 Task: For heading Use Roboto mono with blue colour.  font size for heading26,  'Change the font style of data to'Roboto mono and font size to 18,  Change the alignment of both headline & data to Align left In the sheet   Synergy Sales log   book
Action: Mouse moved to (311, 424)
Screenshot: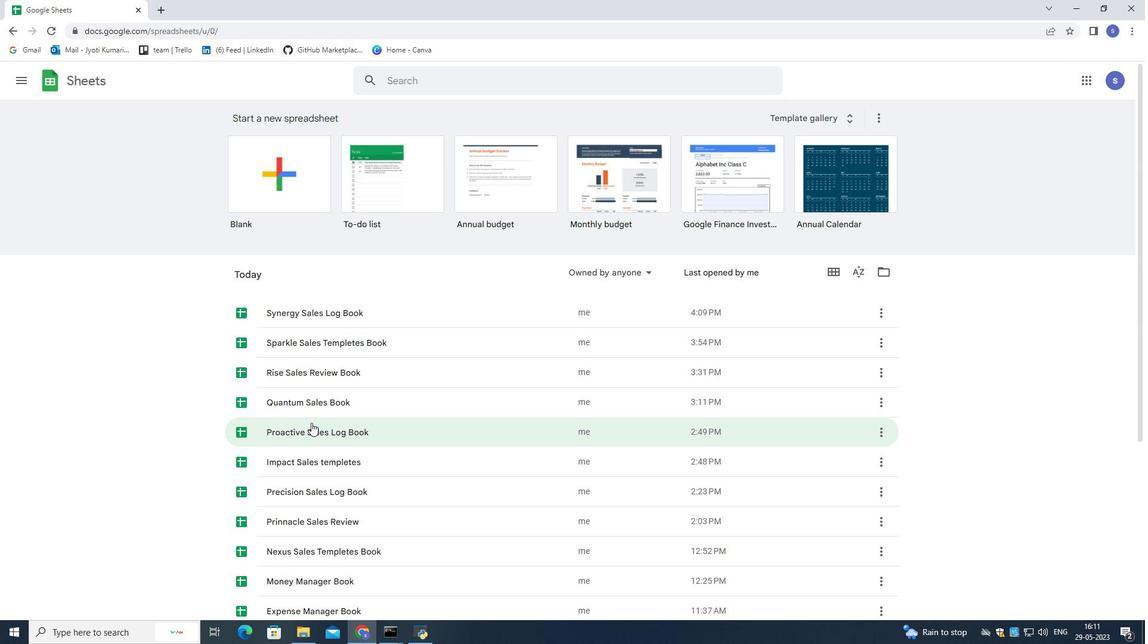 
Action: Mouse scrolled (311, 423) with delta (0, 0)
Screenshot: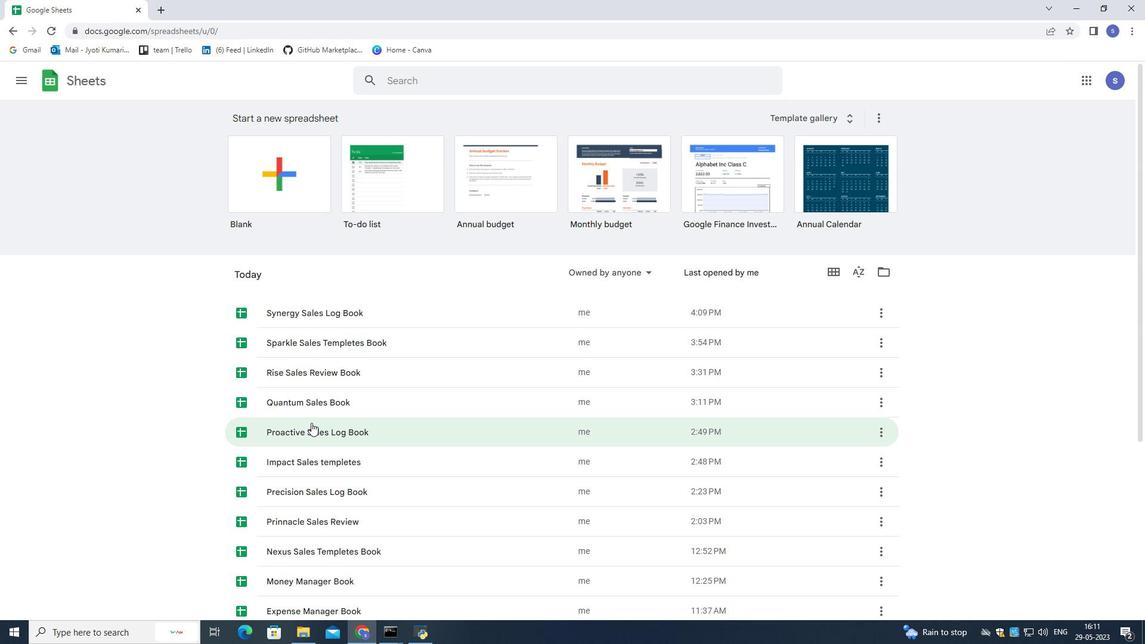 
Action: Mouse moved to (311, 424)
Screenshot: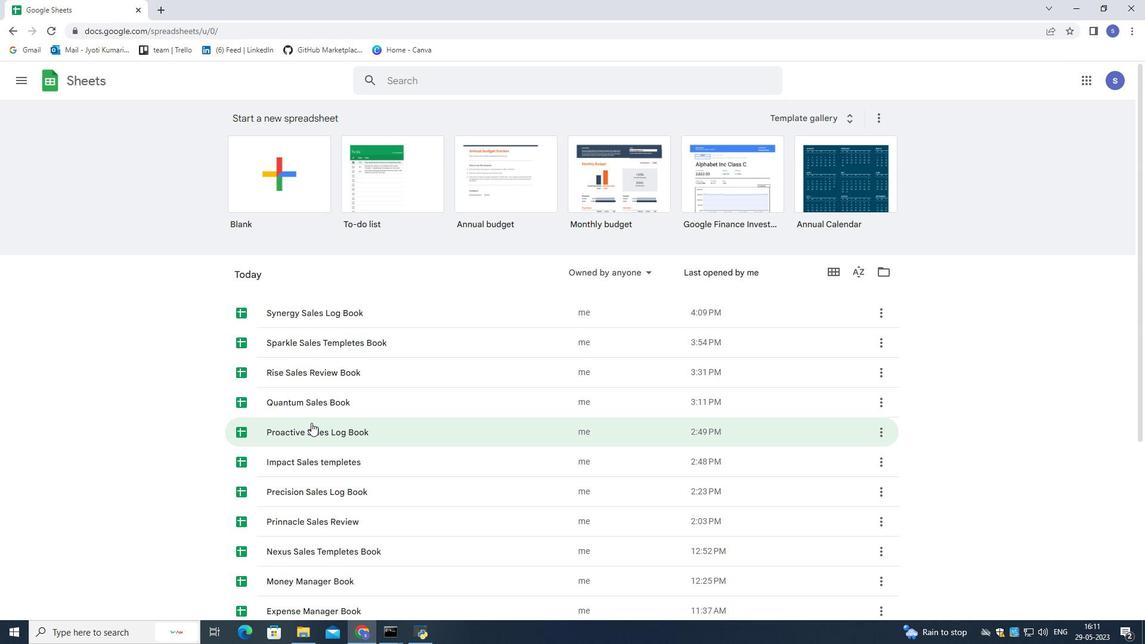 
Action: Mouse scrolled (311, 424) with delta (0, 0)
Screenshot: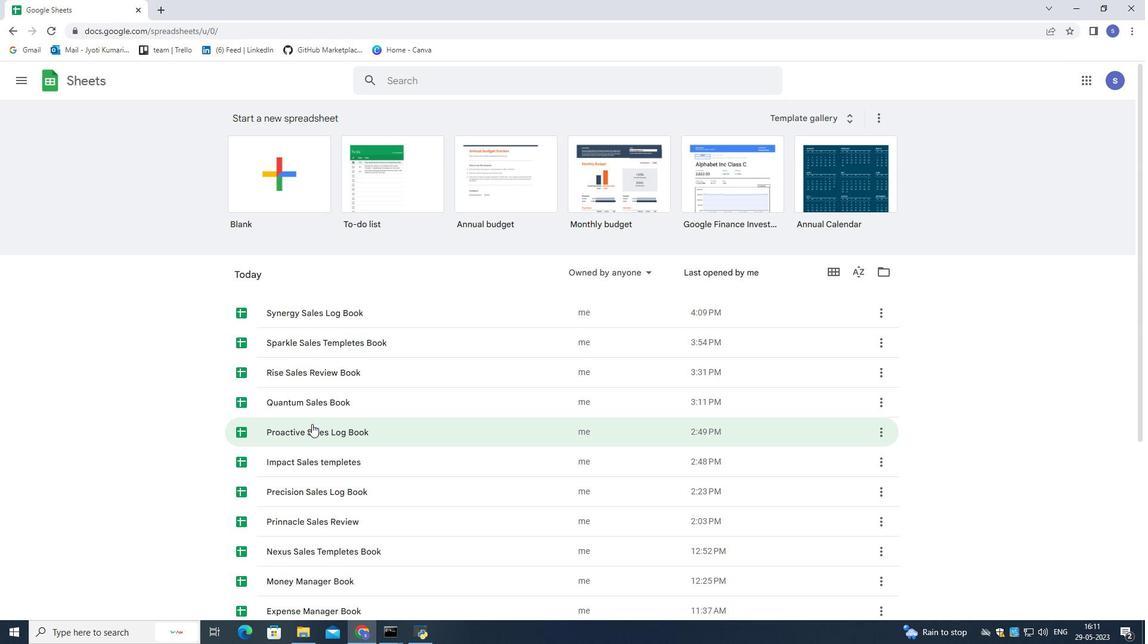 
Action: Mouse scrolled (311, 424) with delta (0, 0)
Screenshot: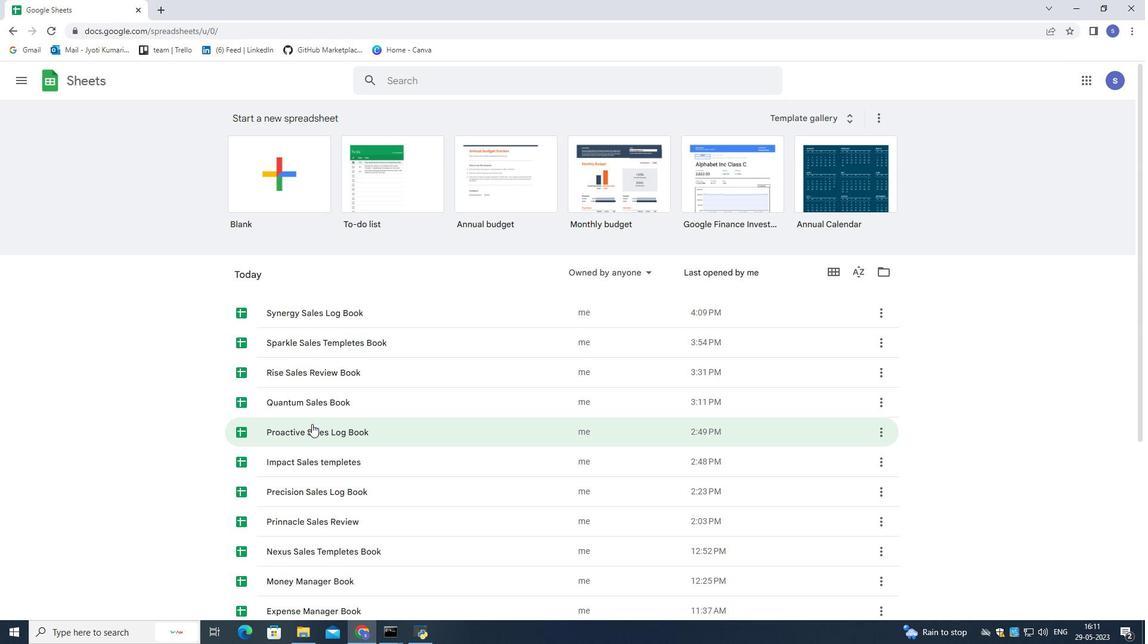 
Action: Mouse scrolled (311, 424) with delta (0, 0)
Screenshot: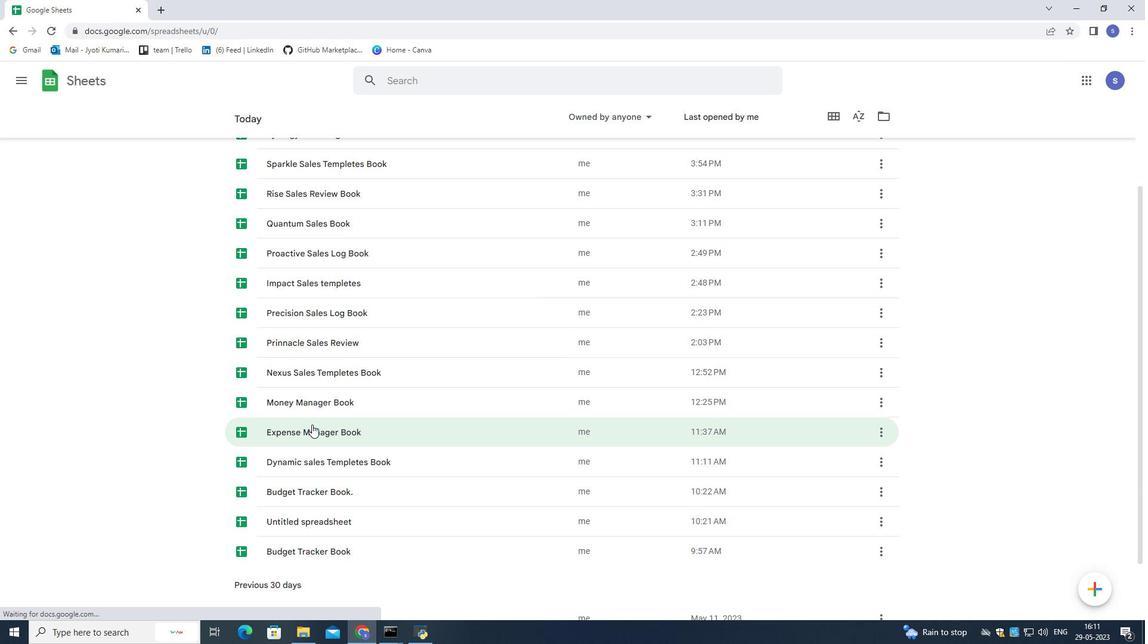 
Action: Mouse scrolled (311, 424) with delta (0, 0)
Screenshot: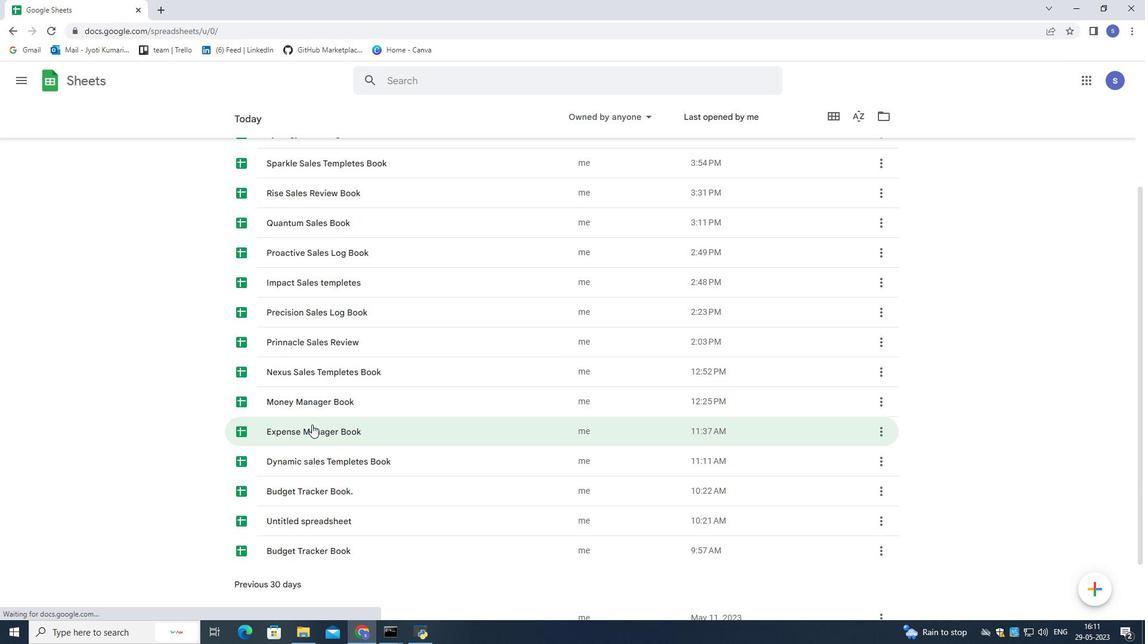
Action: Mouse scrolled (311, 425) with delta (0, 0)
Screenshot: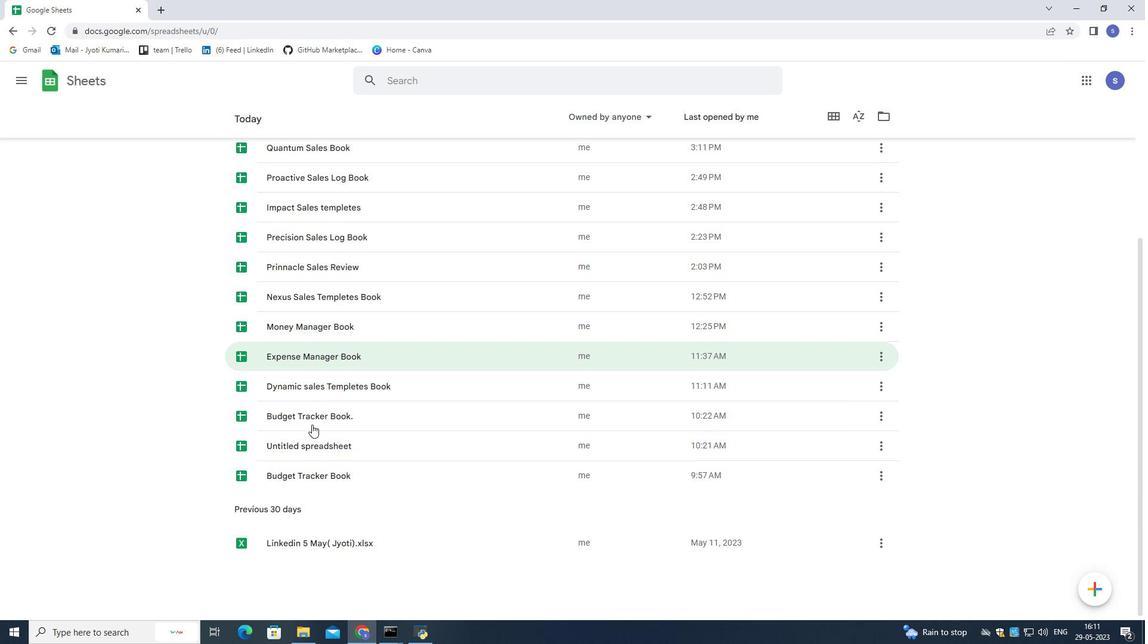 
Action: Mouse scrolled (311, 425) with delta (0, 0)
Screenshot: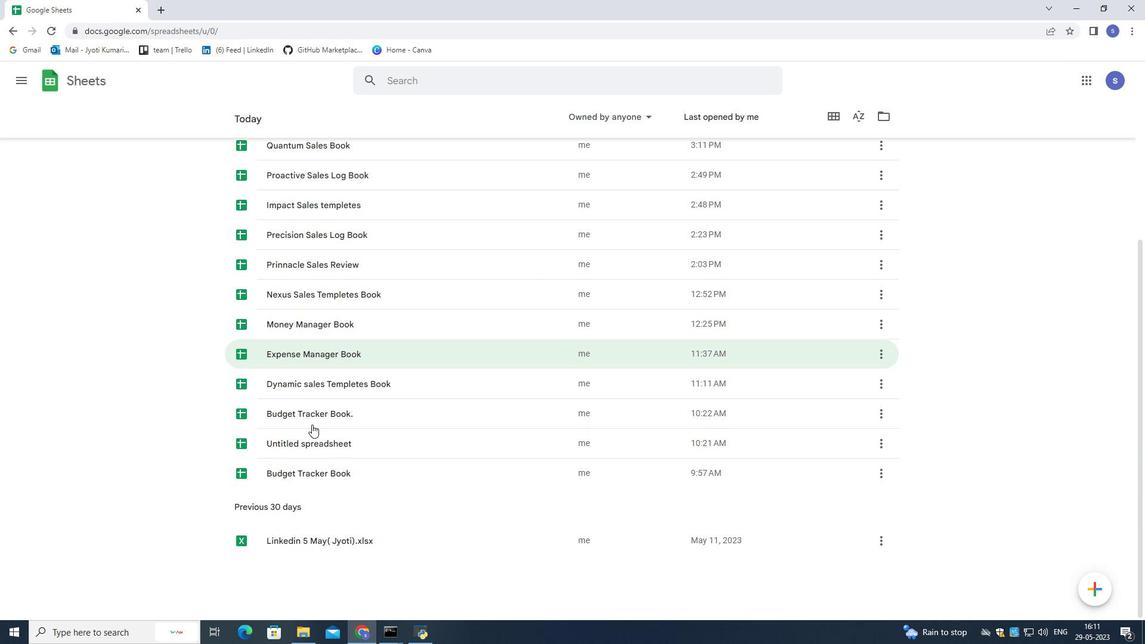 
Action: Mouse scrolled (311, 425) with delta (0, 0)
Screenshot: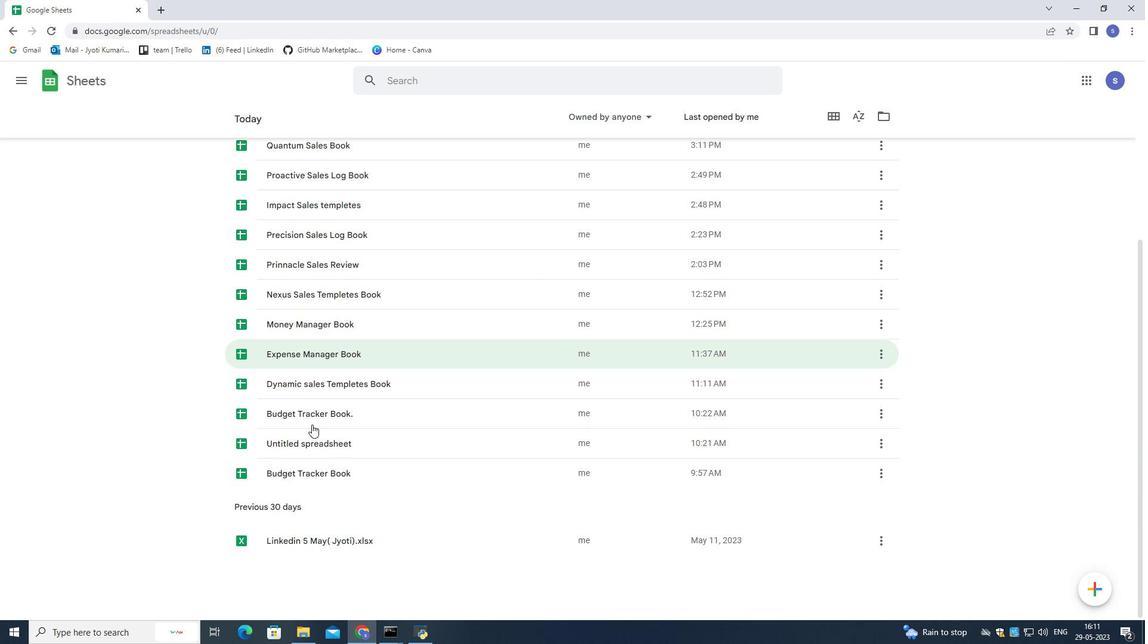 
Action: Mouse scrolled (311, 425) with delta (0, 0)
Screenshot: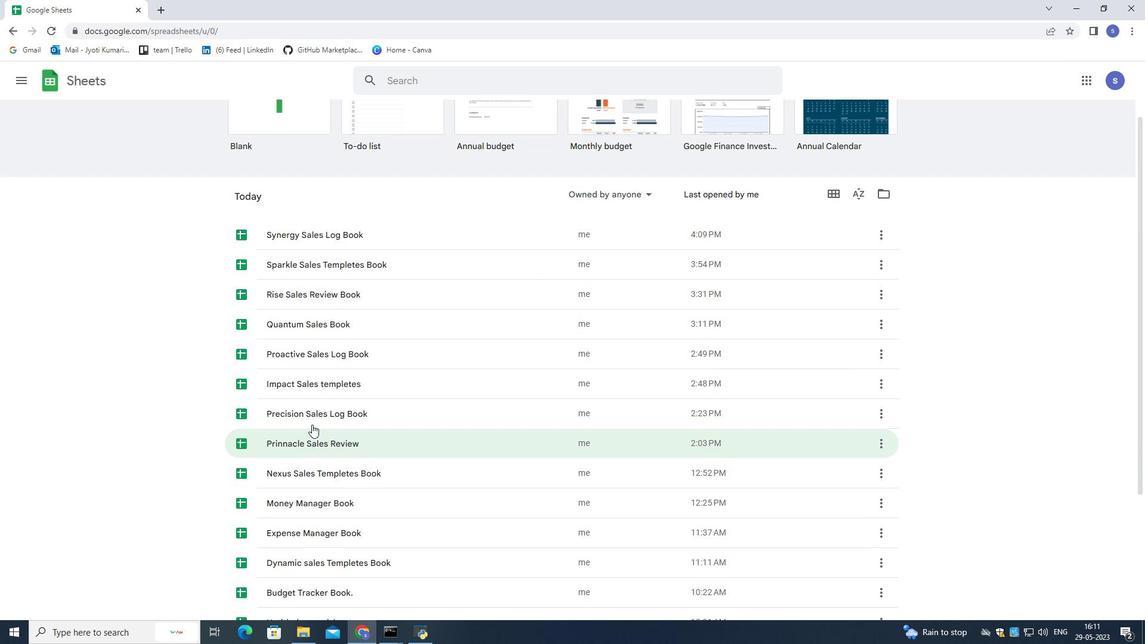 
Action: Mouse scrolled (311, 425) with delta (0, 0)
Screenshot: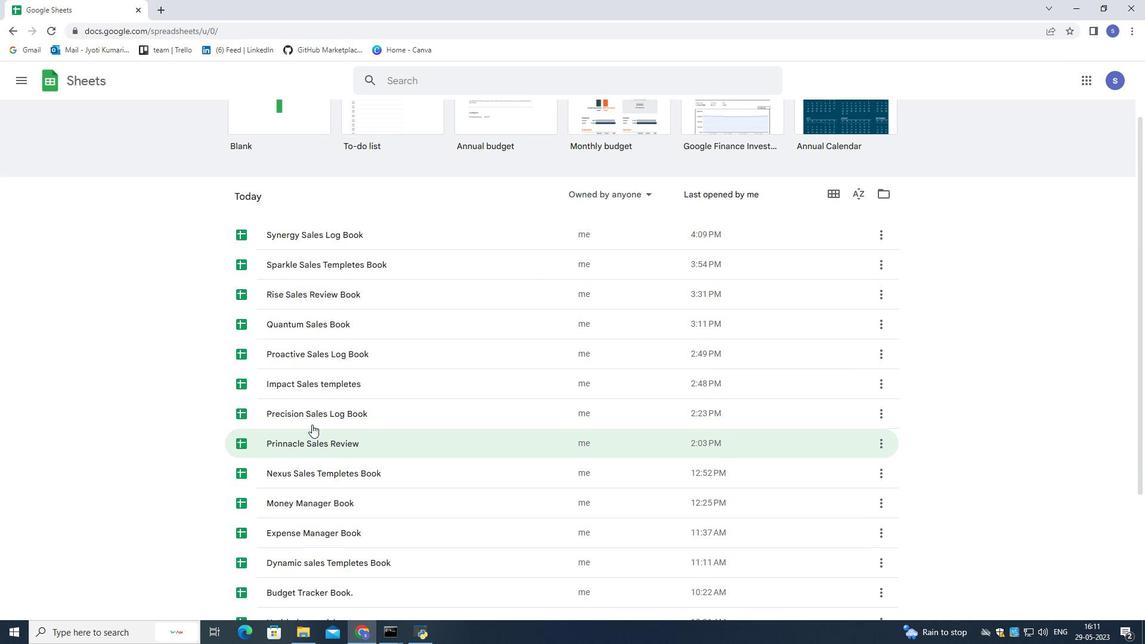 
Action: Mouse scrolled (311, 425) with delta (0, 0)
Screenshot: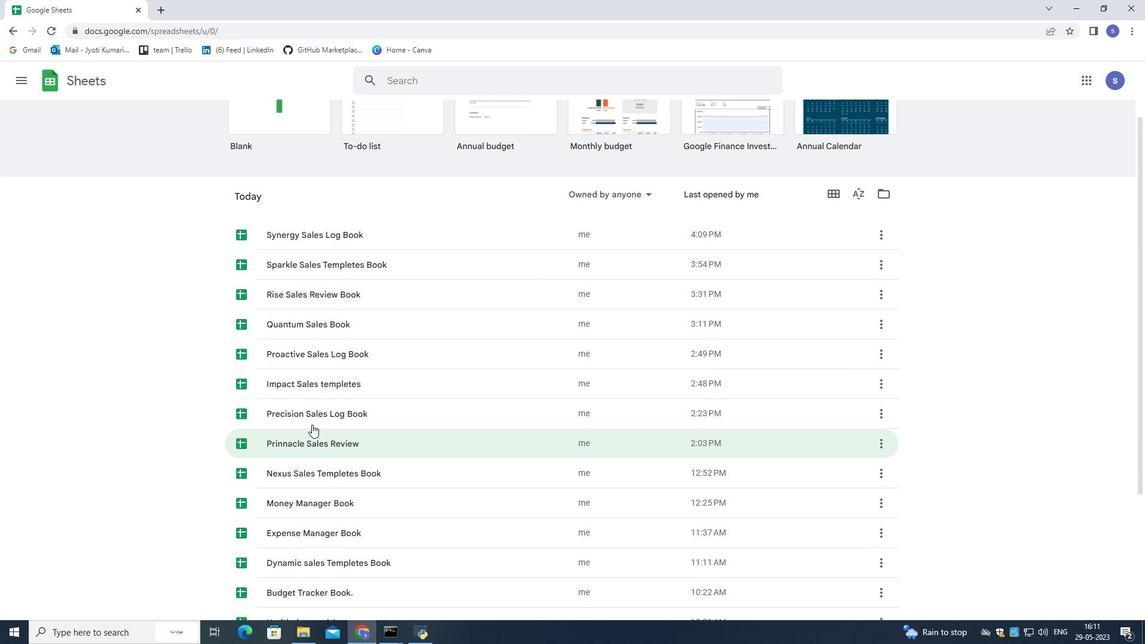 
Action: Mouse scrolled (311, 425) with delta (0, 0)
Screenshot: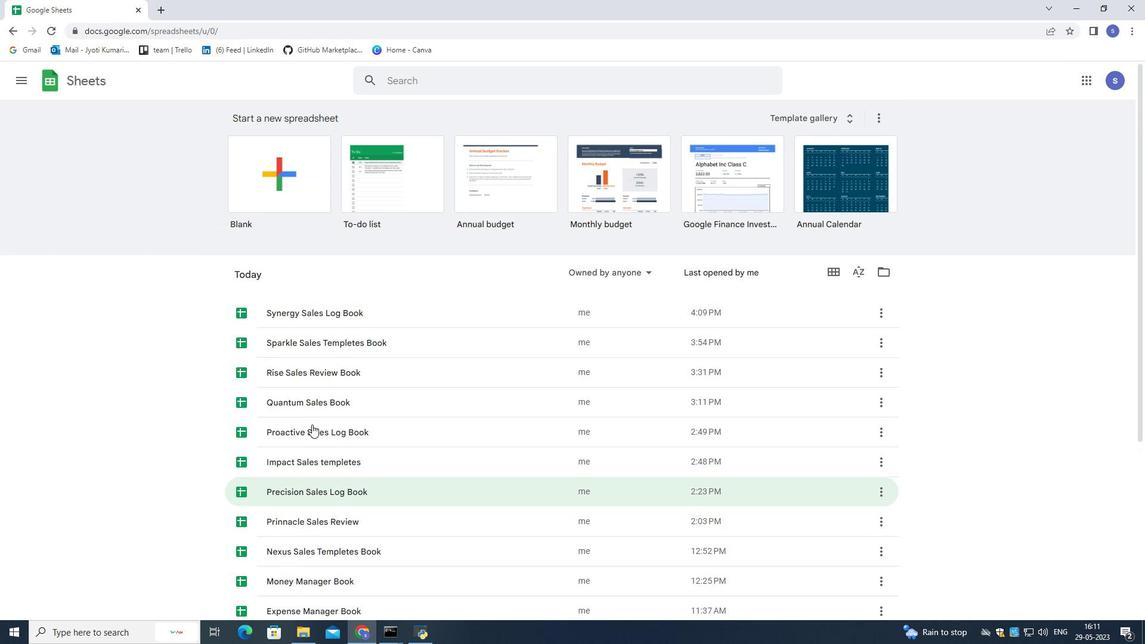 
Action: Mouse scrolled (311, 425) with delta (0, 0)
Screenshot: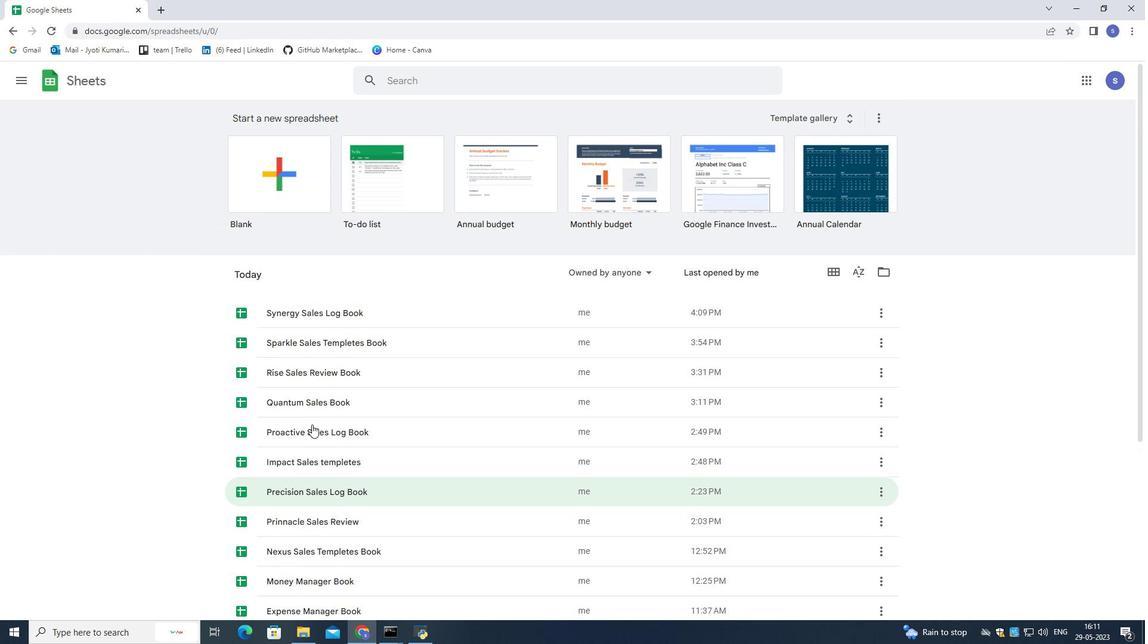 
Action: Mouse scrolled (311, 425) with delta (0, 0)
Screenshot: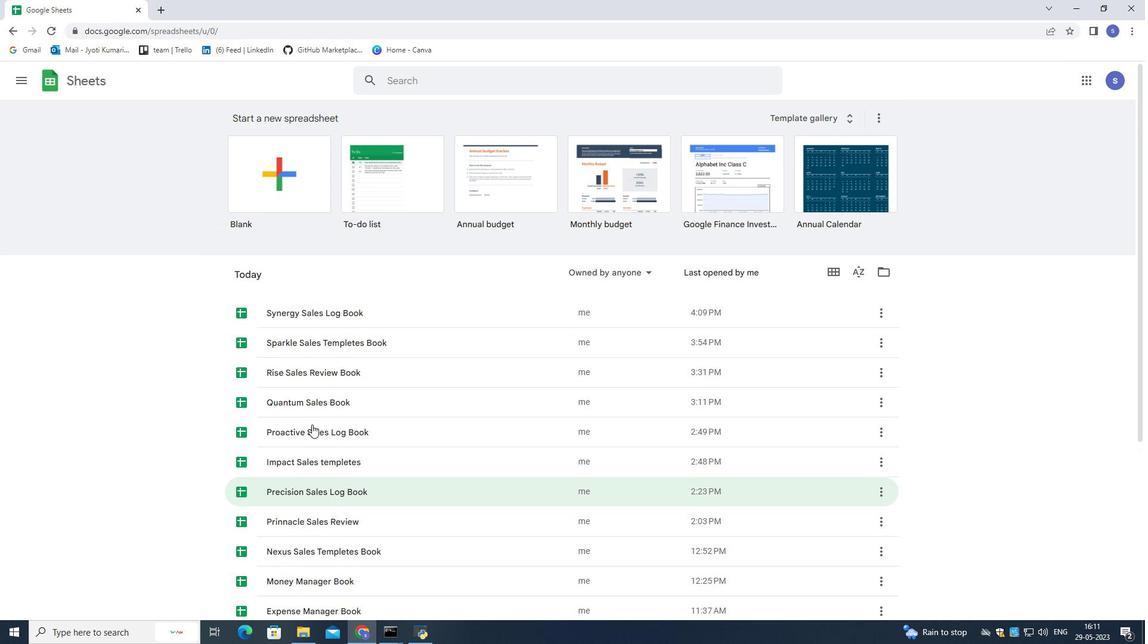 
Action: Mouse moved to (312, 424)
Screenshot: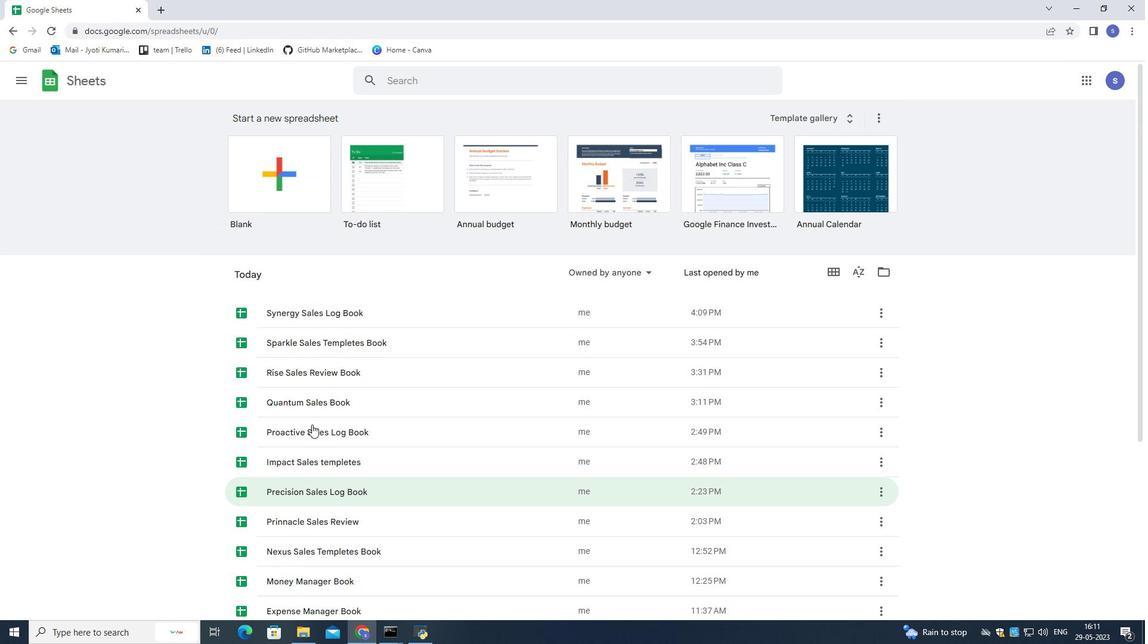 
Action: Mouse scrolled (312, 425) with delta (0, 0)
Screenshot: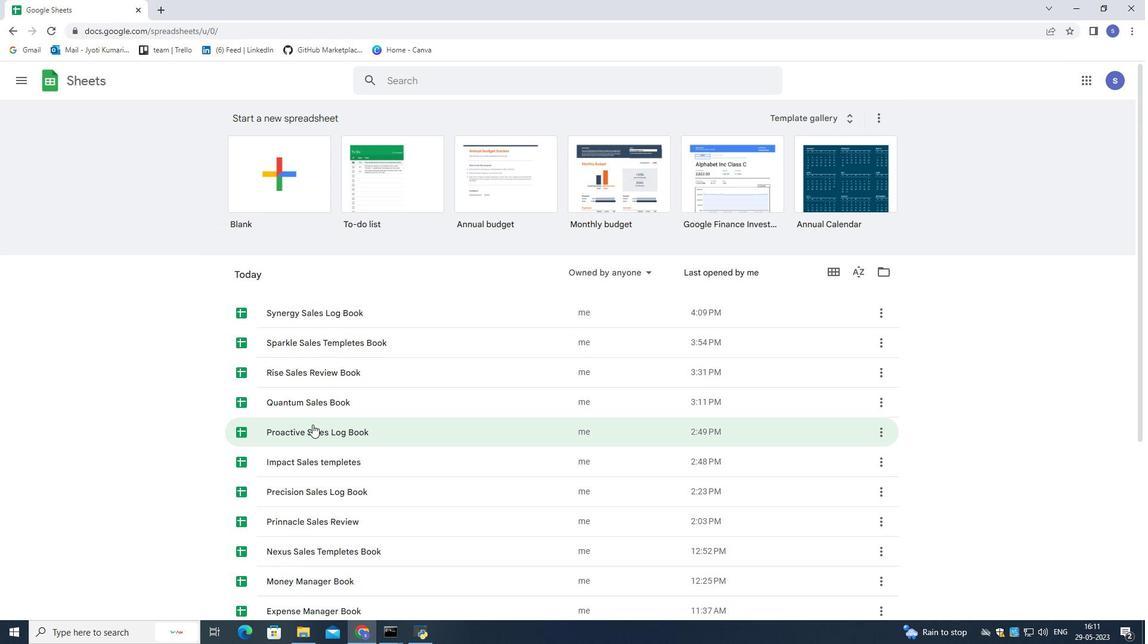 
Action: Mouse scrolled (312, 425) with delta (0, 0)
Screenshot: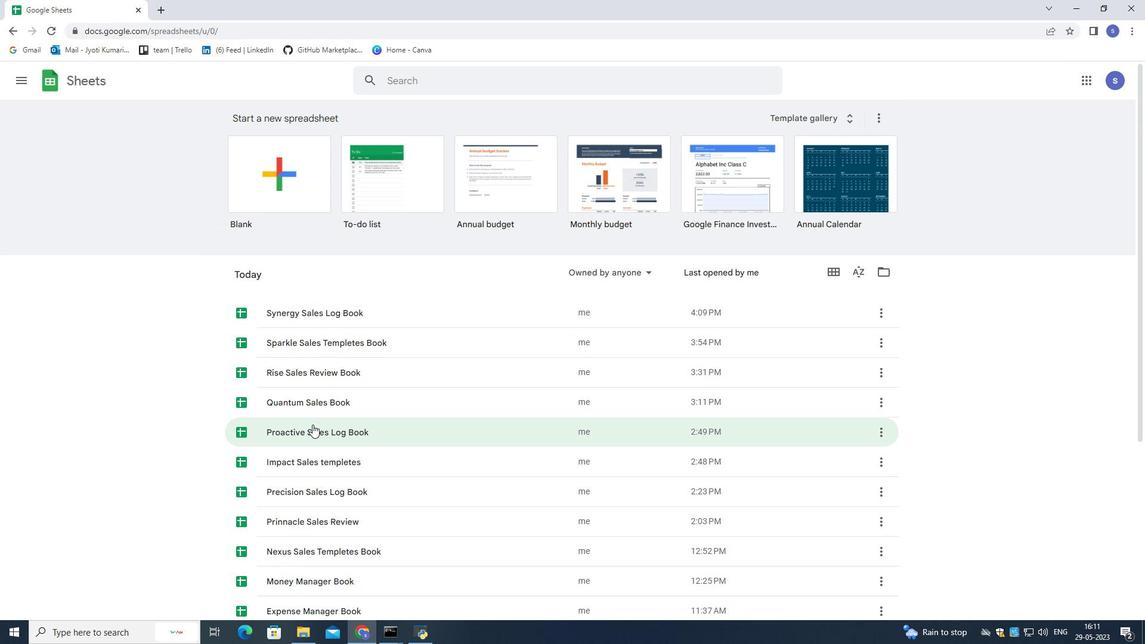 
Action: Mouse moved to (313, 424)
Screenshot: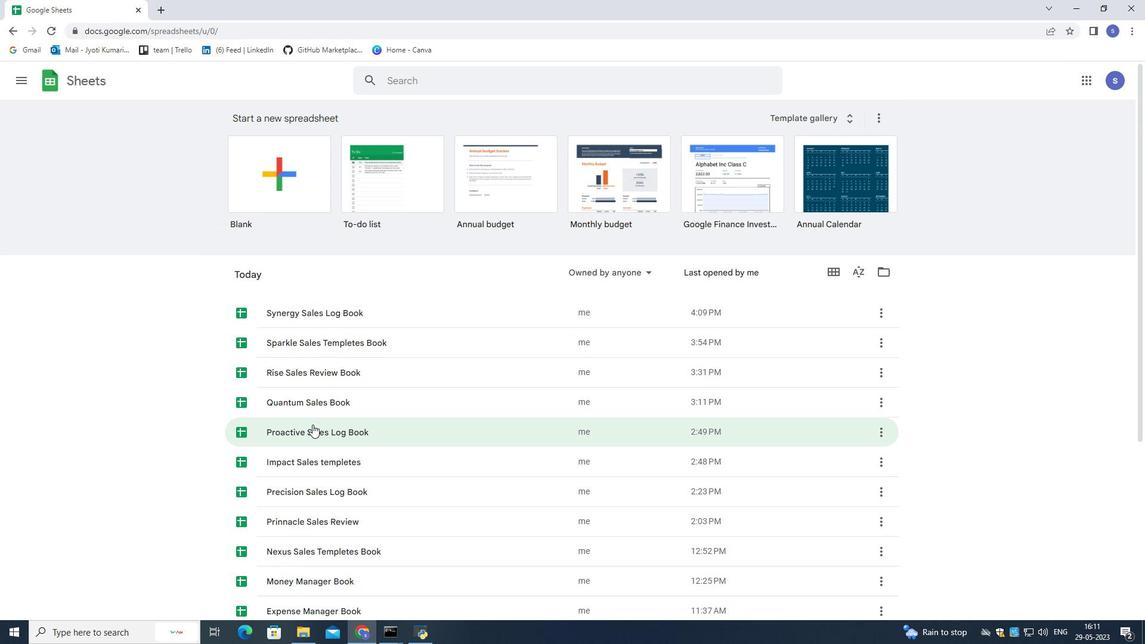 
Action: Mouse scrolled (313, 425) with delta (0, 0)
Screenshot: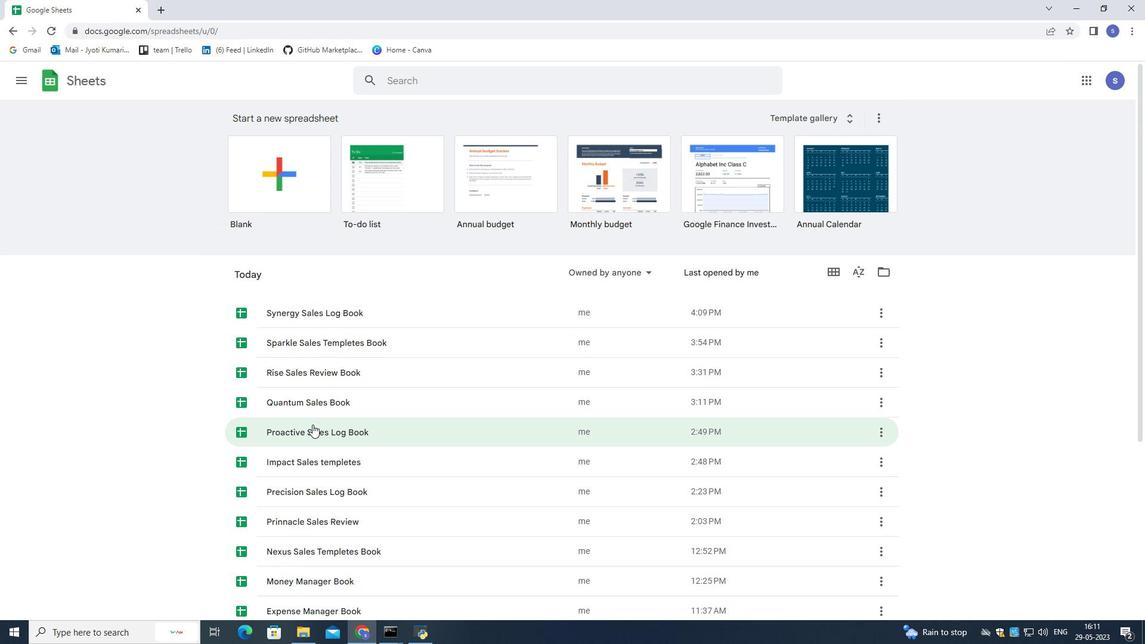 
Action: Mouse moved to (304, 310)
Screenshot: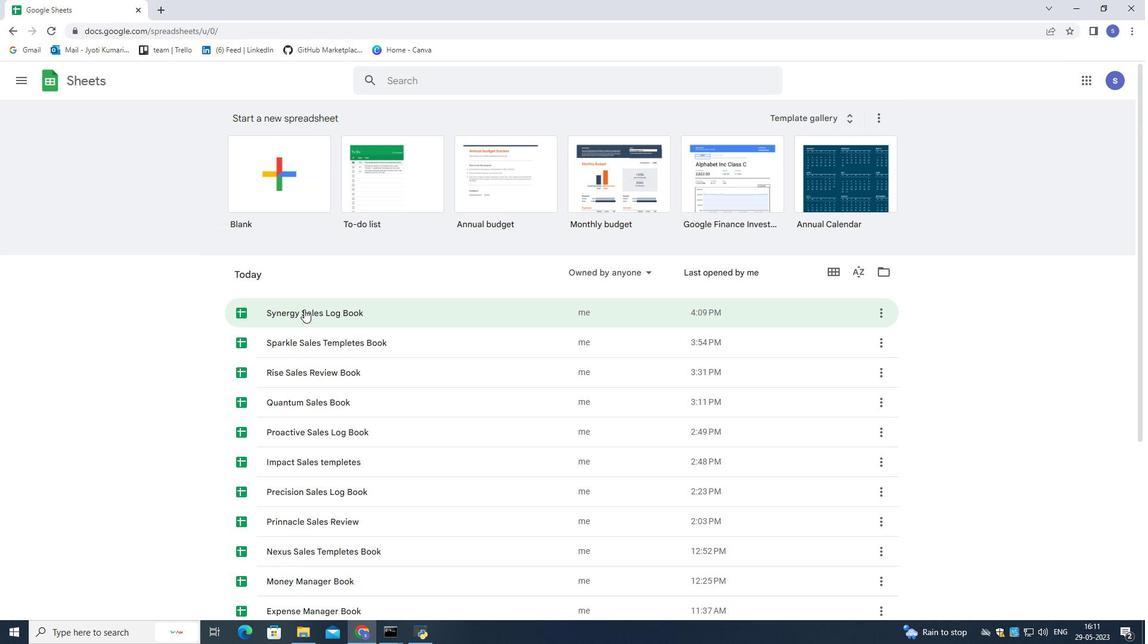 
Action: Mouse pressed left at (304, 310)
Screenshot: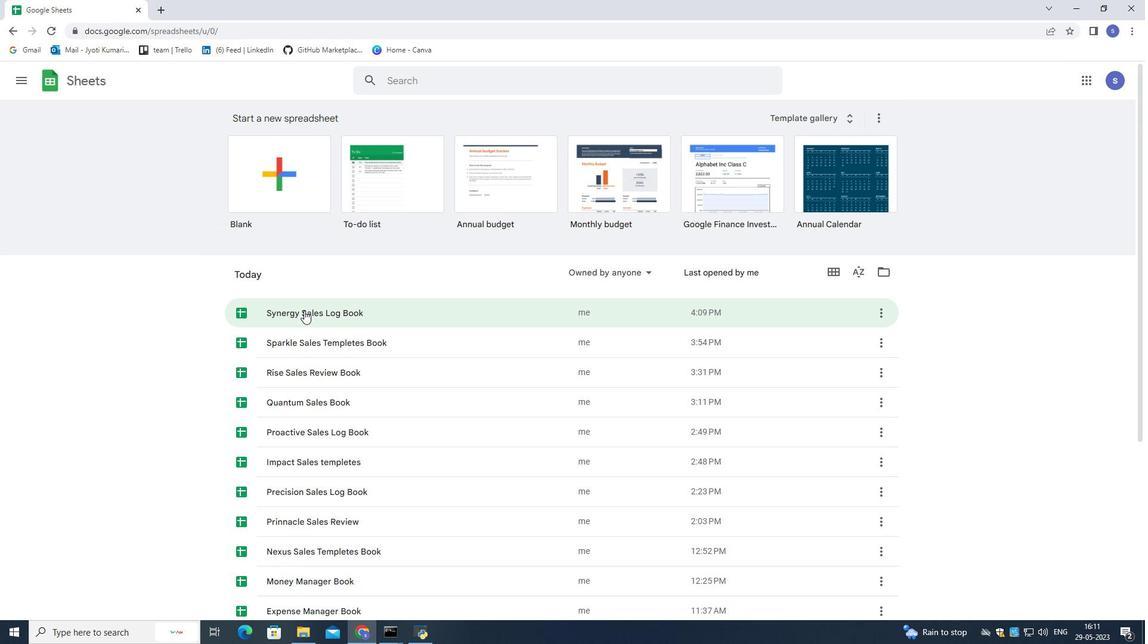 
Action: Mouse moved to (38, 174)
Screenshot: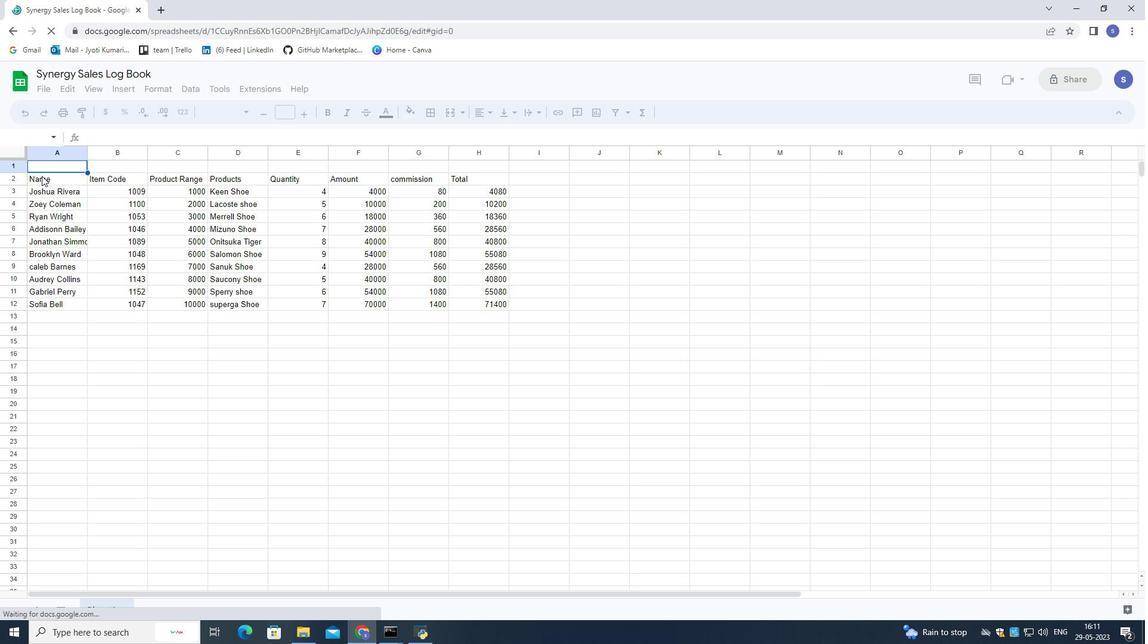 
Action: Mouse pressed left at (38, 174)
Screenshot: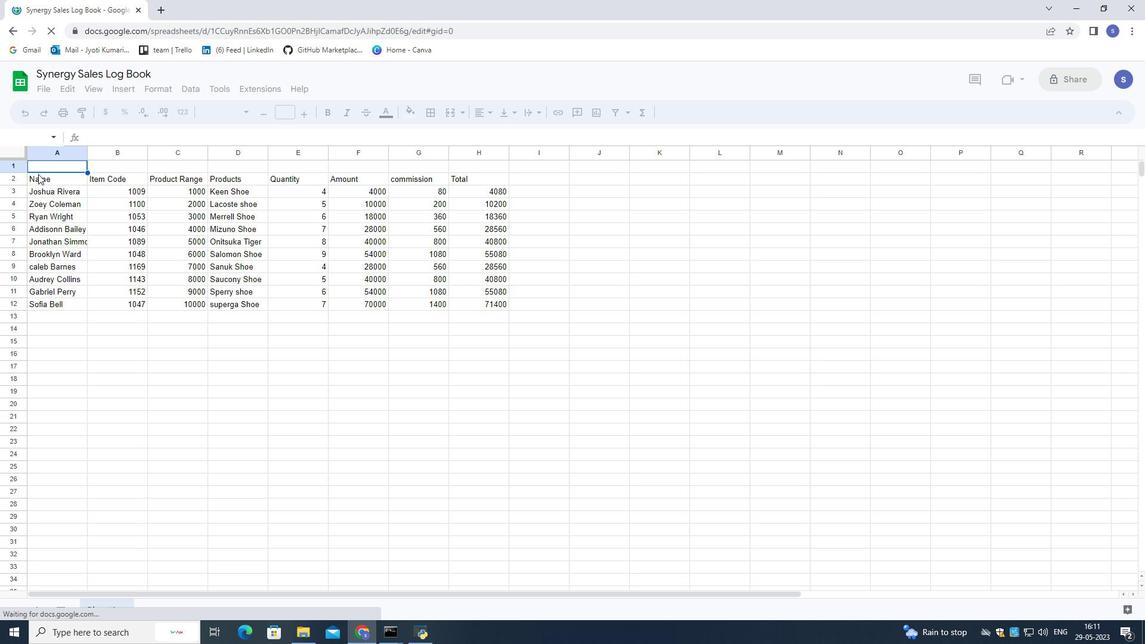 
Action: Mouse moved to (275, 112)
Screenshot: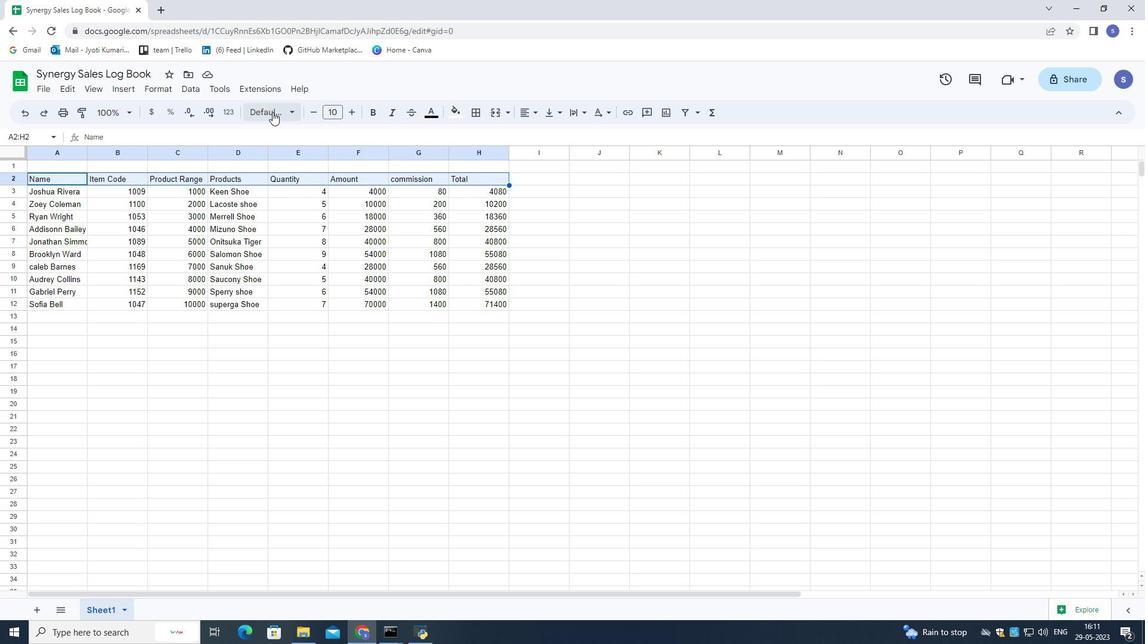 
Action: Mouse pressed left at (275, 112)
Screenshot: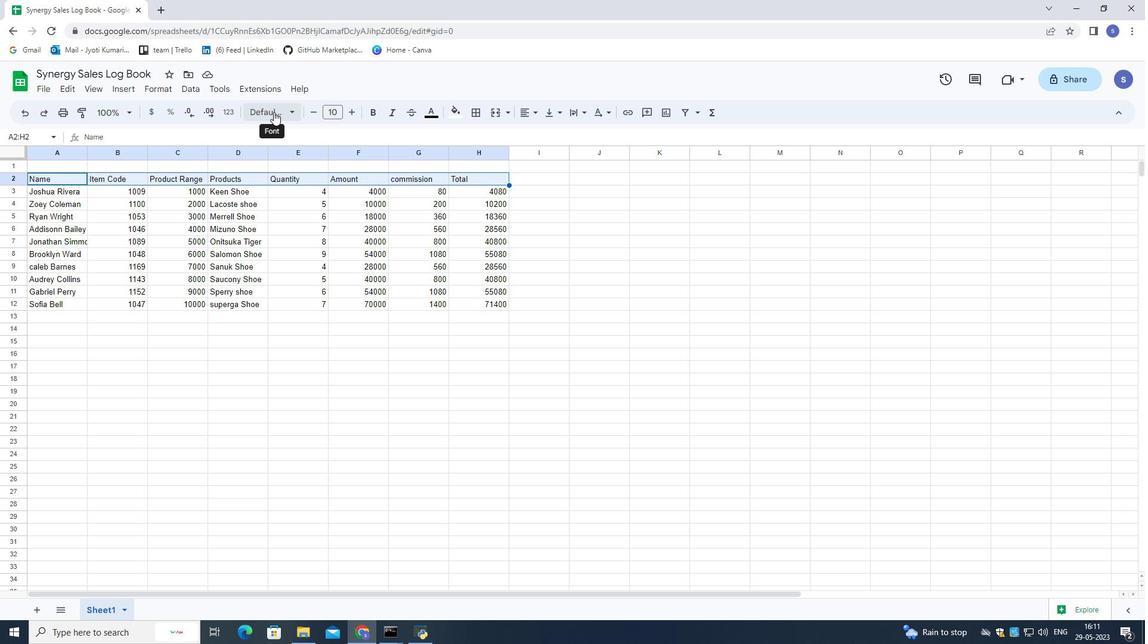 
Action: Mouse moved to (279, 138)
Screenshot: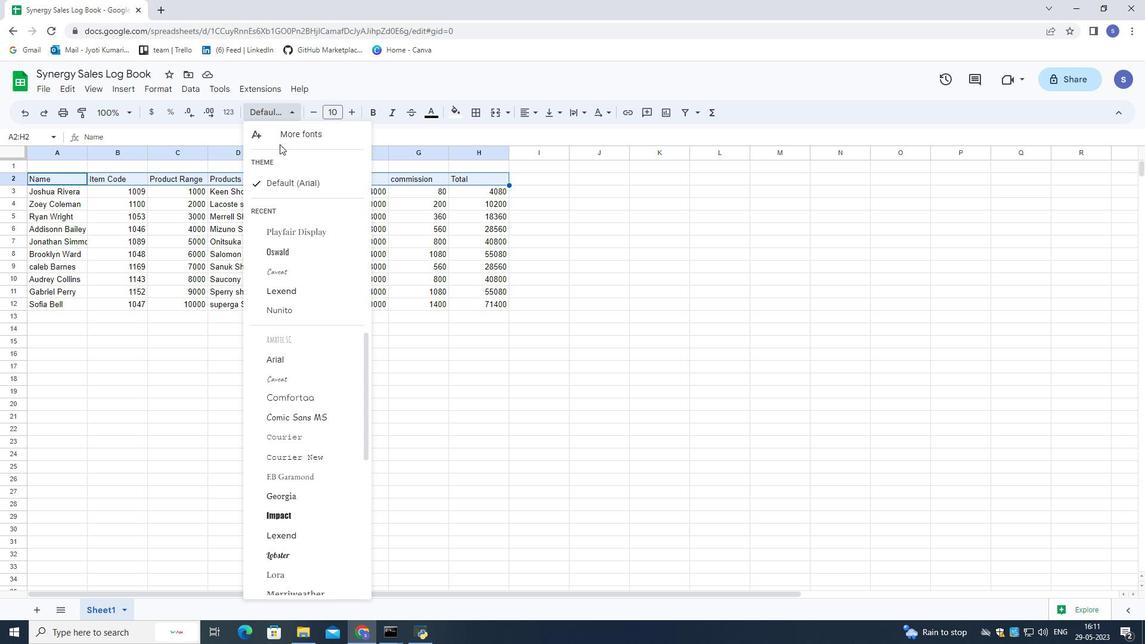 
Action: Mouse pressed left at (279, 138)
Screenshot: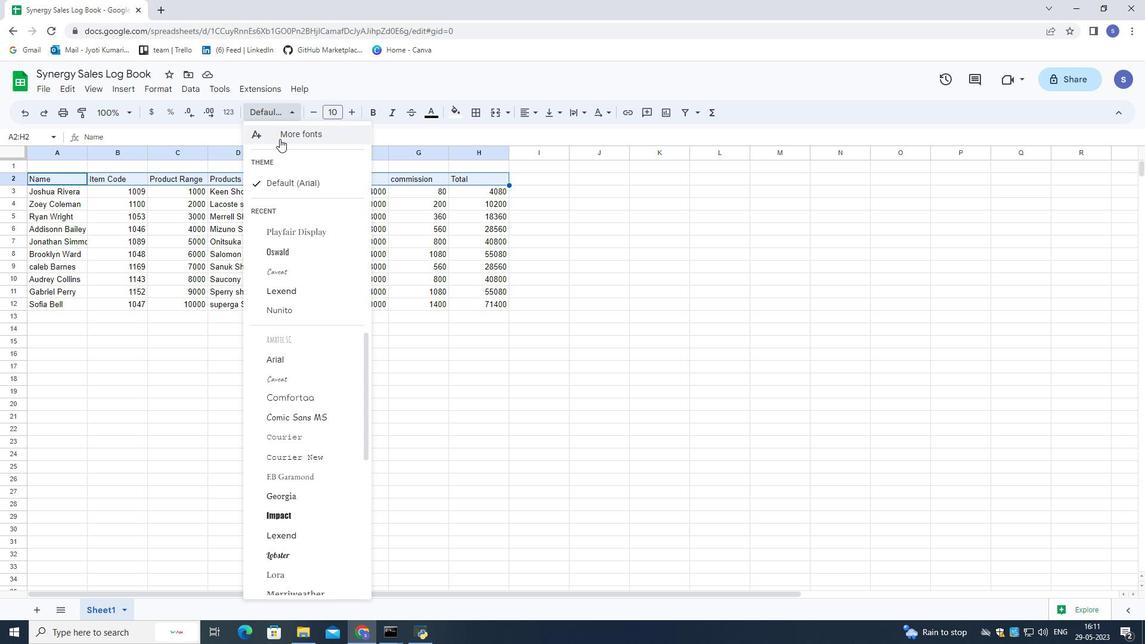 
Action: Mouse moved to (353, 199)
Screenshot: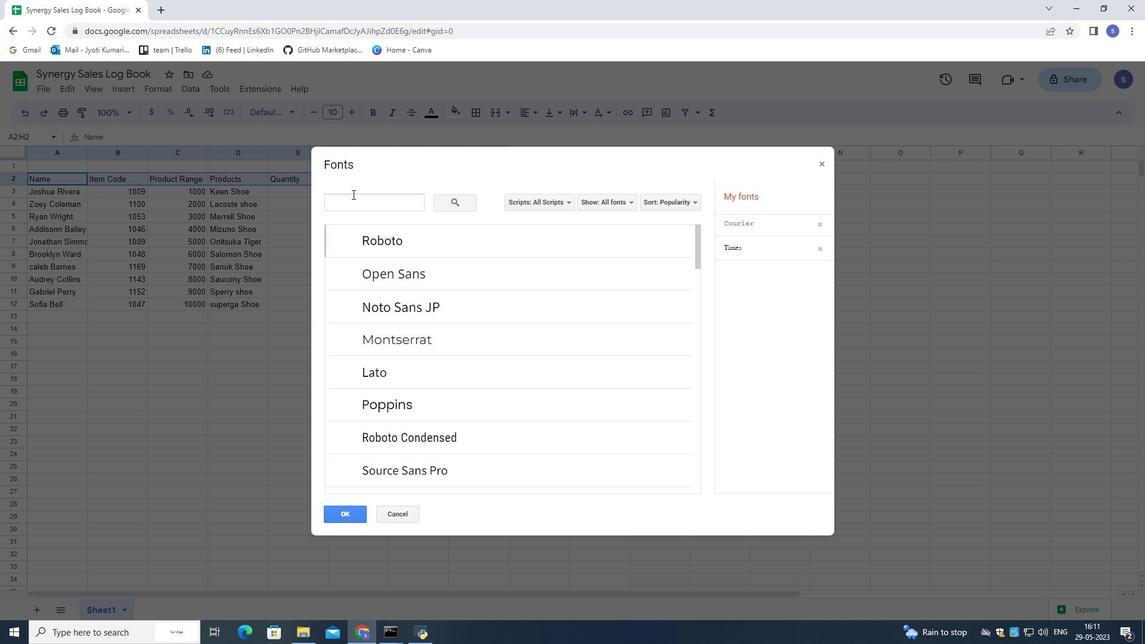 
Action: Mouse pressed left at (353, 199)
Screenshot: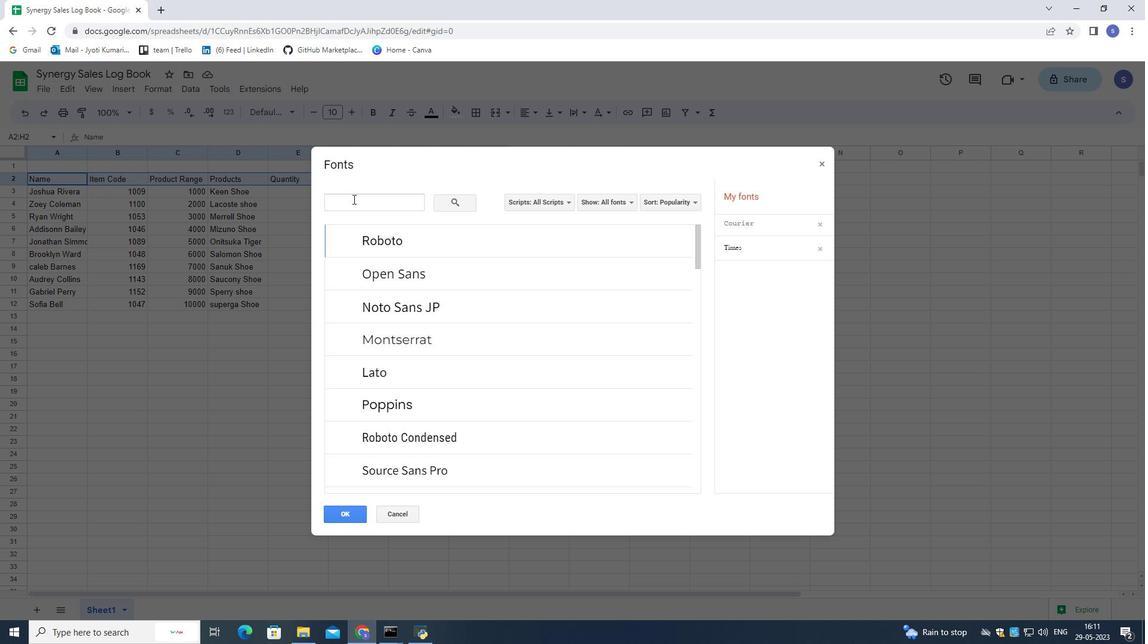 
Action: Key pressed <Key.shift>Roboto
Screenshot: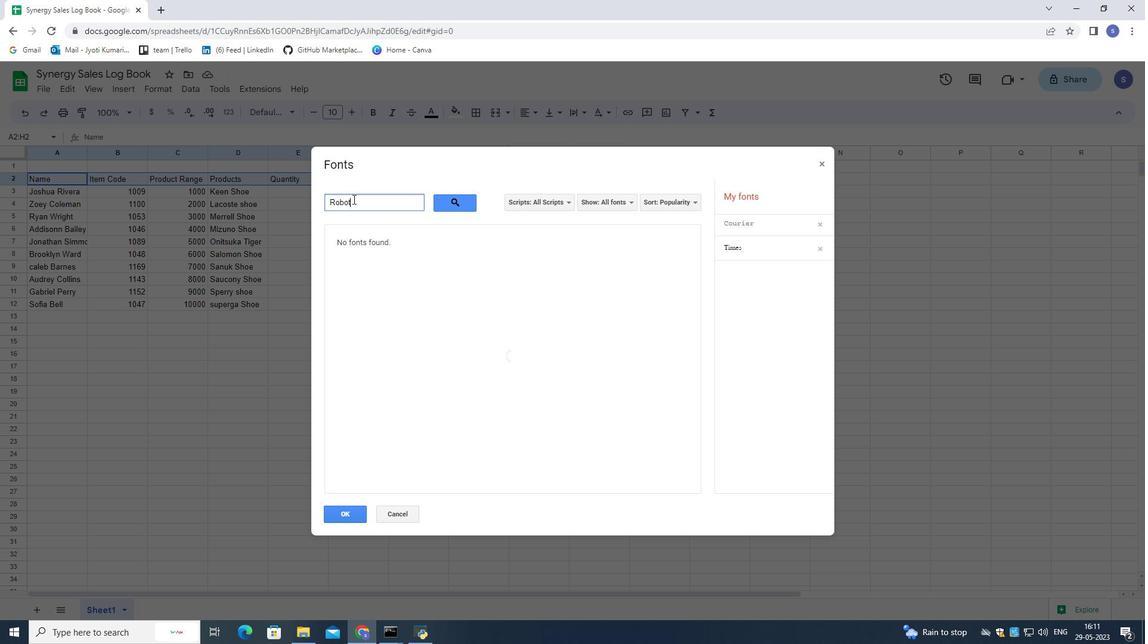 
Action: Mouse moved to (345, 305)
Screenshot: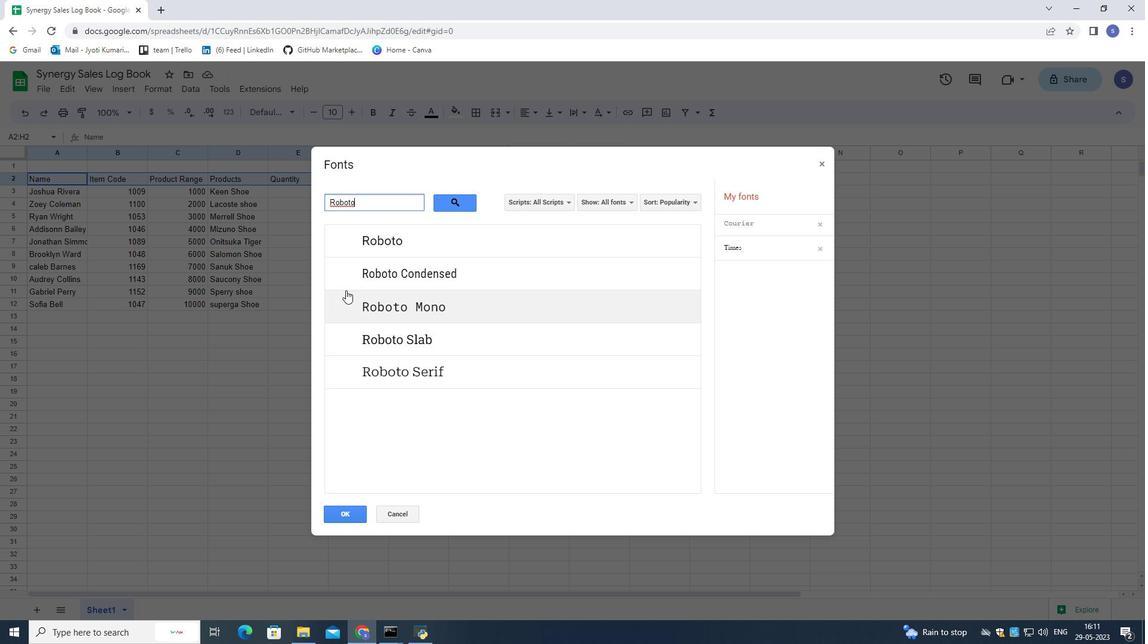 
Action: Mouse pressed left at (345, 305)
Screenshot: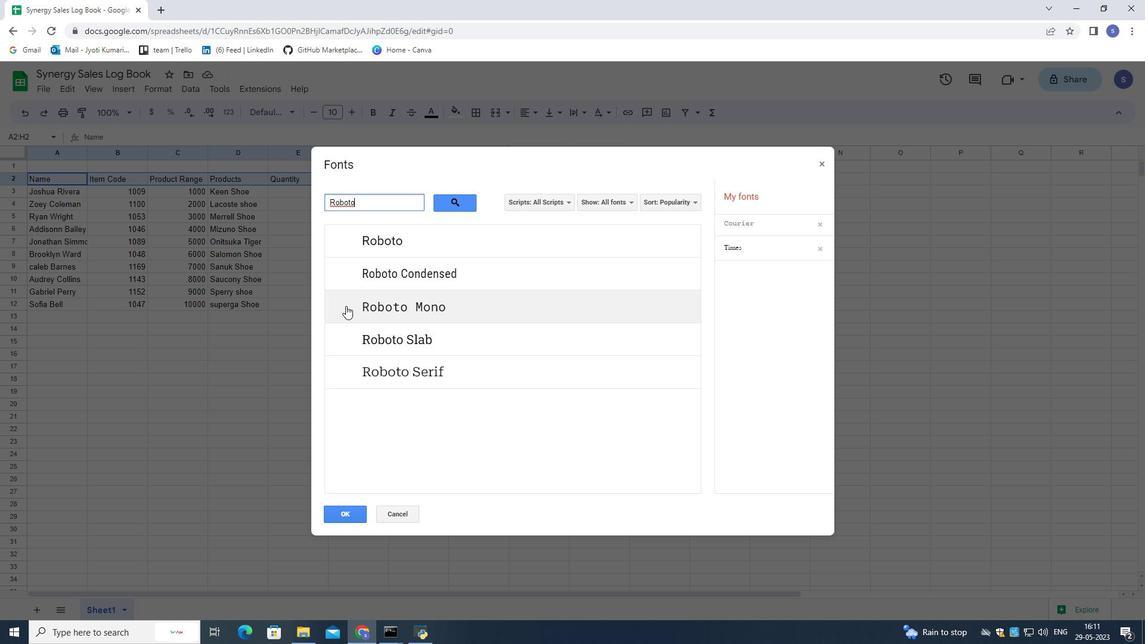 
Action: Mouse moved to (337, 524)
Screenshot: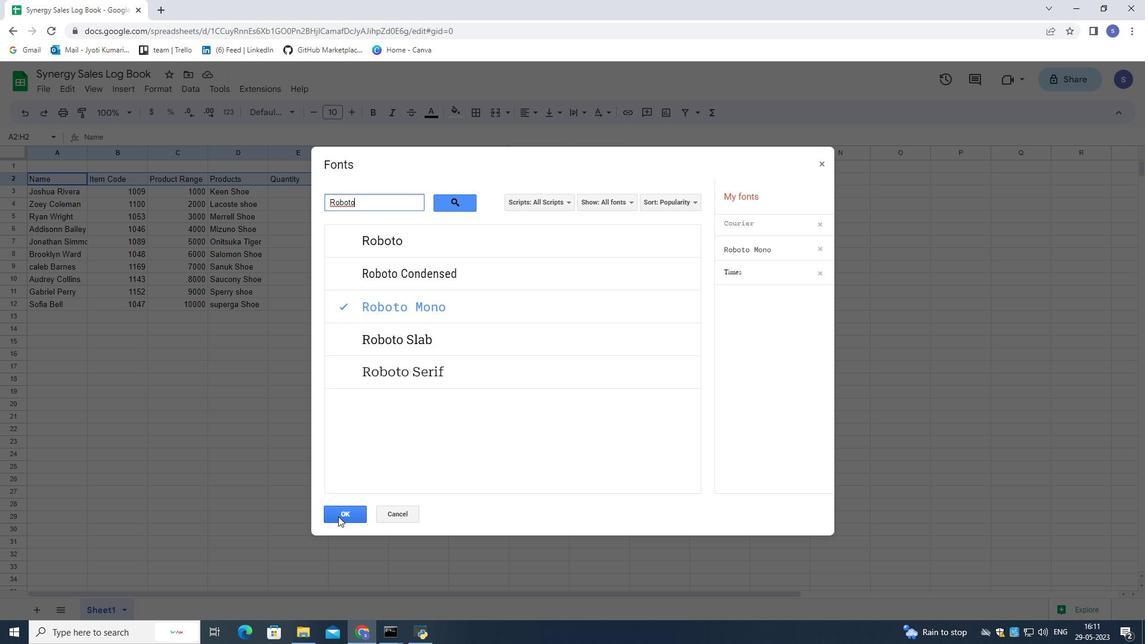 
Action: Mouse pressed left at (337, 524)
Screenshot: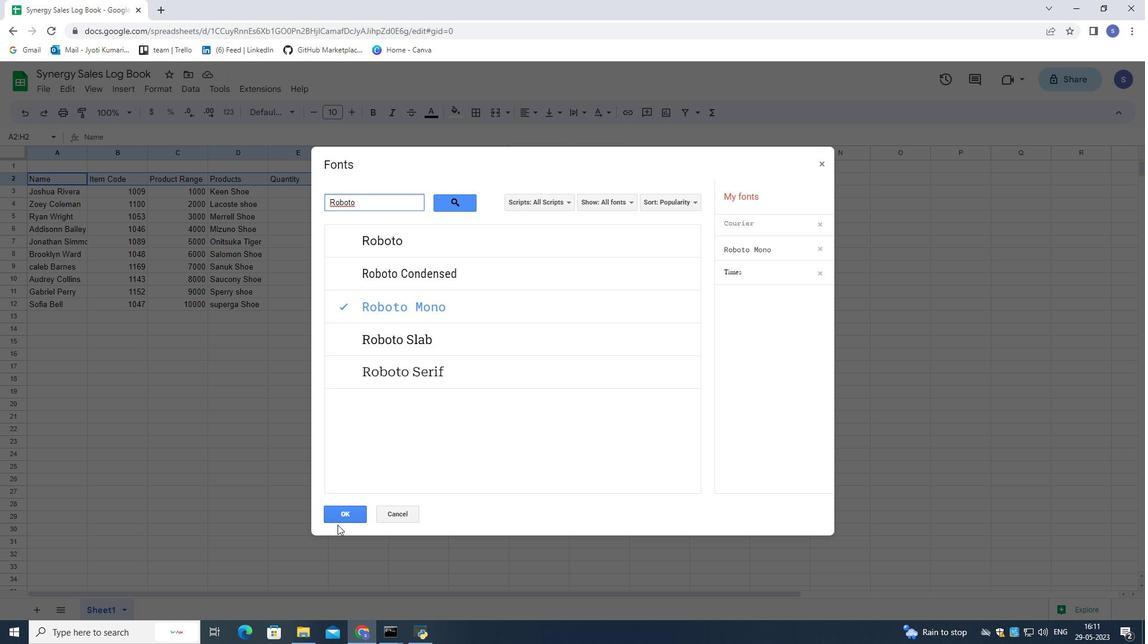 
Action: Mouse moved to (339, 512)
Screenshot: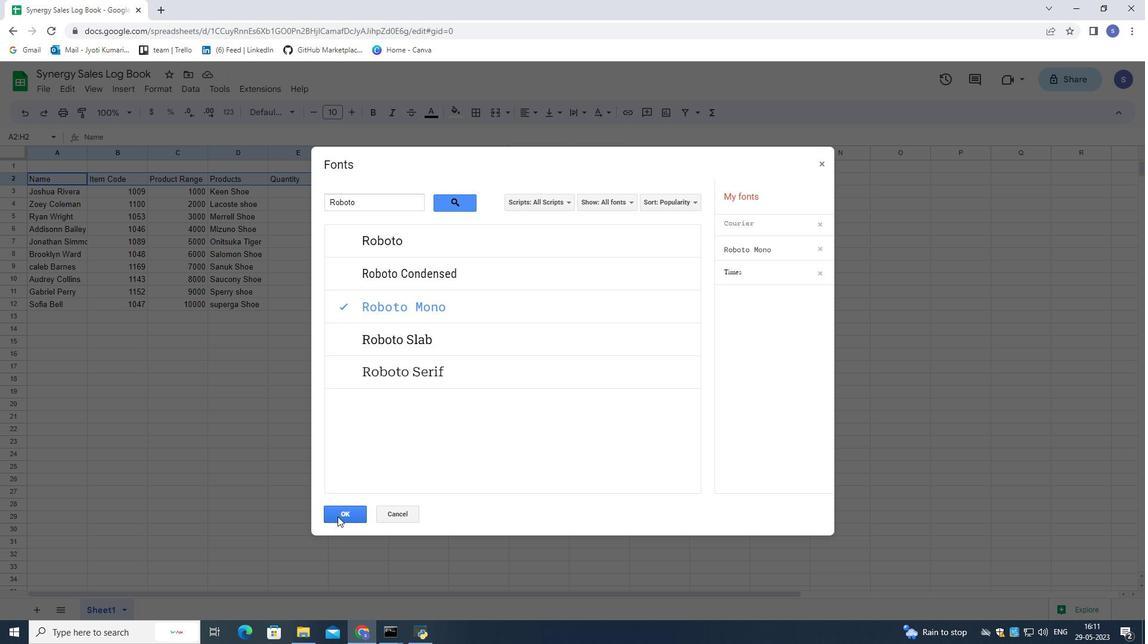
Action: Mouse pressed left at (339, 512)
Screenshot: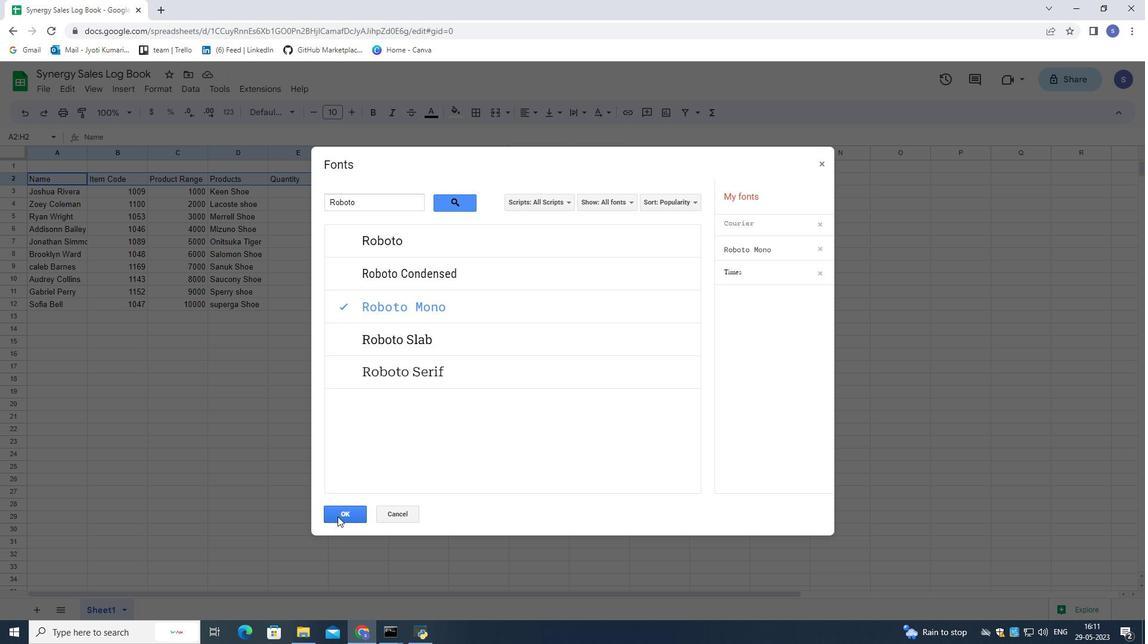 
Action: Mouse moved to (457, 113)
Screenshot: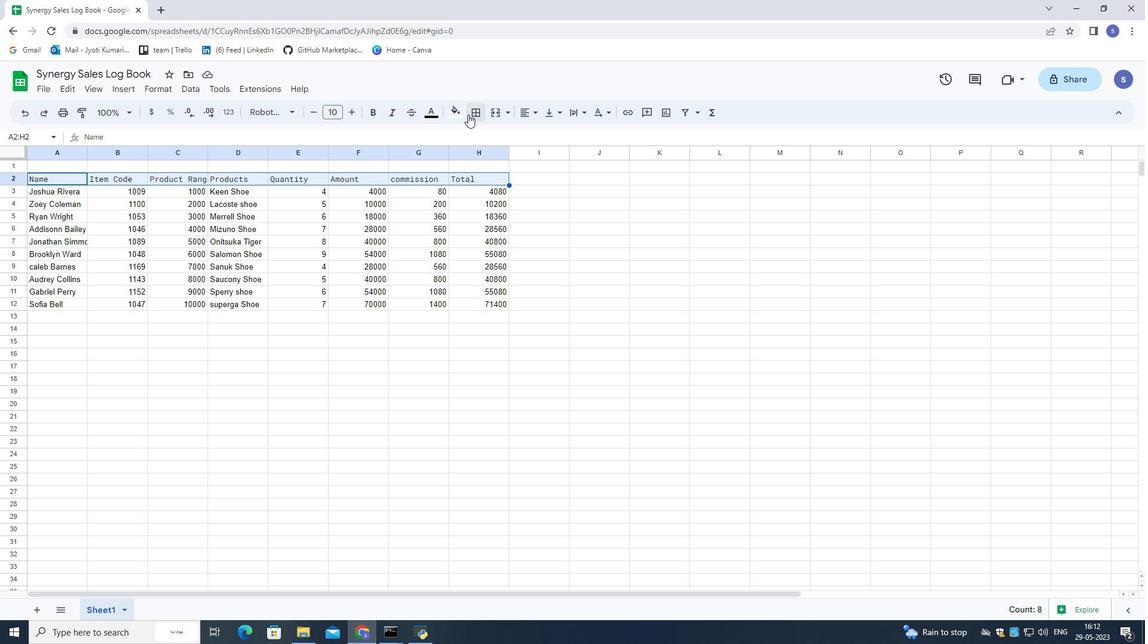
Action: Mouse pressed left at (457, 113)
Screenshot: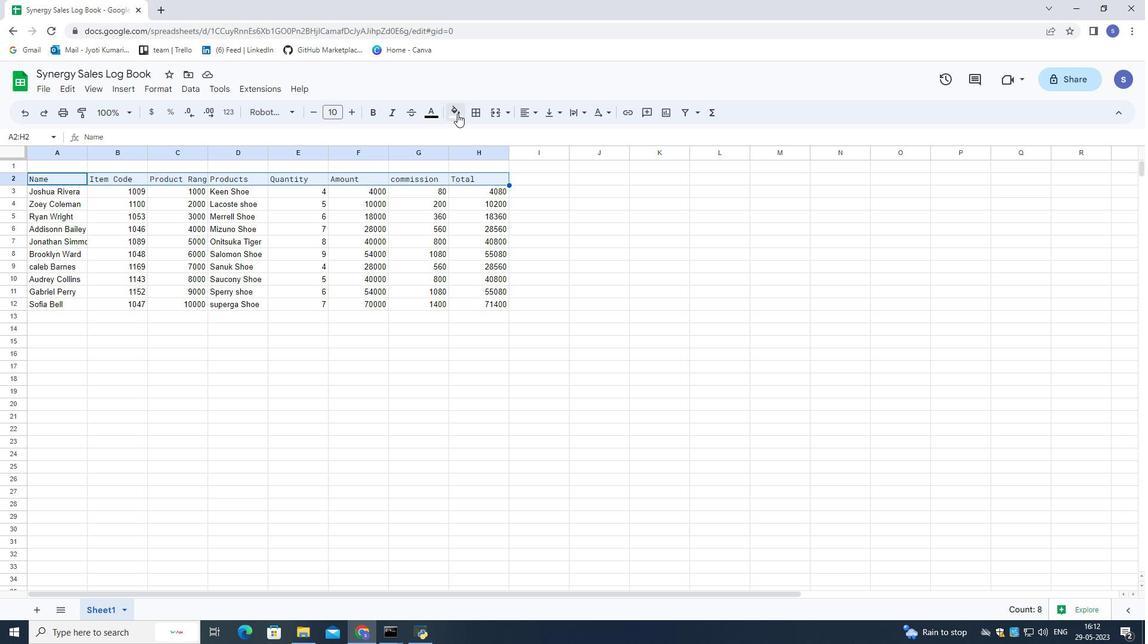 
Action: Mouse moved to (550, 165)
Screenshot: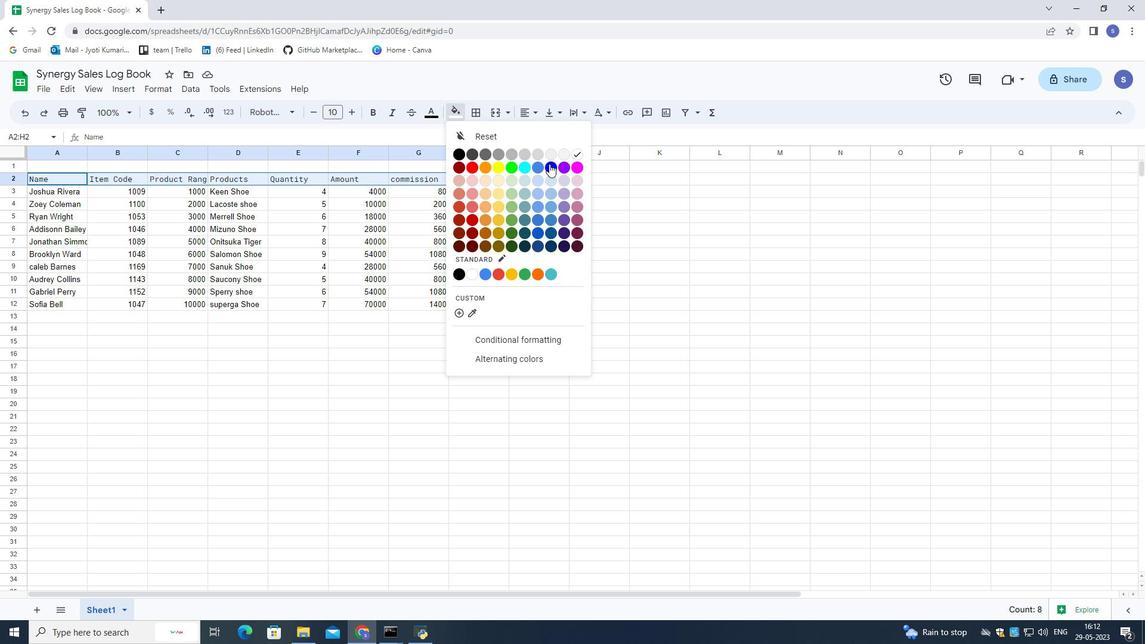 
Action: Mouse pressed left at (550, 165)
Screenshot: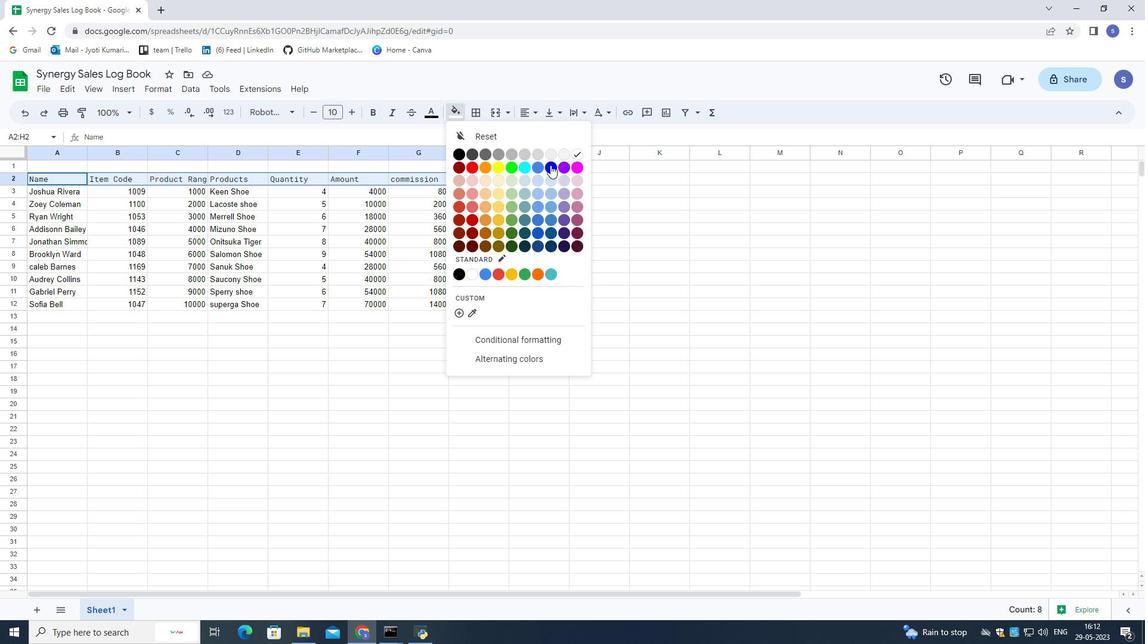 
Action: Mouse moved to (429, 115)
Screenshot: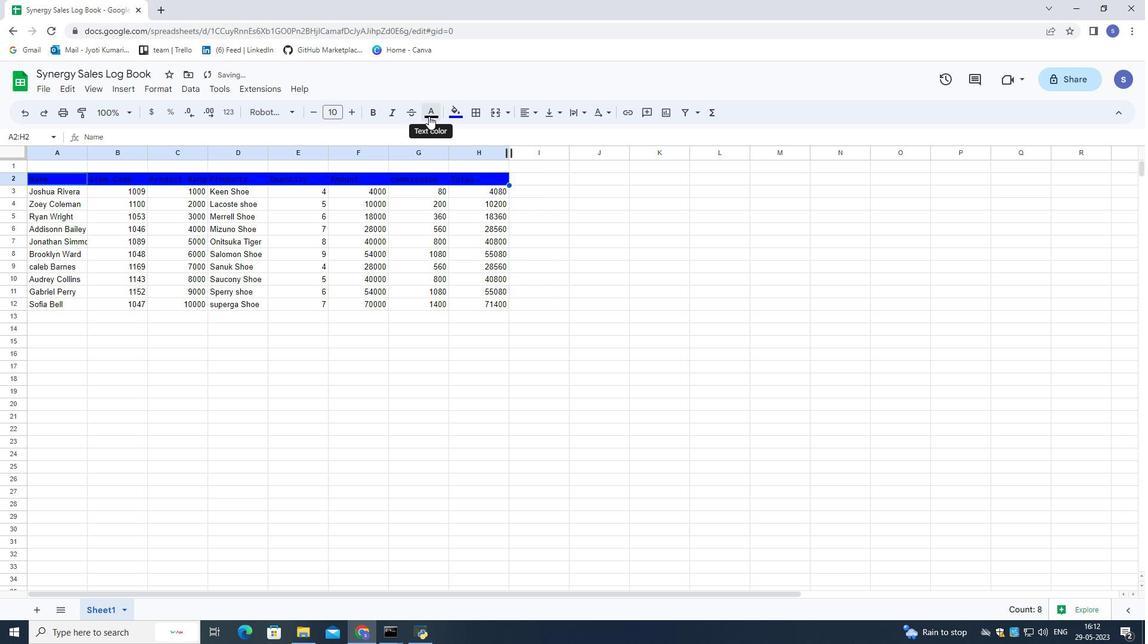
Action: Mouse pressed left at (429, 115)
Screenshot: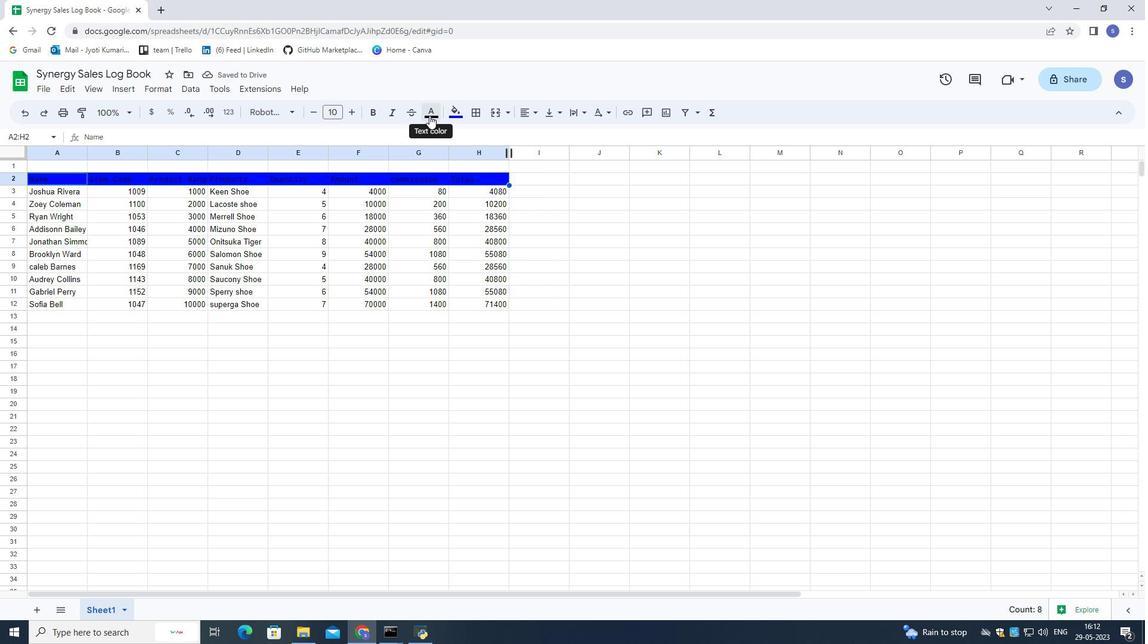 
Action: Mouse moved to (551, 158)
Screenshot: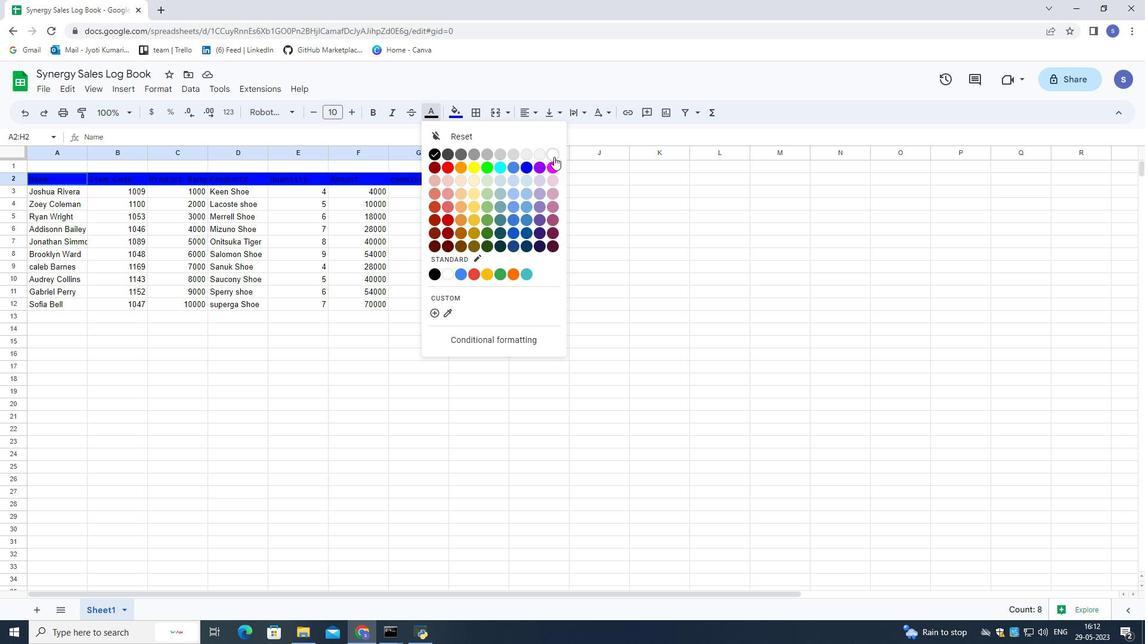 
Action: Mouse pressed left at (551, 158)
Screenshot: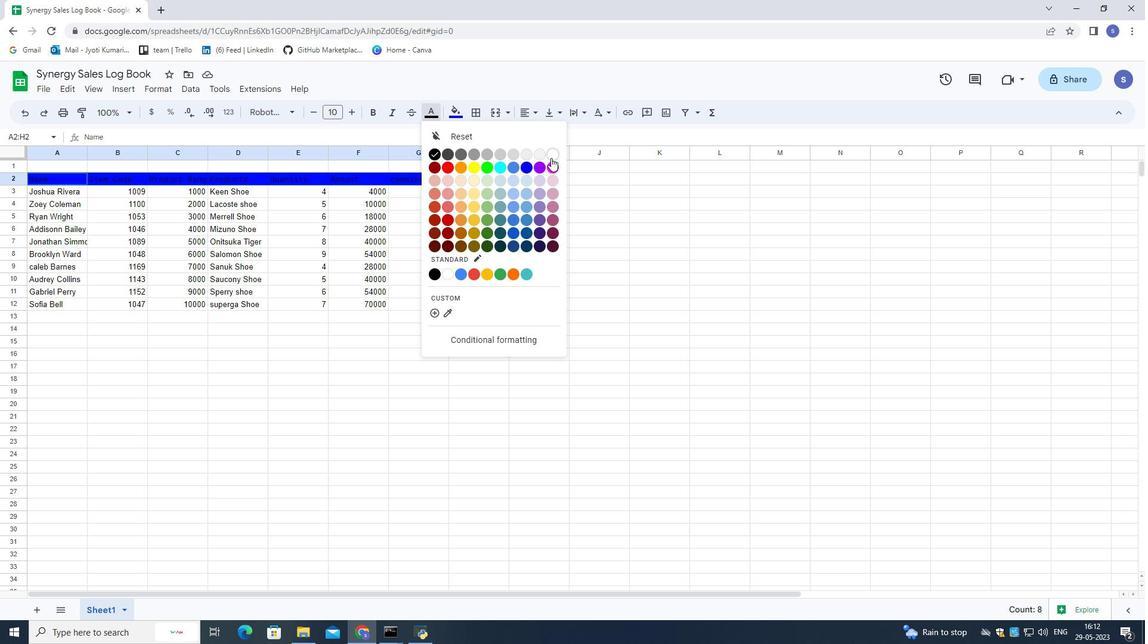 
Action: Mouse moved to (492, 195)
Screenshot: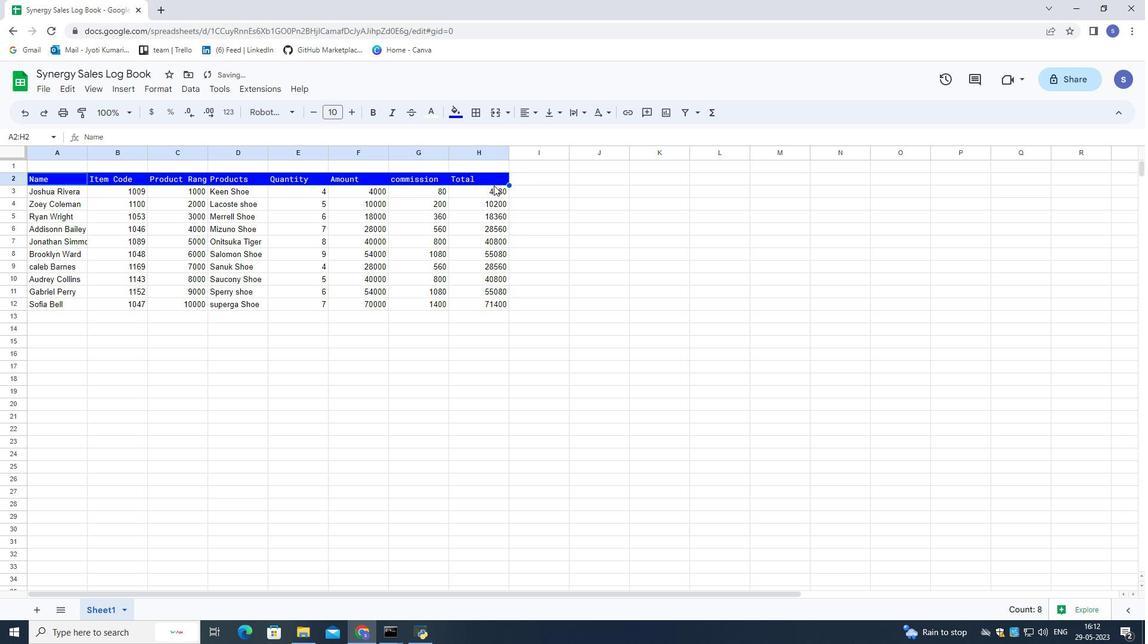 
Action: Mouse pressed left at (492, 195)
Screenshot: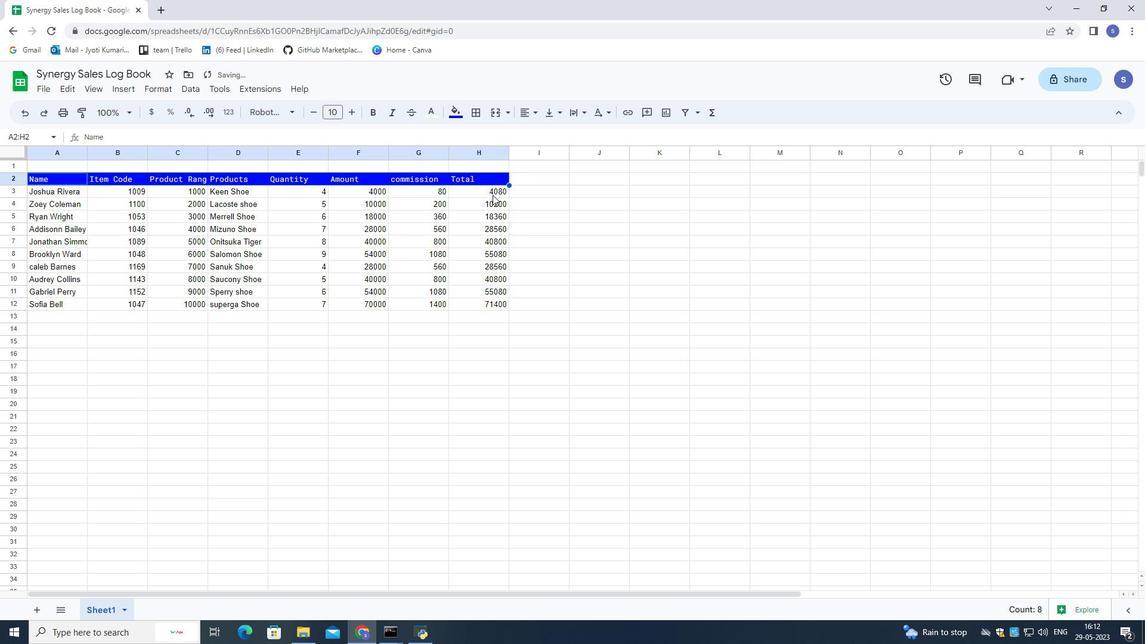
Action: Mouse moved to (492, 178)
Screenshot: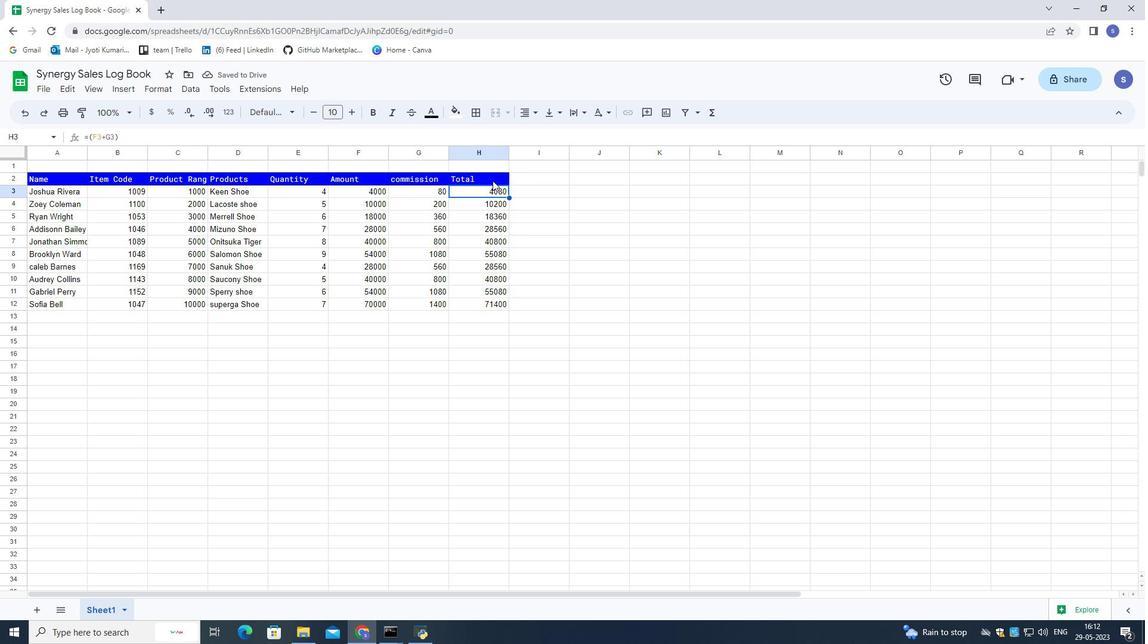 
Action: Mouse pressed left at (492, 178)
Screenshot: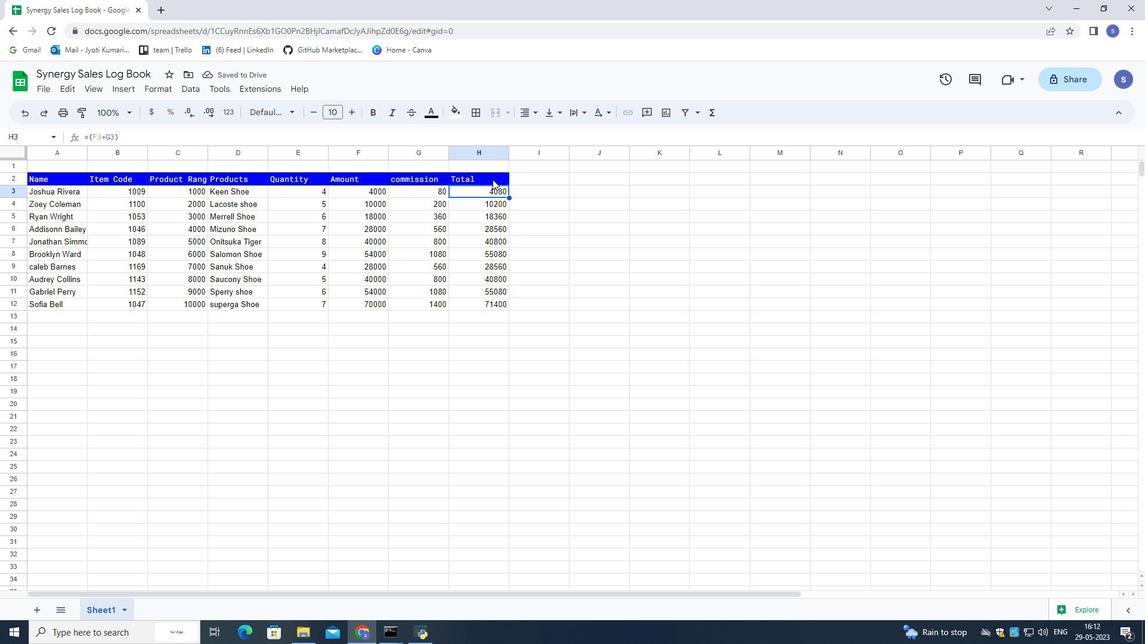
Action: Mouse moved to (474, 177)
Screenshot: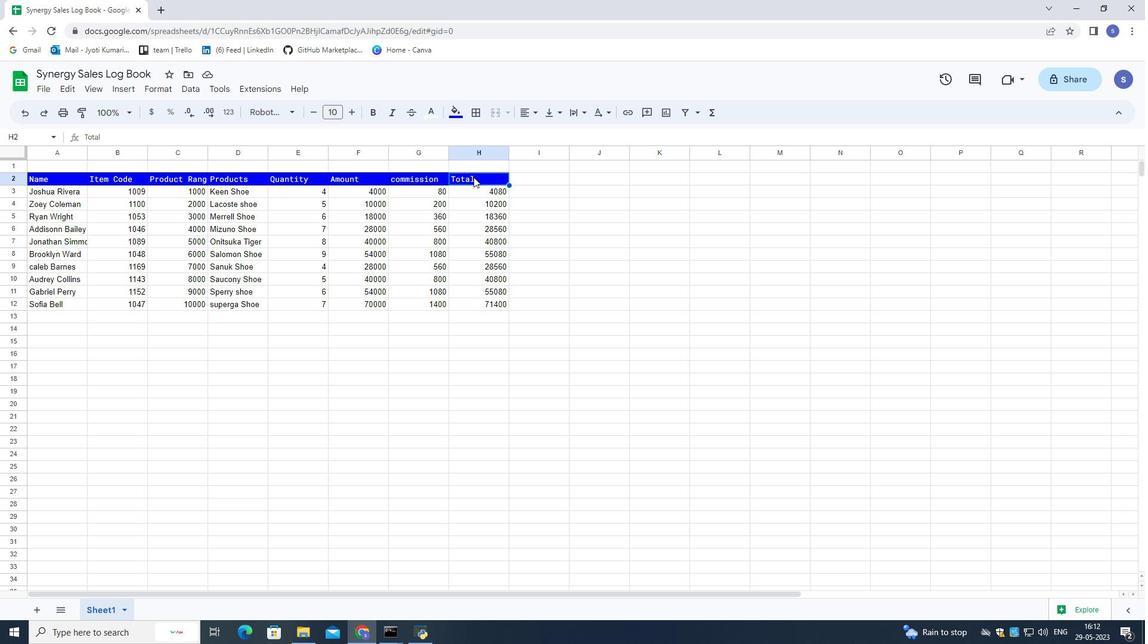 
Action: Mouse pressed left at (474, 177)
Screenshot: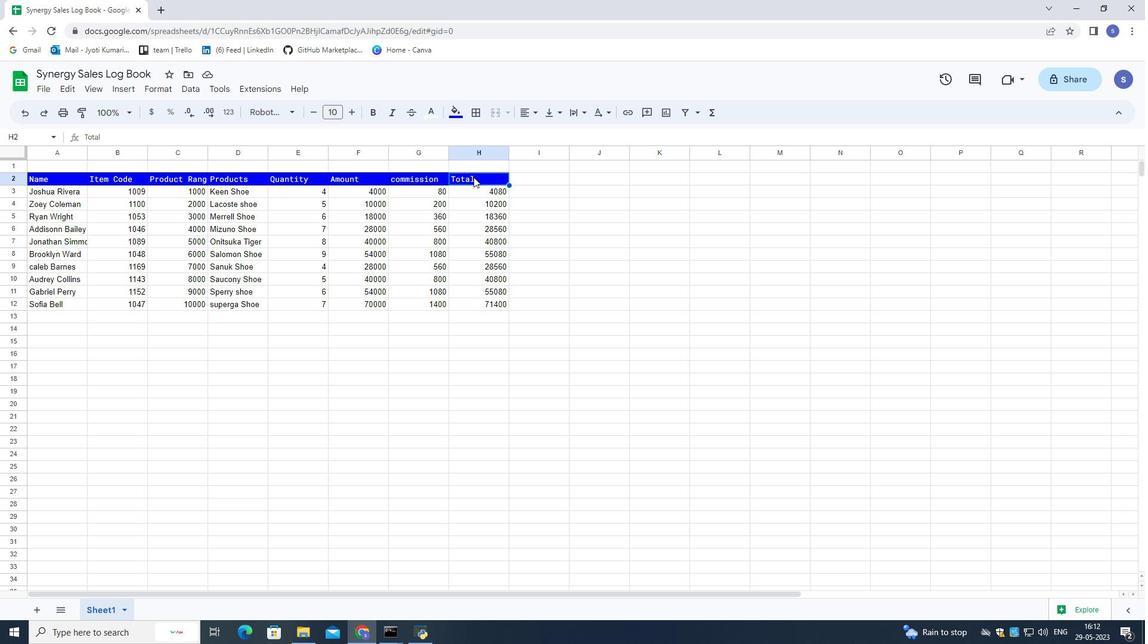 
Action: Mouse moved to (480, 177)
Screenshot: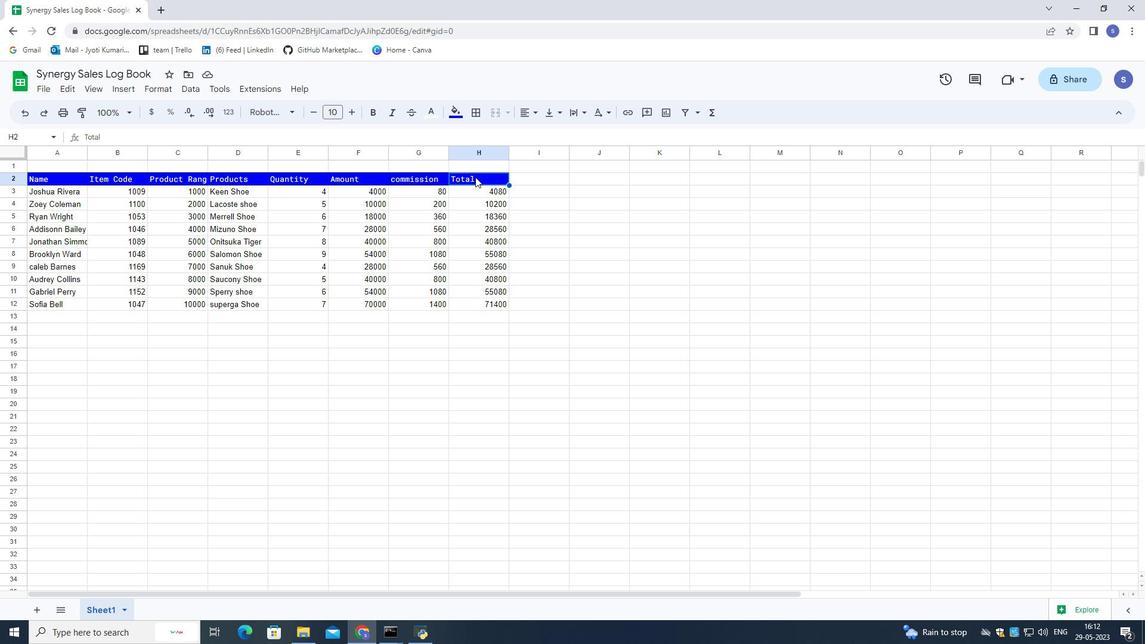 
Action: Mouse pressed left at (480, 177)
Screenshot: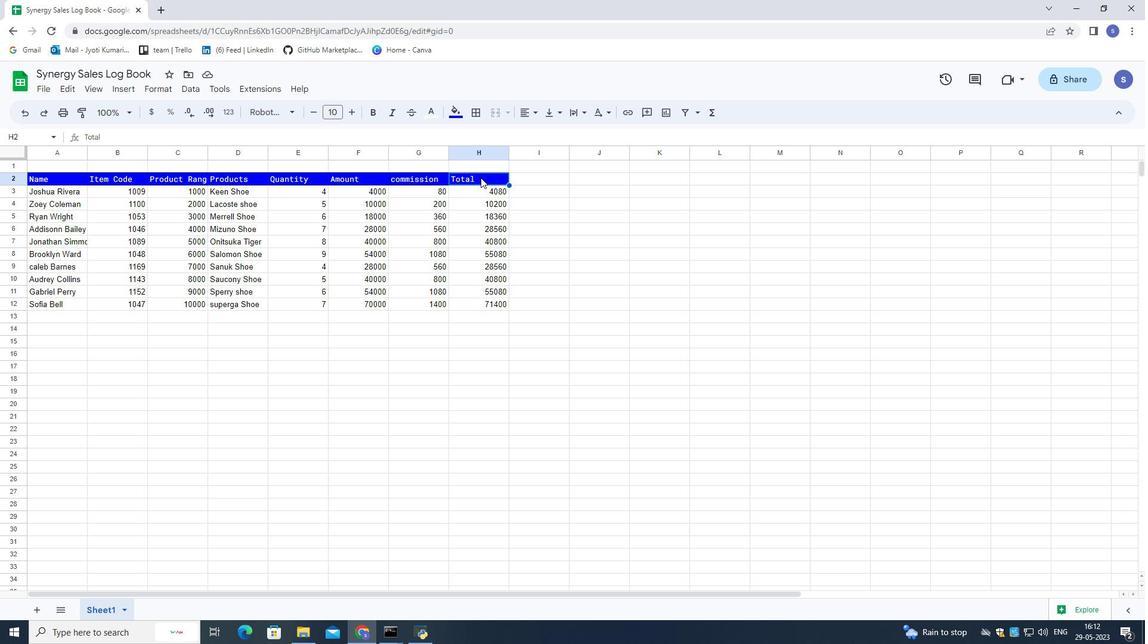 
Action: Mouse moved to (462, 116)
Screenshot: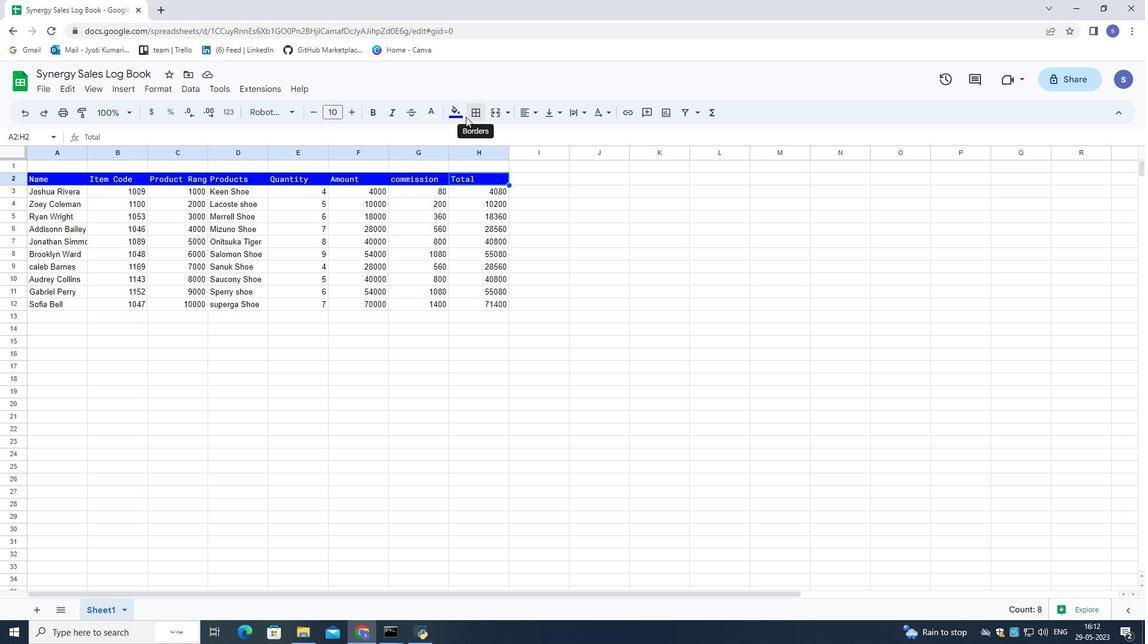 
Action: Mouse pressed left at (462, 116)
Screenshot: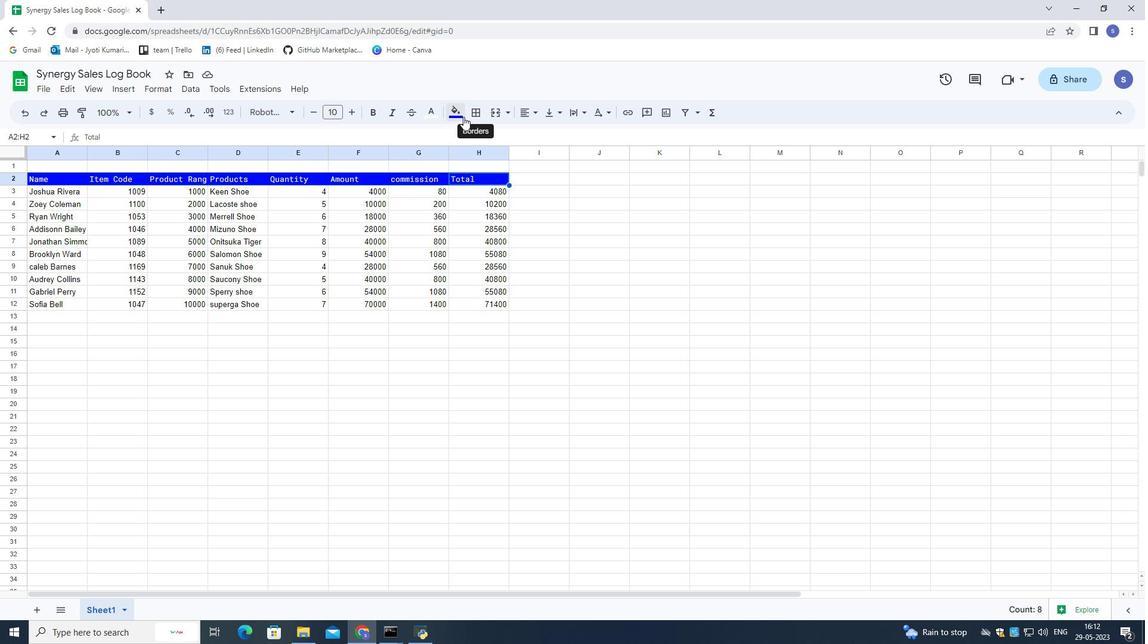 
Action: Mouse moved to (577, 158)
Screenshot: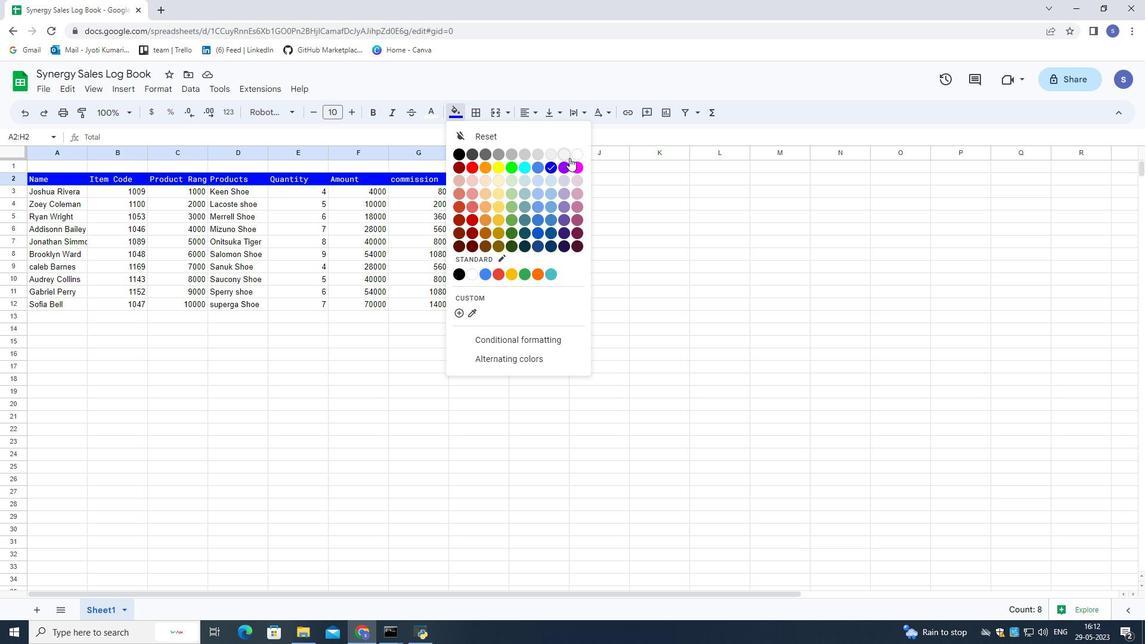 
Action: Mouse pressed left at (577, 158)
Screenshot: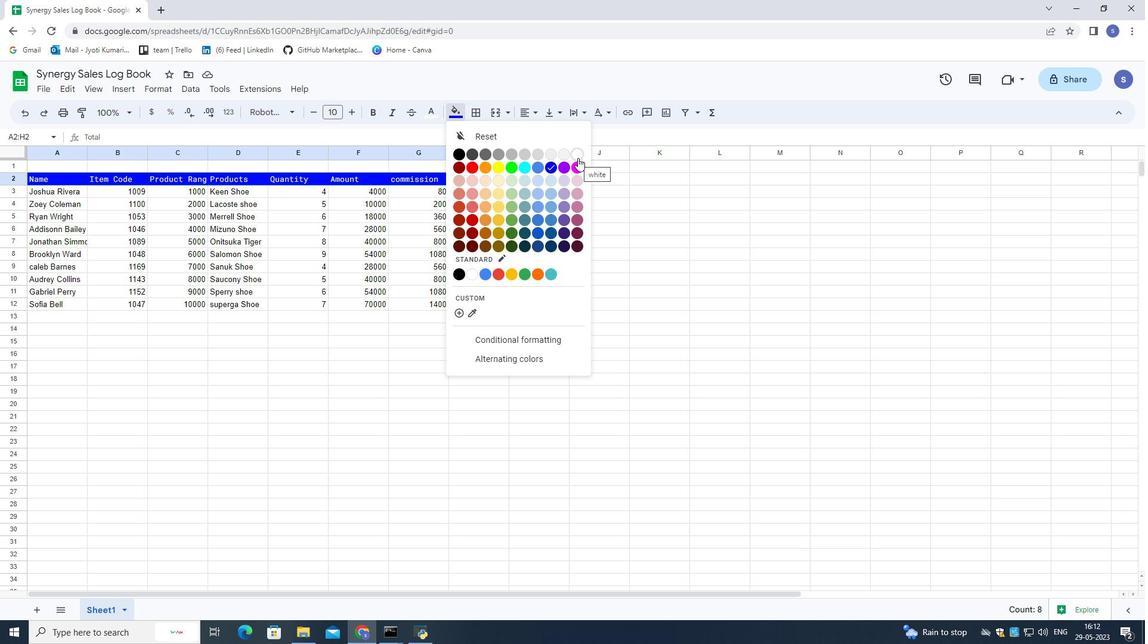 
Action: Mouse moved to (520, 613)
Screenshot: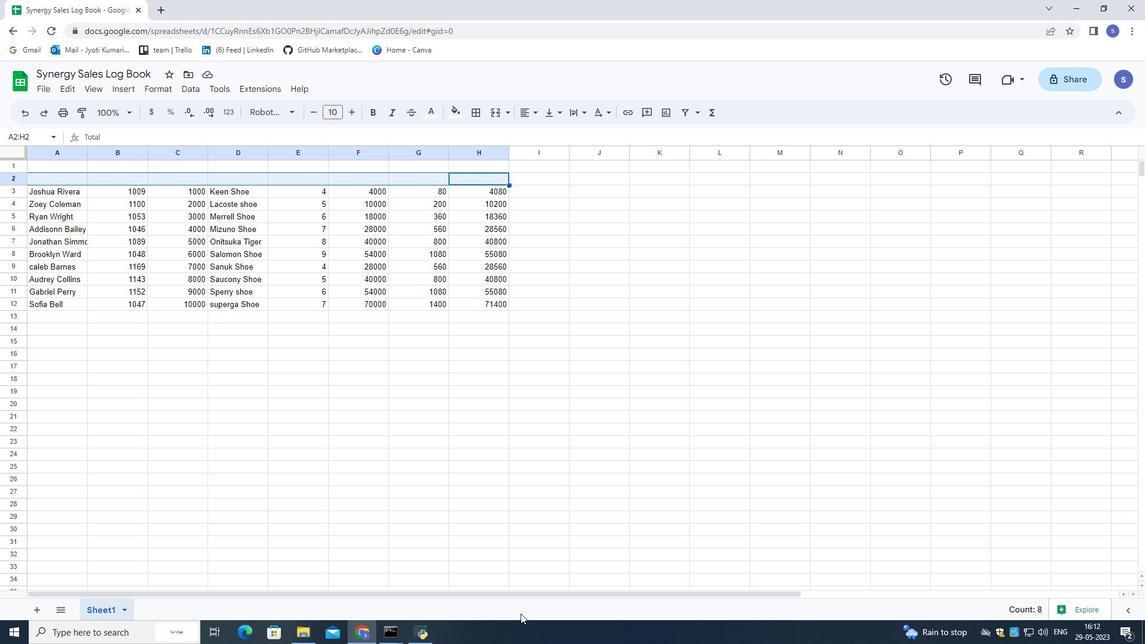 
Action: Key pressed ctrl+Zctrl+Z<'\x1a'><'\x1a'><'\x1a'><'\x1a'><'\x1a'>z
Screenshot: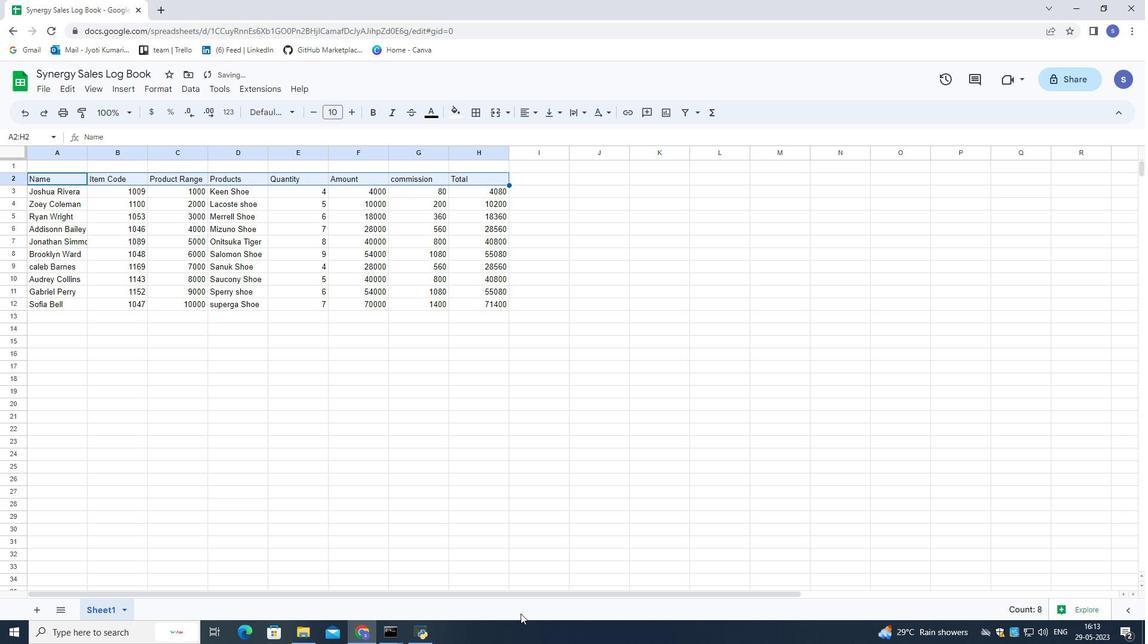 
Action: Mouse moved to (592, 474)
Screenshot: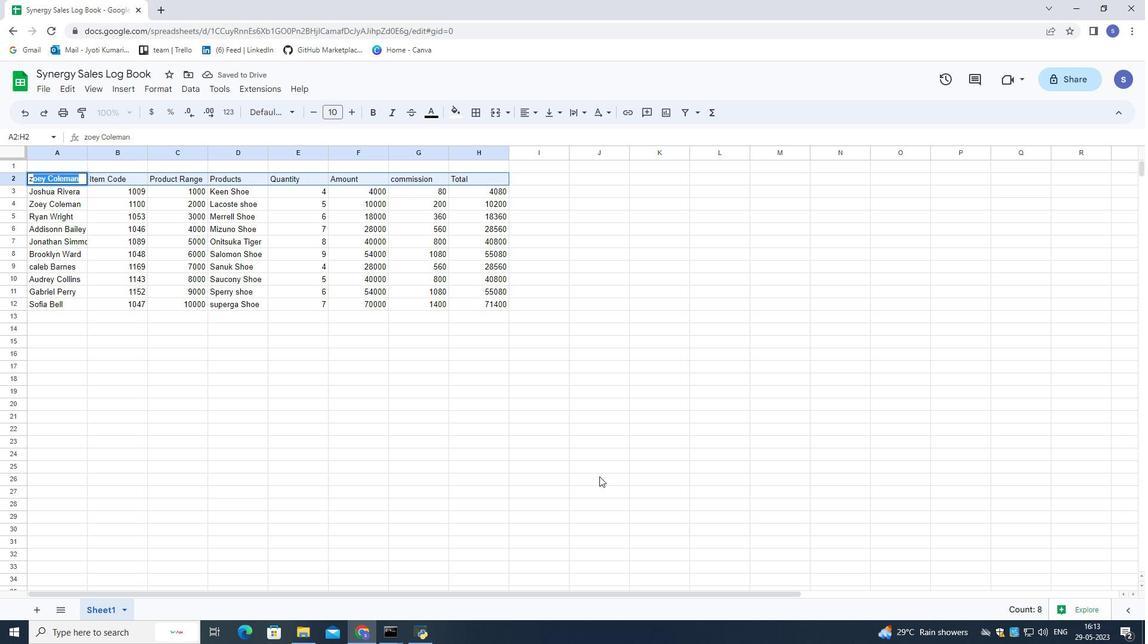 
Action: Mouse pressed left at (592, 474)
Screenshot: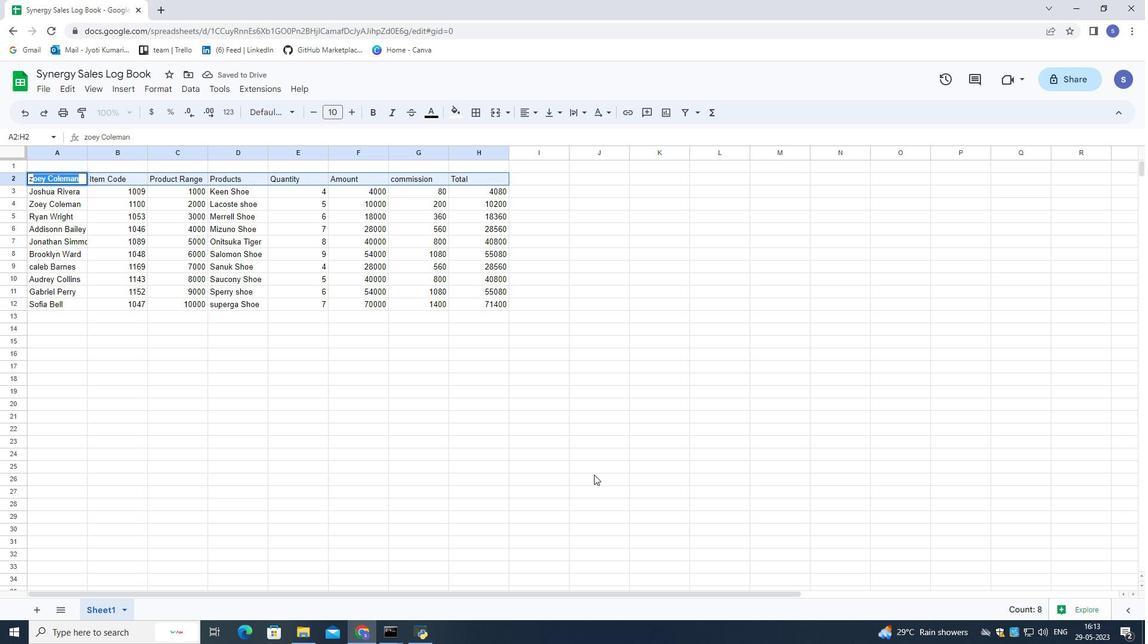 
Action: Mouse moved to (376, 274)
Screenshot: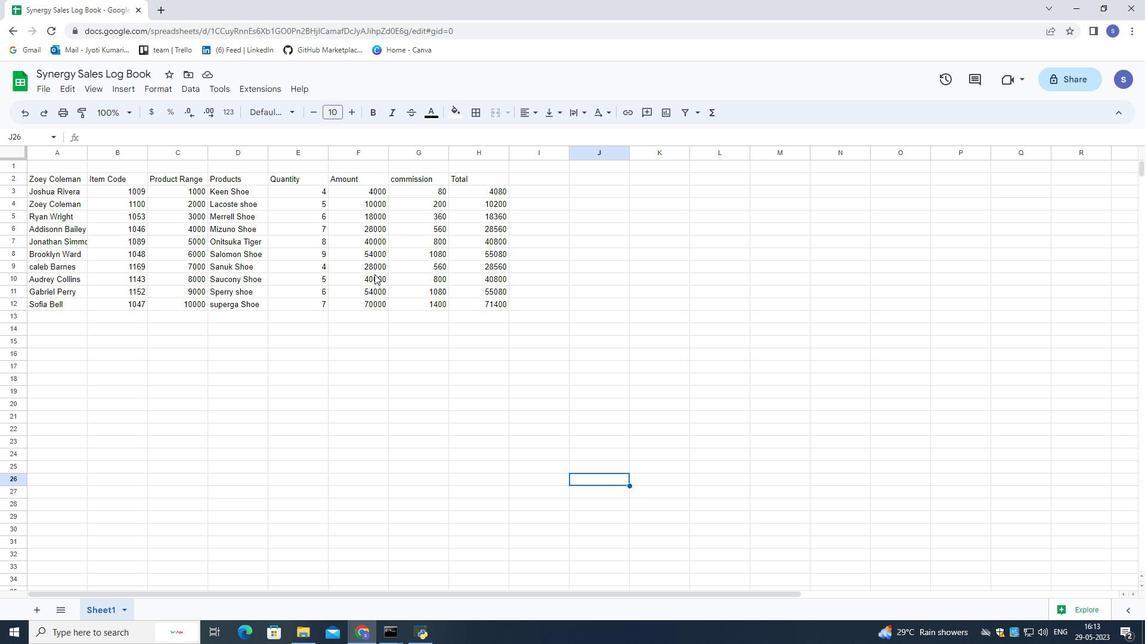 
Action: Mouse pressed left at (376, 274)
Screenshot: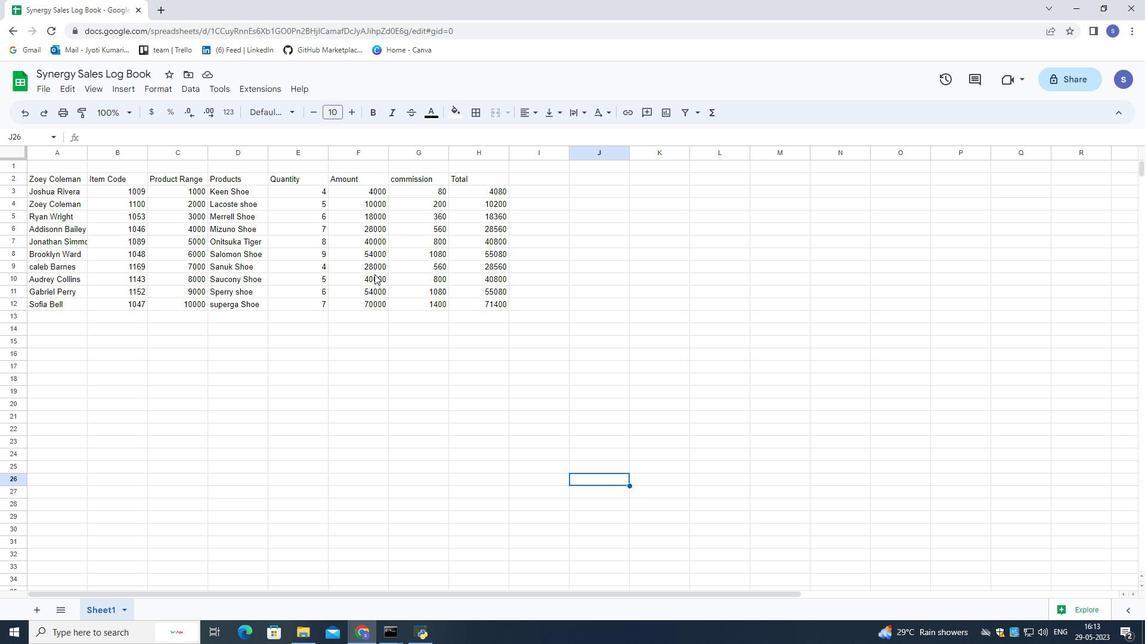 
Action: Mouse moved to (197, 253)
Screenshot: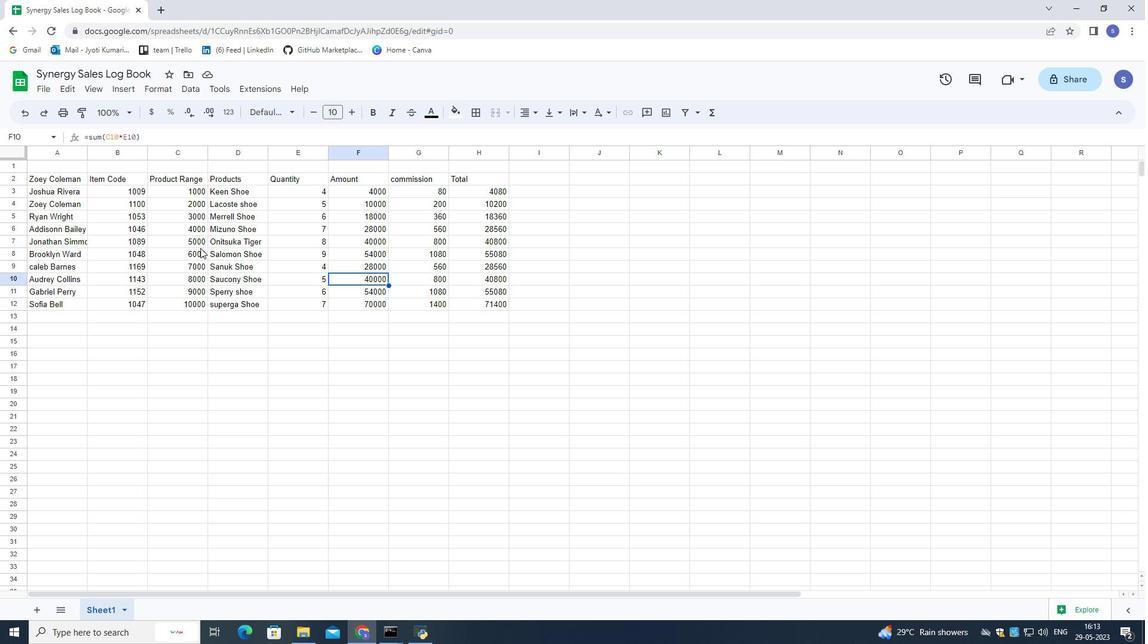 
Action: Mouse pressed left at (197, 253)
Screenshot: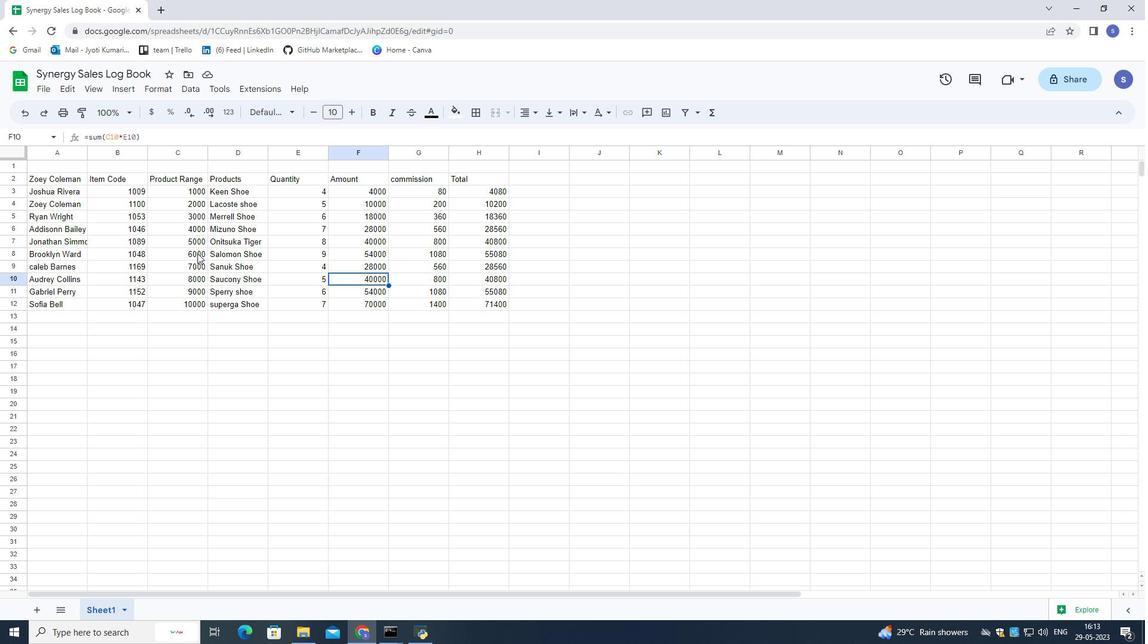 
Action: Mouse moved to (264, 266)
Screenshot: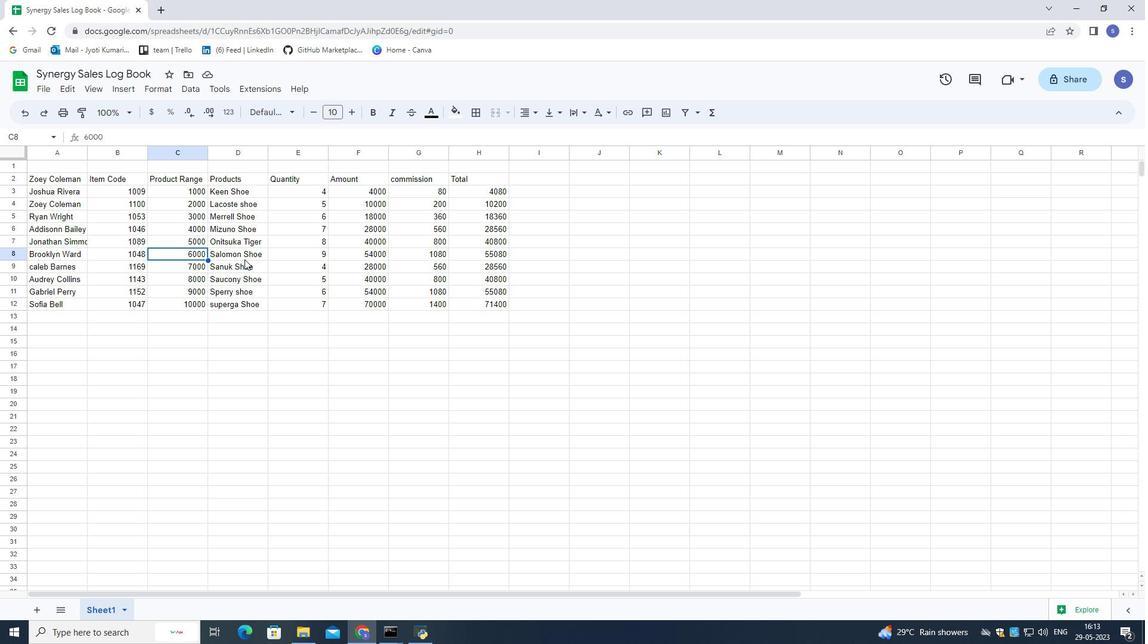 
Action: Mouse pressed left at (264, 266)
Screenshot: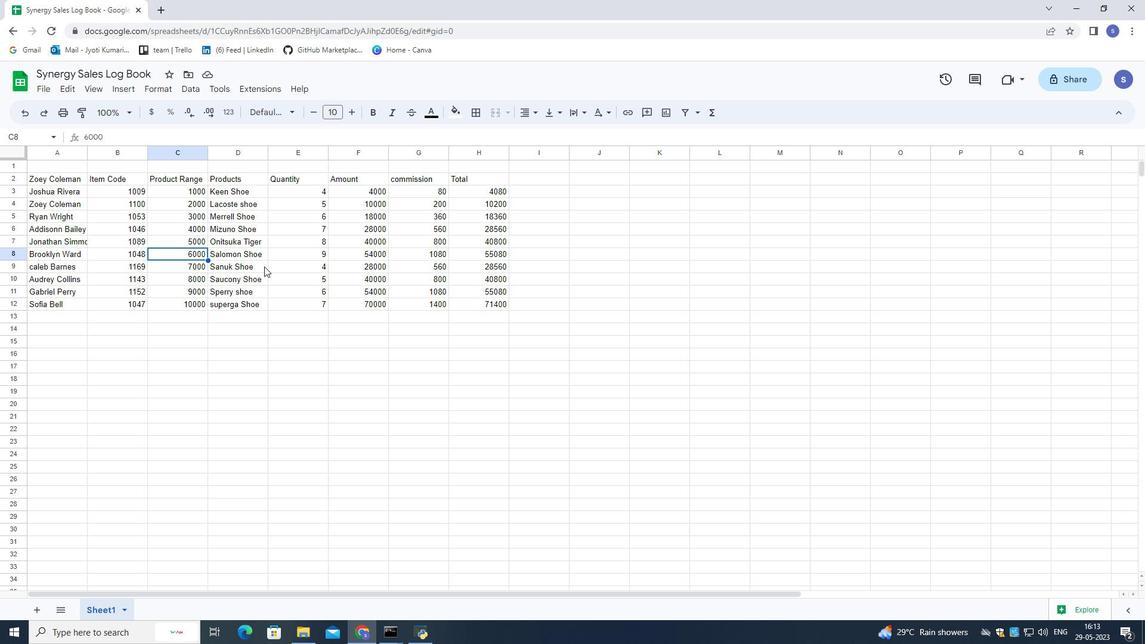 
Action: Mouse moved to (333, 275)
Screenshot: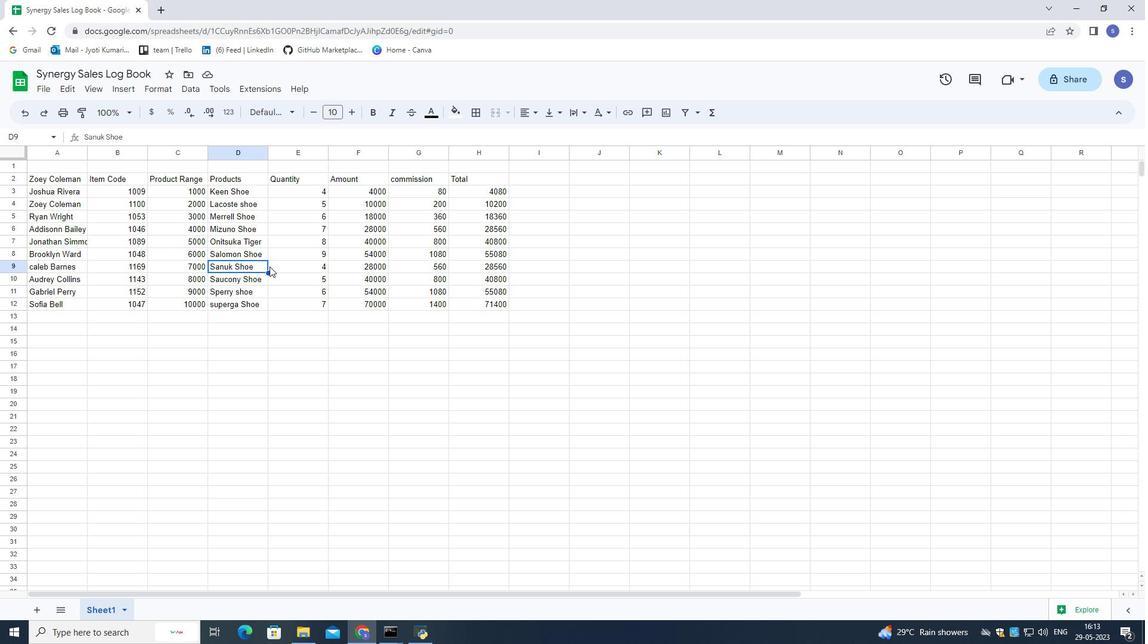 
Action: Mouse pressed left at (333, 275)
Screenshot: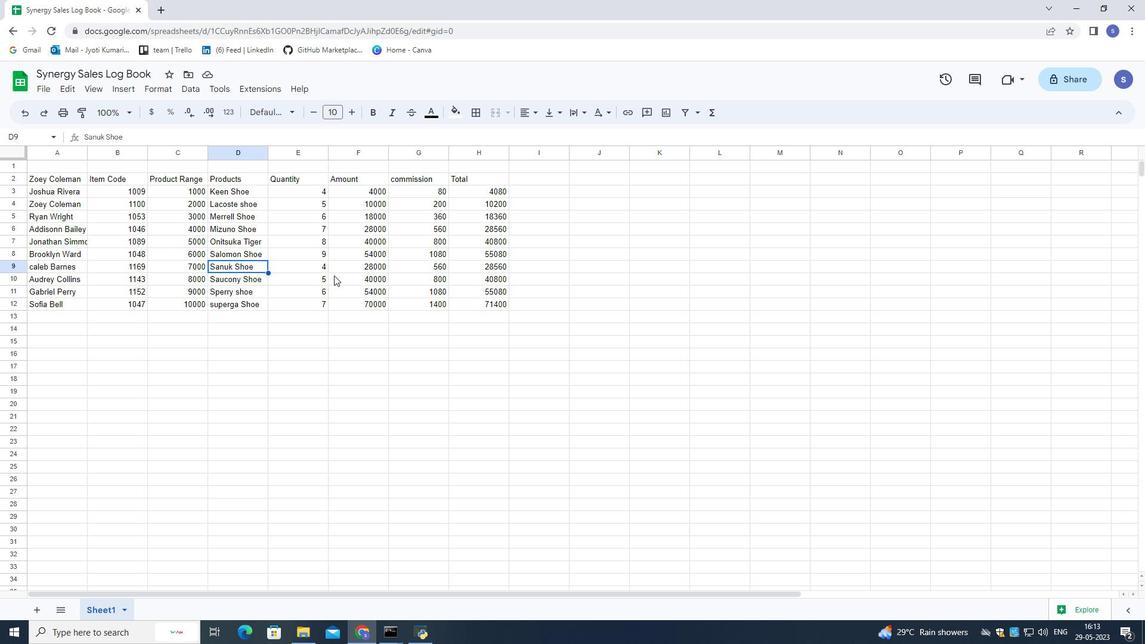 
Action: Mouse moved to (284, 264)
Screenshot: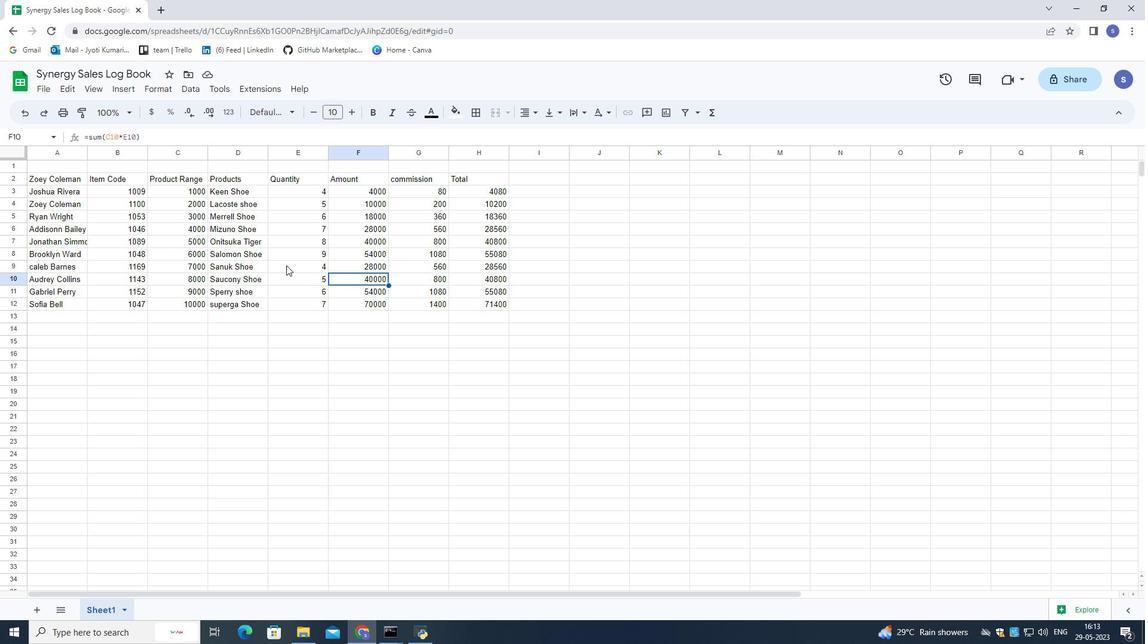 
Action: Mouse pressed left at (284, 264)
Screenshot: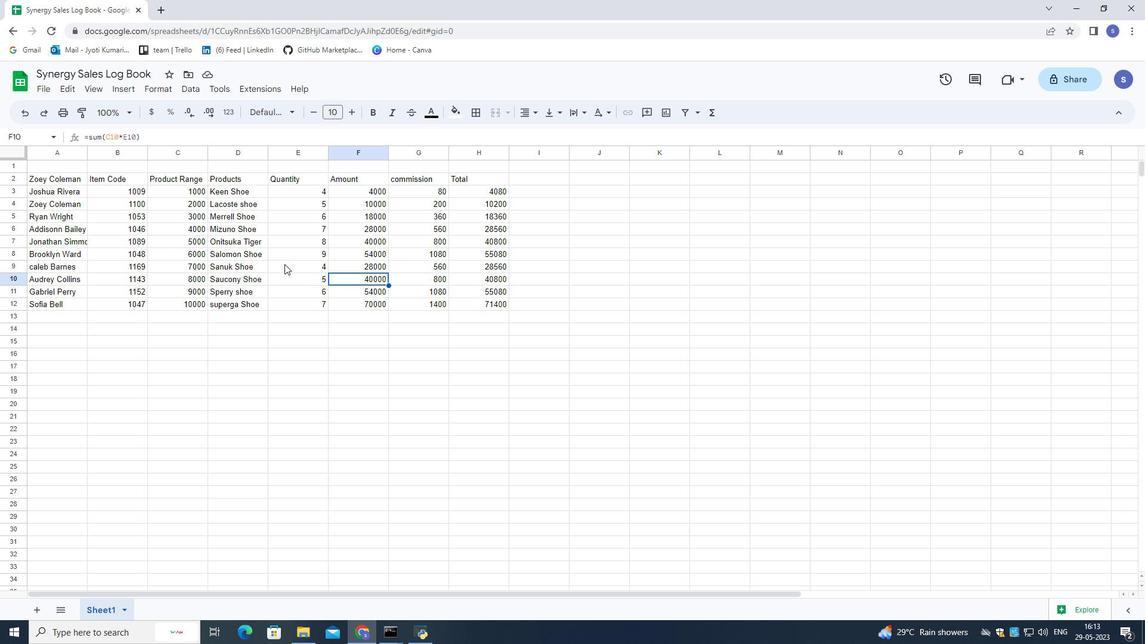 
Action: Mouse moved to (286, 168)
Screenshot: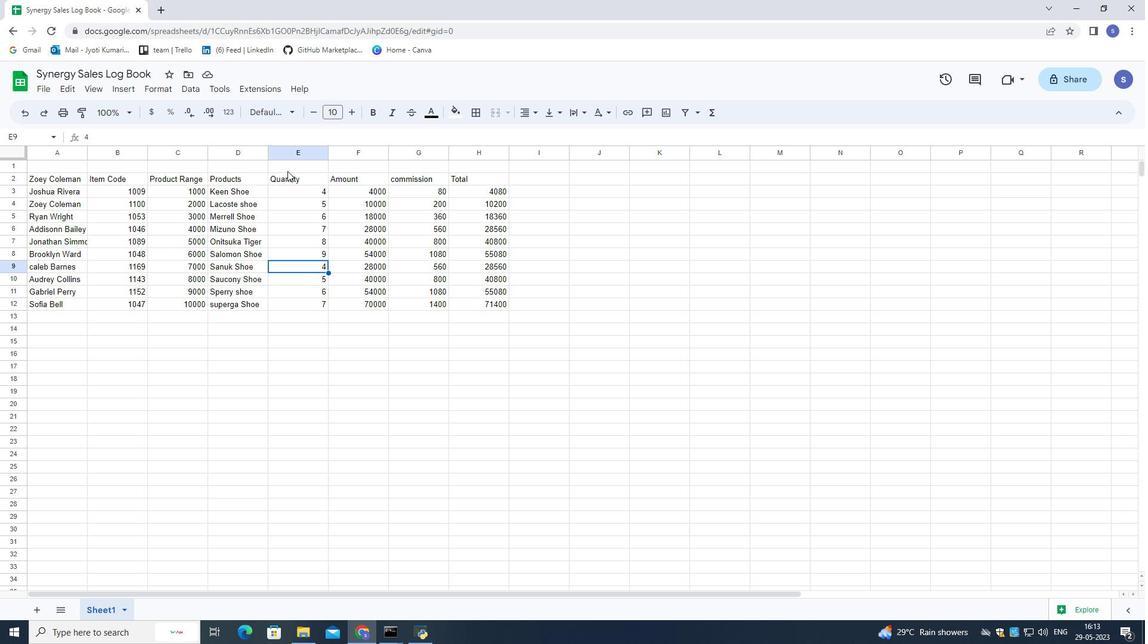 
Action: Mouse pressed left at (286, 168)
Screenshot: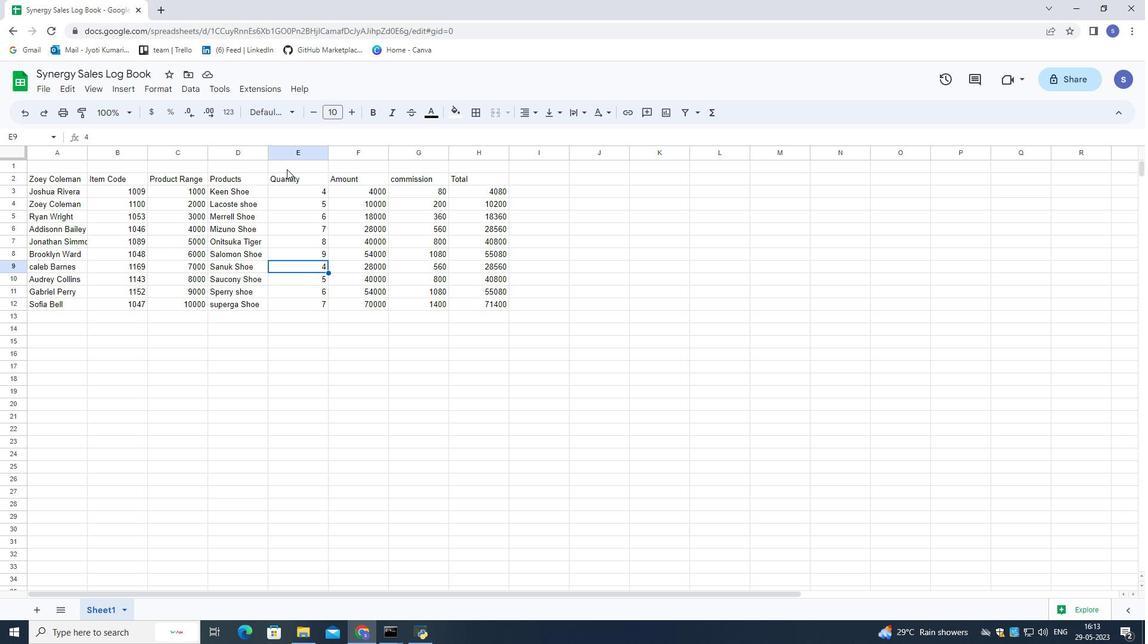
Action: Mouse moved to (251, 167)
Screenshot: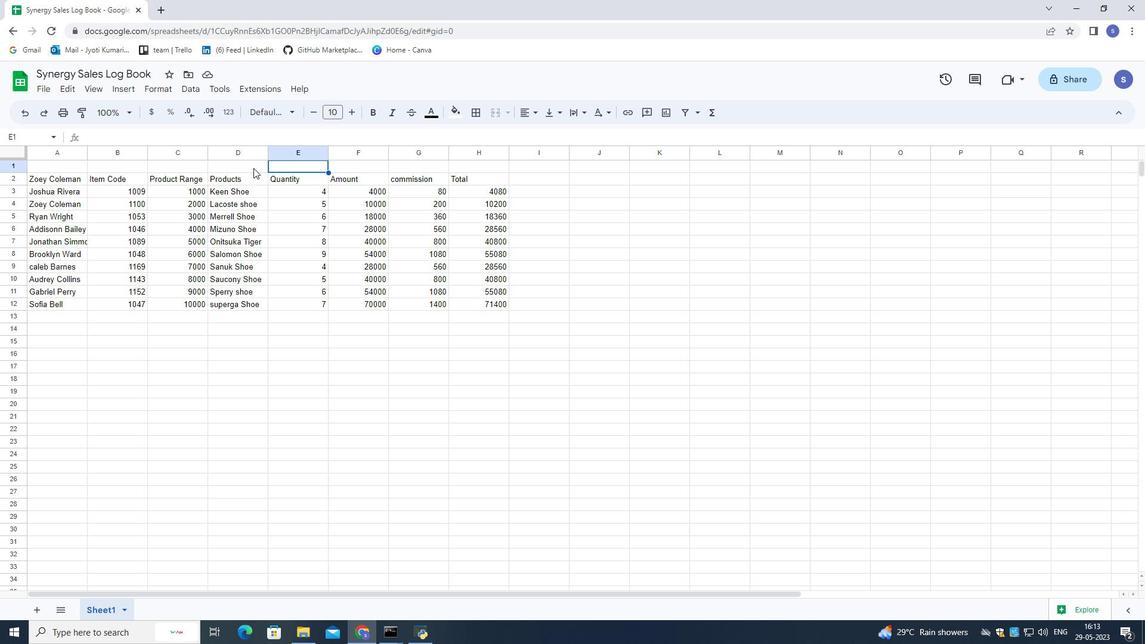 
Action: Mouse pressed left at (251, 167)
Screenshot: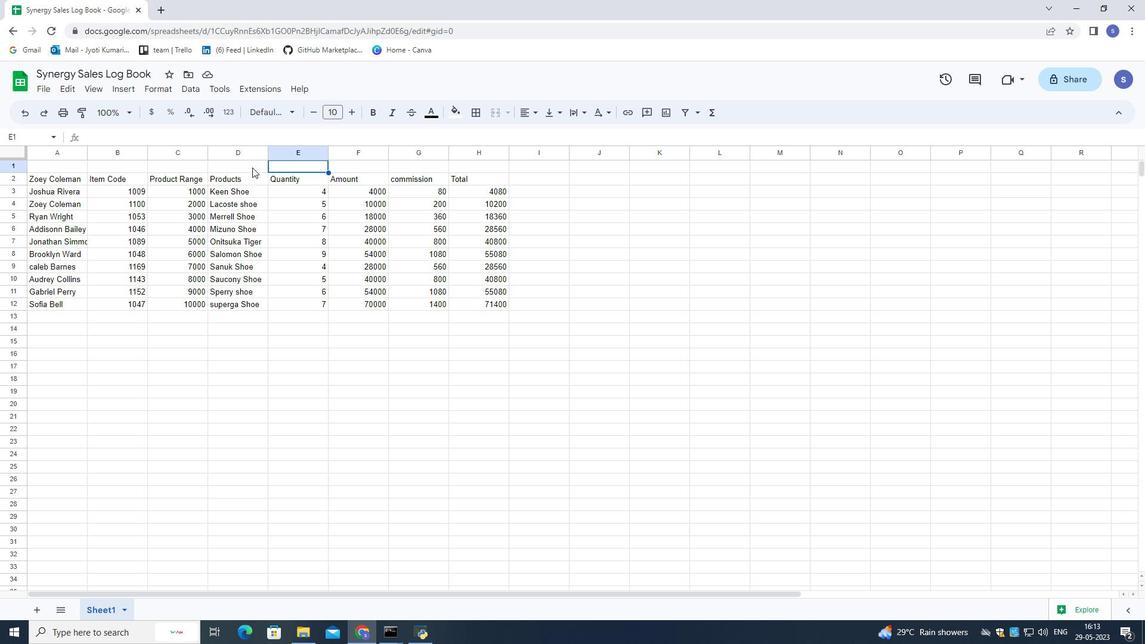 
Action: Mouse moved to (240, 169)
Screenshot: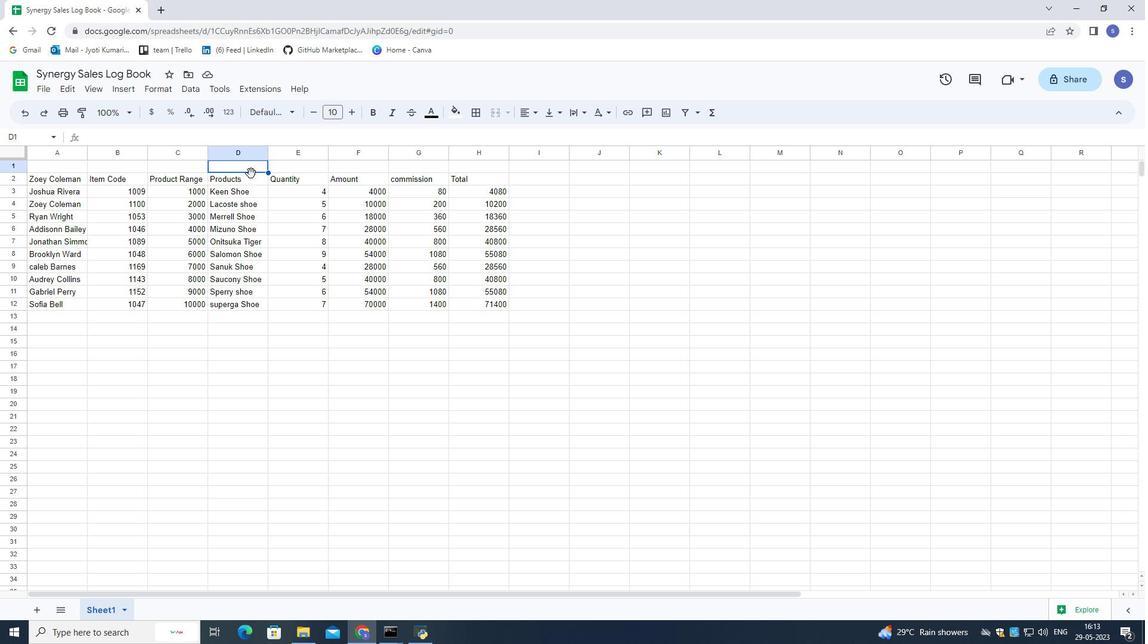 
Action: Key pressed <Key.shift>Synergy<Key.space><Key.shift>Sales<Key.enter>
Screenshot: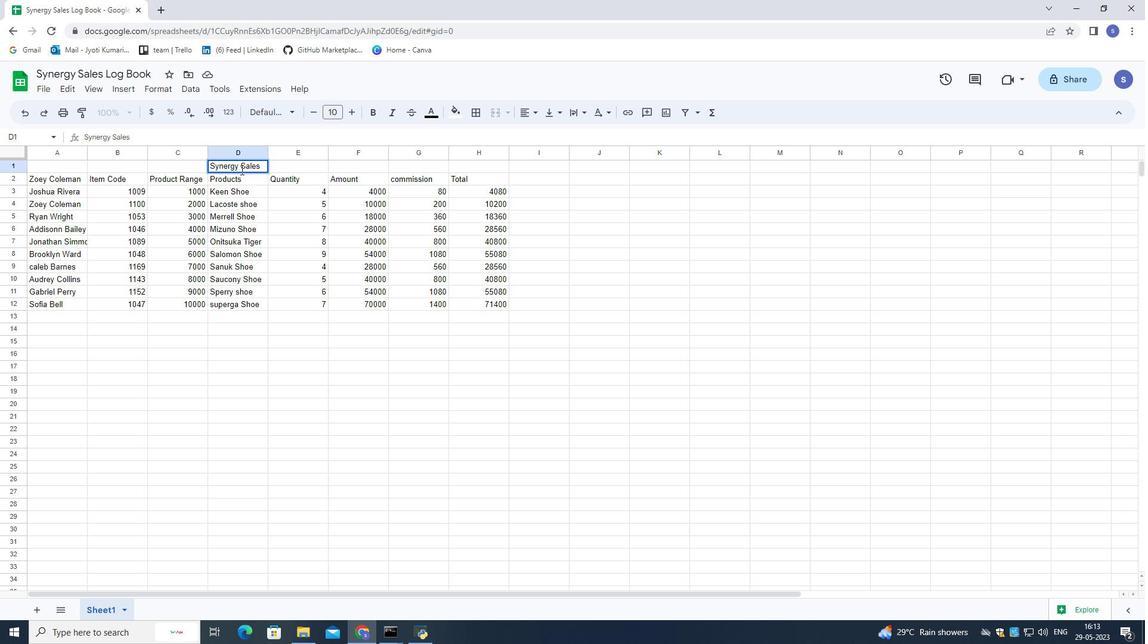 
Action: Mouse moved to (232, 164)
Screenshot: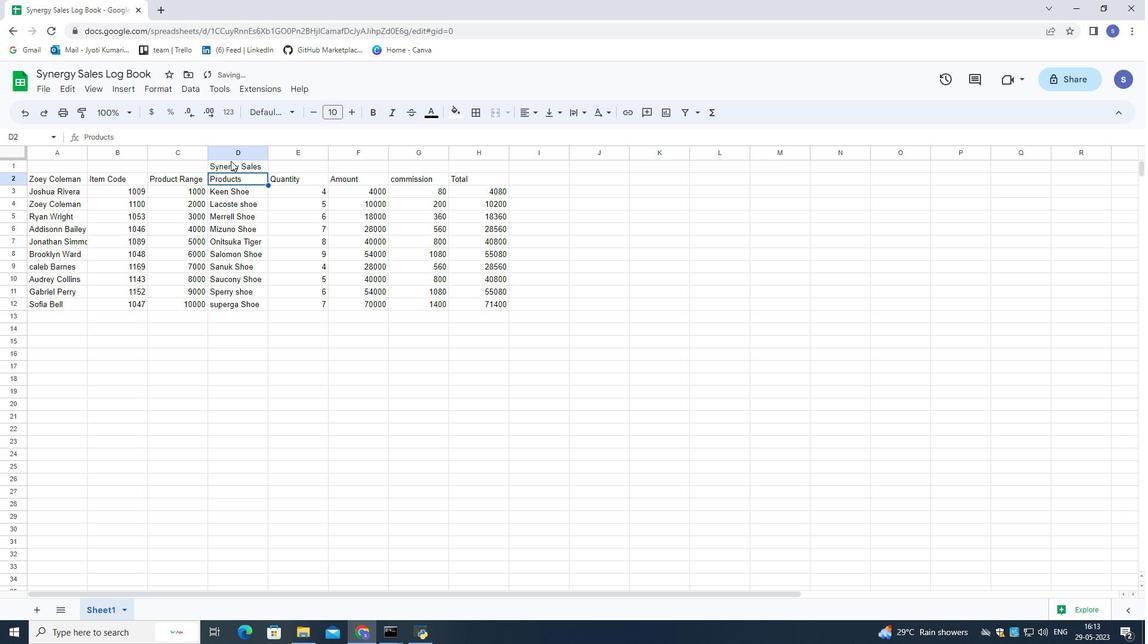 
Action: Mouse pressed left at (232, 164)
Screenshot: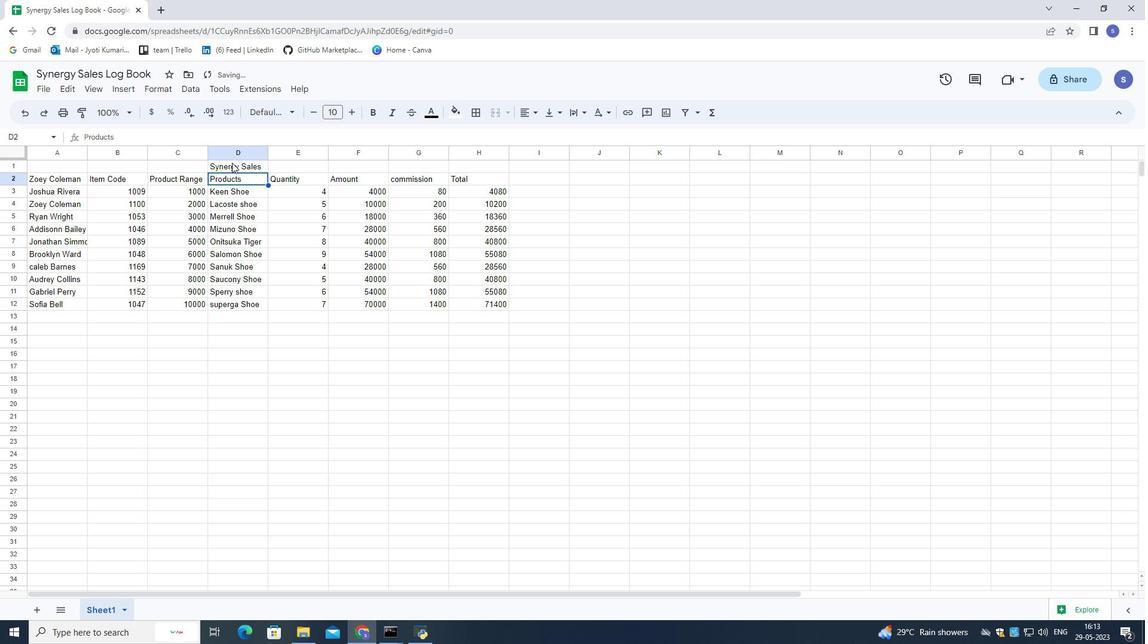 
Action: Mouse pressed left at (232, 164)
Screenshot: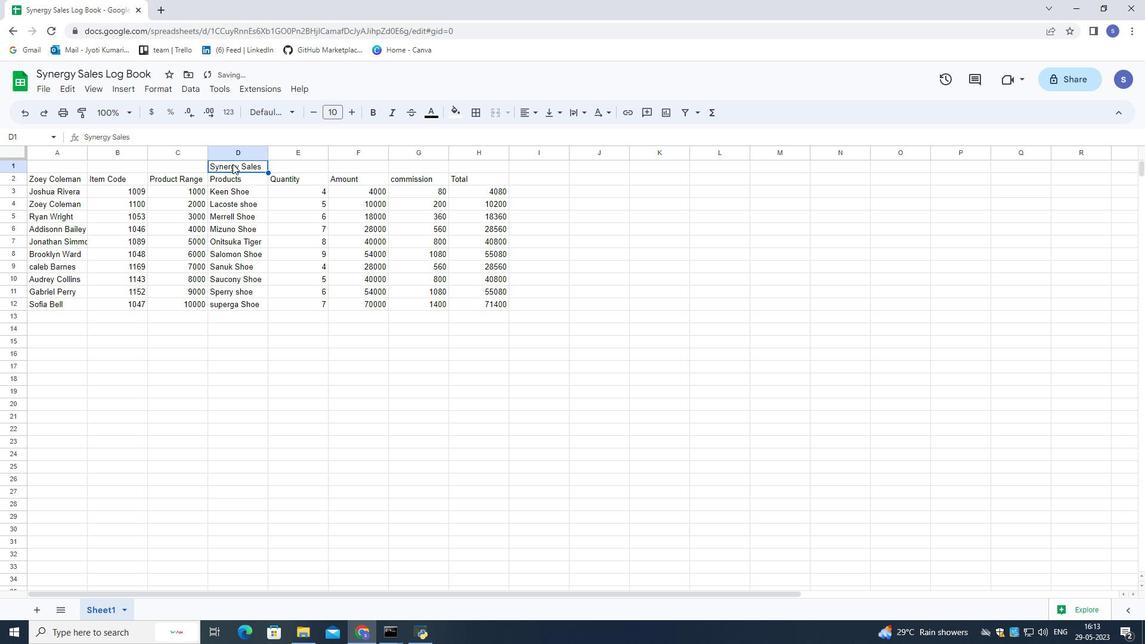 
Action: Mouse pressed left at (232, 164)
Screenshot: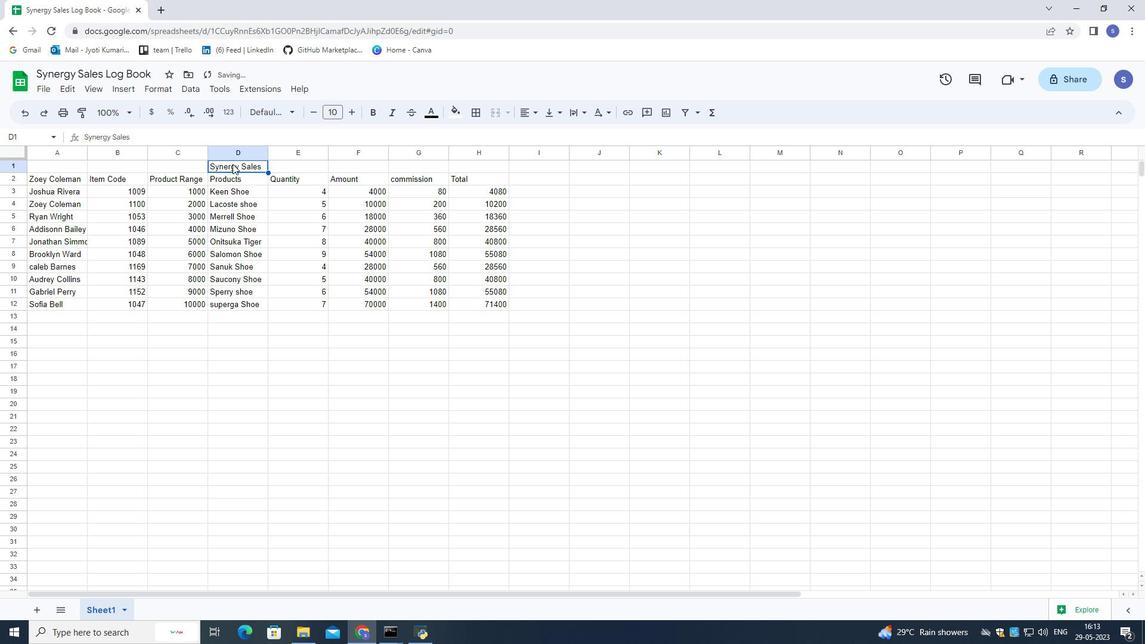 
Action: Mouse moved to (291, 115)
Screenshot: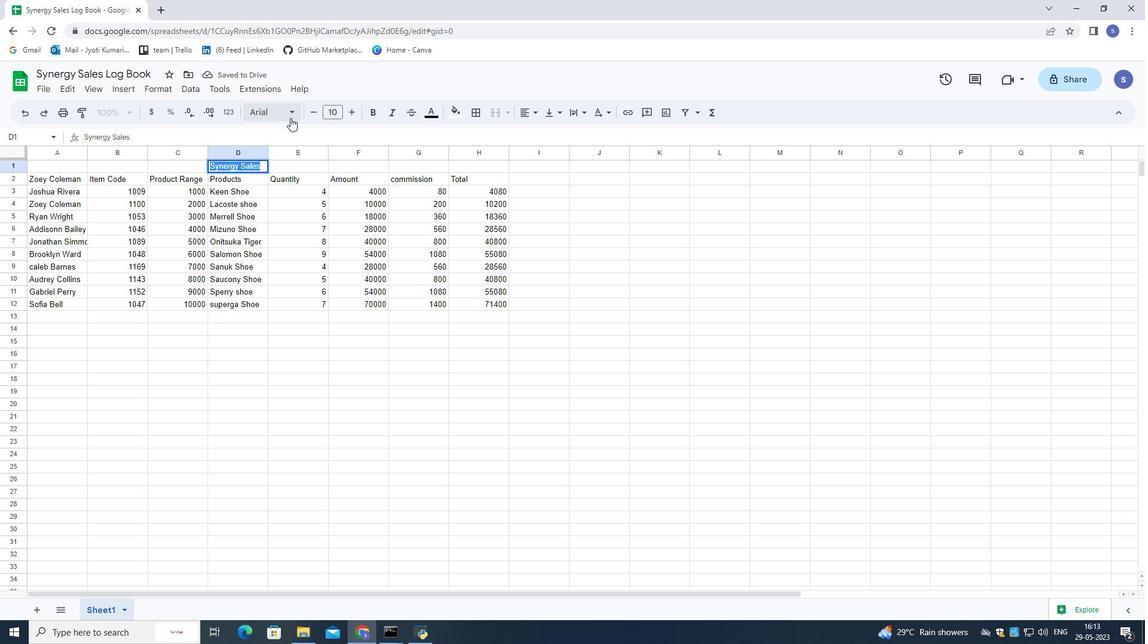 
Action: Mouse pressed left at (291, 115)
Screenshot: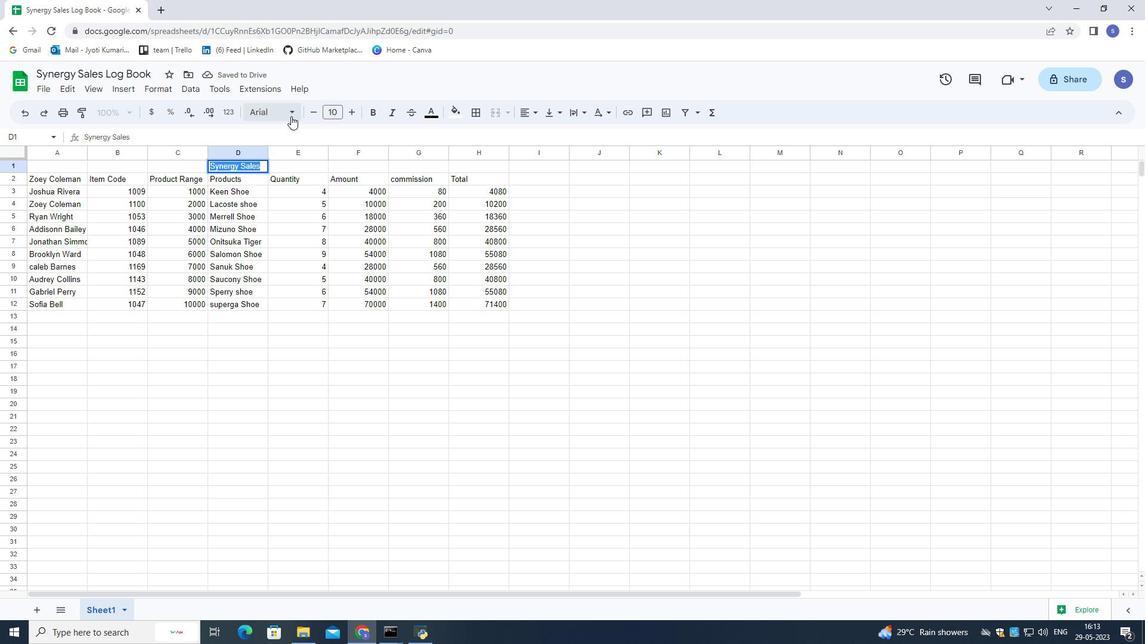
Action: Mouse moved to (287, 233)
Screenshot: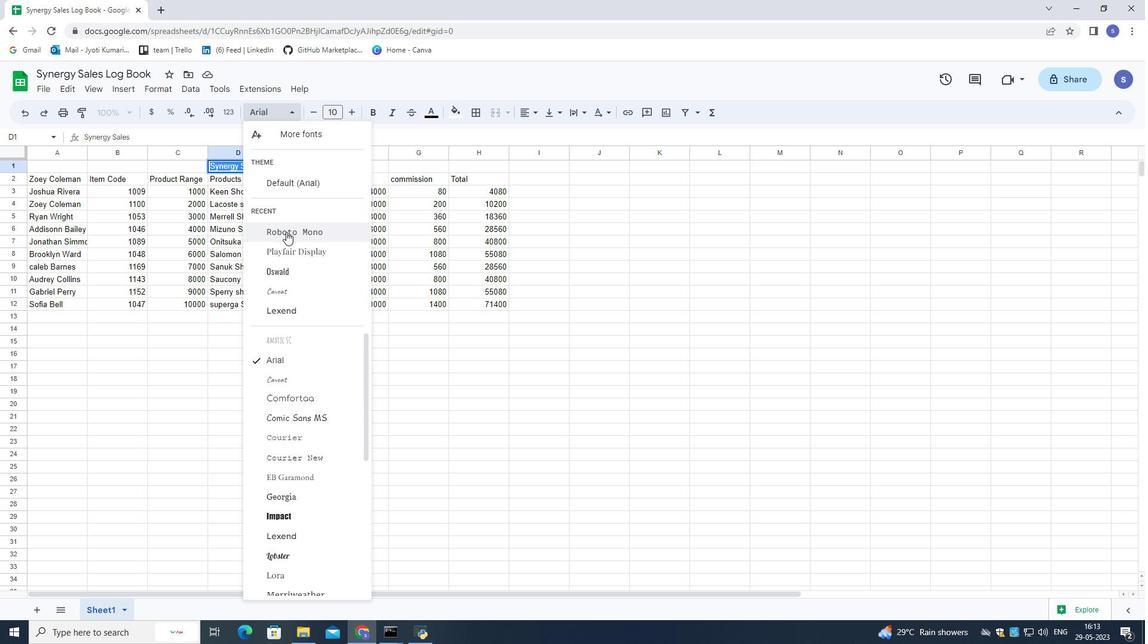
Action: Mouse pressed left at (287, 233)
Screenshot: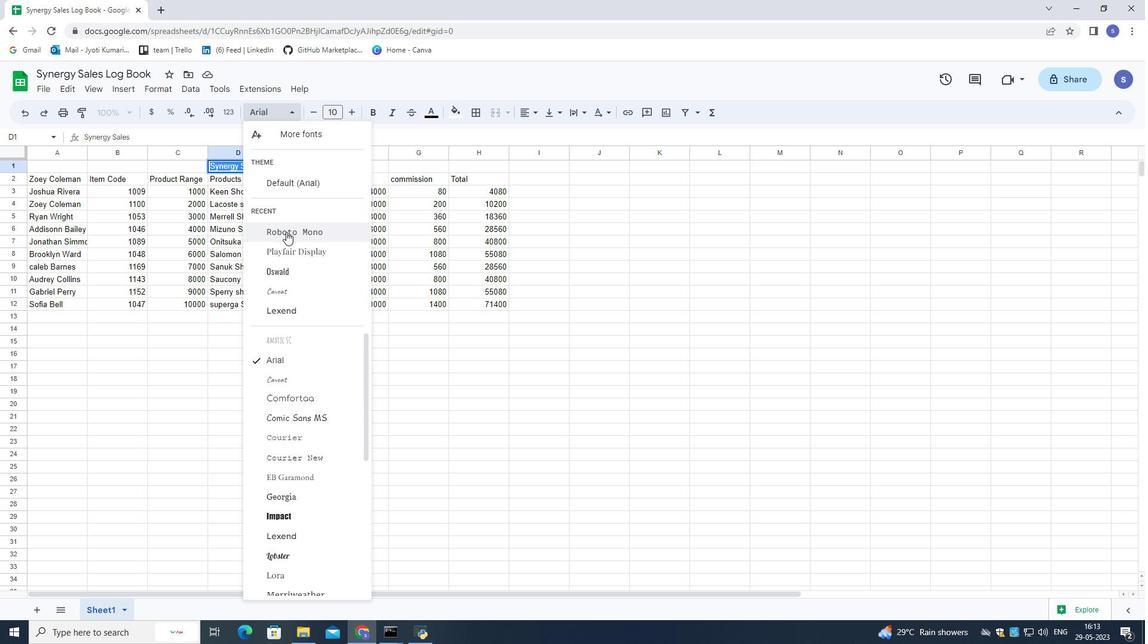 
Action: Mouse moved to (286, 185)
Screenshot: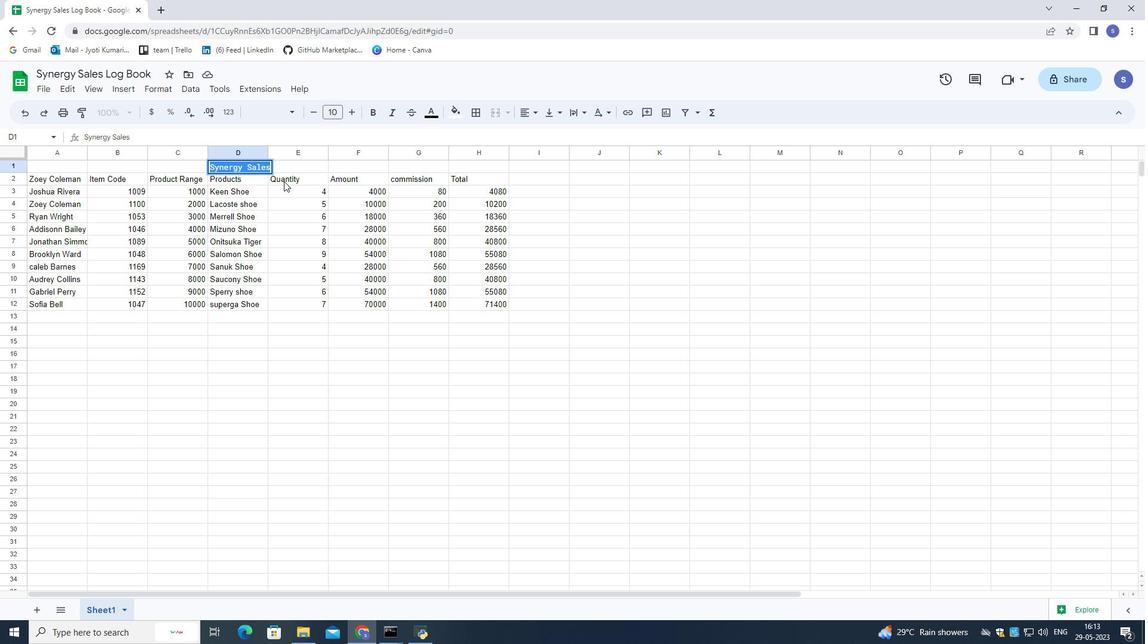 
Action: Mouse pressed left at (285, 184)
Screenshot: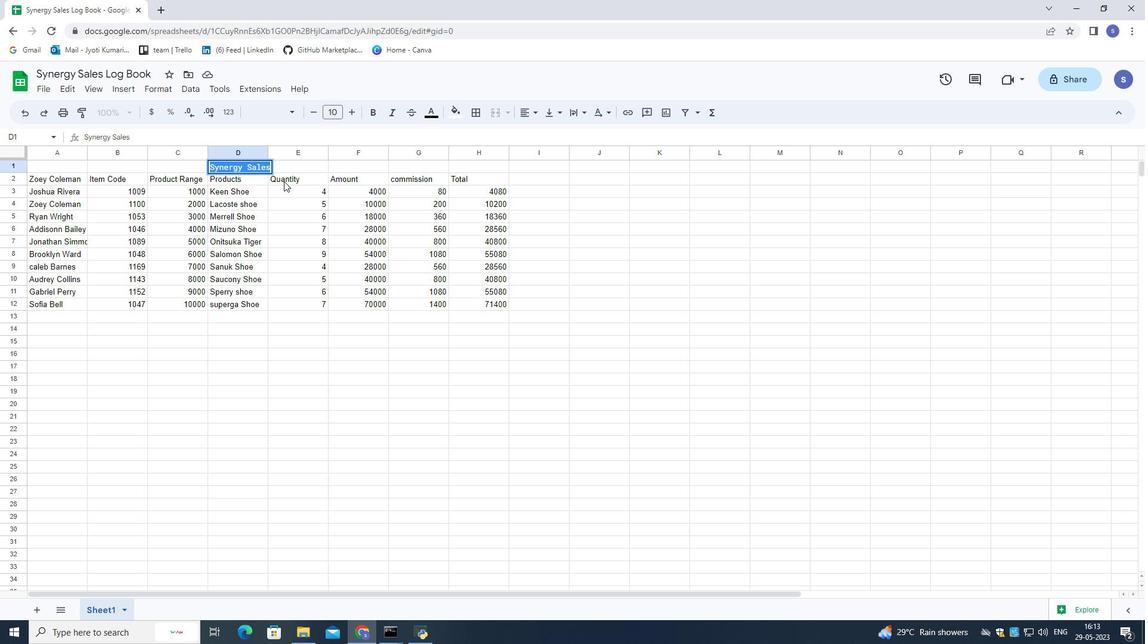 
Action: Mouse moved to (275, 166)
Screenshot: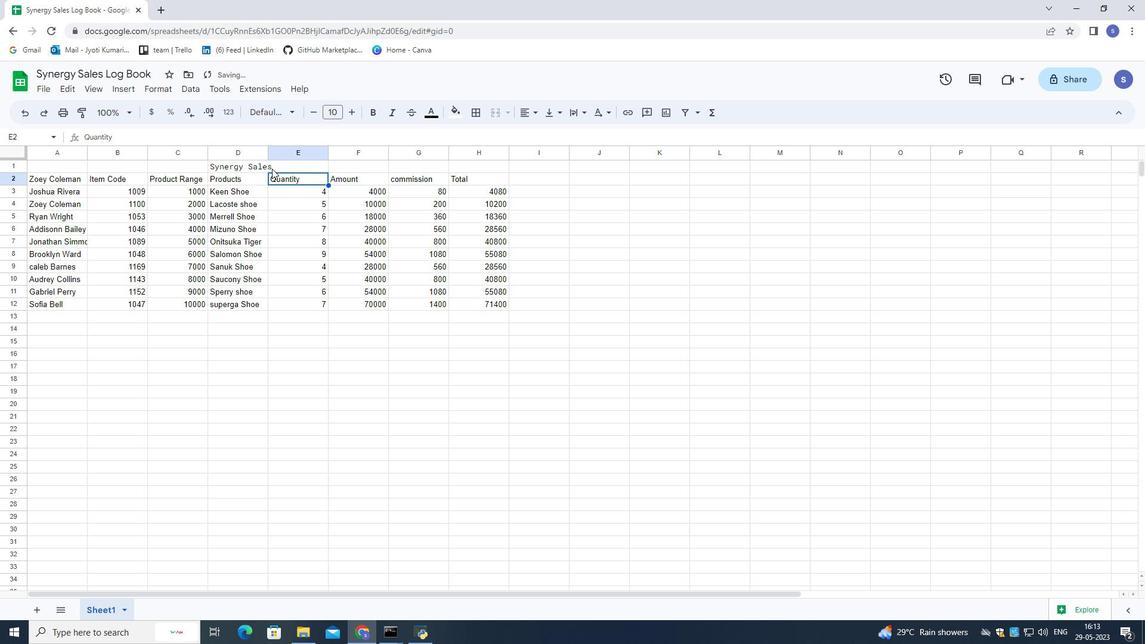 
Action: Mouse pressed left at (275, 166)
Screenshot: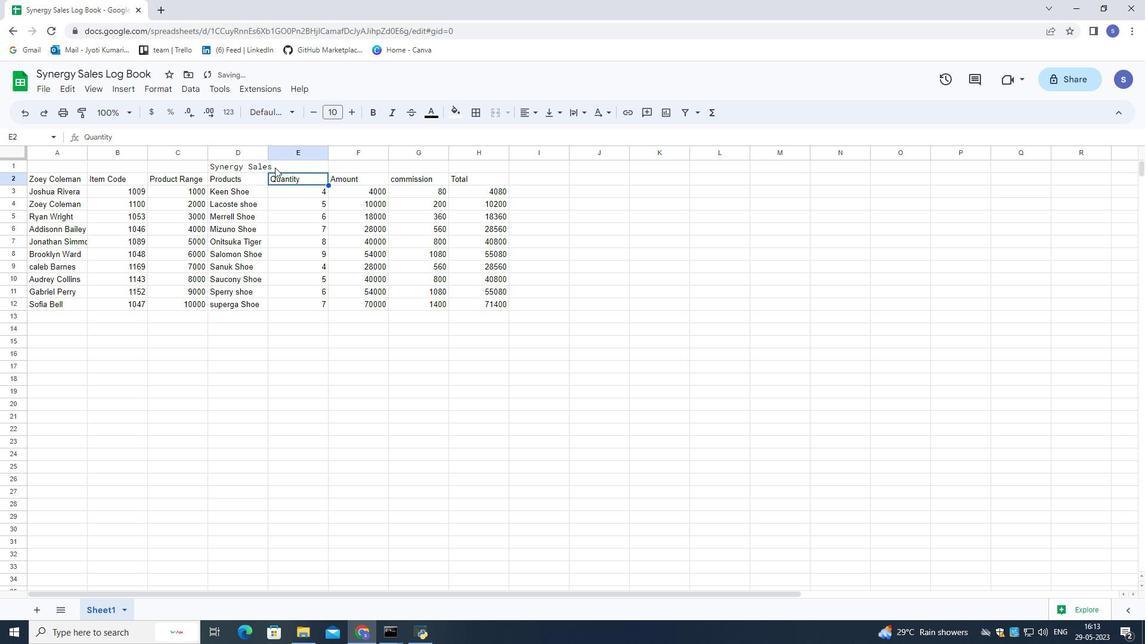 
Action: Mouse moved to (438, 112)
Screenshot: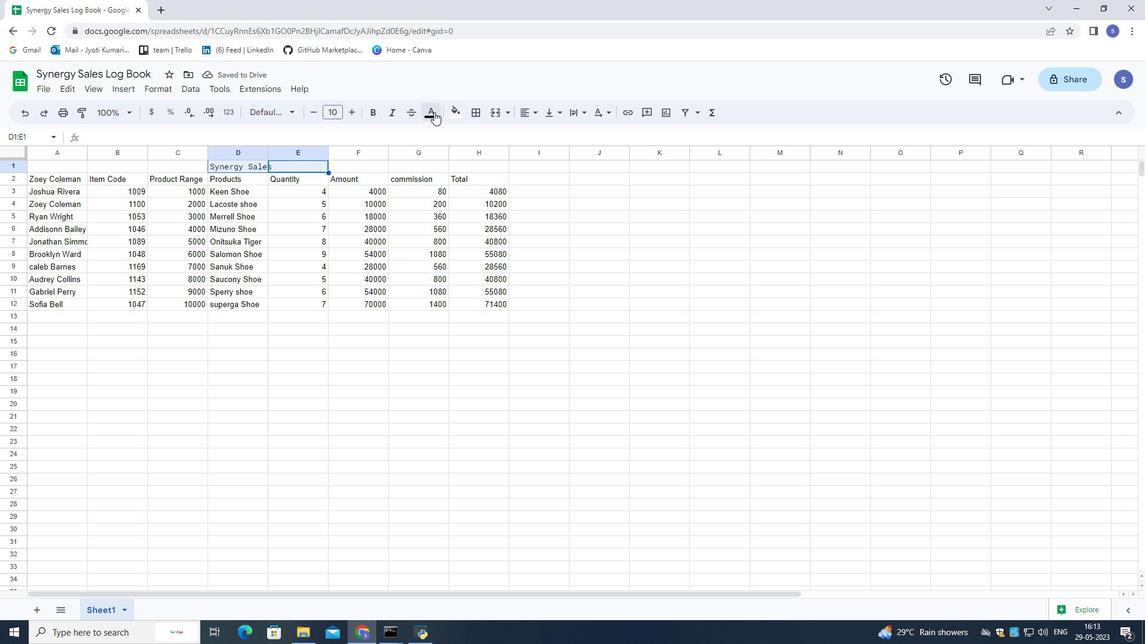 
Action: Mouse pressed left at (438, 112)
Screenshot: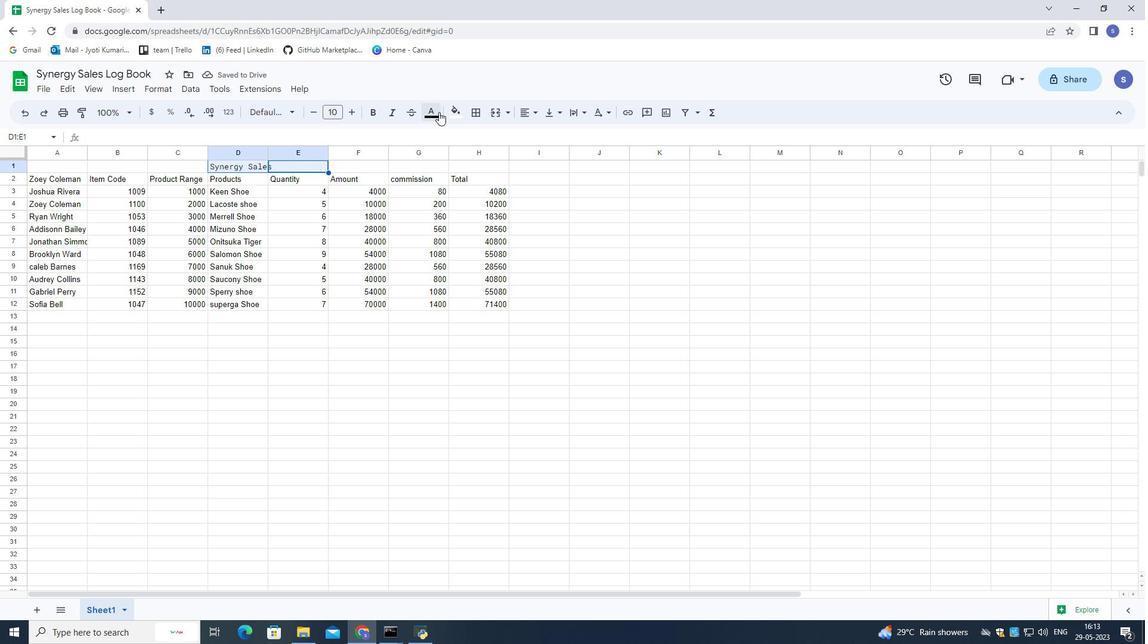 
Action: Mouse moved to (528, 167)
Screenshot: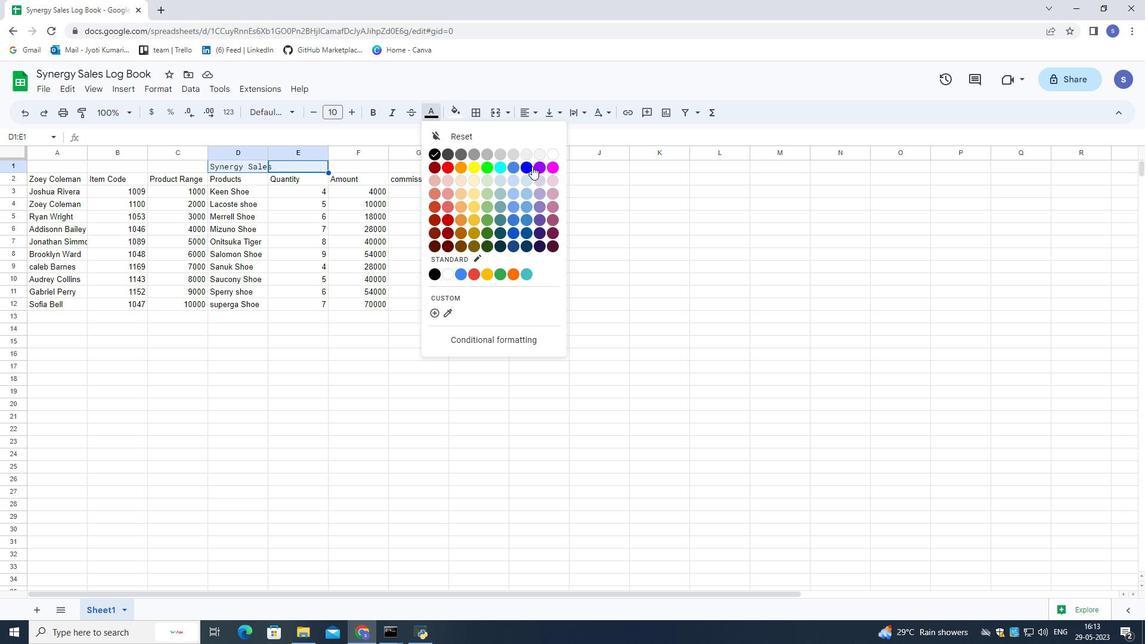 
Action: Mouse pressed left at (528, 167)
Screenshot: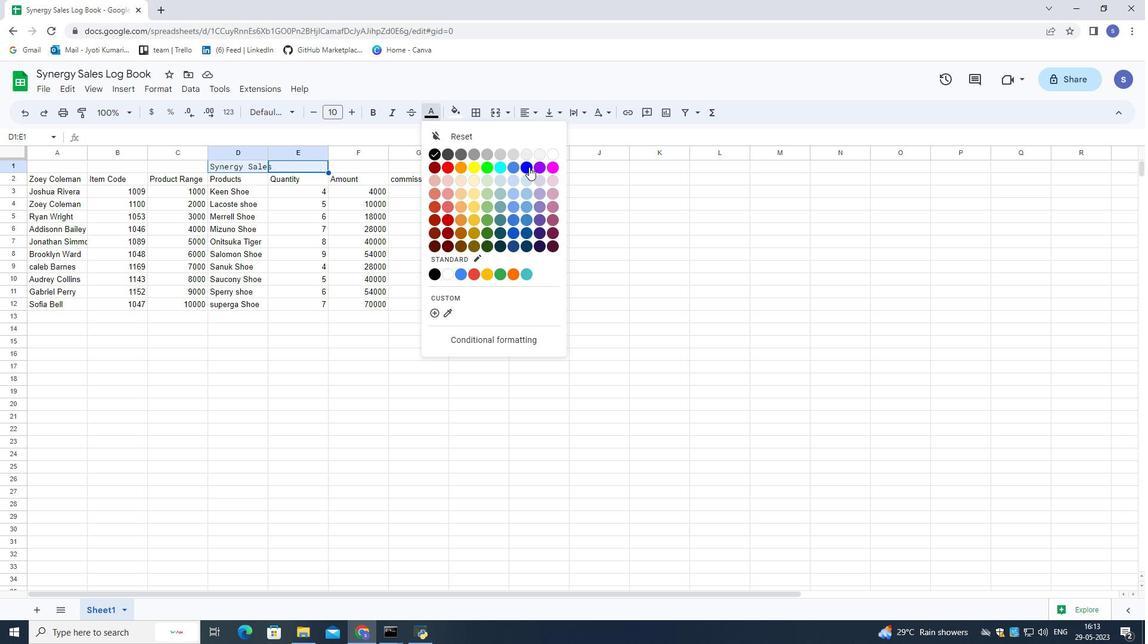 
Action: Mouse moved to (541, 234)
Screenshot: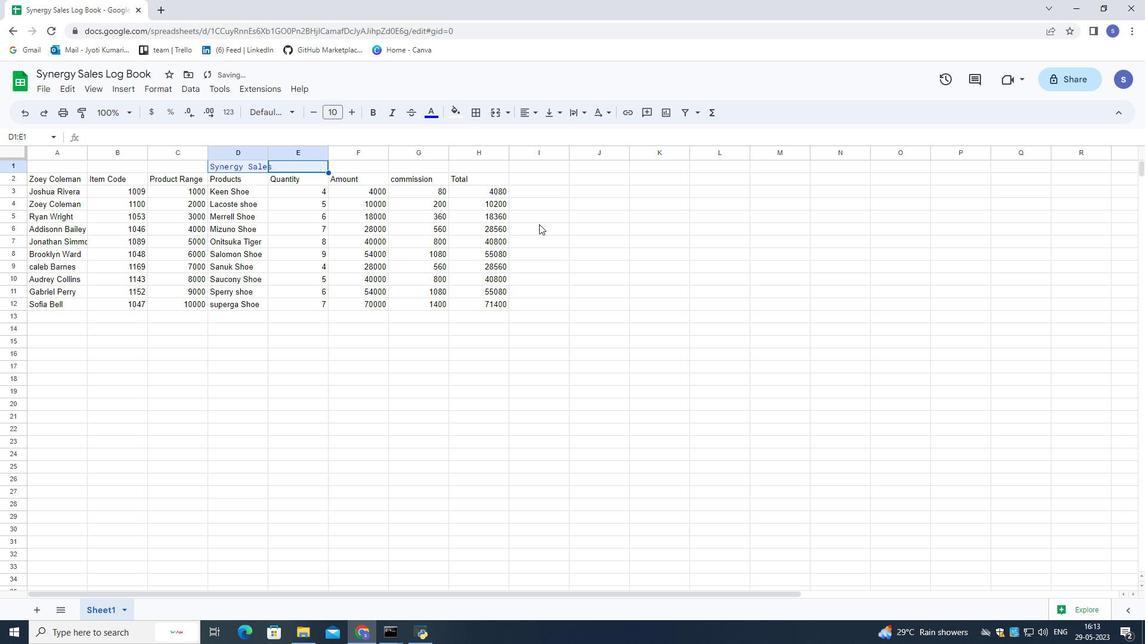 
Action: Mouse pressed left at (541, 234)
Screenshot: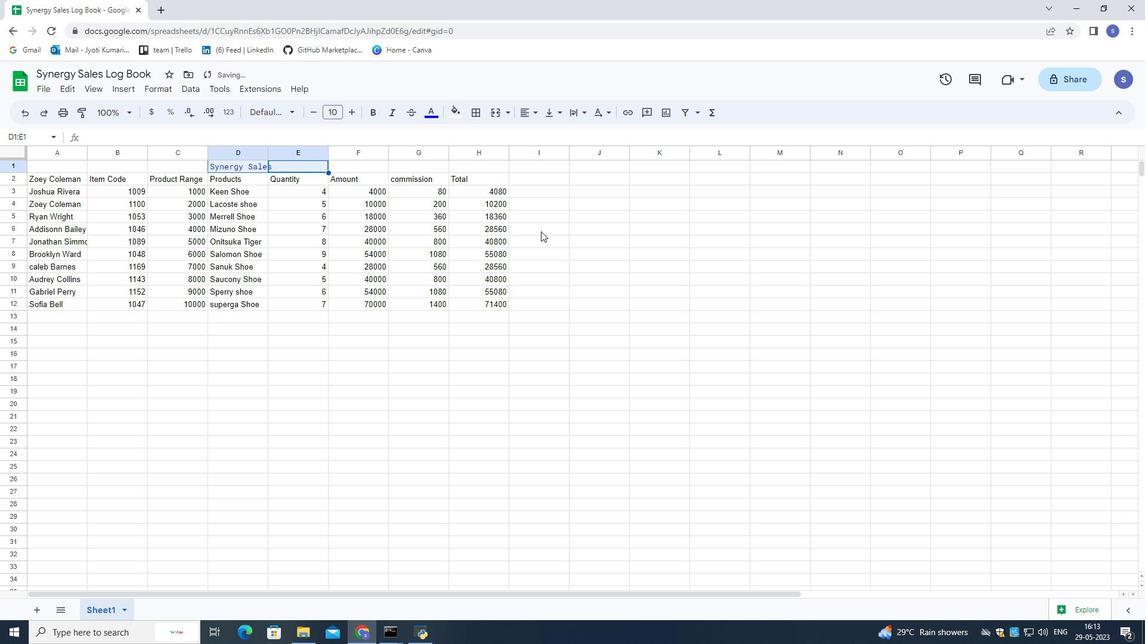 
Action: Mouse moved to (210, 162)
Screenshot: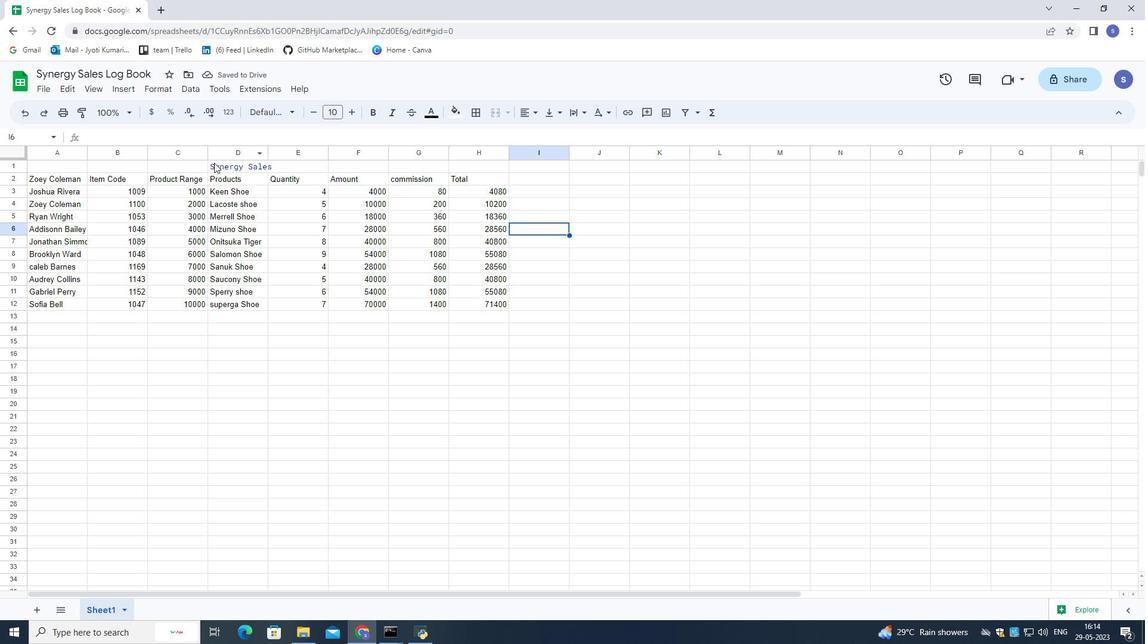 
Action: Mouse pressed left at (210, 162)
Screenshot: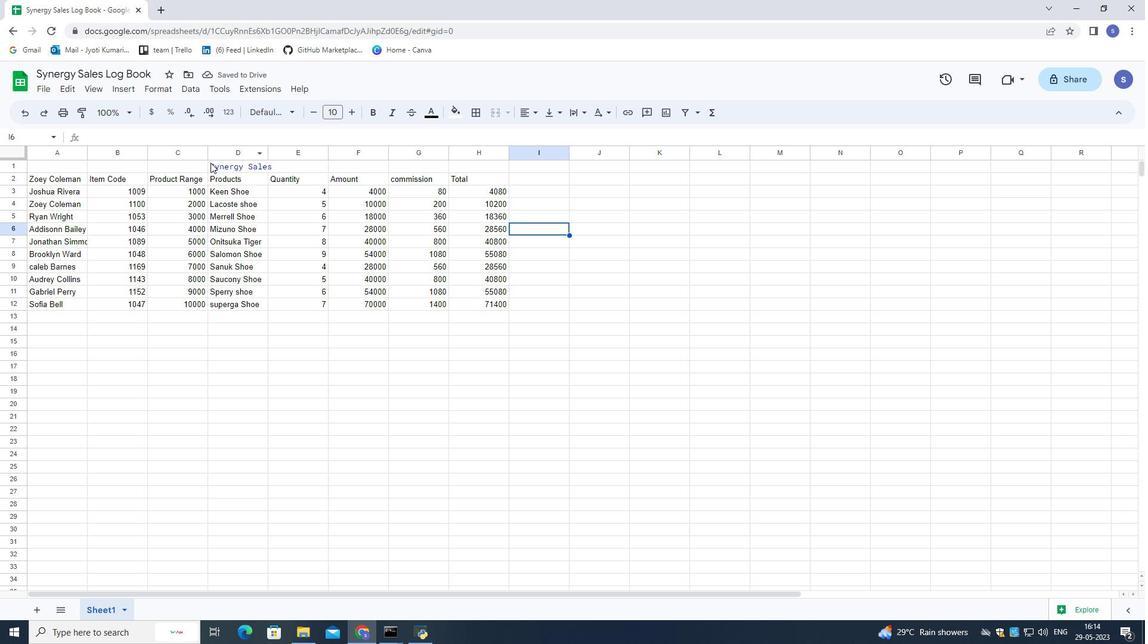 
Action: Mouse moved to (353, 111)
Screenshot: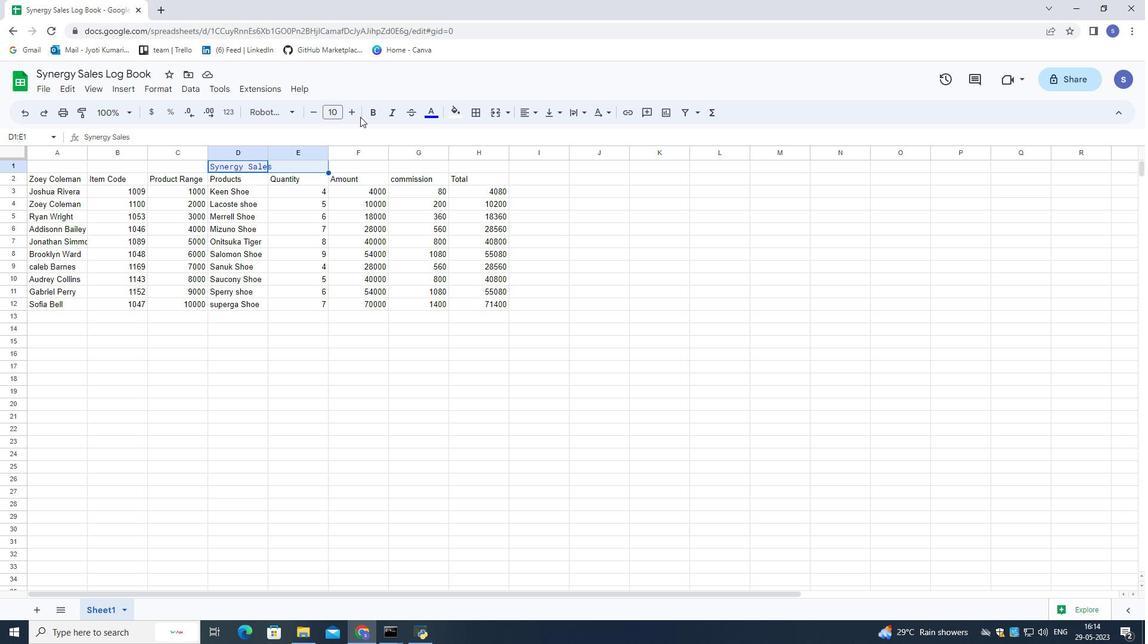 
Action: Mouse pressed left at (353, 111)
Screenshot: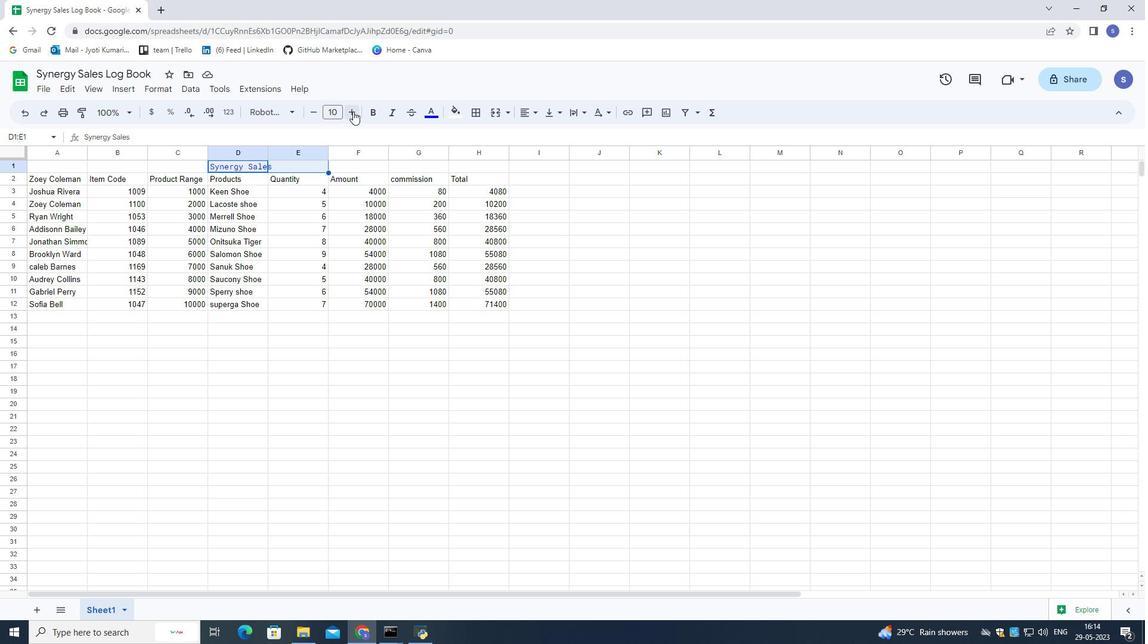 
Action: Mouse pressed left at (353, 111)
Screenshot: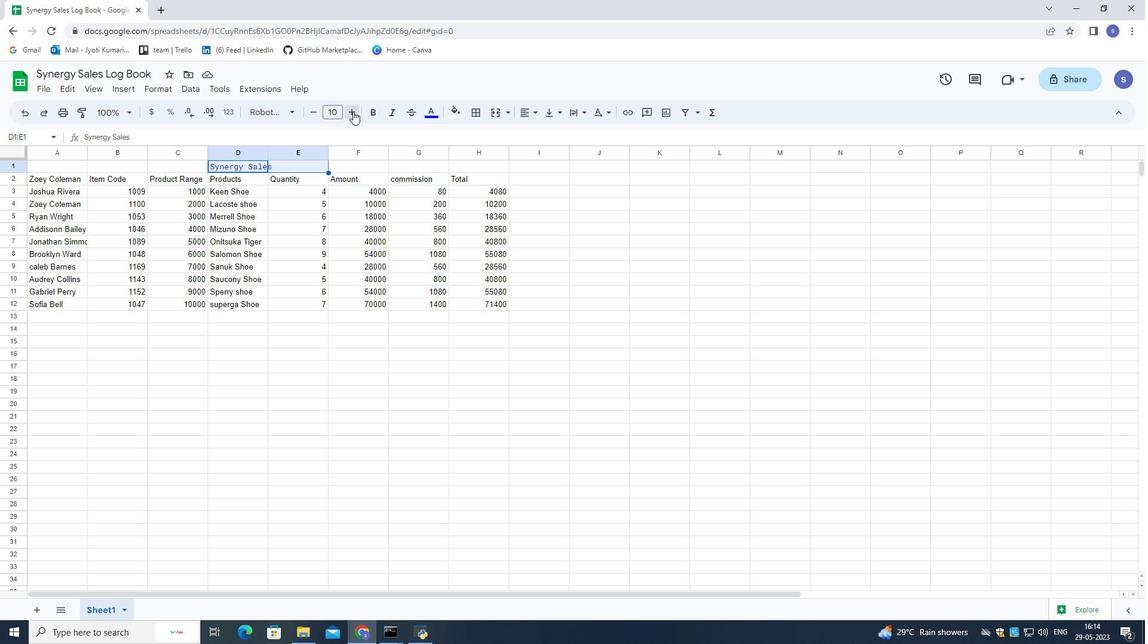 
Action: Mouse pressed left at (353, 111)
Screenshot: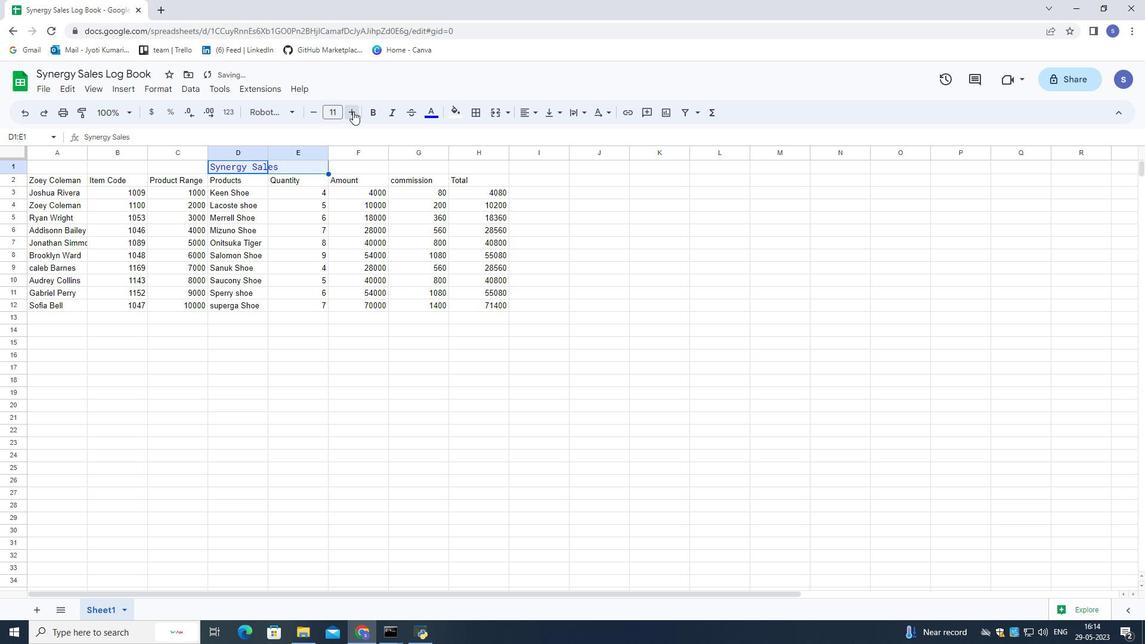 
Action: Mouse pressed left at (353, 111)
Screenshot: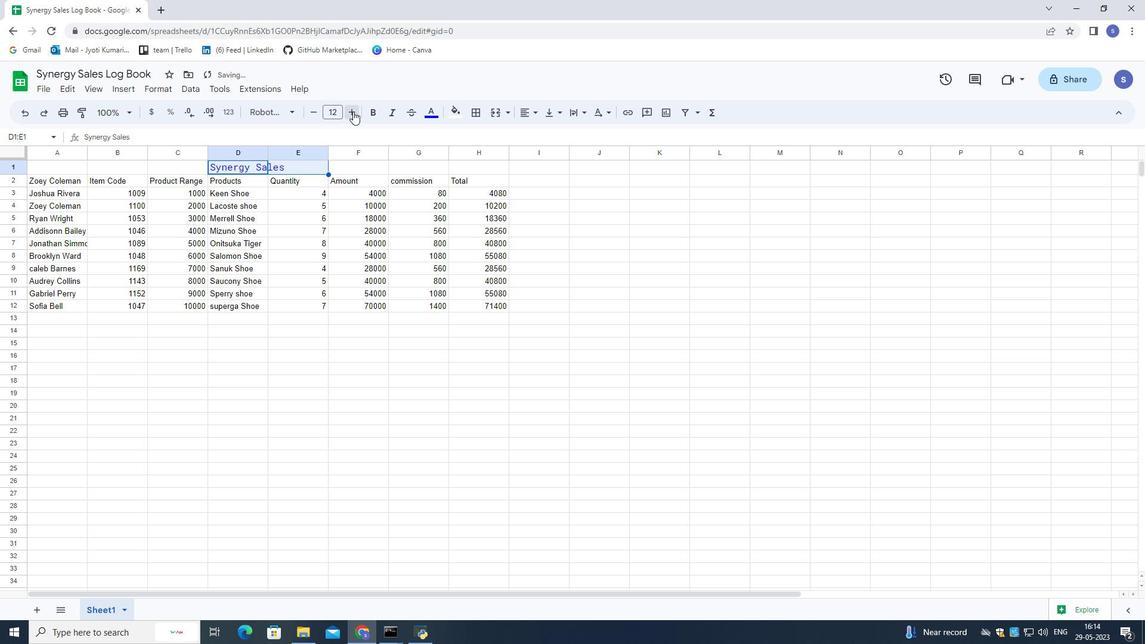 
Action: Mouse pressed left at (353, 111)
Screenshot: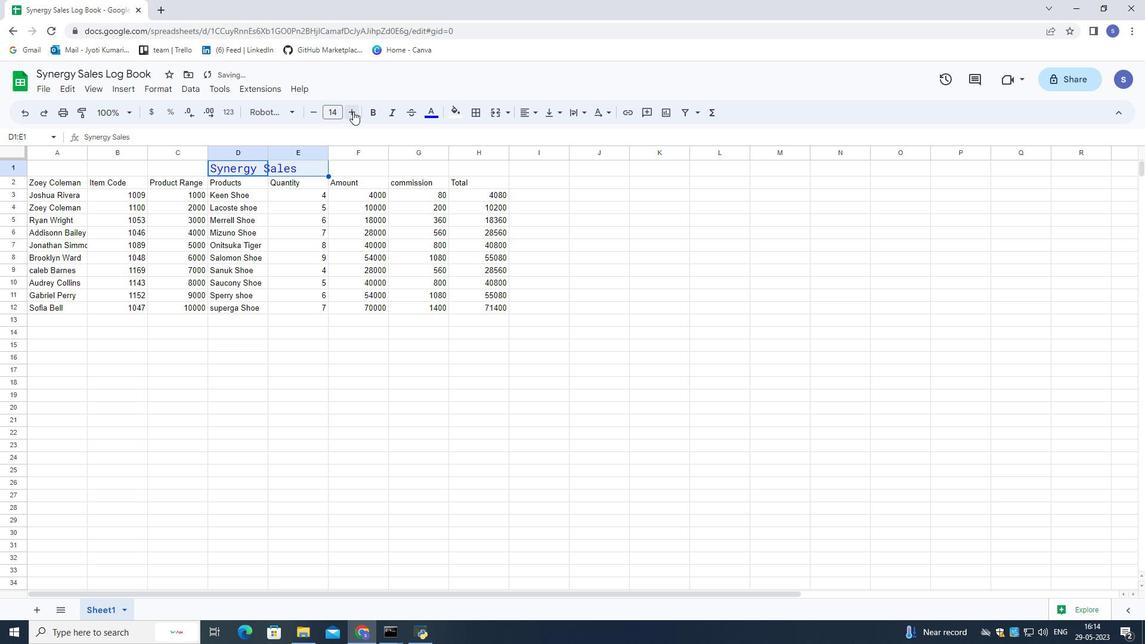 
Action: Mouse pressed left at (353, 111)
Screenshot: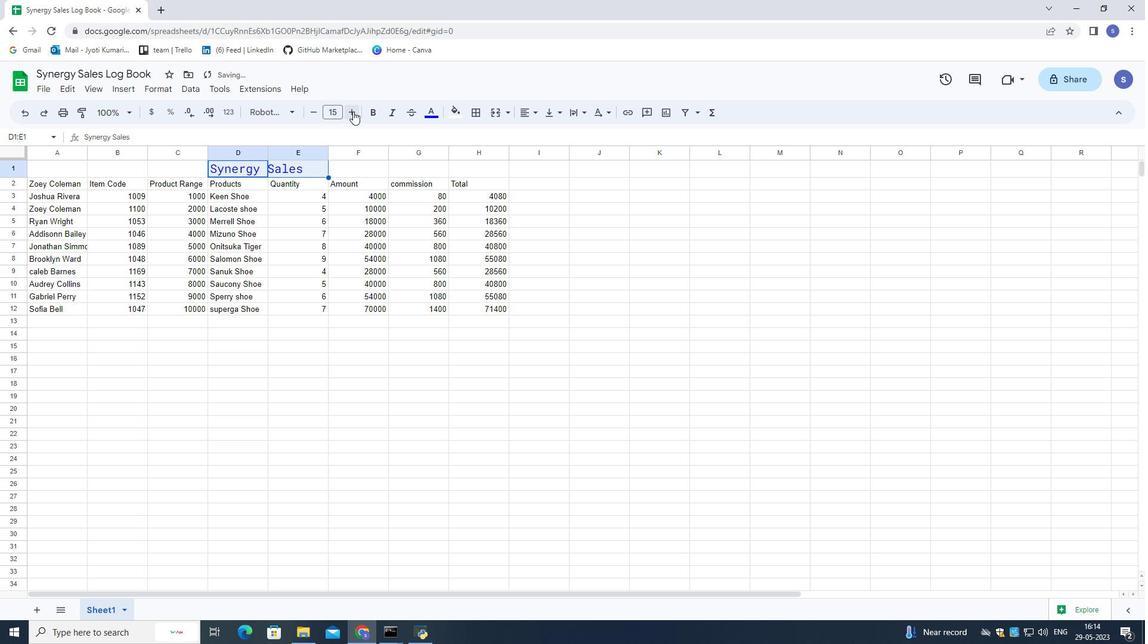 
Action: Mouse pressed left at (353, 111)
Screenshot: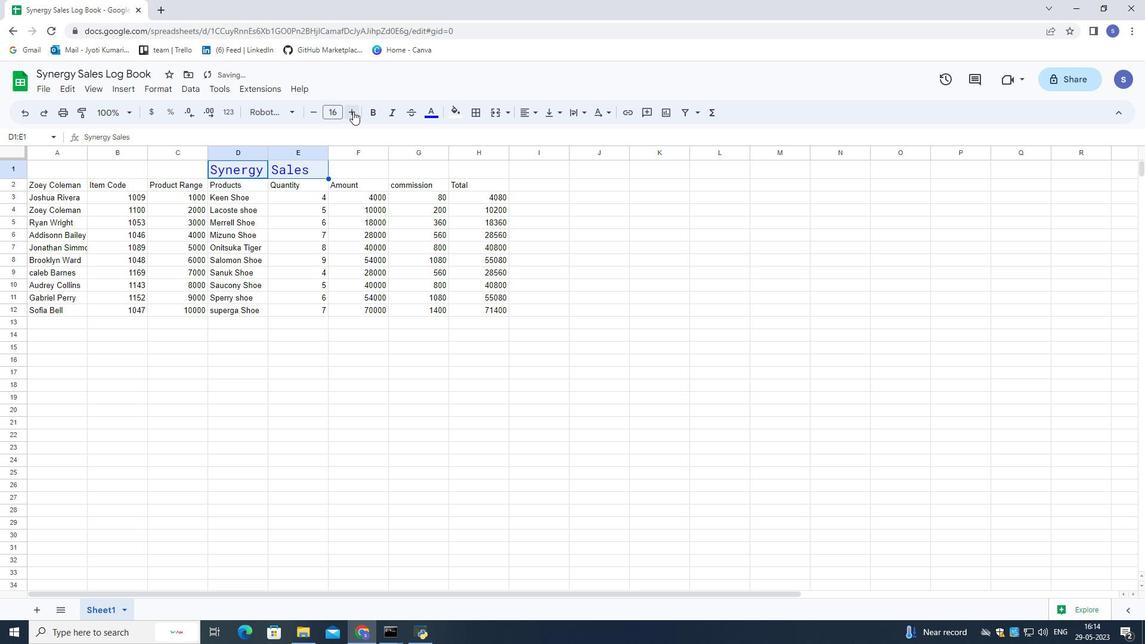 
Action: Mouse pressed left at (353, 111)
Screenshot: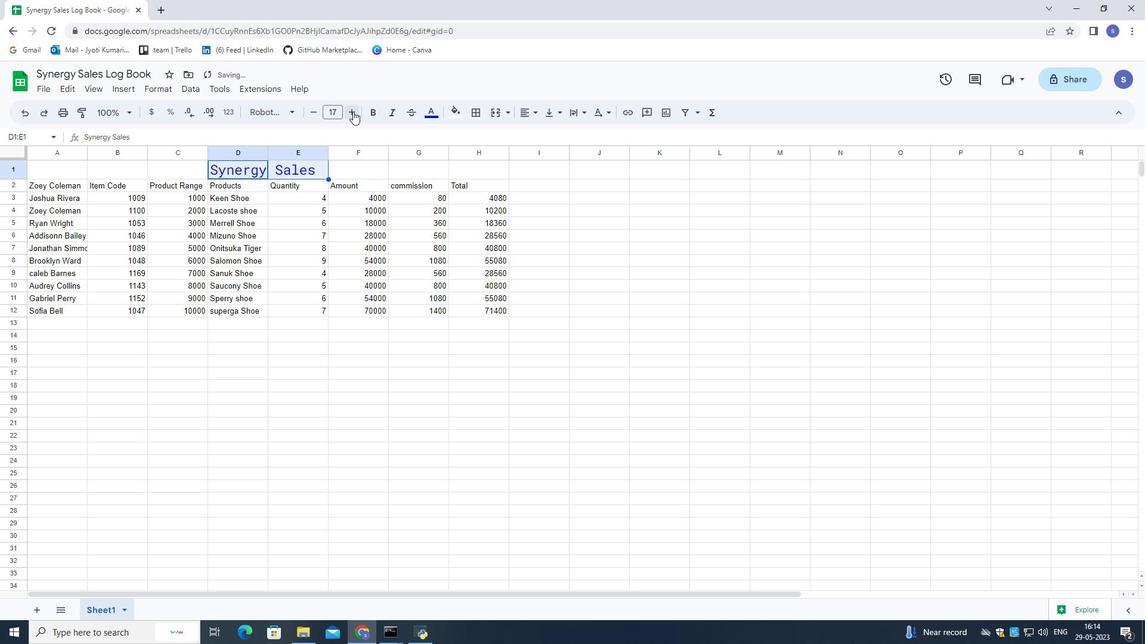 
Action: Mouse pressed left at (353, 111)
Screenshot: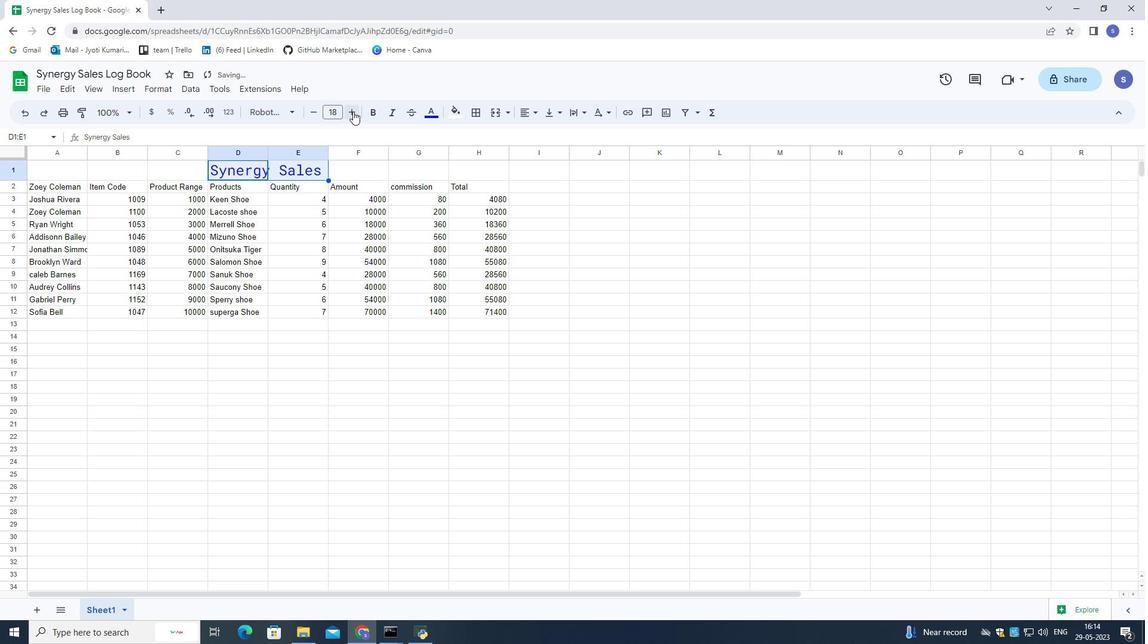 
Action: Mouse pressed left at (353, 111)
Screenshot: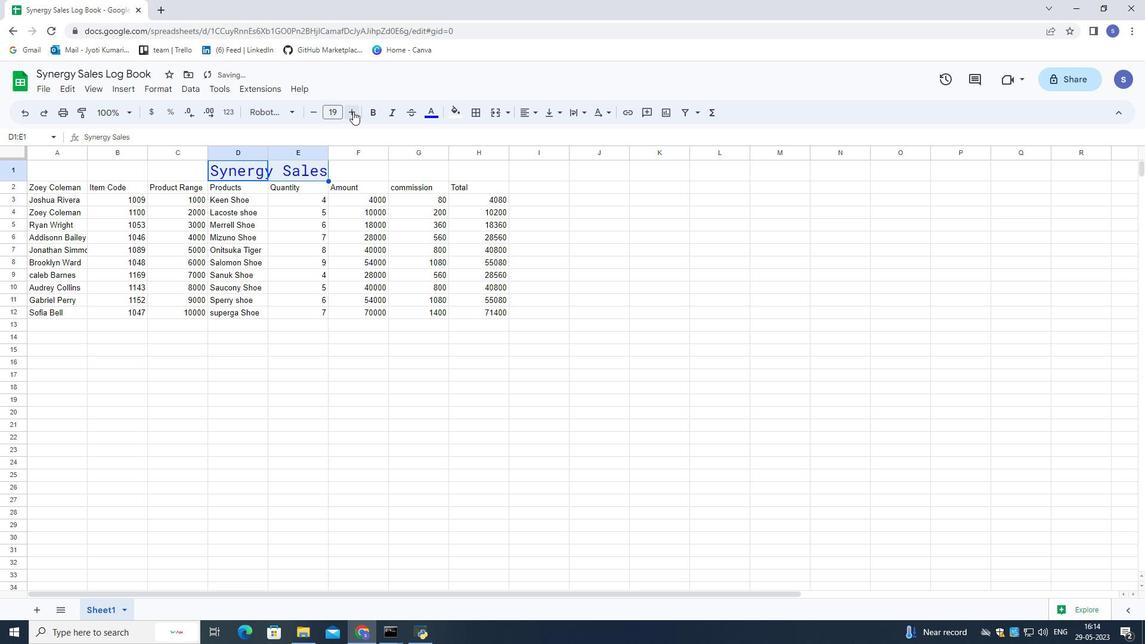 
Action: Mouse pressed left at (353, 111)
Screenshot: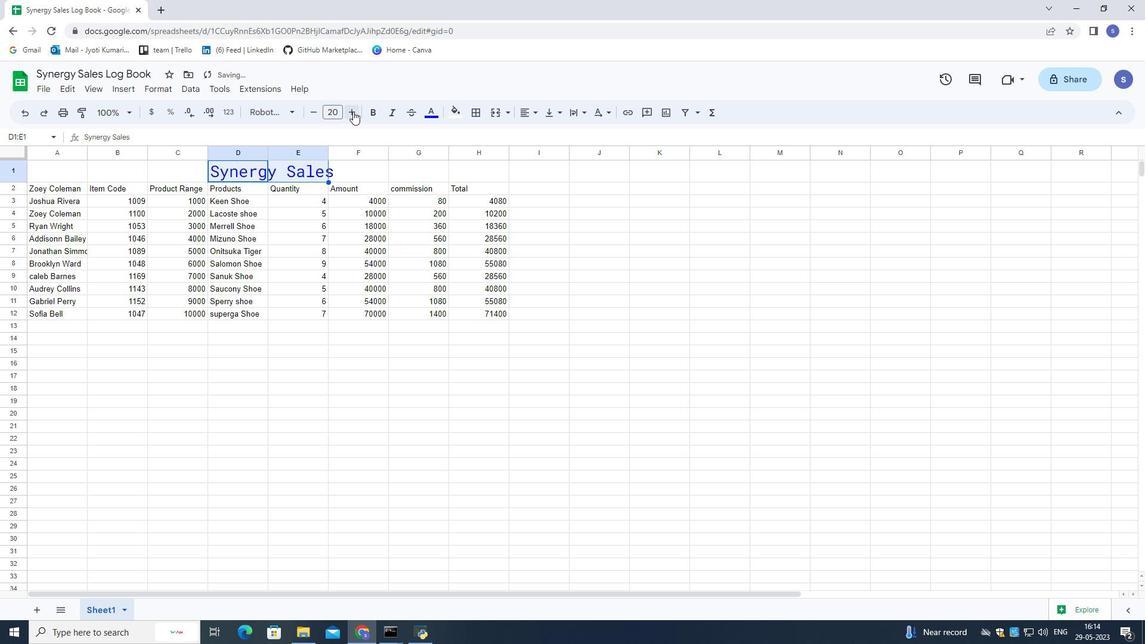 
Action: Mouse pressed left at (353, 111)
Screenshot: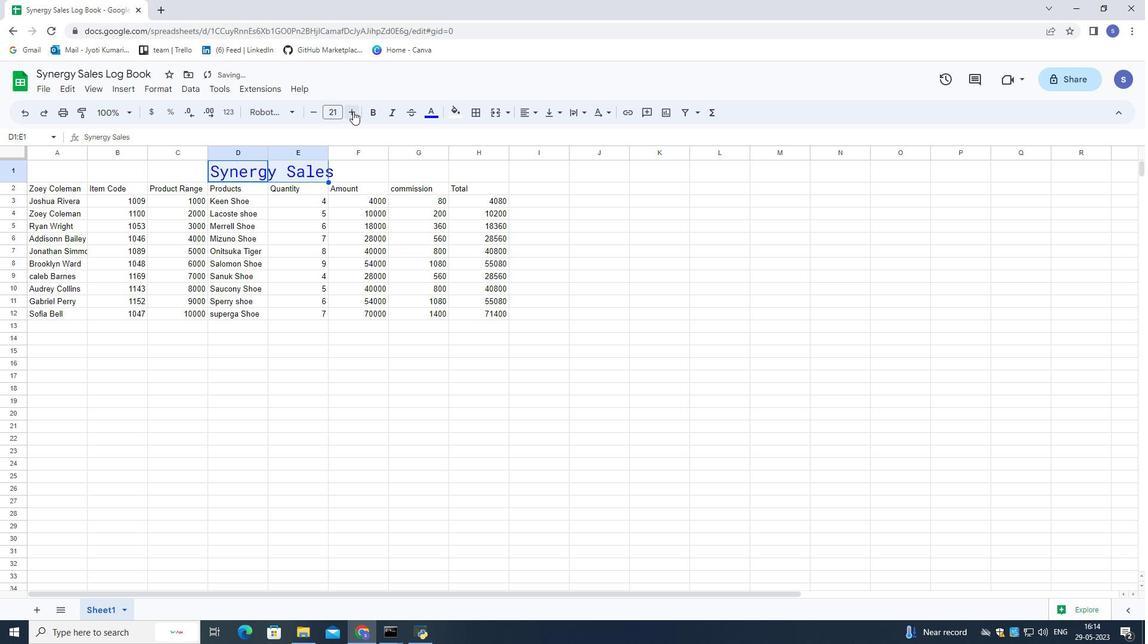 
Action: Mouse pressed left at (353, 111)
Screenshot: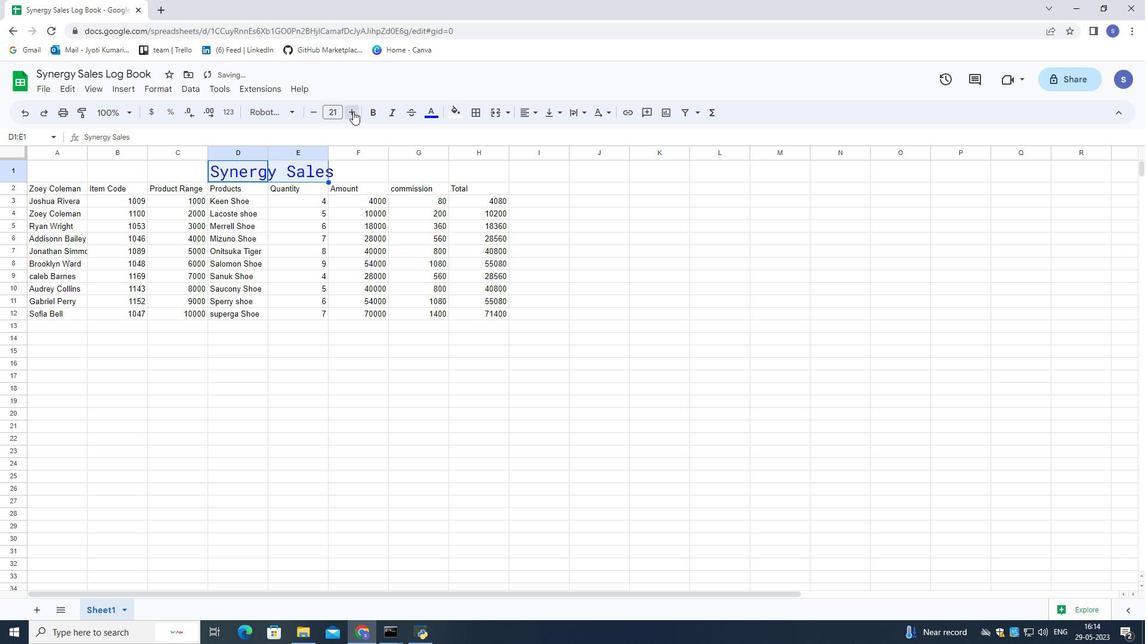 
Action: Mouse pressed left at (353, 111)
Screenshot: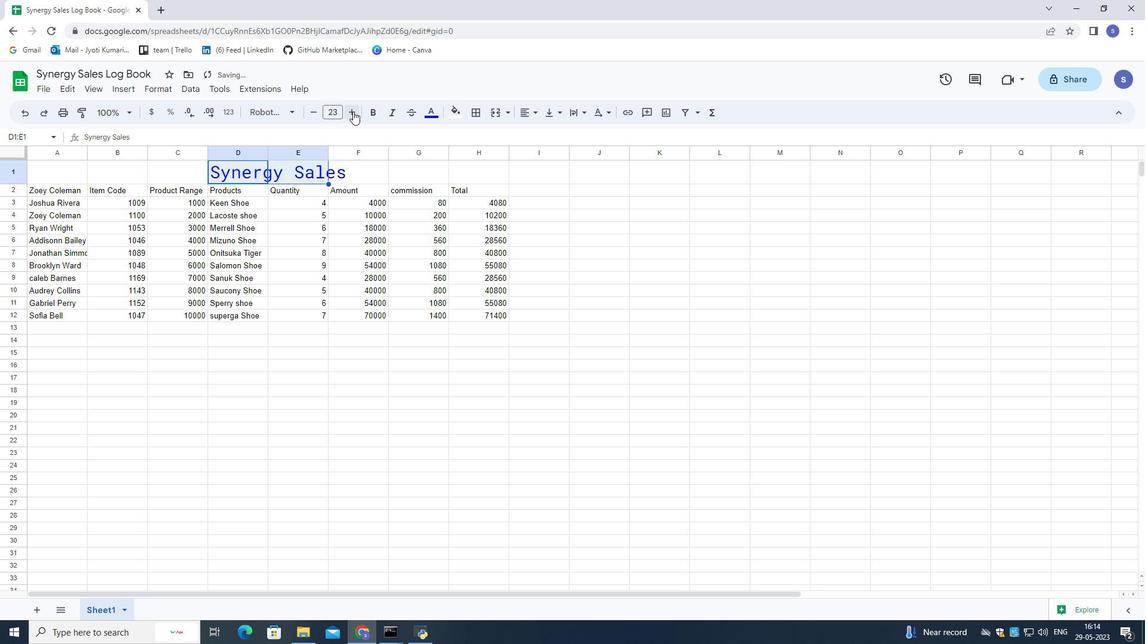 
Action: Mouse pressed left at (353, 111)
Screenshot: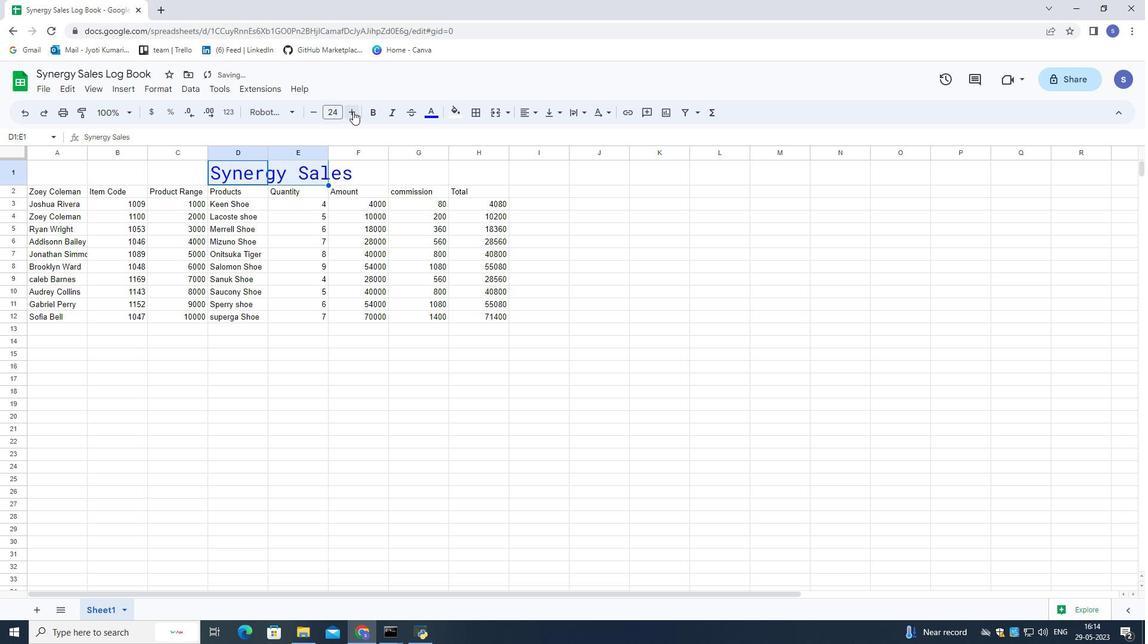 
Action: Mouse moved to (355, 240)
Screenshot: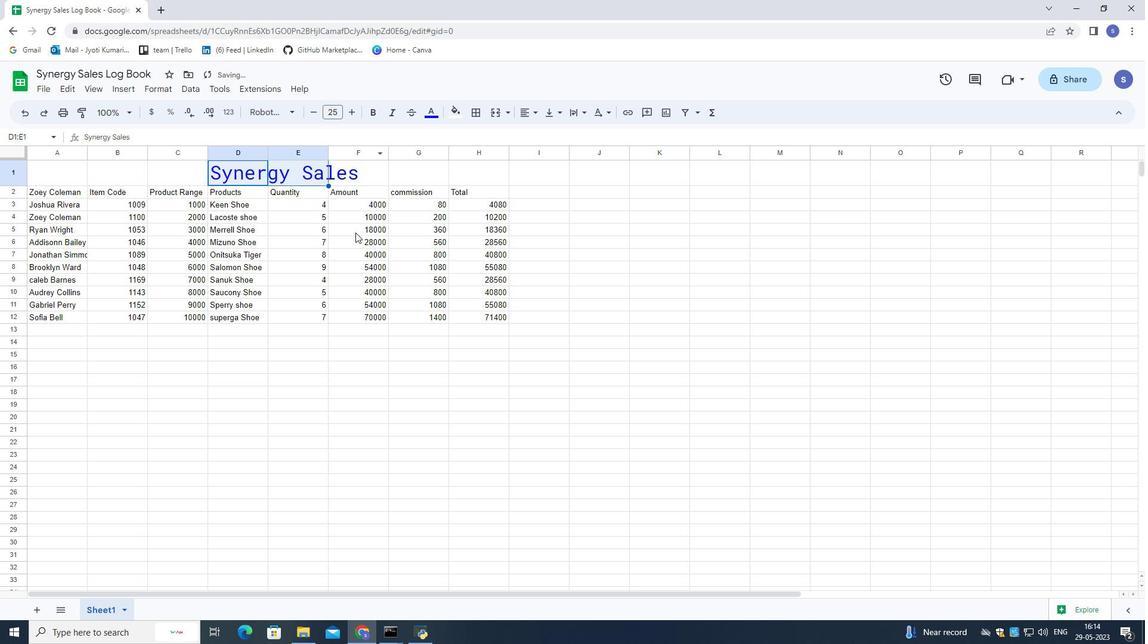
Action: Mouse pressed left at (355, 240)
Screenshot: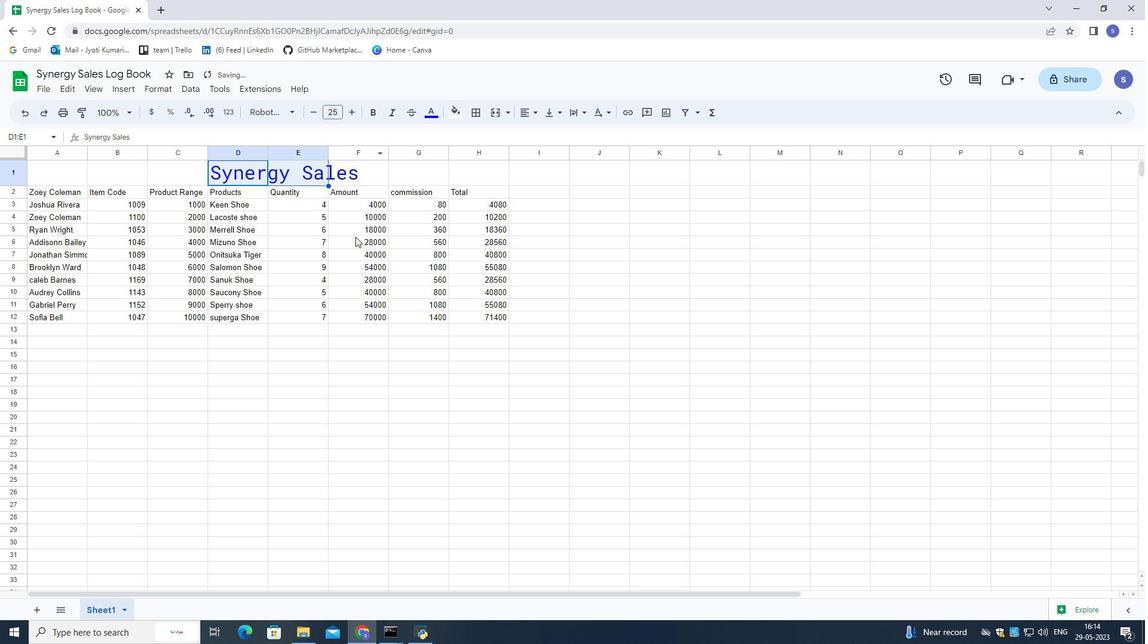 
Action: Mouse moved to (125, 263)
Screenshot: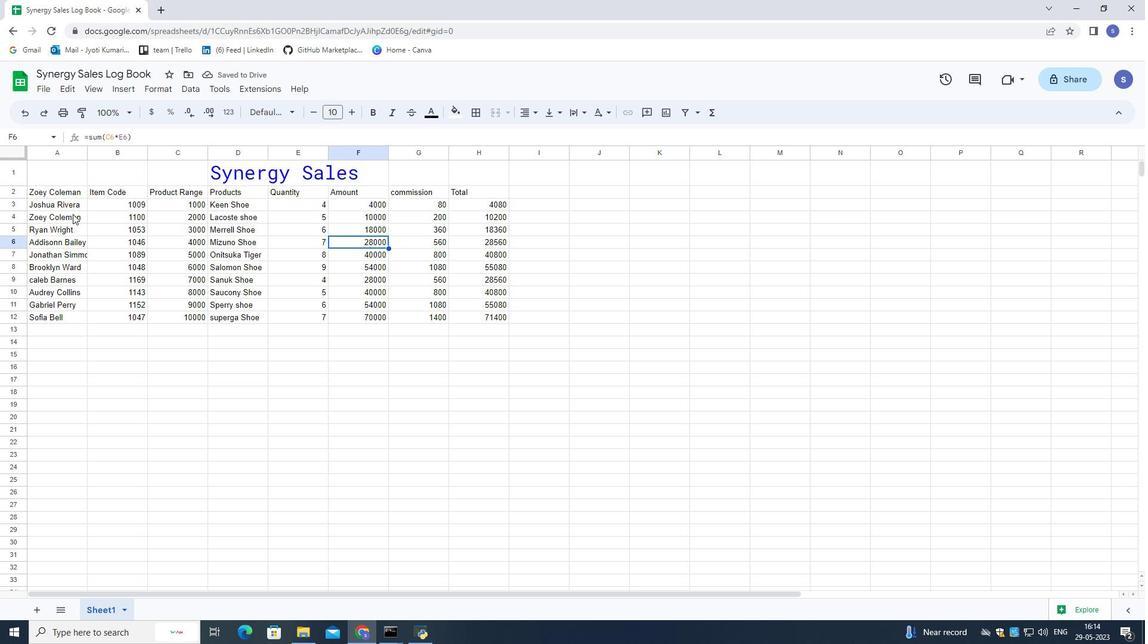 
Action: Mouse scrolled (125, 264) with delta (0, 0)
Screenshot: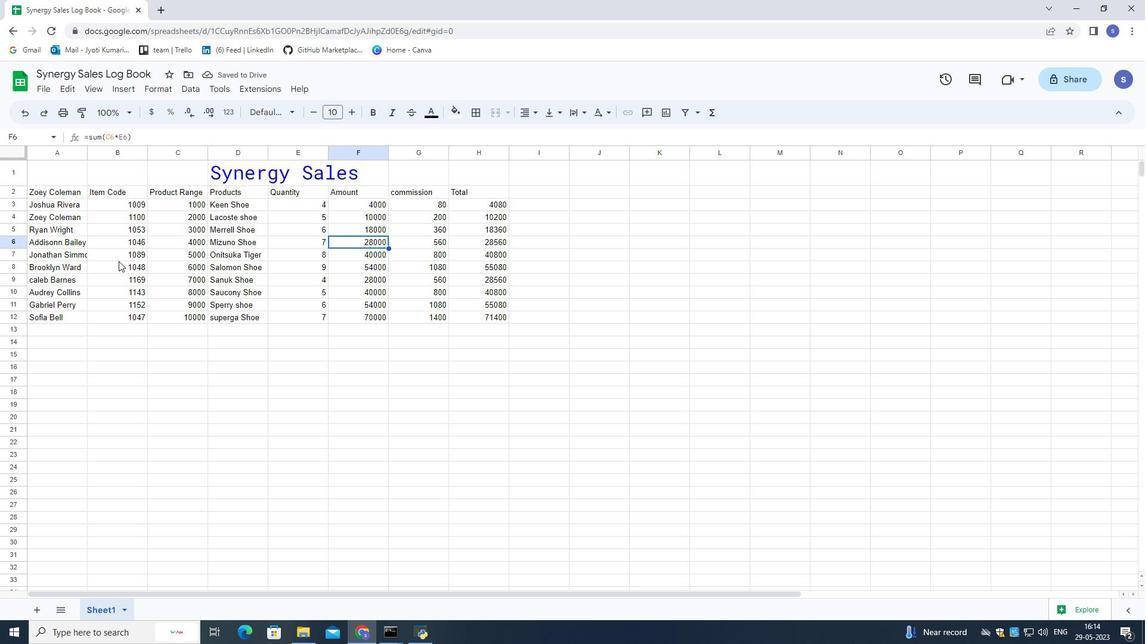 
Action: Mouse scrolled (125, 264) with delta (0, 0)
Screenshot: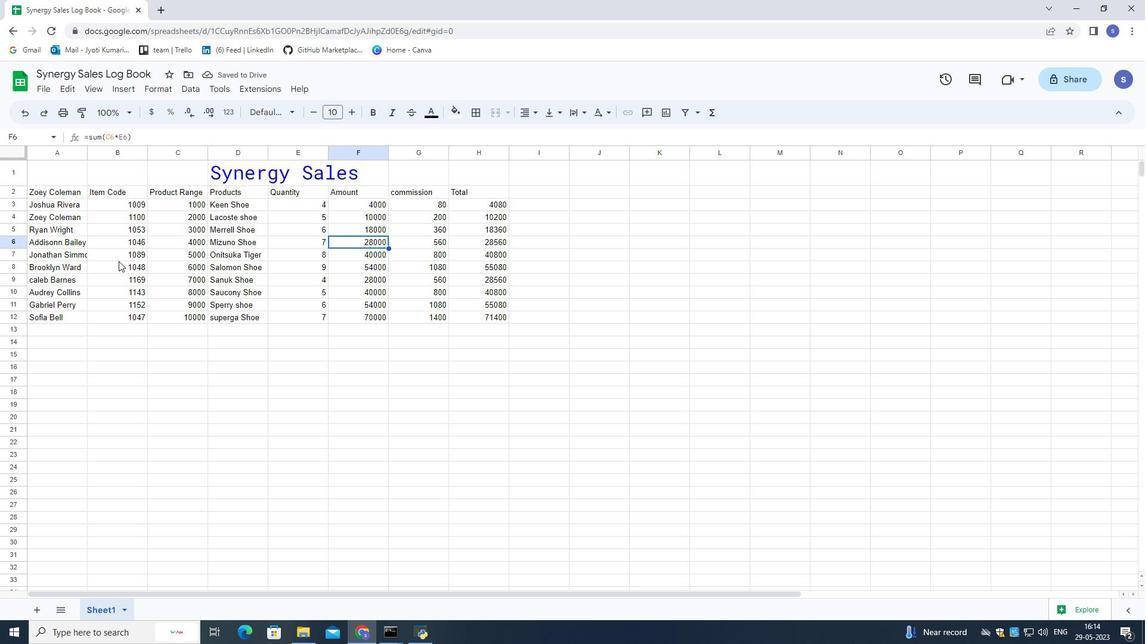 
Action: Mouse scrolled (125, 264) with delta (0, 0)
Screenshot: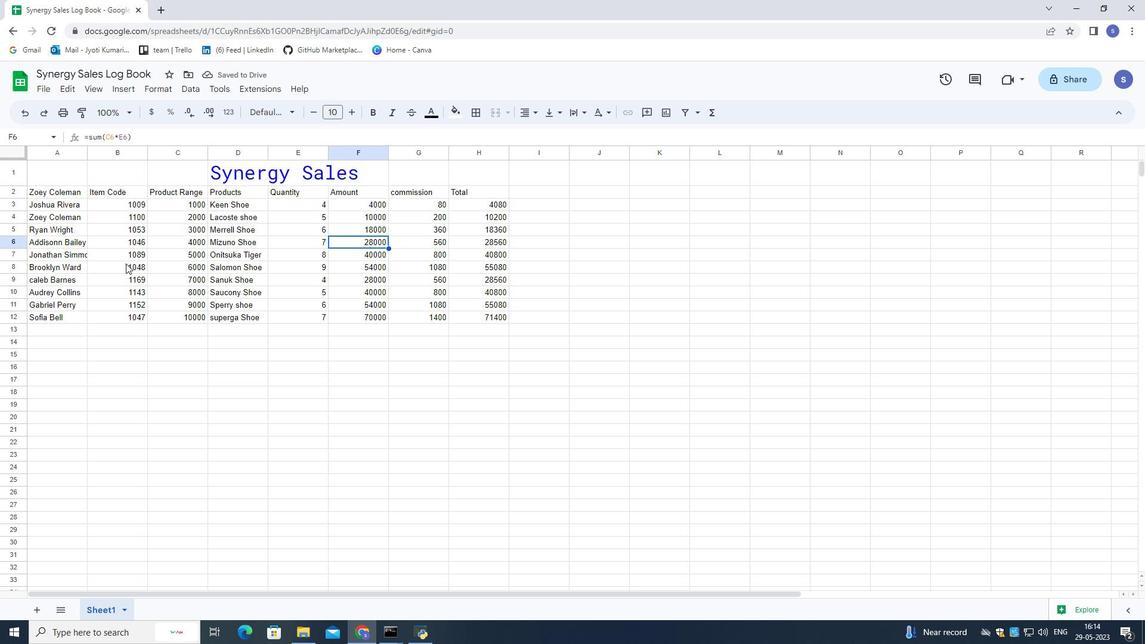 
Action: Mouse moved to (80, 196)
Screenshot: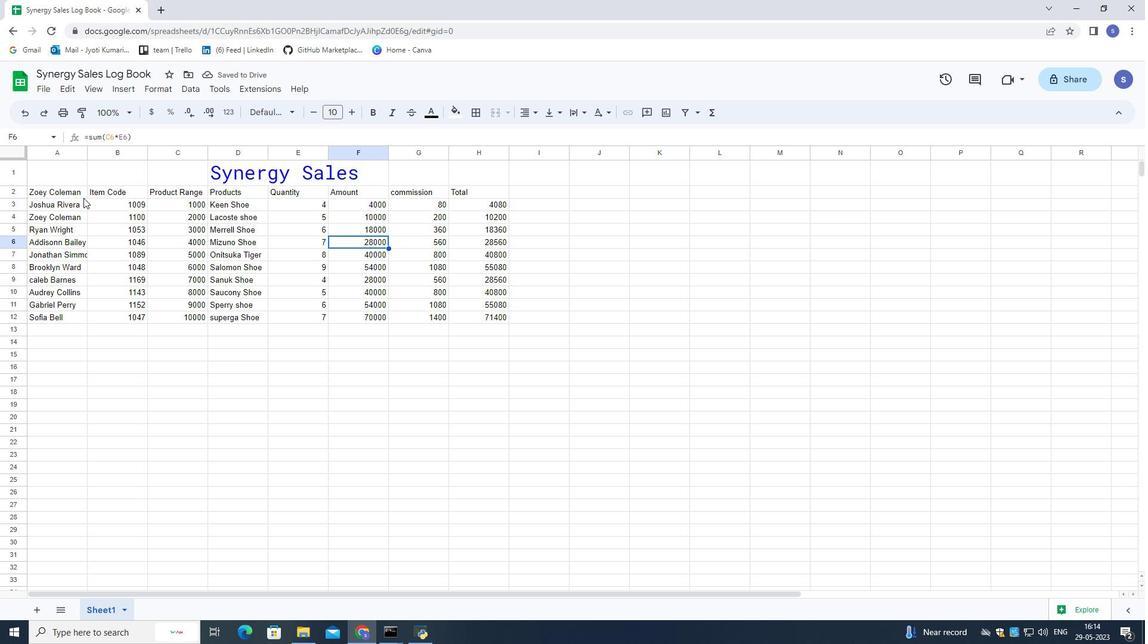 
Action: Mouse pressed left at (80, 196)
Screenshot: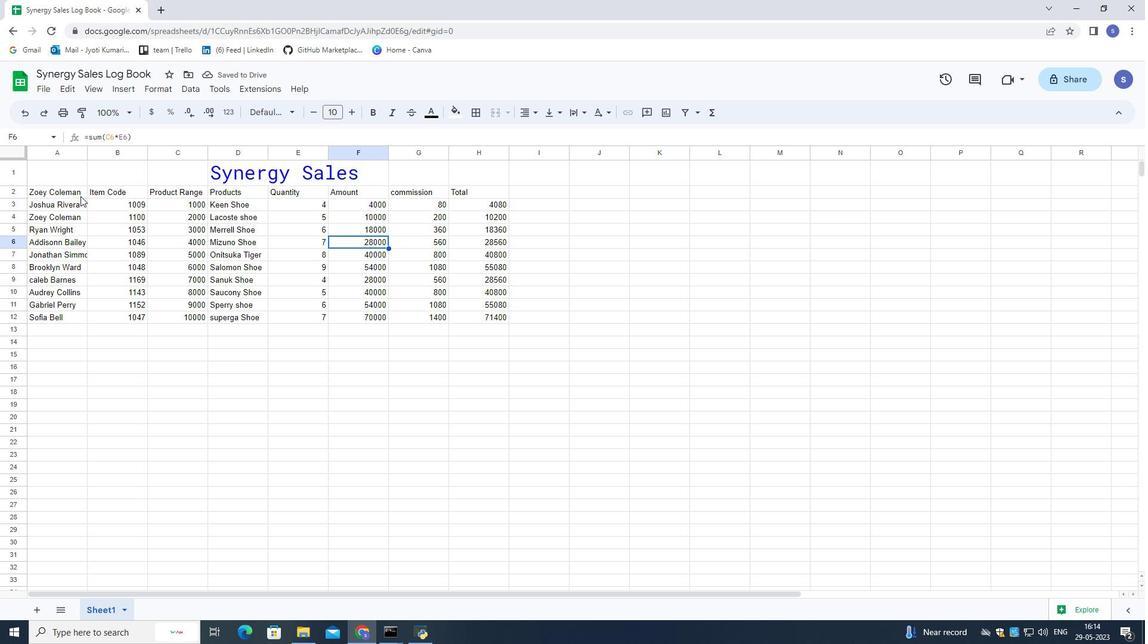 
Action: Mouse moved to (173, 385)
Screenshot: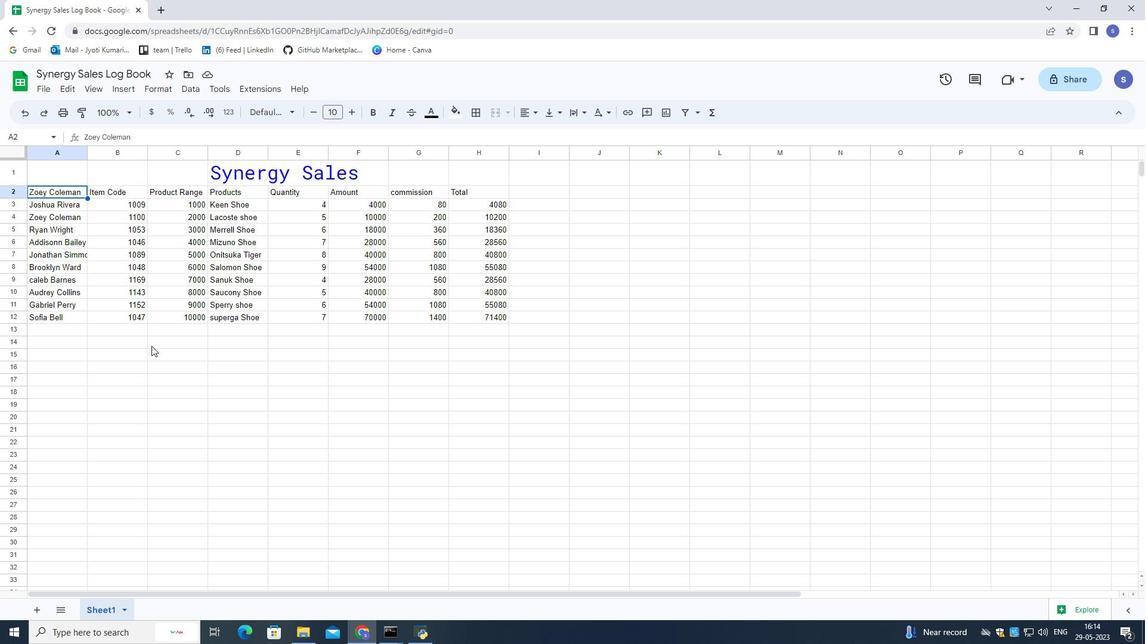 
Action: Mouse scrolled (173, 385) with delta (0, 0)
Screenshot: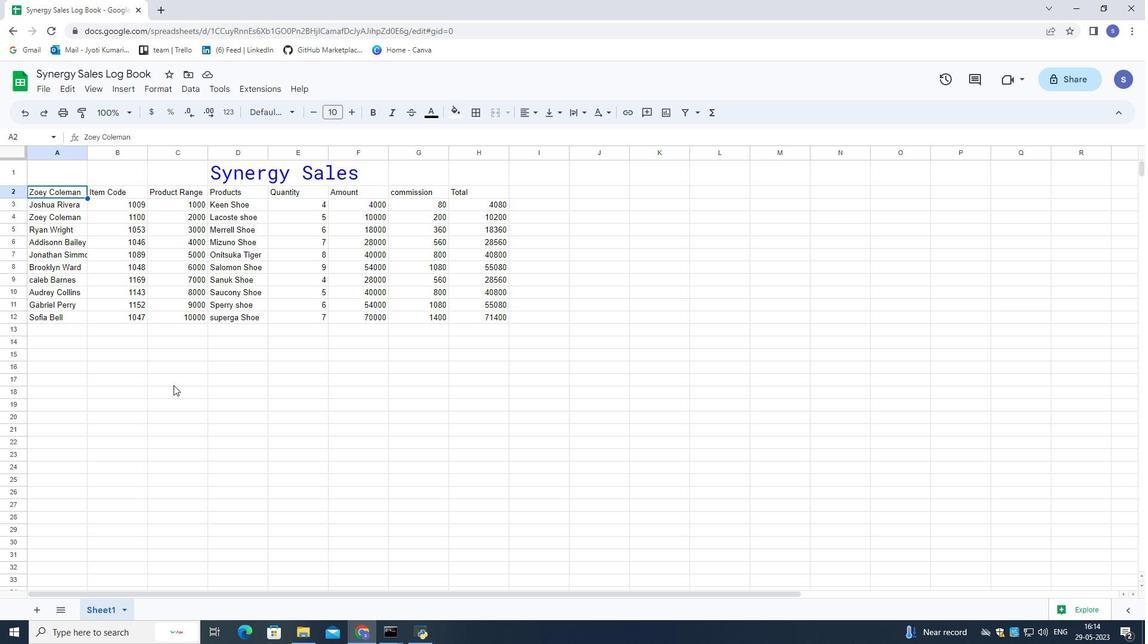 
Action: Mouse moved to (173, 385)
Screenshot: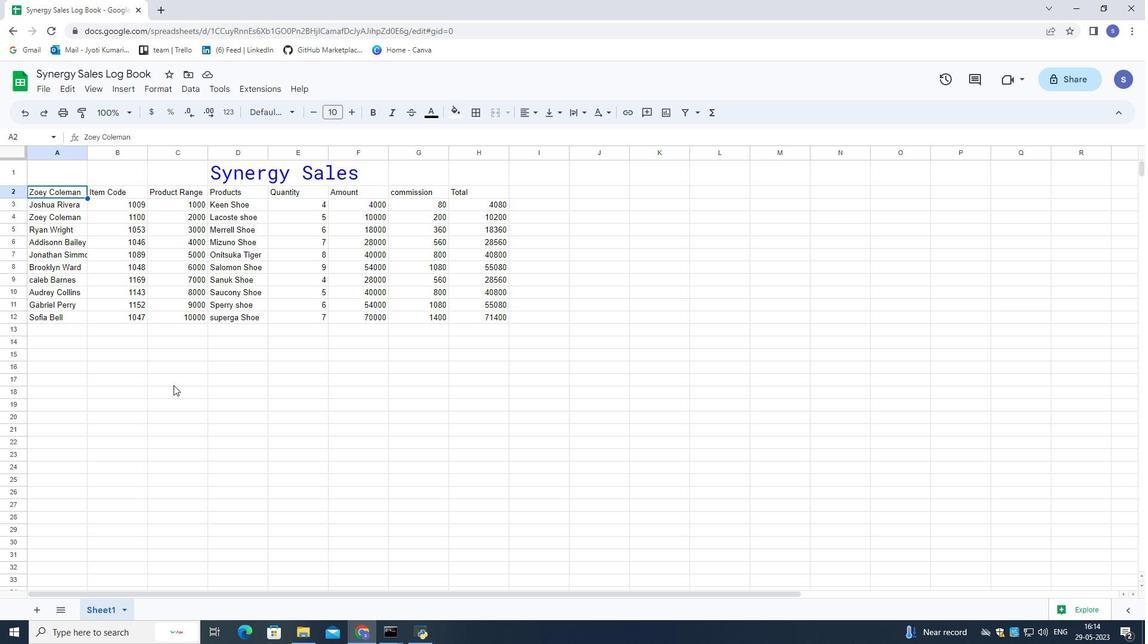 
Action: Mouse scrolled (173, 385) with delta (0, 0)
Screenshot: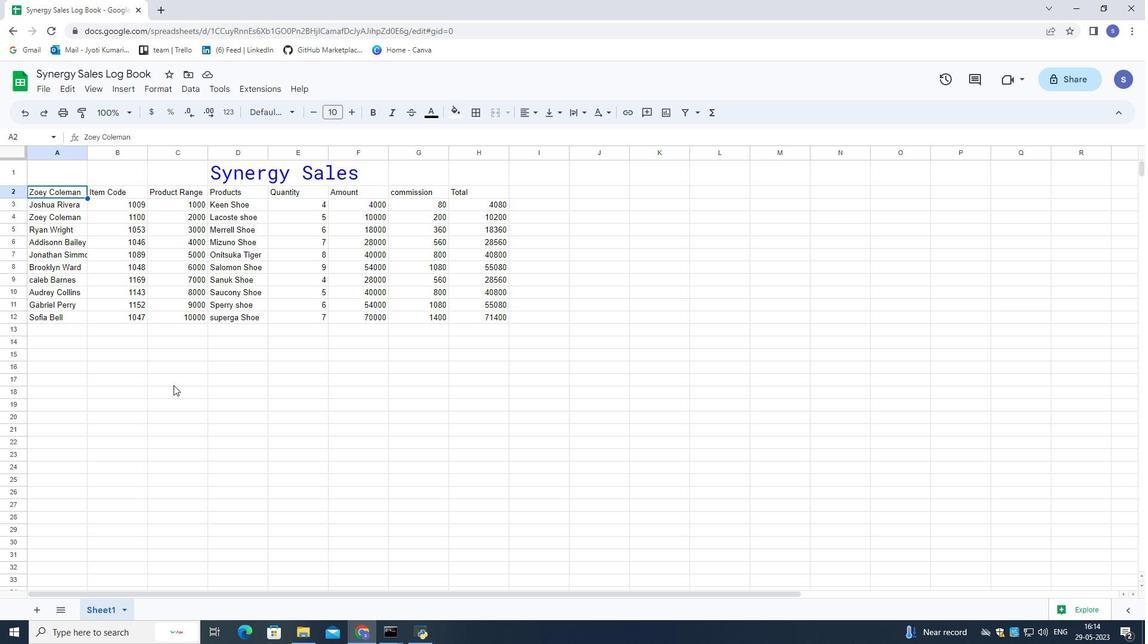 
Action: Mouse moved to (174, 382)
Screenshot: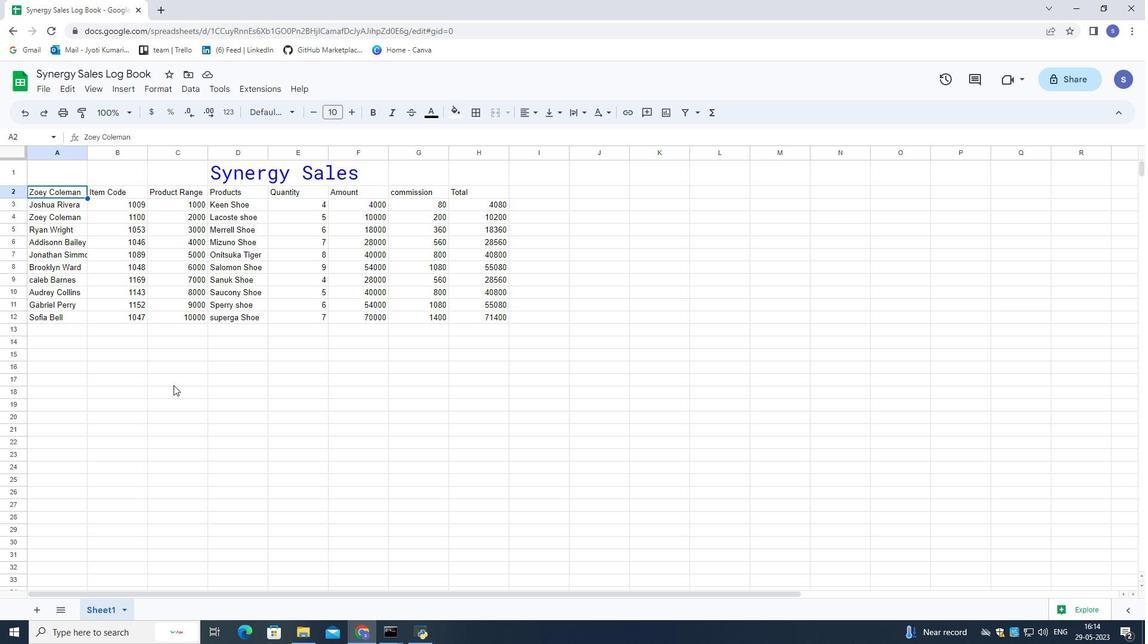 
Action: Mouse scrolled (174, 383) with delta (0, 0)
Screenshot: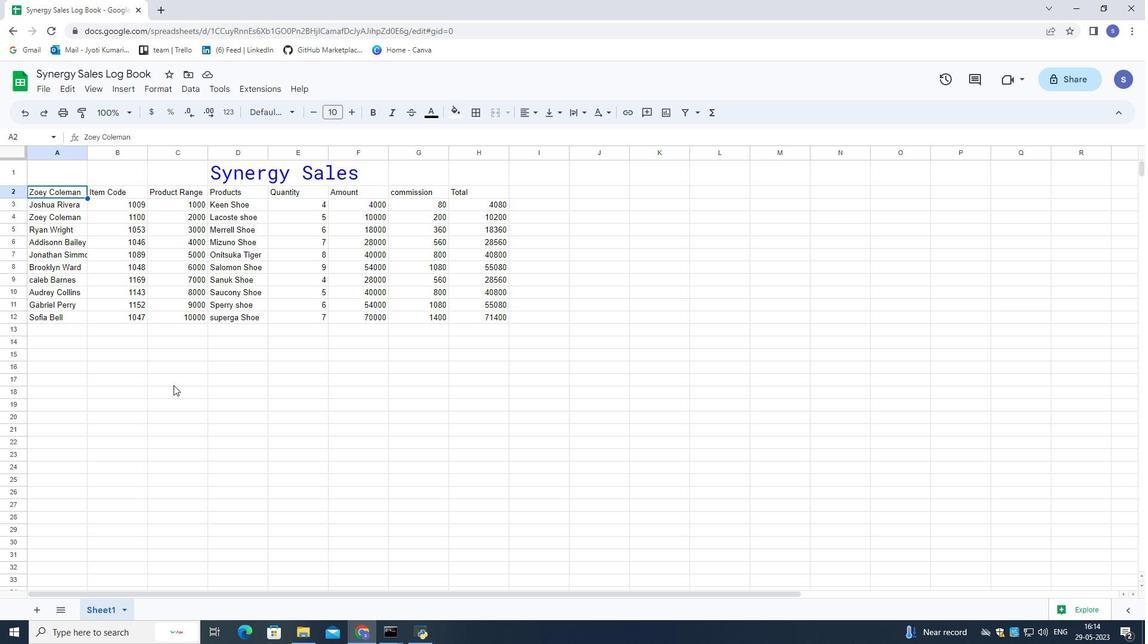 
Action: Mouse moved to (175, 375)
Screenshot: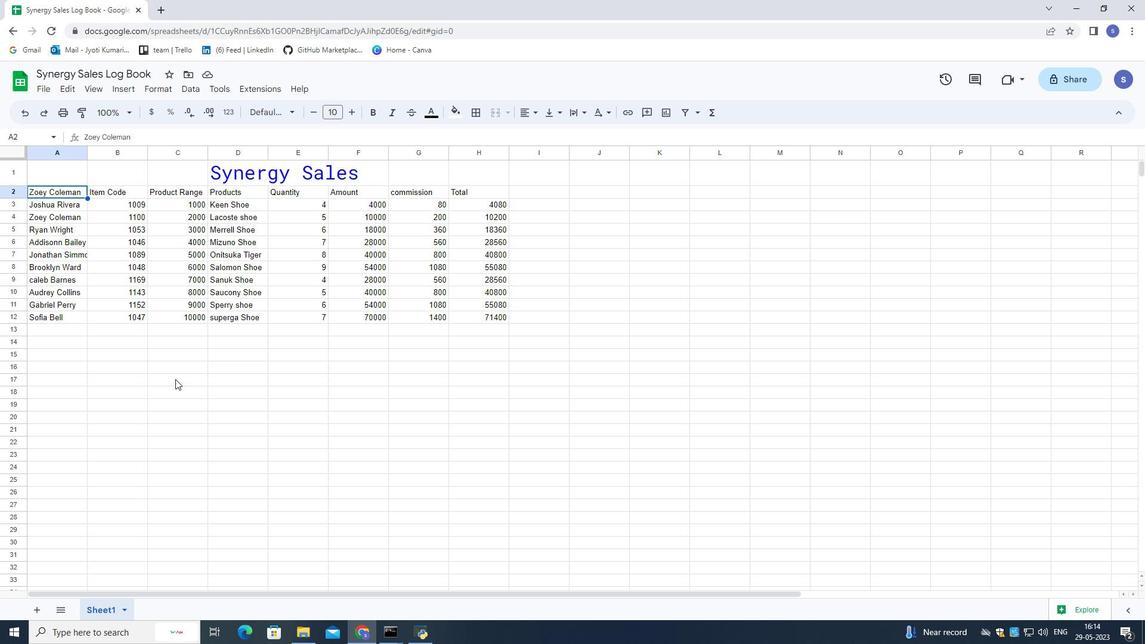 
Action: Mouse scrolled (175, 375) with delta (0, 0)
Screenshot: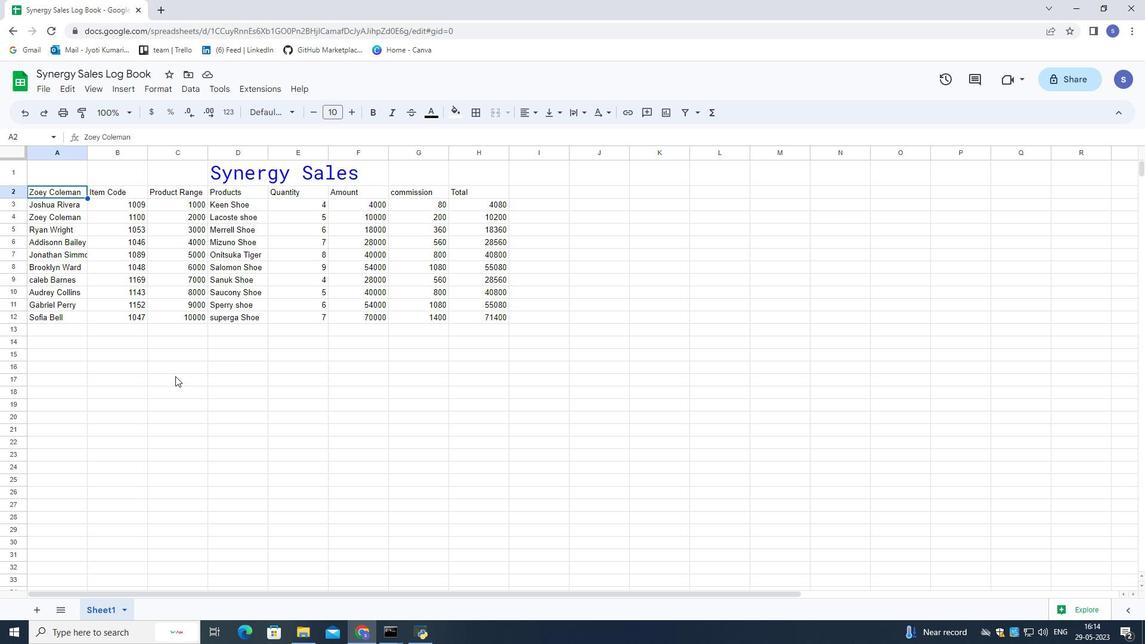 
Action: Mouse scrolled (175, 375) with delta (0, 0)
Screenshot: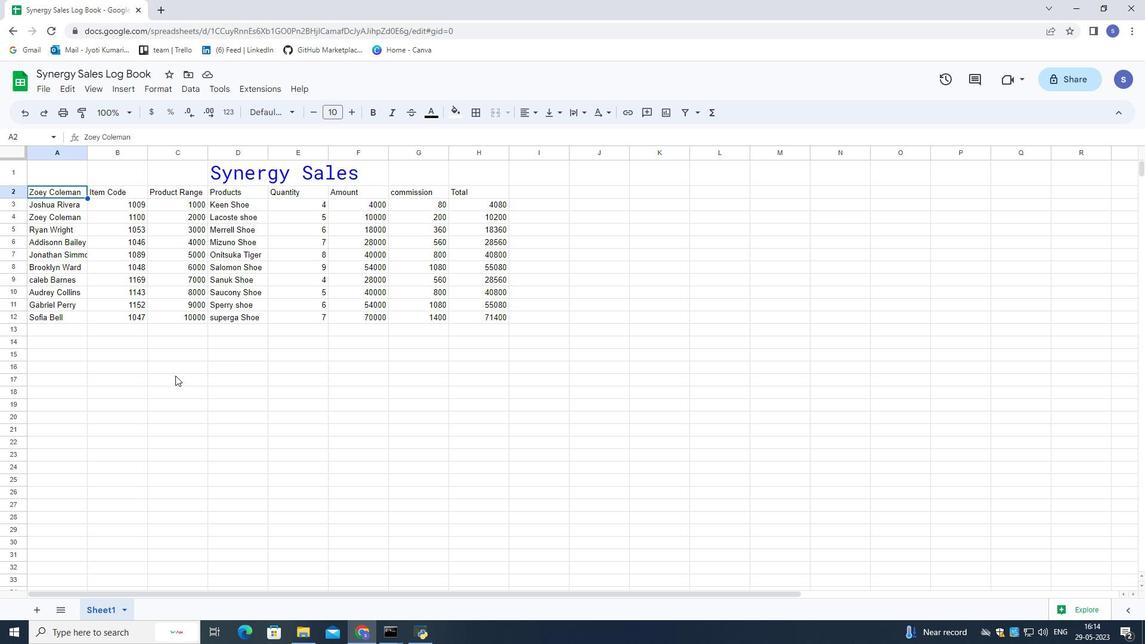 
Action: Mouse scrolled (175, 375) with delta (0, 0)
Screenshot: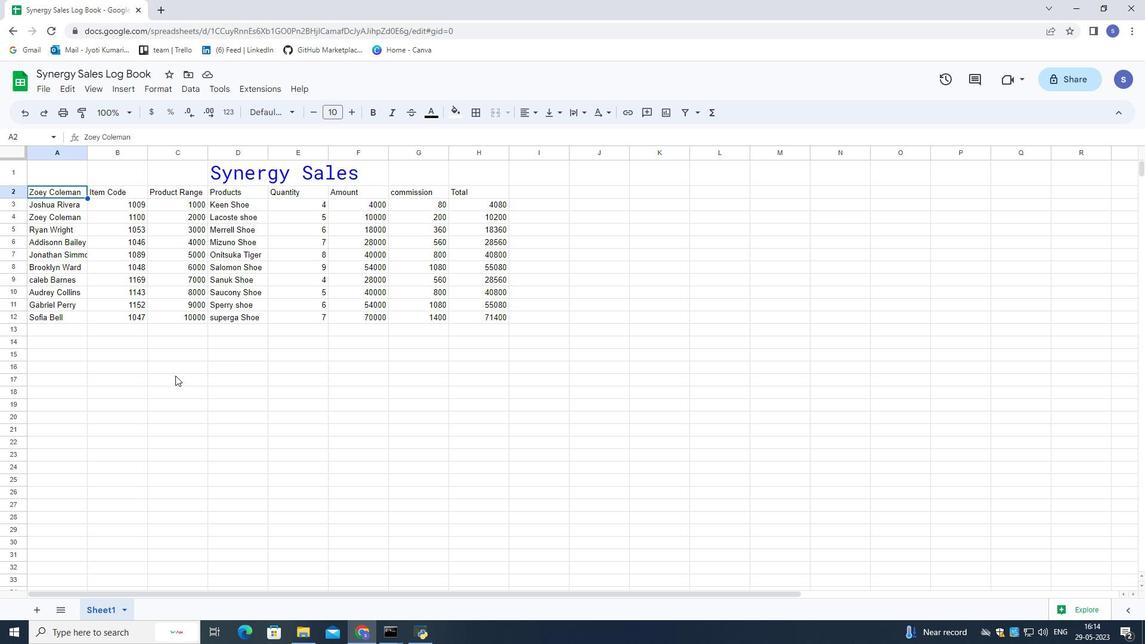 
Action: Mouse scrolled (175, 375) with delta (0, 0)
Screenshot: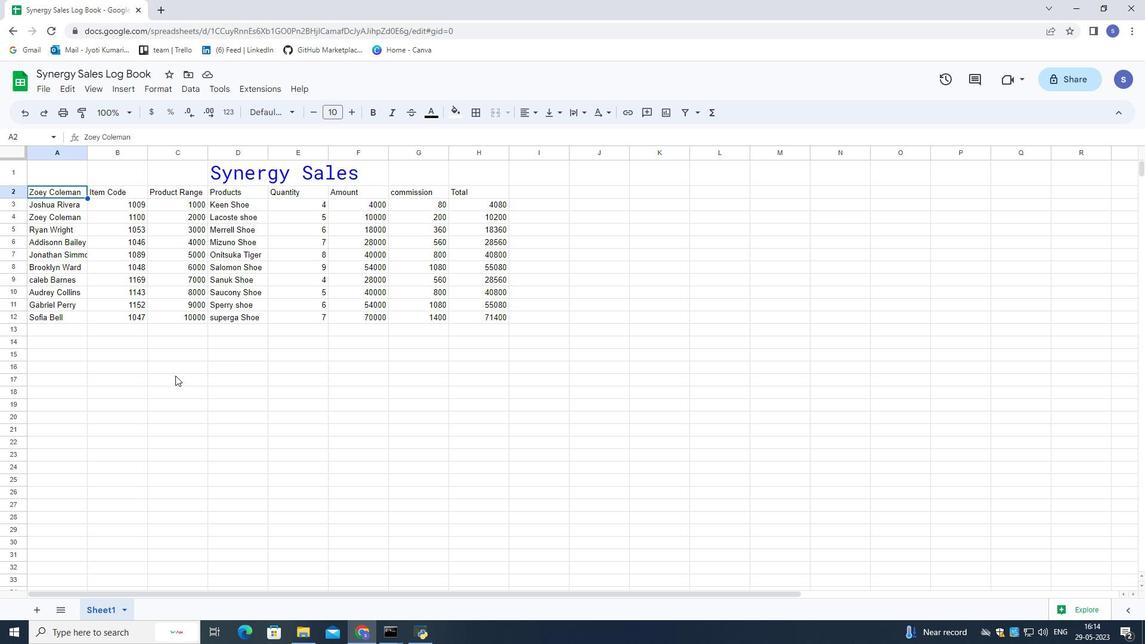 
Action: Mouse scrolled (175, 376) with delta (0, 0)
Screenshot: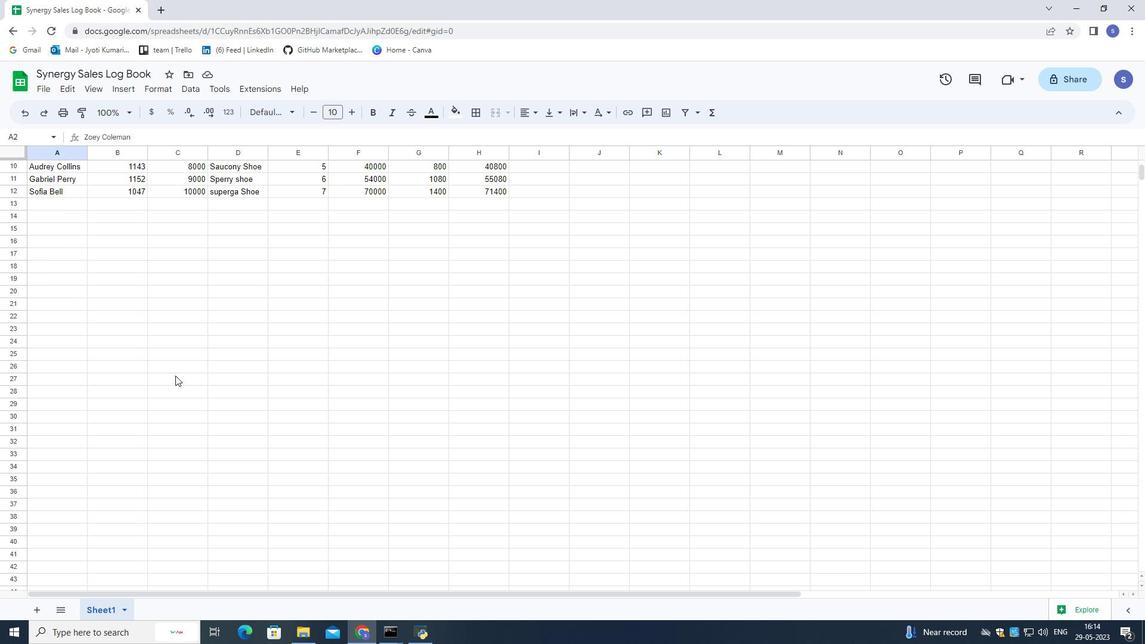 
Action: Mouse scrolled (175, 376) with delta (0, 0)
Screenshot: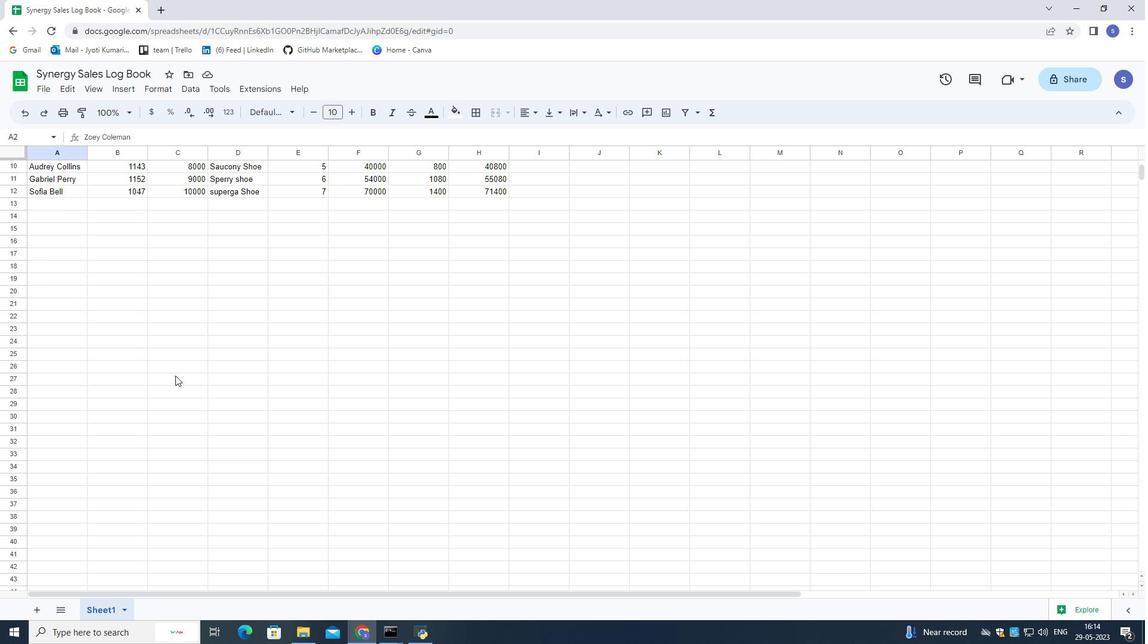 
Action: Mouse scrolled (175, 376) with delta (0, 0)
Screenshot: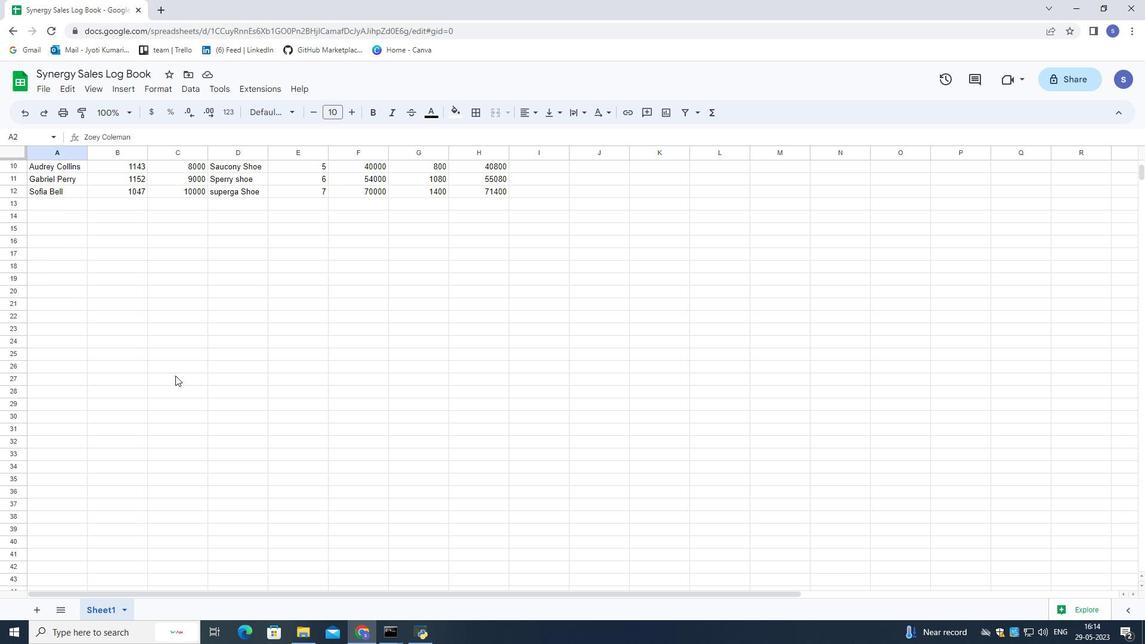 
Action: Mouse scrolled (175, 376) with delta (0, 0)
Screenshot: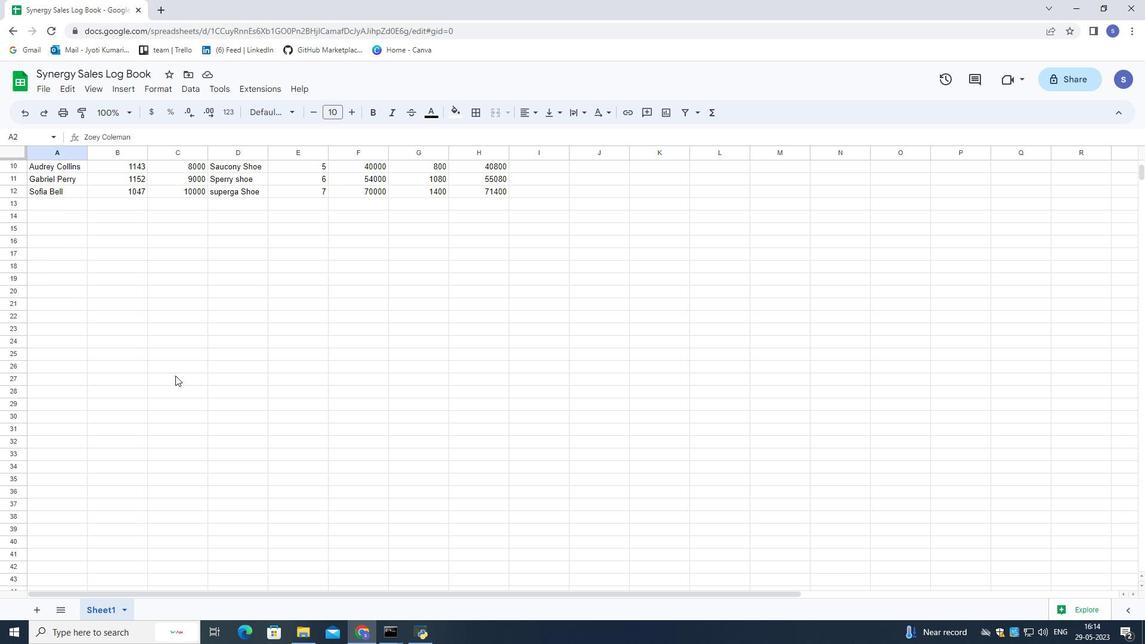 
Action: Mouse scrolled (175, 376) with delta (0, 0)
Screenshot: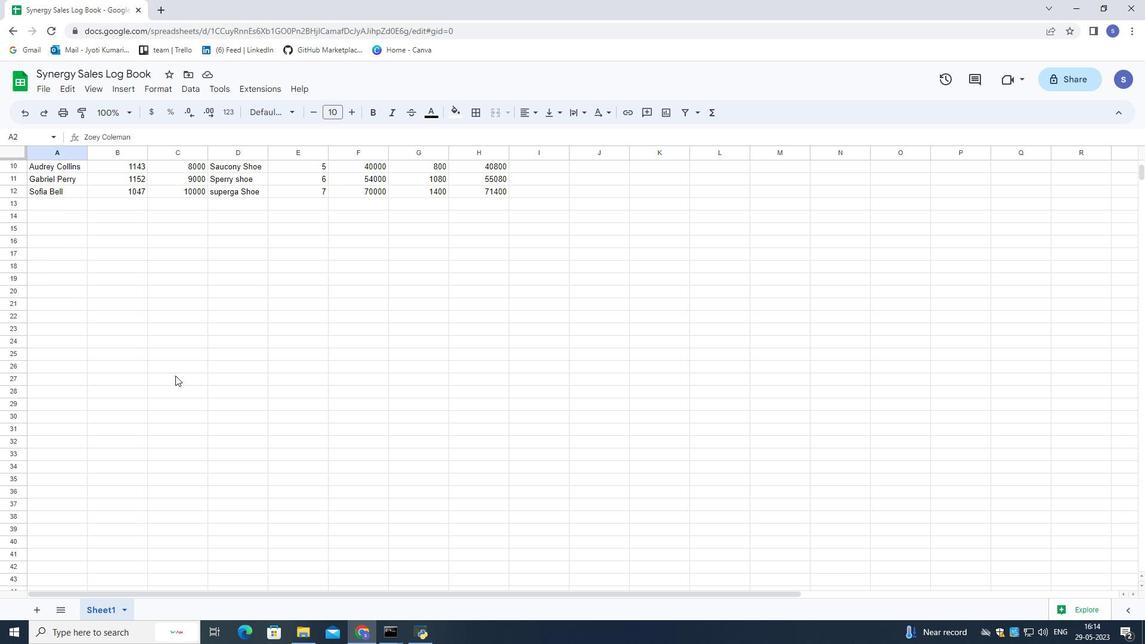 
Action: Mouse moved to (174, 373)
Screenshot: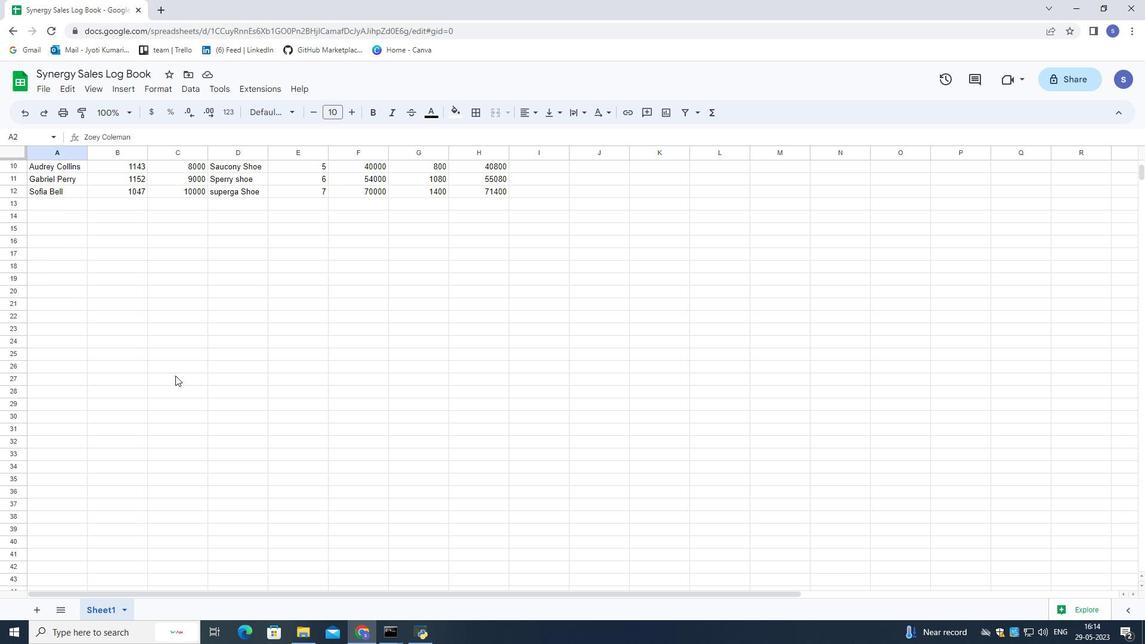 
Action: Mouse scrolled (174, 373) with delta (0, 0)
Screenshot: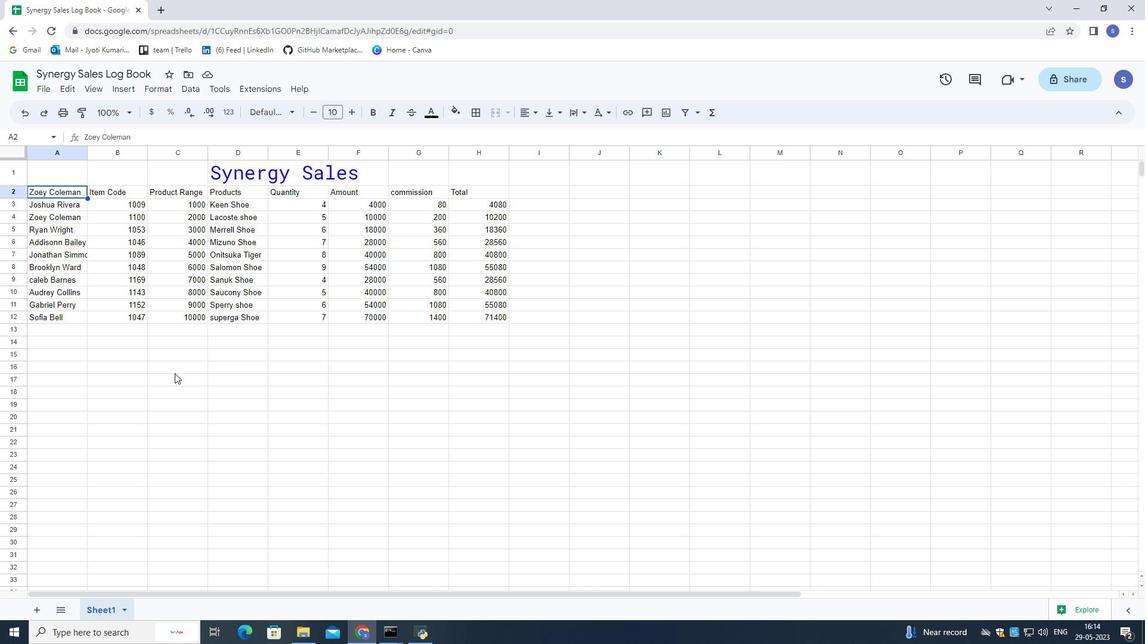
Action: Mouse scrolled (174, 373) with delta (0, 0)
Screenshot: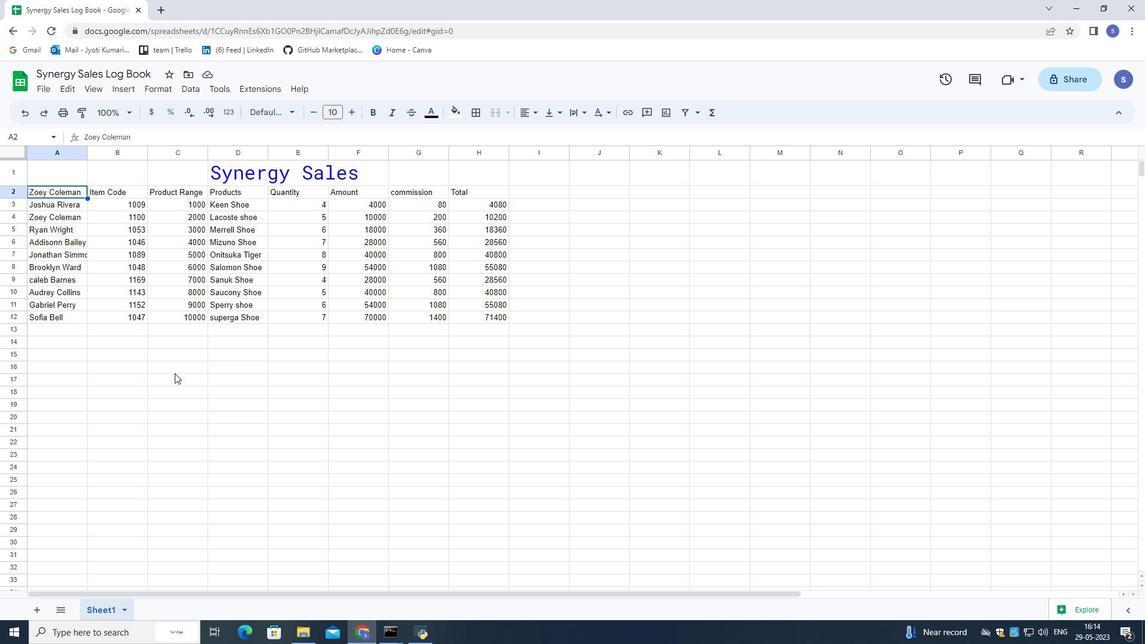 
Action: Mouse moved to (174, 372)
Screenshot: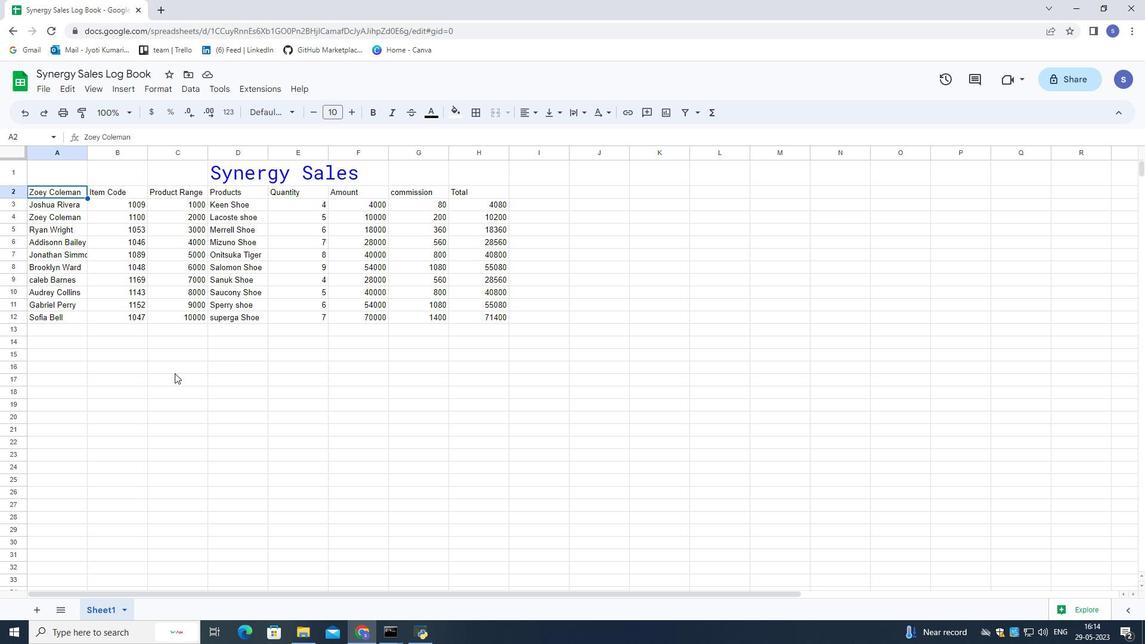 
Action: Mouse scrolled (174, 373) with delta (0, 0)
Screenshot: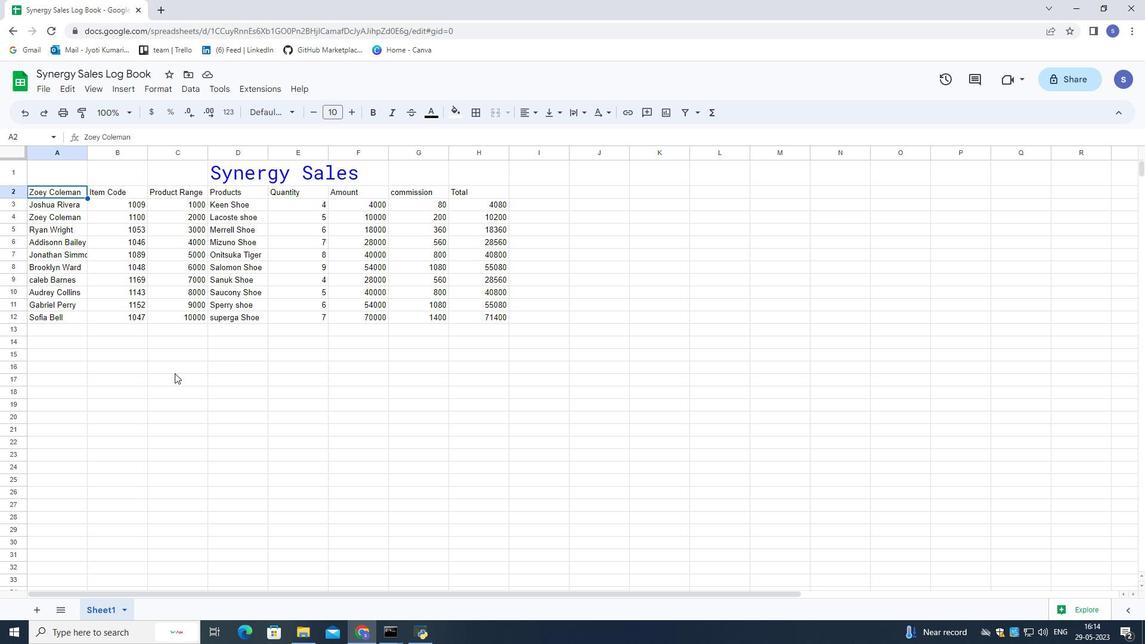 
Action: Mouse moved to (74, 188)
Screenshot: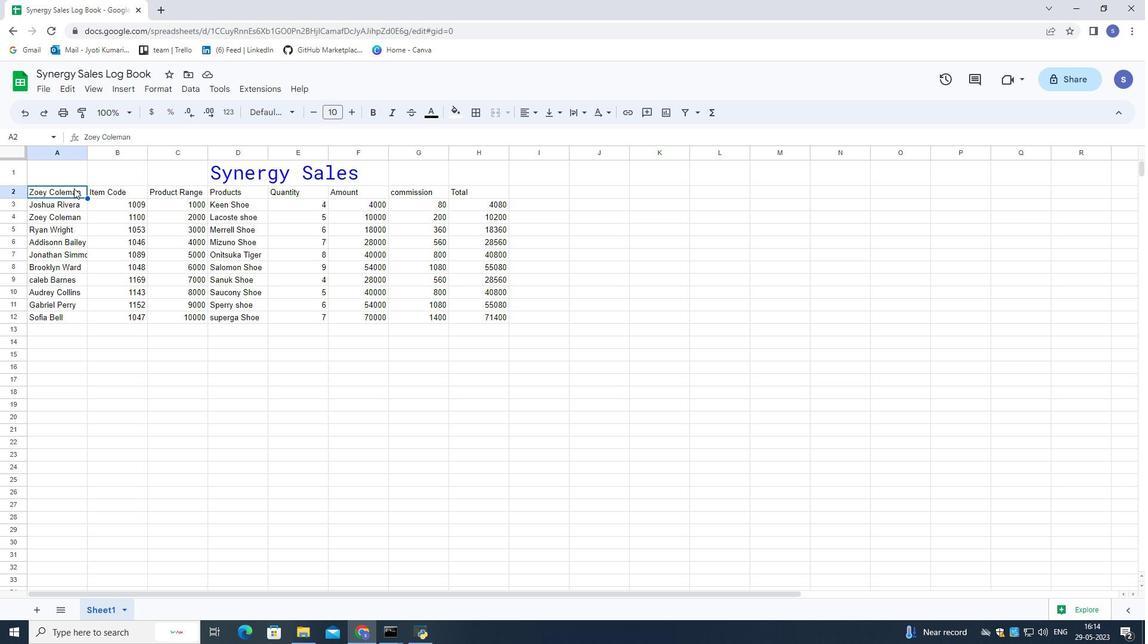 
Action: Mouse pressed left at (74, 188)
Screenshot: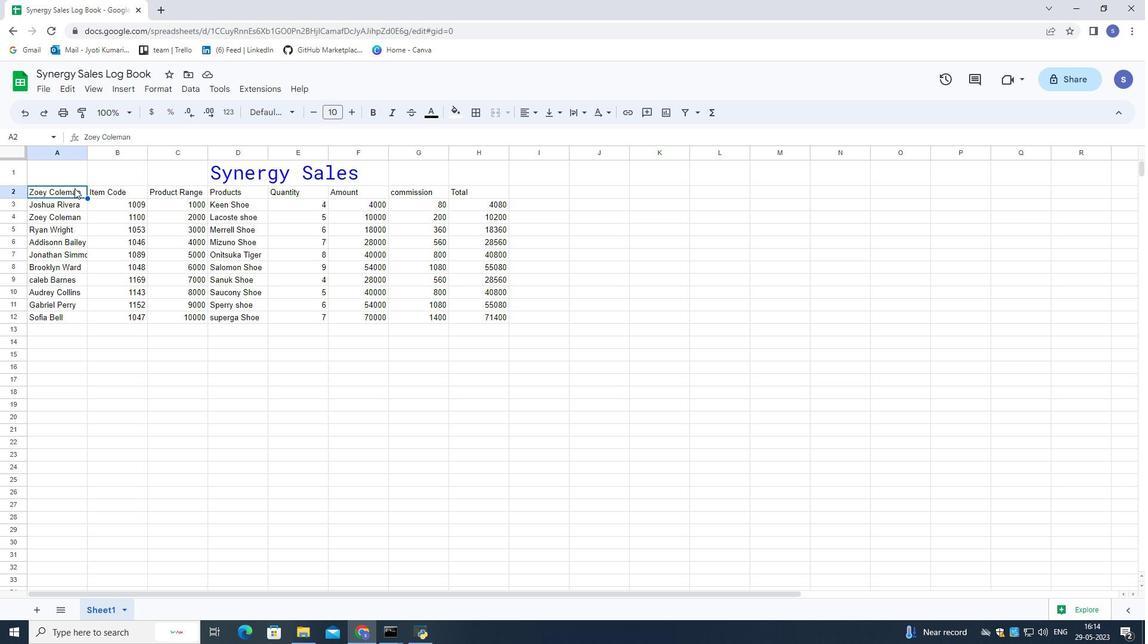 
Action: Mouse pressed left at (74, 188)
Screenshot: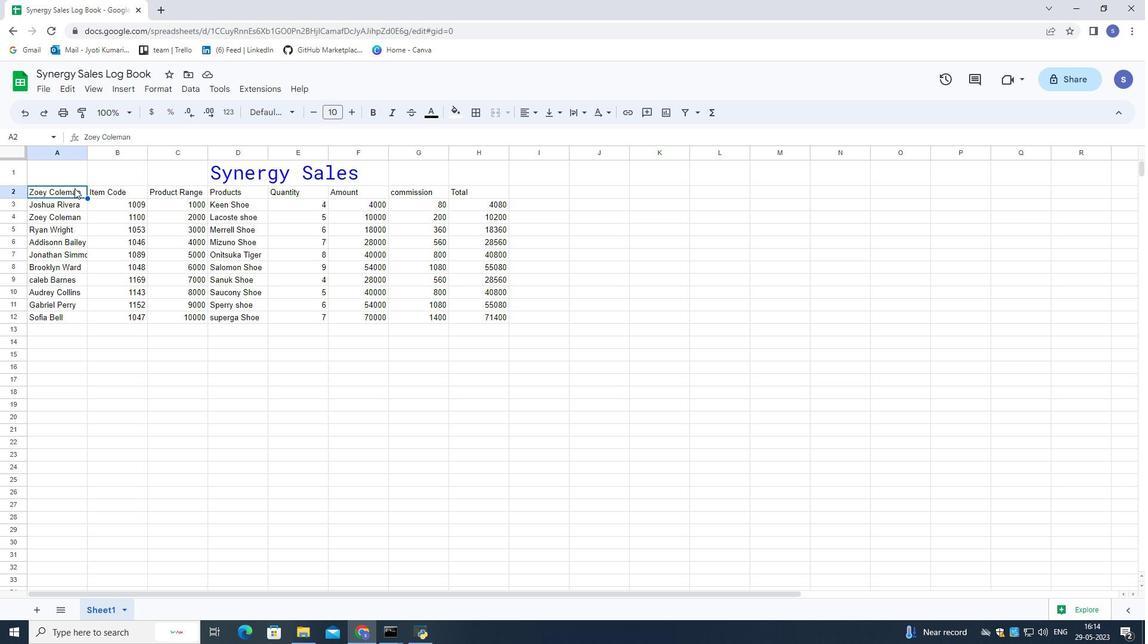 
Action: Mouse moved to (81, 191)
Screenshot: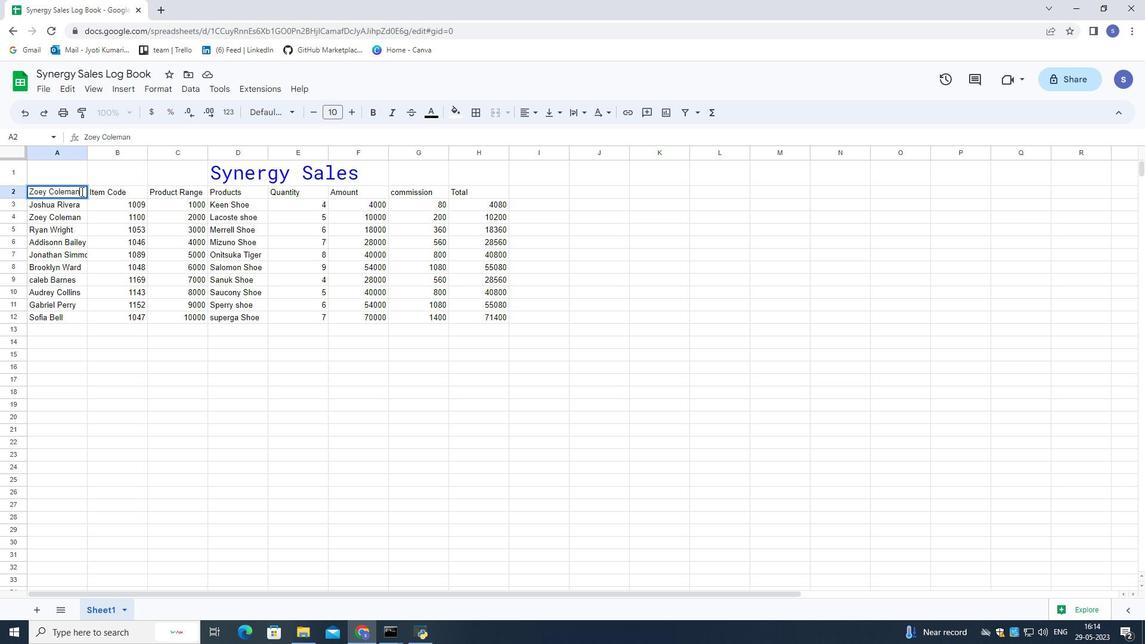 
Action: Mouse pressed left at (81, 191)
Screenshot: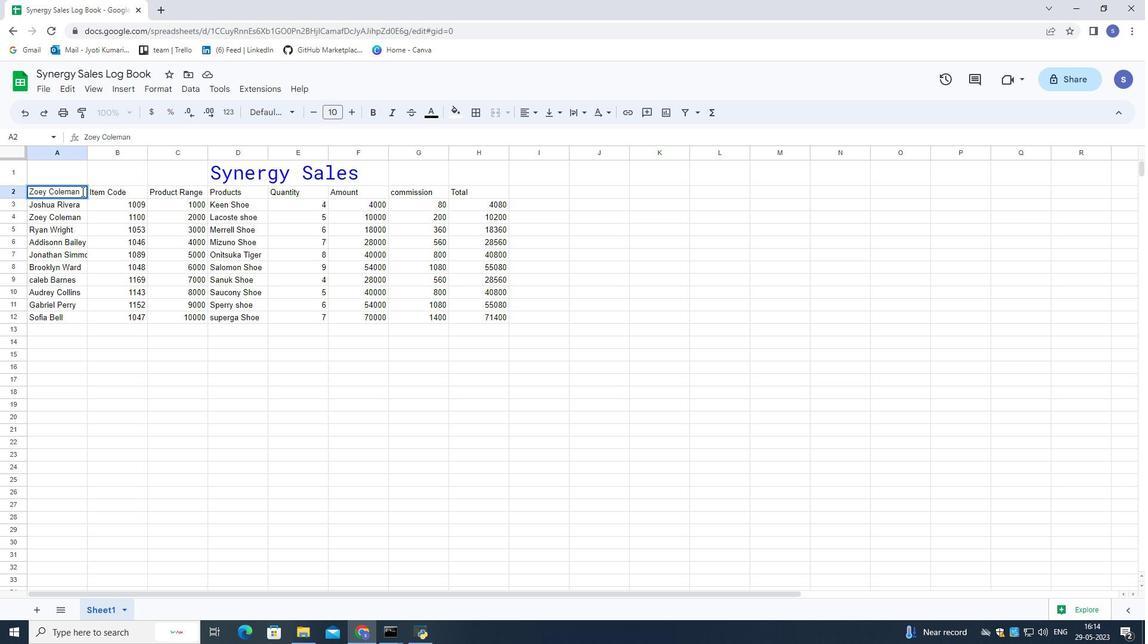 
Action: Mouse pressed left at (81, 191)
Screenshot: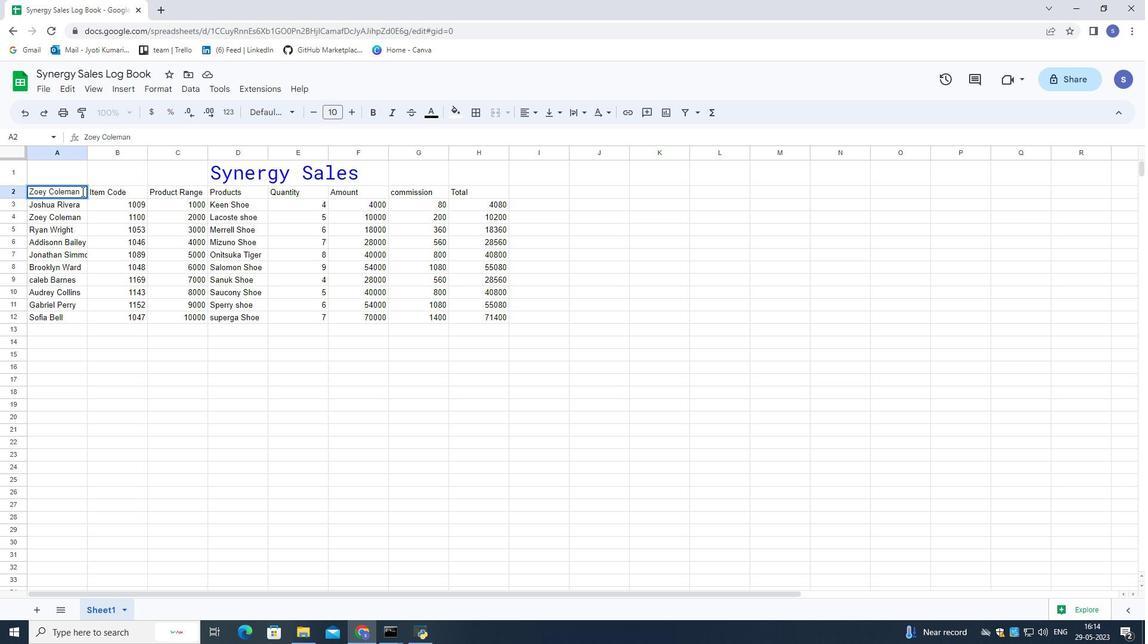 
Action: Key pressed <Key.backspace><Key.backspace><Key.backspace><Key.backspace><Key.backspace><Key.backspace><Key.backspace><Key.backspace><Key.backspace><Key.backspace><Key.backspace><Key.backspace><Key.backspace><Key.backspace><Key.backspace><Key.backspace><Key.backspace><Key.backspace><Key.shift>Name<Key.enter>
Screenshot: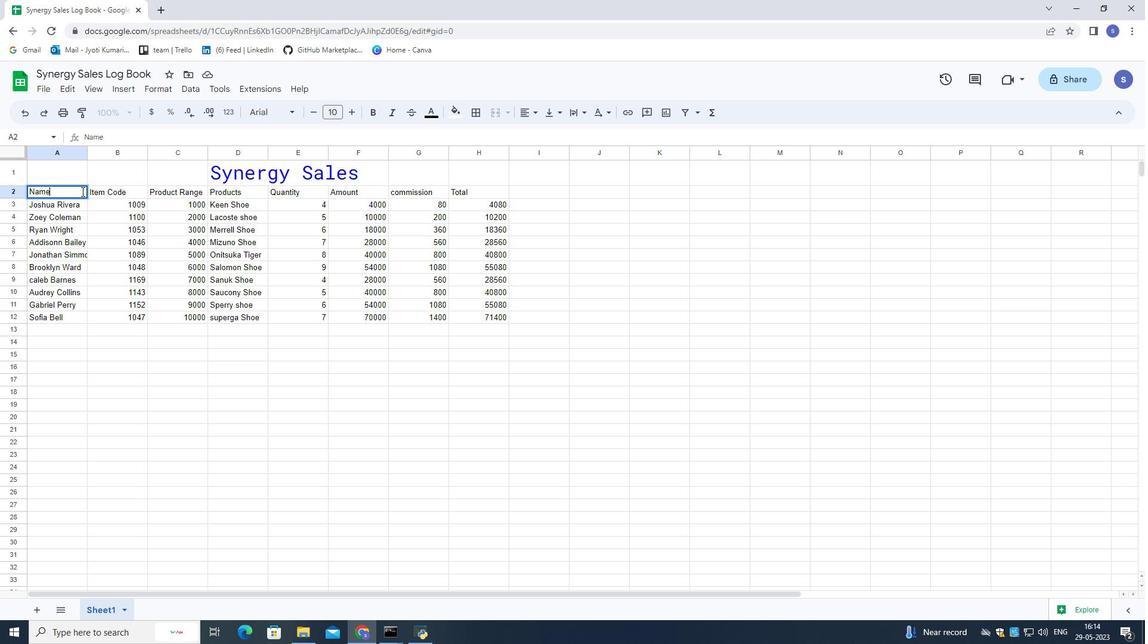 
Action: Mouse moved to (119, 287)
Screenshot: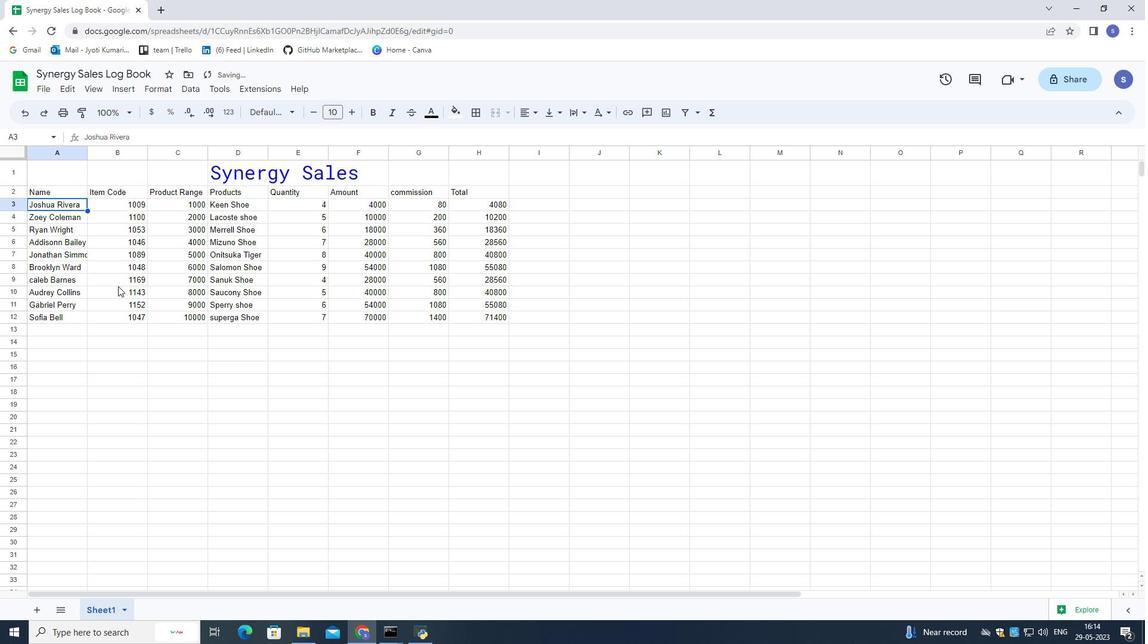 
Action: Mouse pressed left at (119, 287)
Screenshot: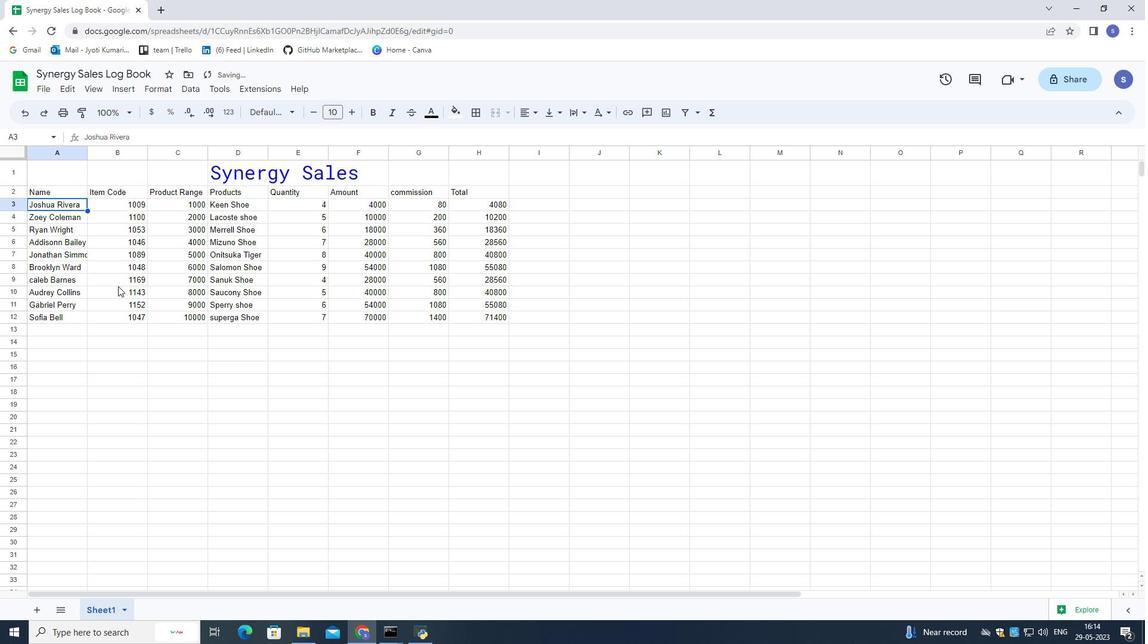 
Action: Mouse moved to (29, 200)
Screenshot: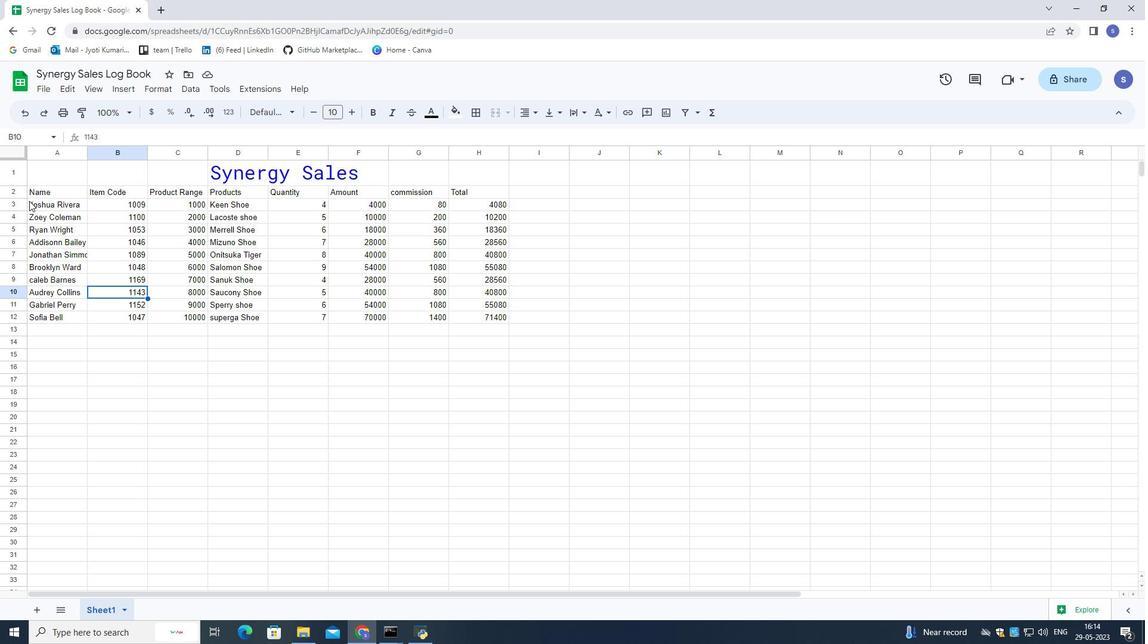 
Action: Mouse pressed left at (29, 200)
Screenshot: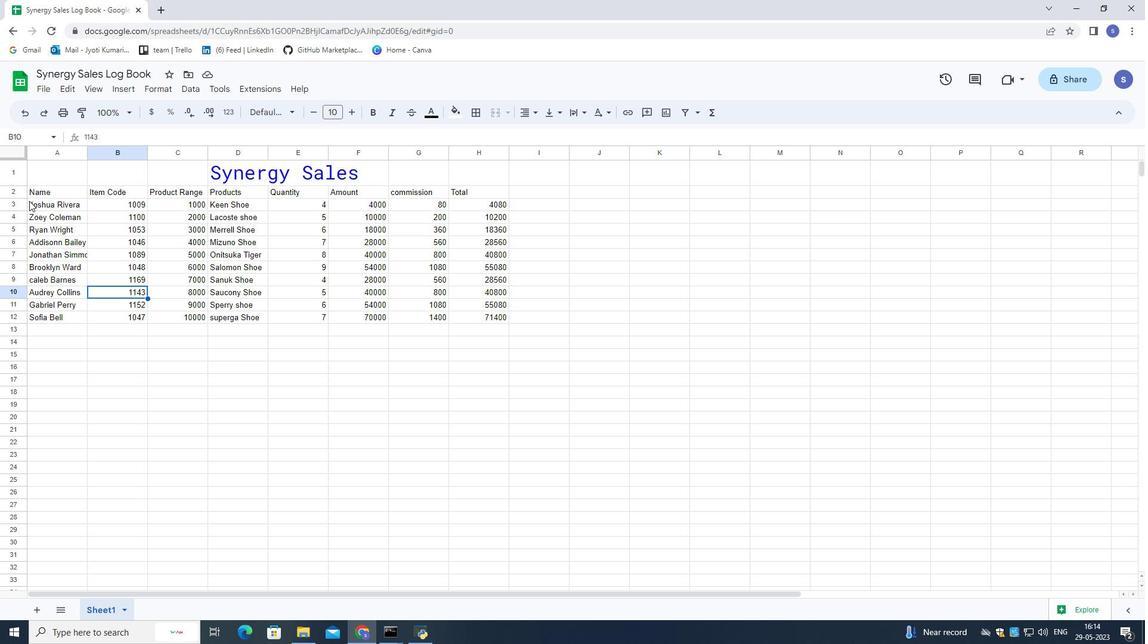 
Action: Mouse moved to (31, 192)
Screenshot: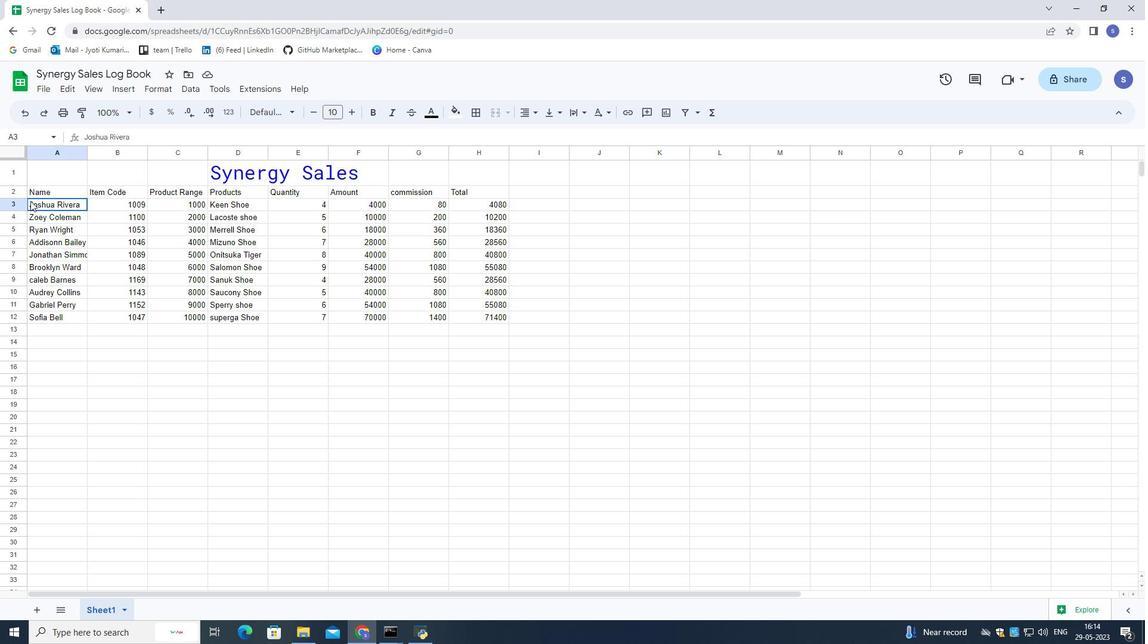 
Action: Mouse pressed left at (31, 192)
Screenshot: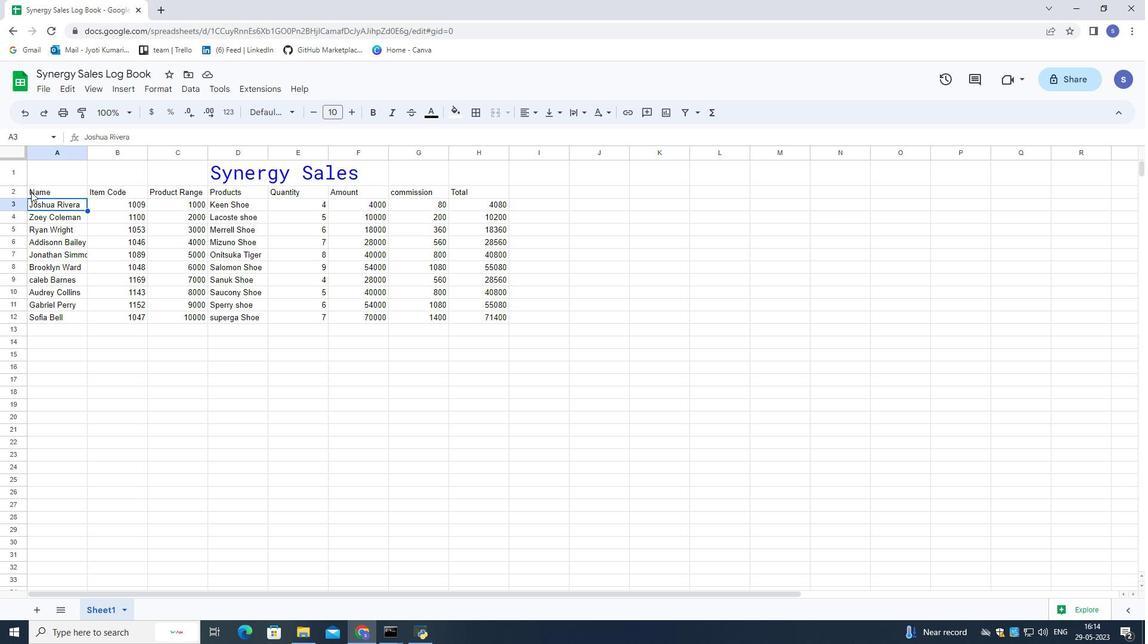 
Action: Mouse moved to (502, 319)
Screenshot: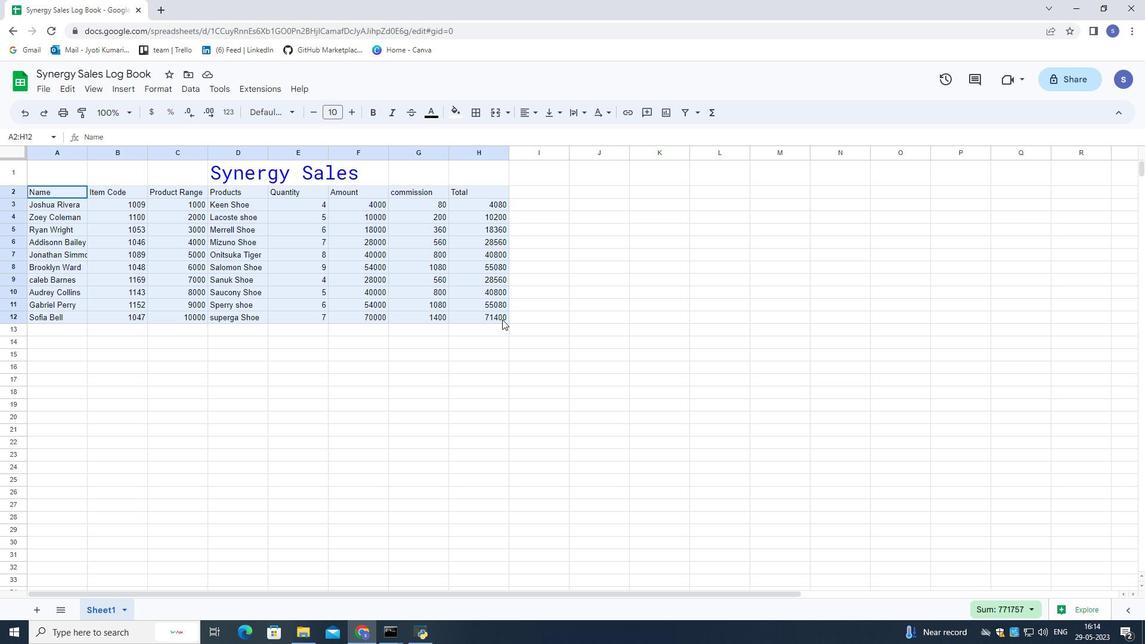 
Action: Mouse pressed left at (502, 319)
Screenshot: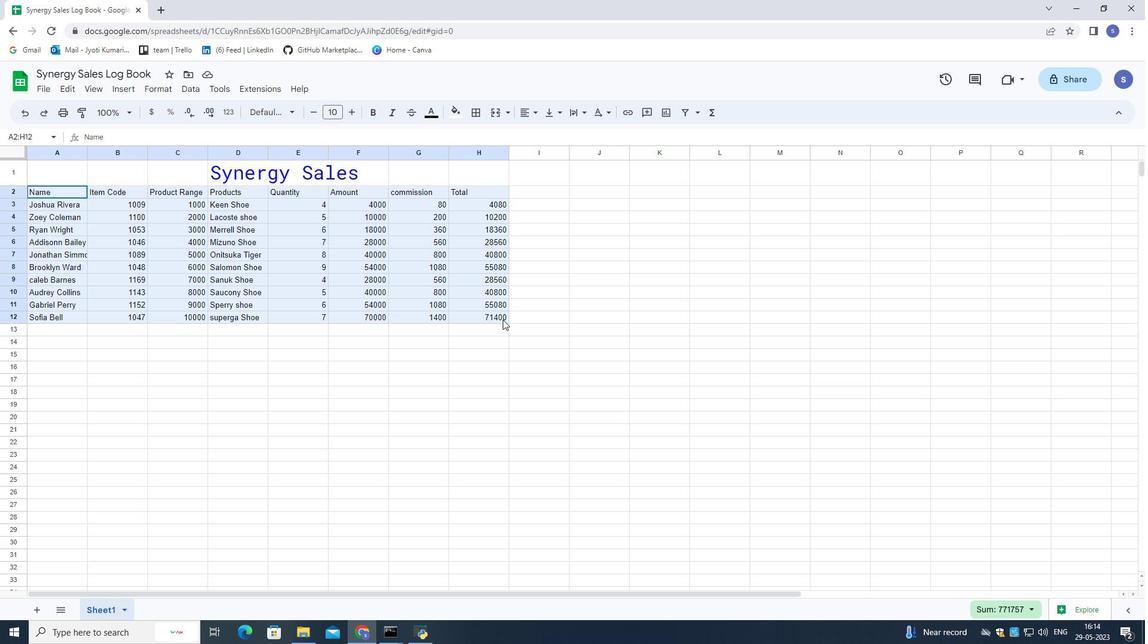 
Action: Mouse moved to (292, 110)
Screenshot: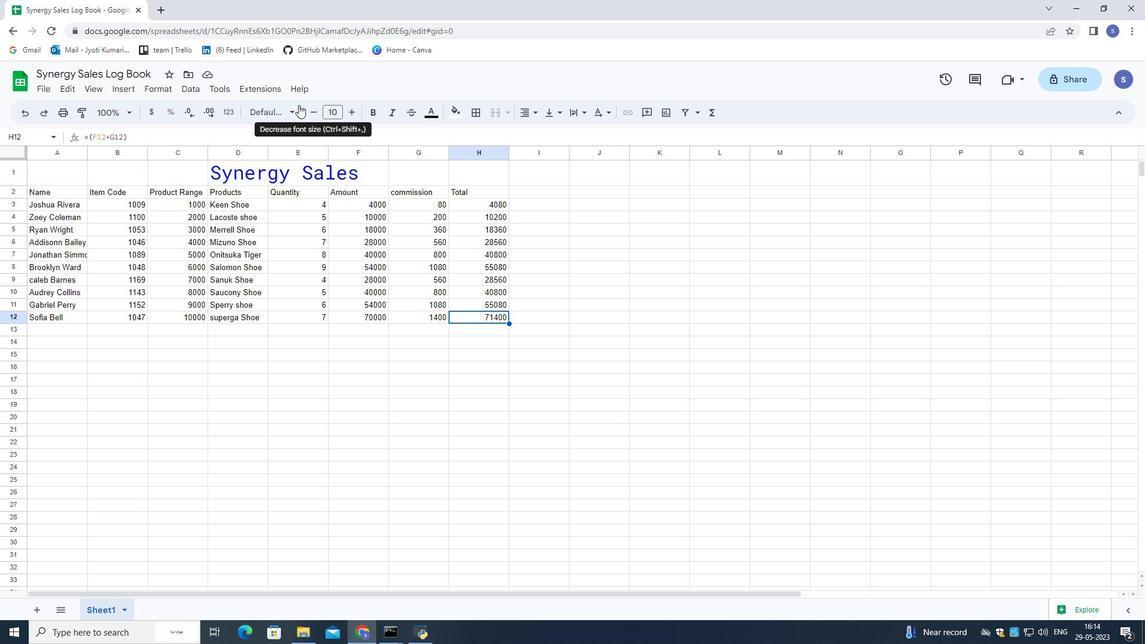 
Action: Mouse pressed left at (292, 110)
Screenshot: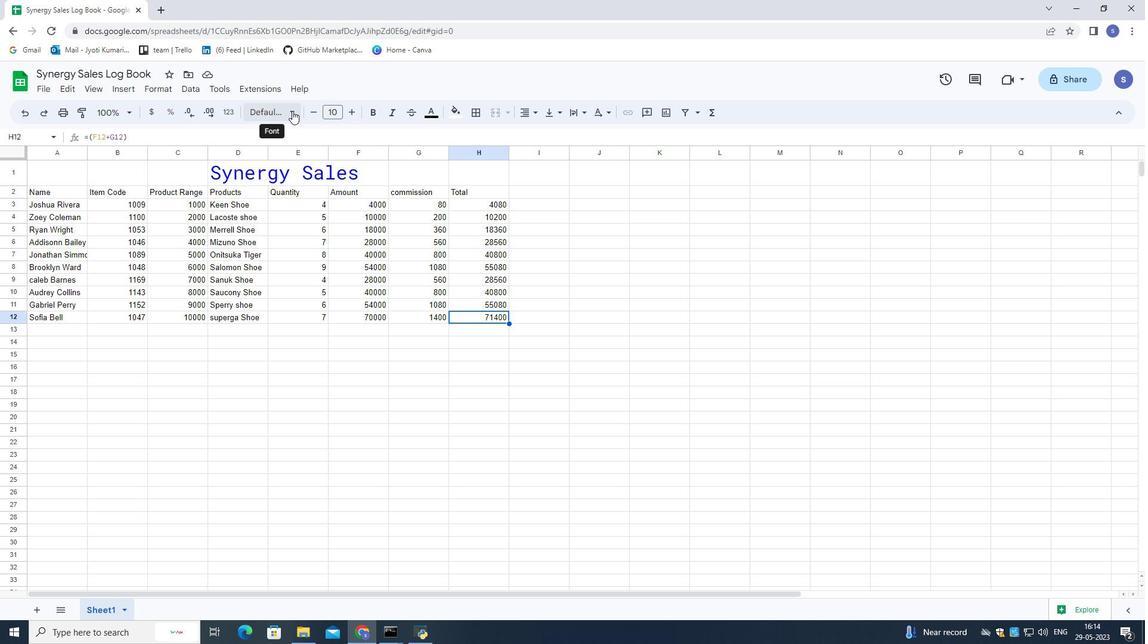 
Action: Mouse moved to (302, 233)
Screenshot: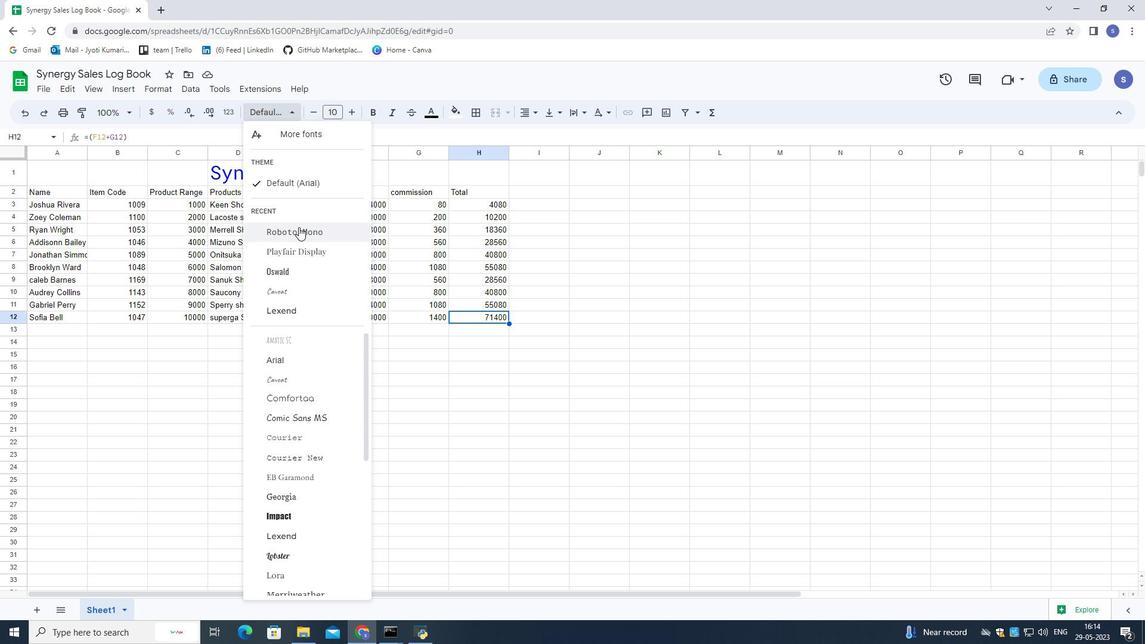 
Action: Mouse pressed left at (302, 233)
Screenshot: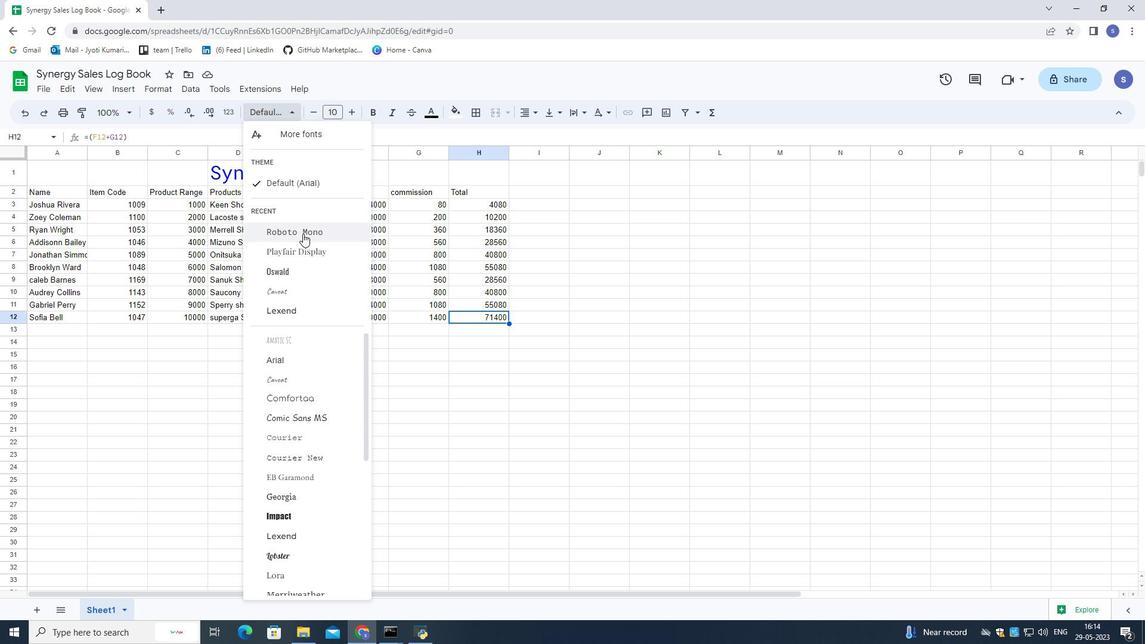 
Action: Mouse moved to (328, 371)
Screenshot: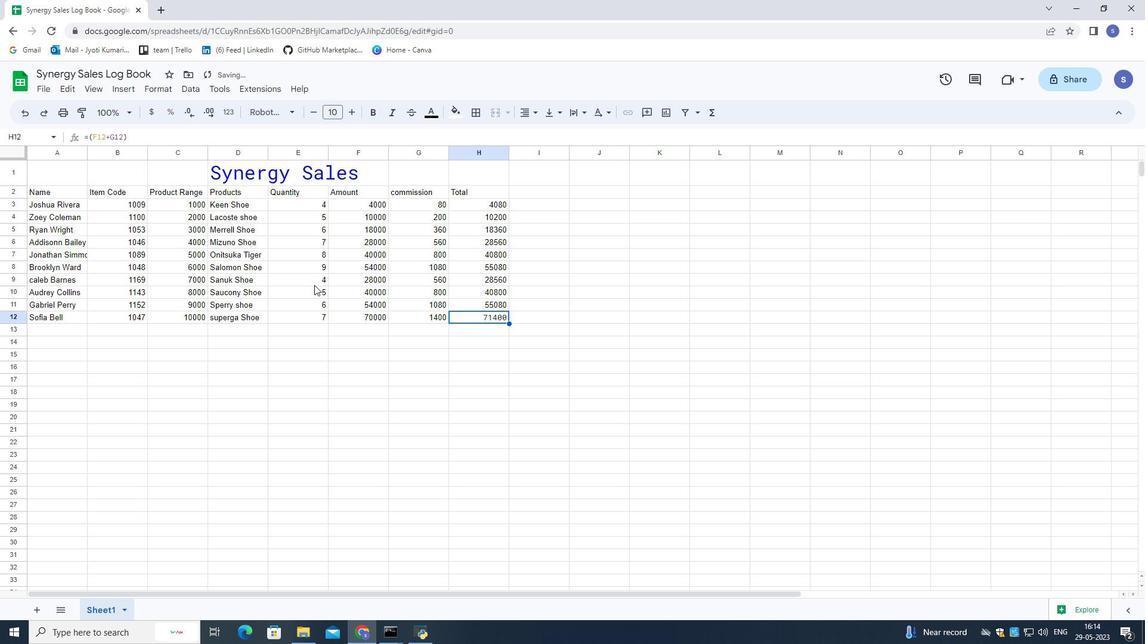 
Action: Mouse pressed left at (328, 371)
Screenshot: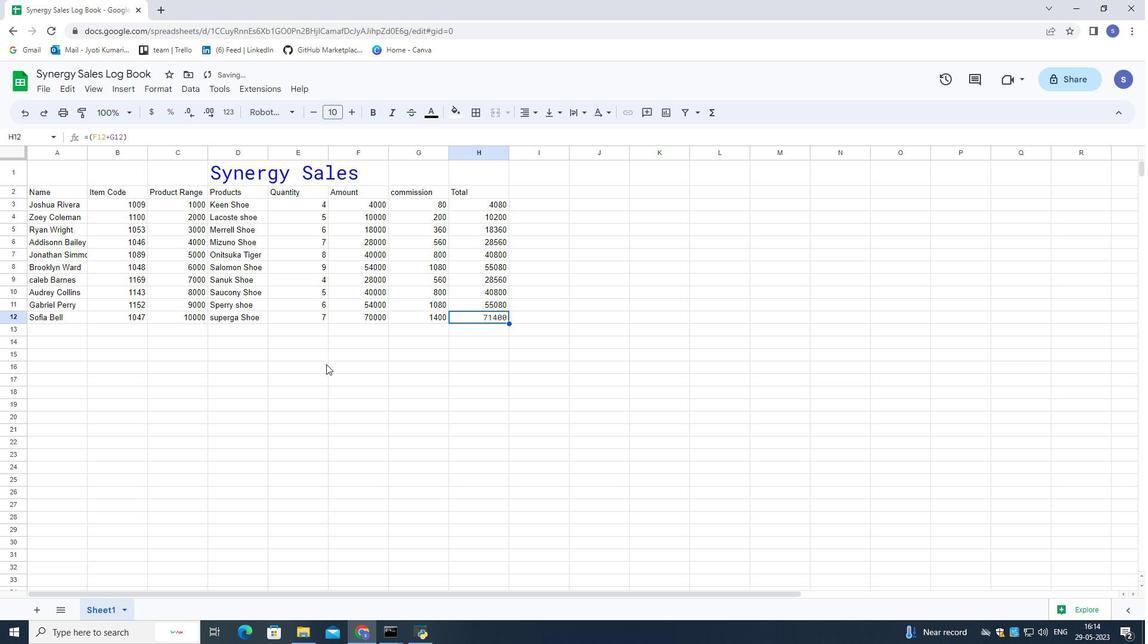 
Action: Mouse moved to (29, 194)
Screenshot: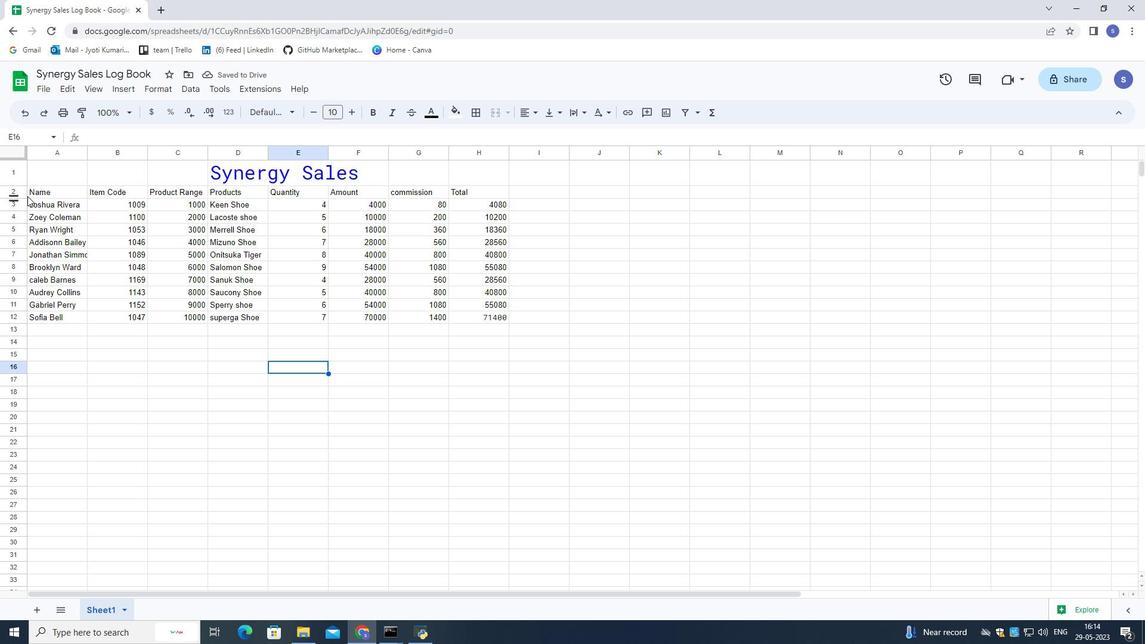 
Action: Mouse pressed left at (29, 194)
Screenshot: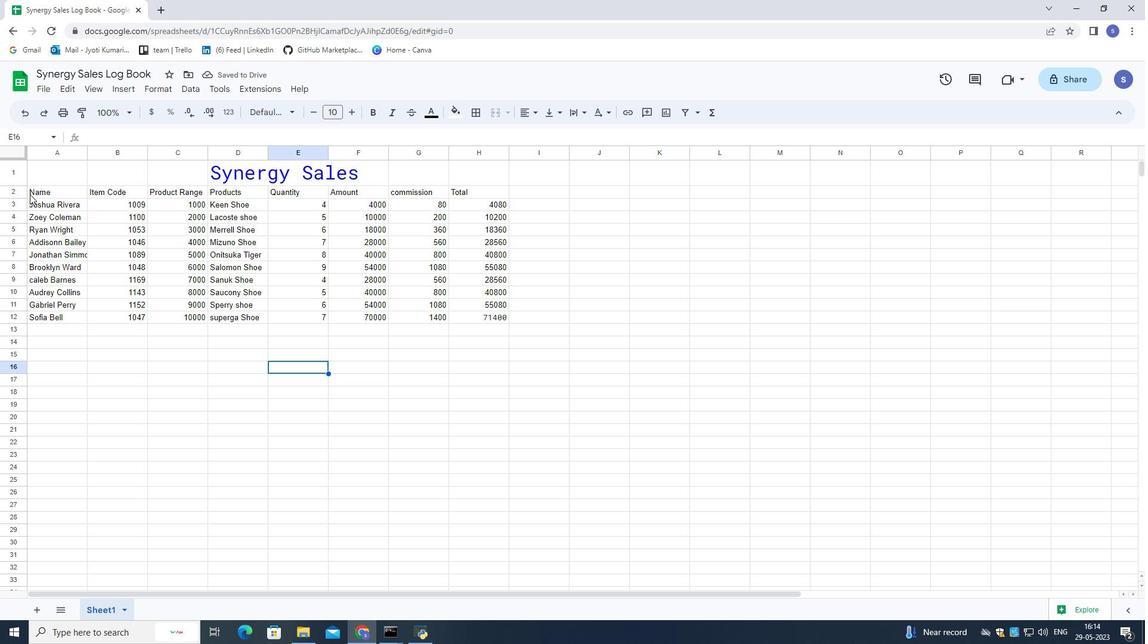 
Action: Mouse moved to (282, 112)
Screenshot: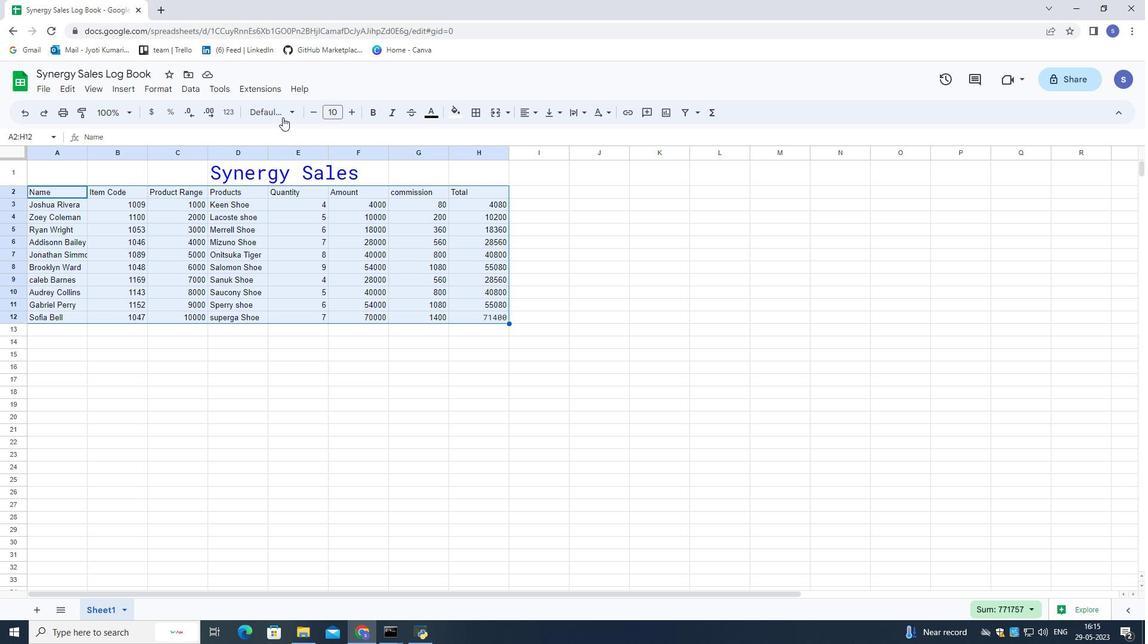 
Action: Mouse pressed left at (282, 112)
Screenshot: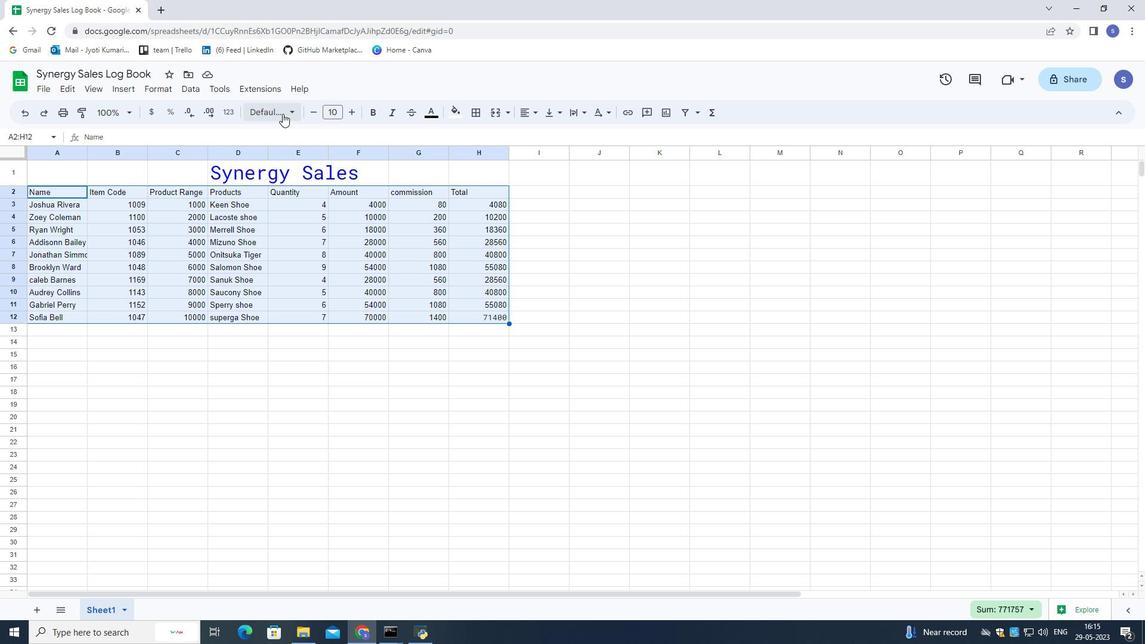 
Action: Mouse moved to (294, 230)
Screenshot: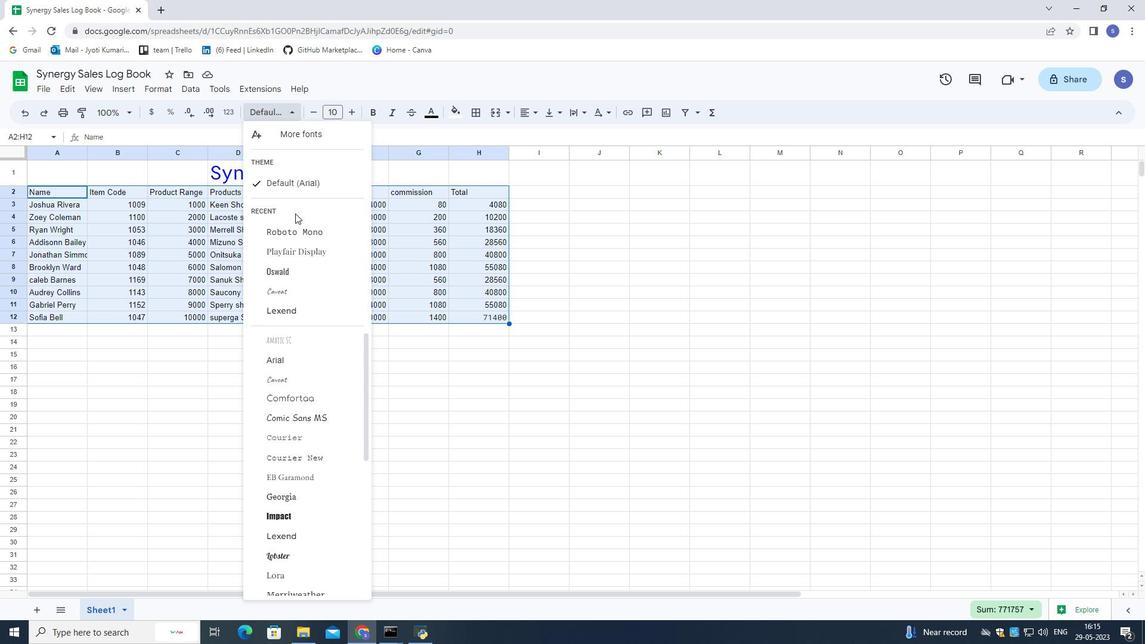 
Action: Mouse pressed left at (294, 230)
Screenshot: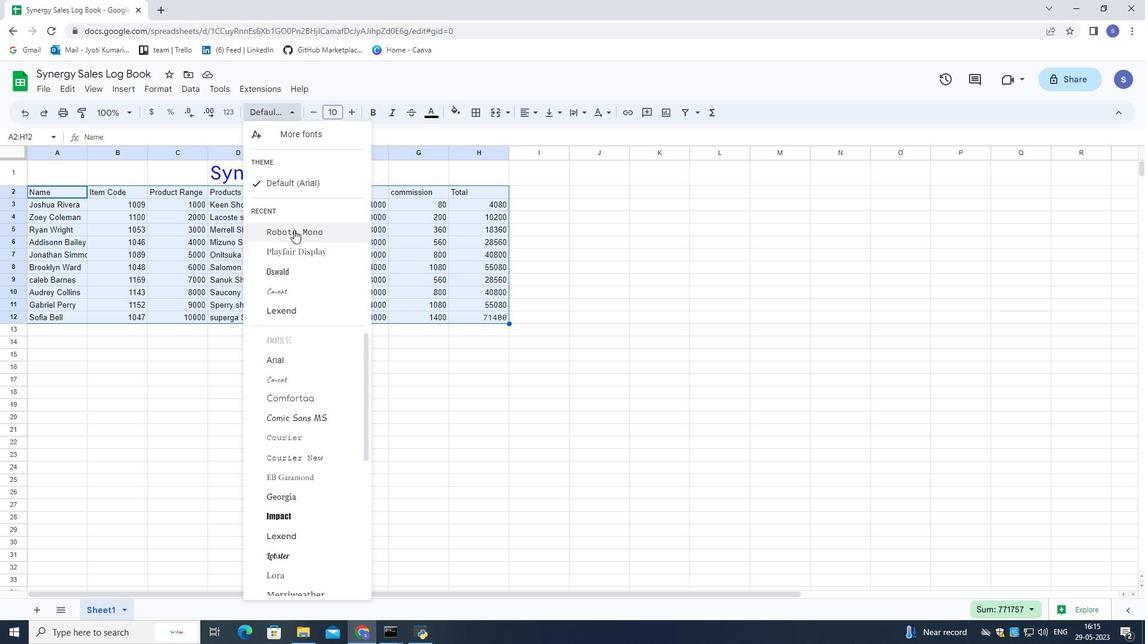 
Action: Mouse moved to (345, 113)
Screenshot: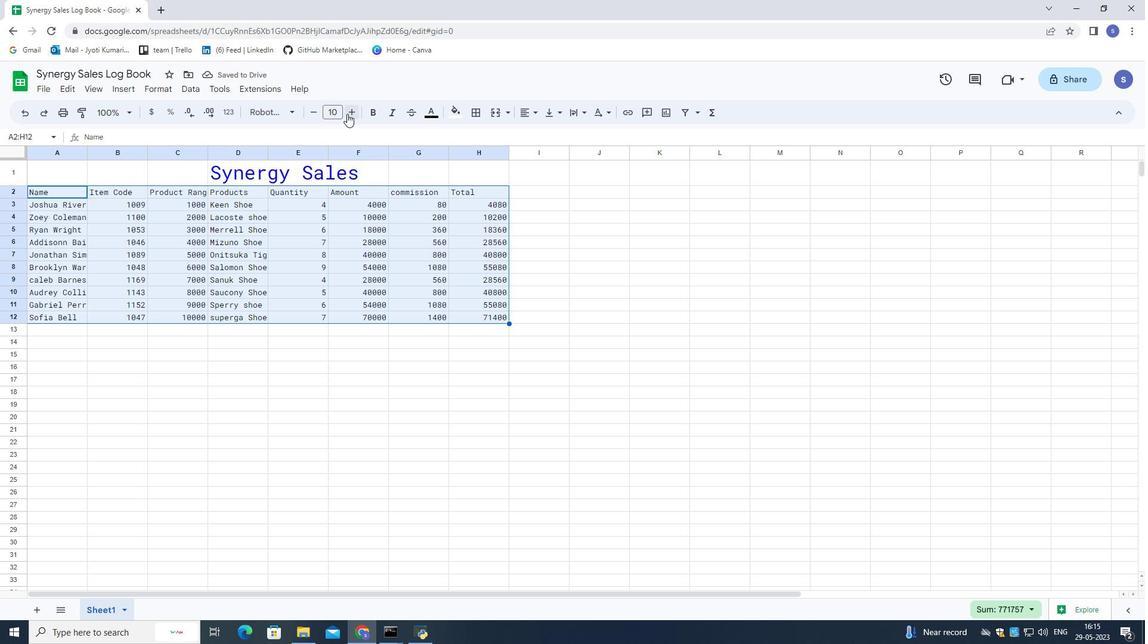 
Action: Mouse pressed left at (345, 113)
Screenshot: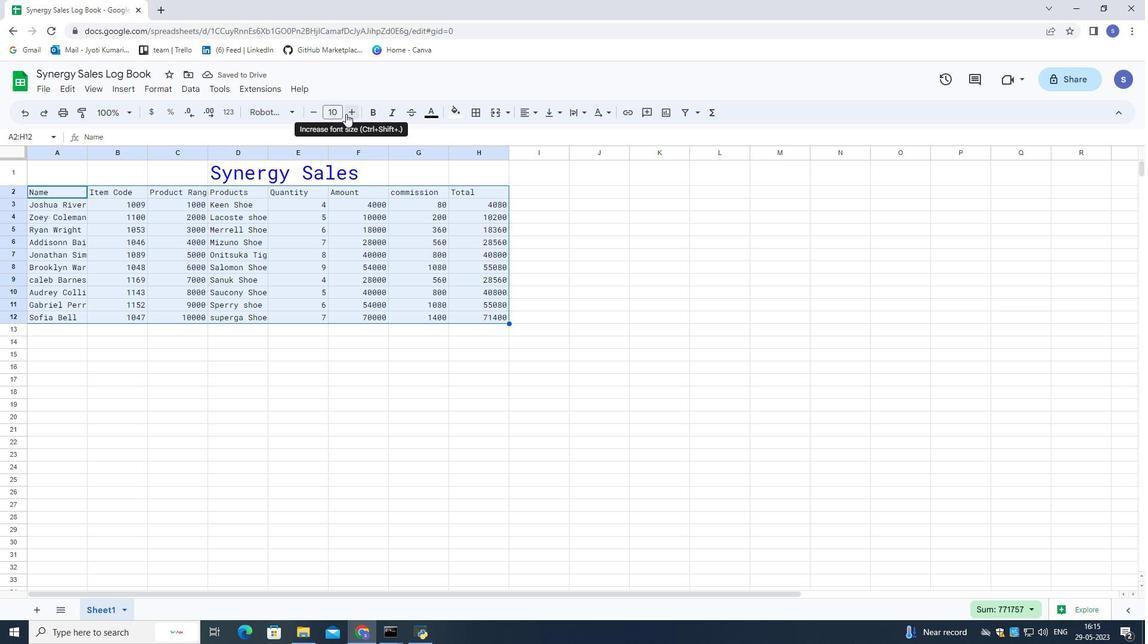 
Action: Mouse pressed left at (345, 113)
Screenshot: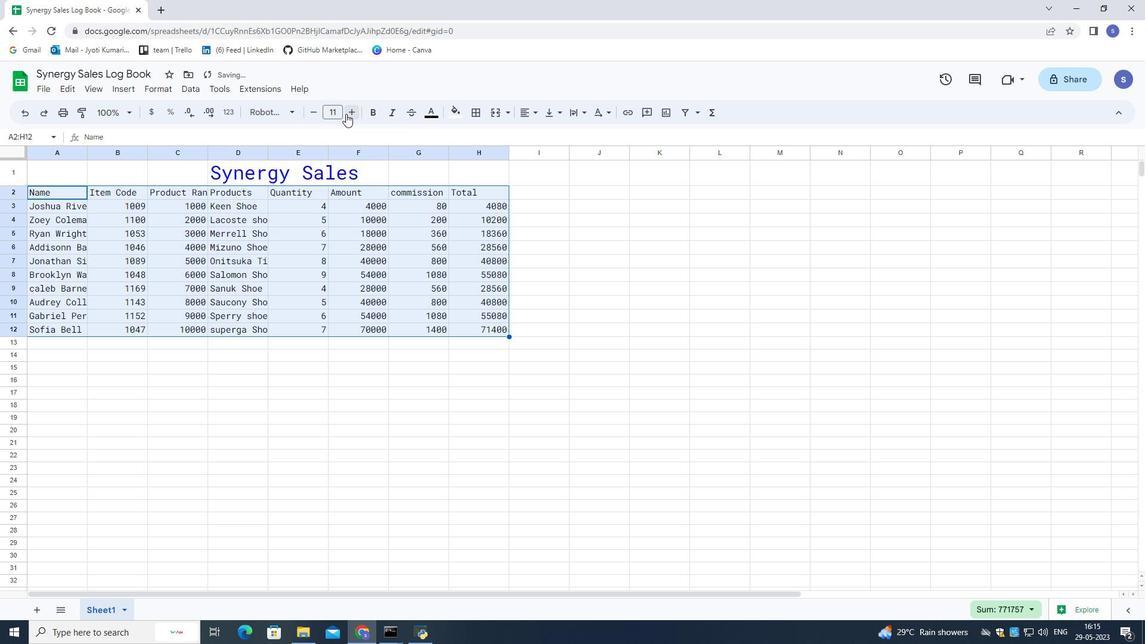 
Action: Mouse pressed left at (345, 113)
Screenshot: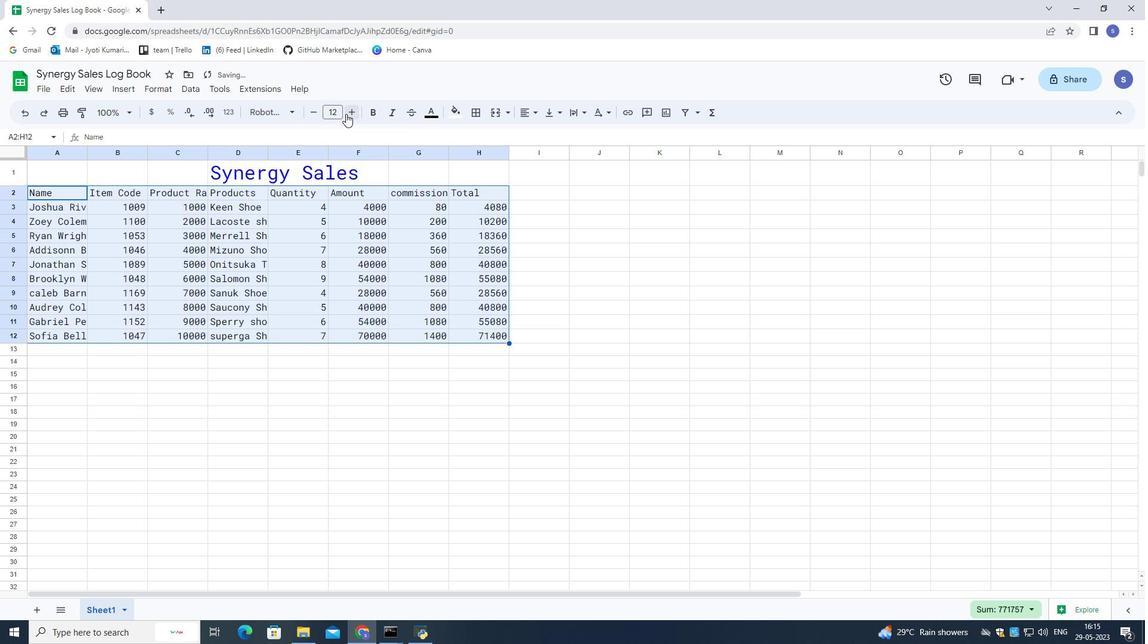 
Action: Mouse pressed left at (345, 113)
Screenshot: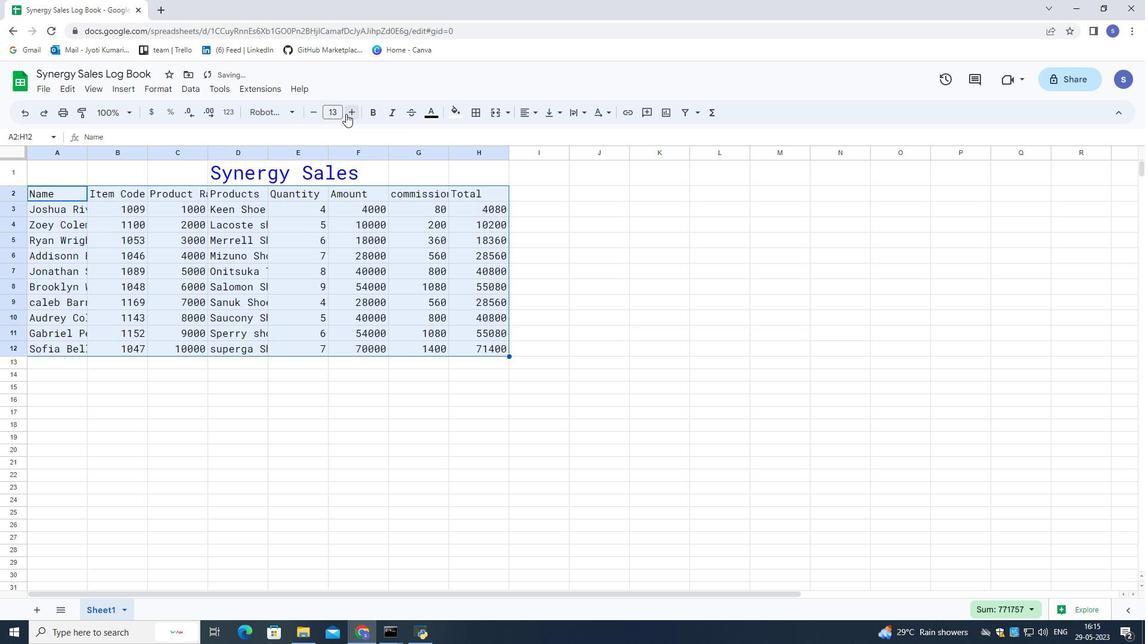 
Action: Mouse pressed left at (345, 113)
Screenshot: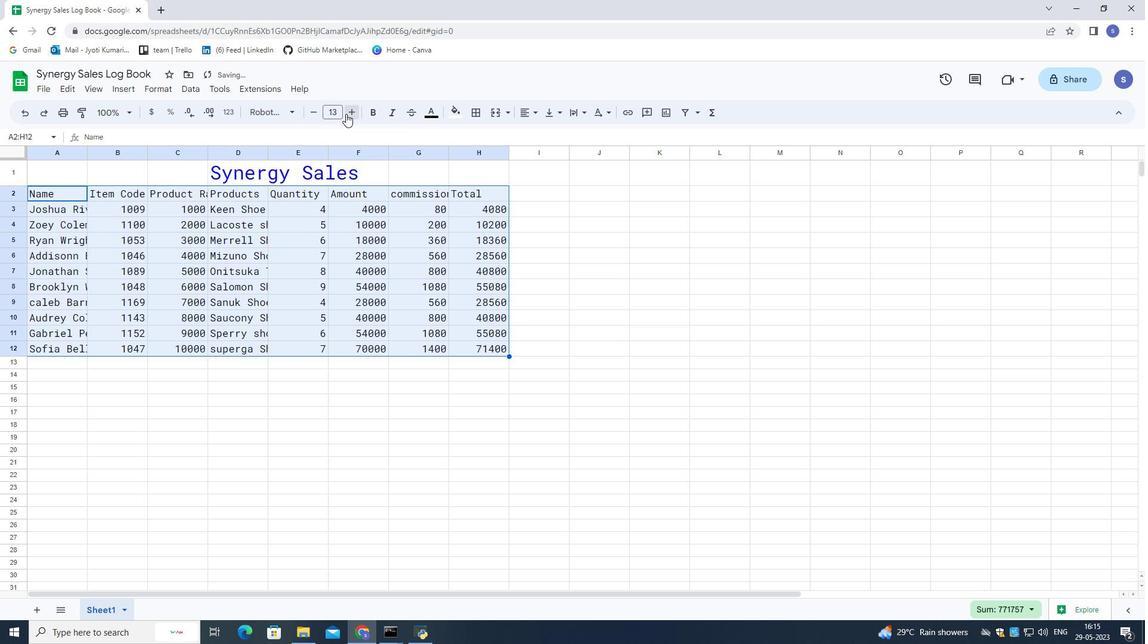 
Action: Mouse pressed left at (345, 113)
Screenshot: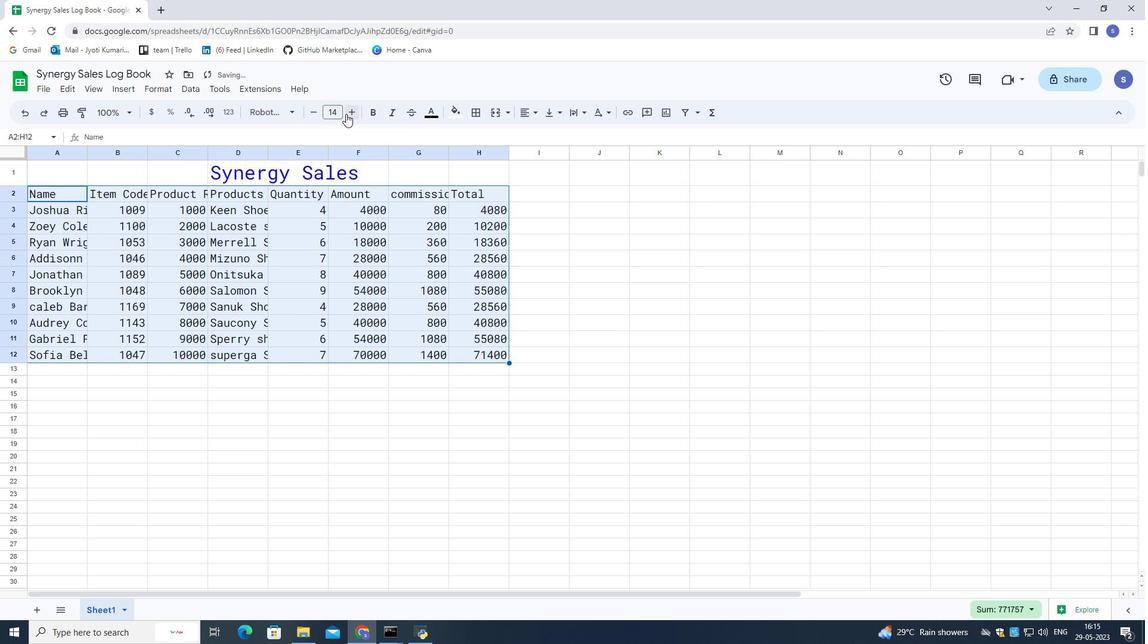 
Action: Mouse pressed left at (345, 113)
Screenshot: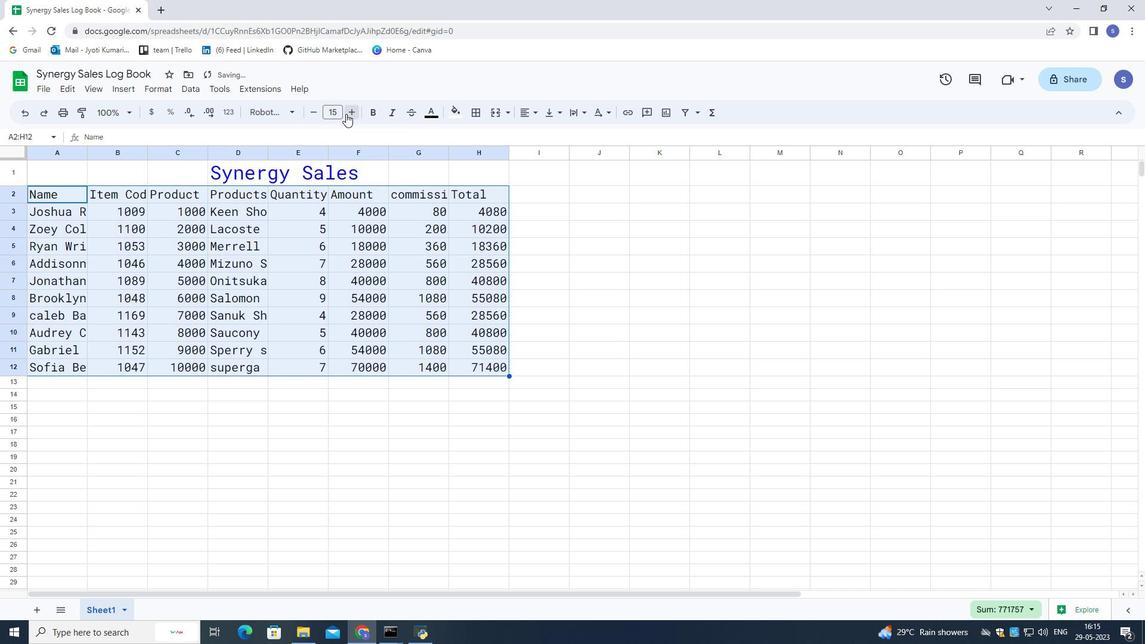 
Action: Mouse pressed left at (345, 113)
Screenshot: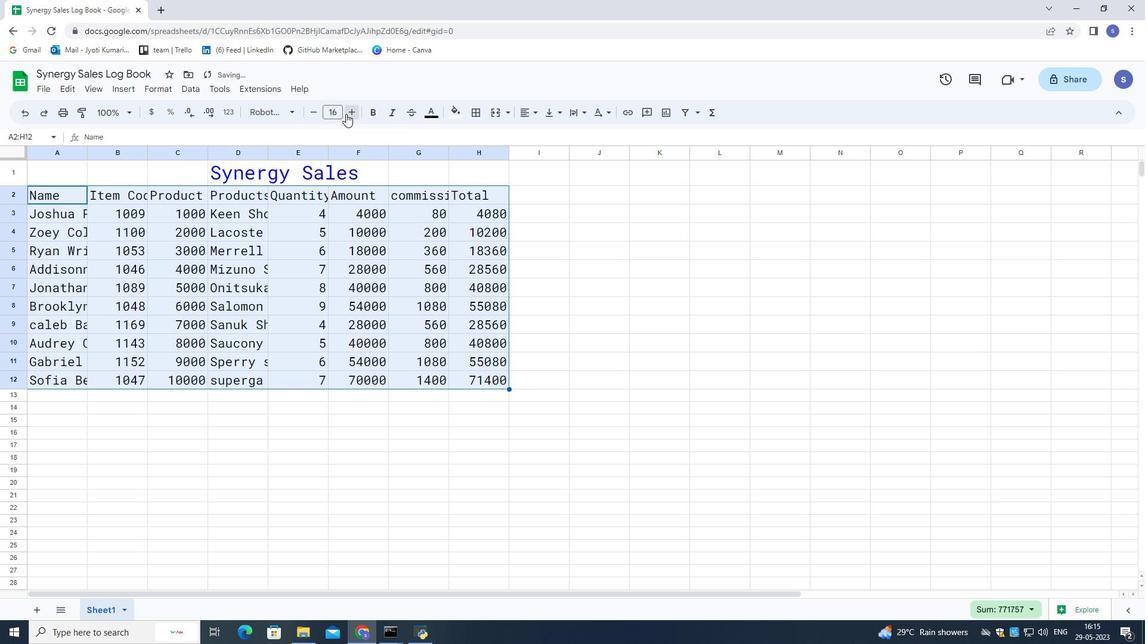 
Action: Mouse moved to (630, 321)
Screenshot: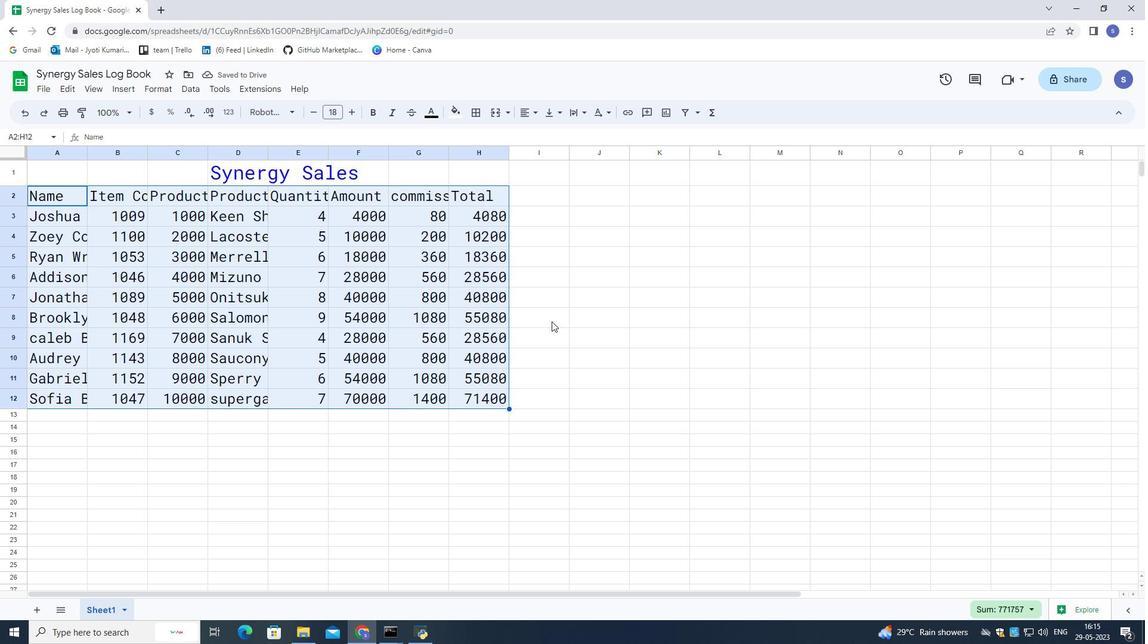 
Action: Mouse pressed left at (630, 321)
Screenshot: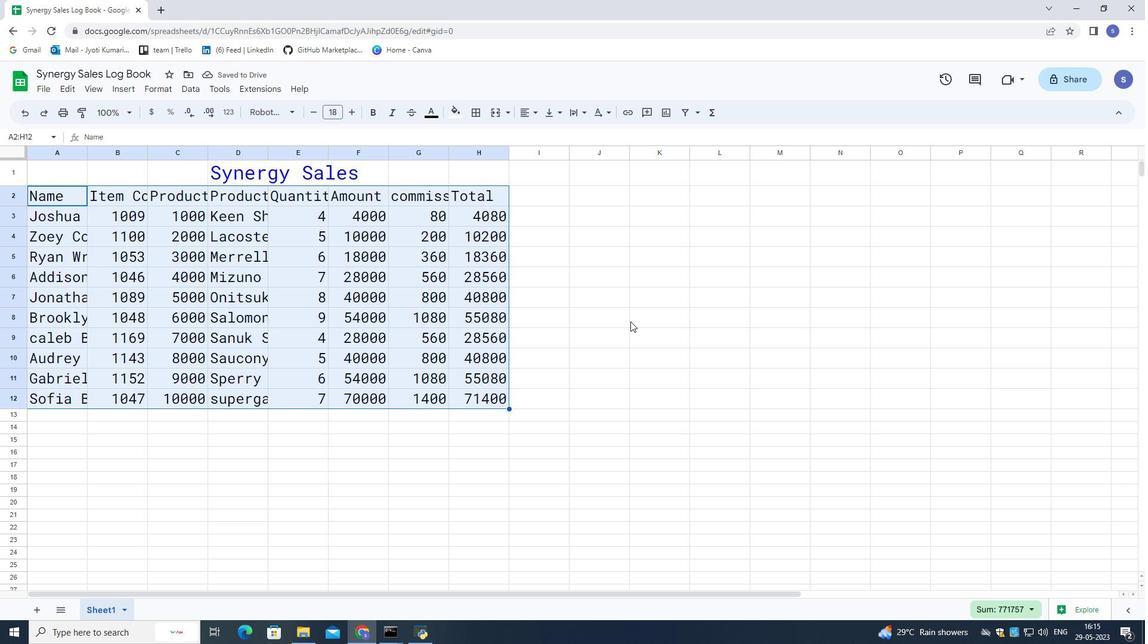 
Action: Mouse moved to (48, 174)
Screenshot: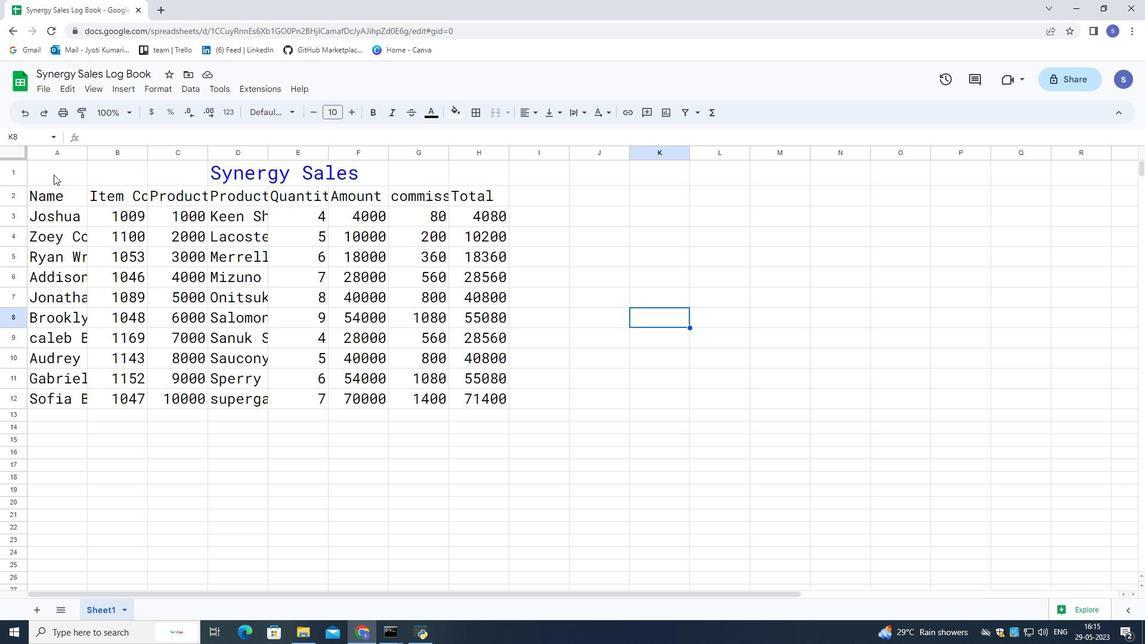 
Action: Mouse pressed left at (48, 174)
Screenshot: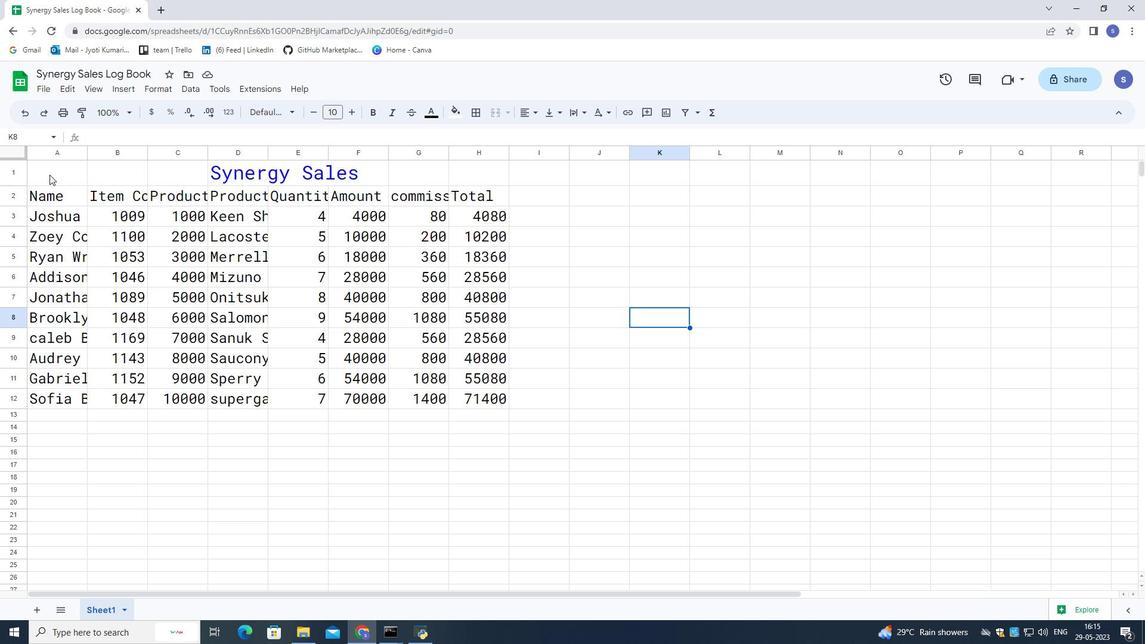 
Action: Mouse moved to (534, 111)
Screenshot: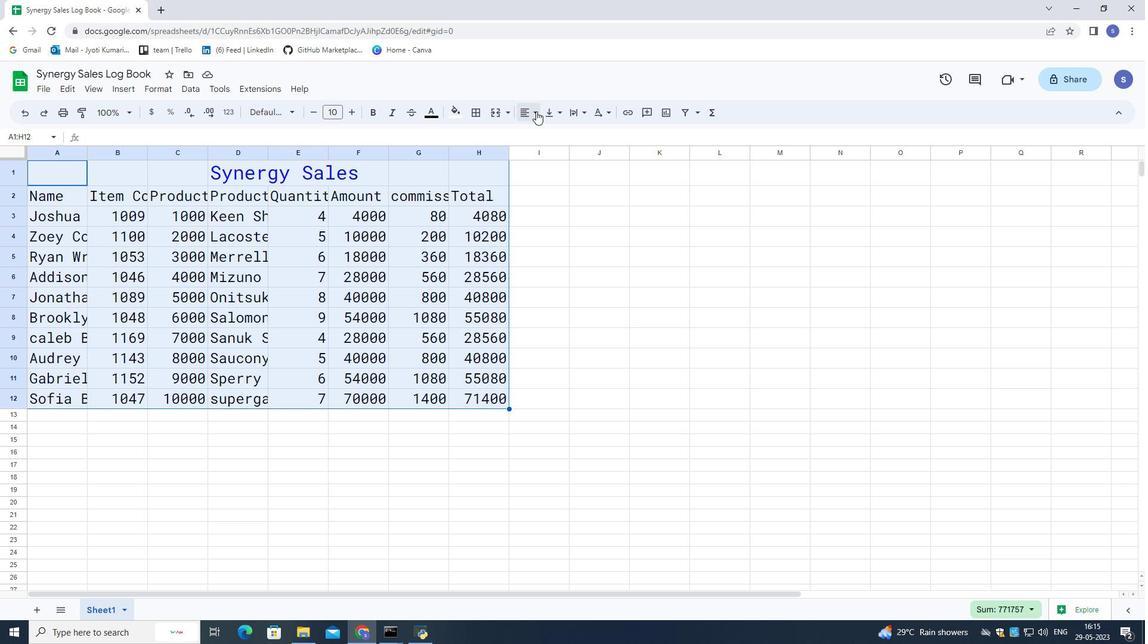 
Action: Mouse pressed left at (534, 111)
Screenshot: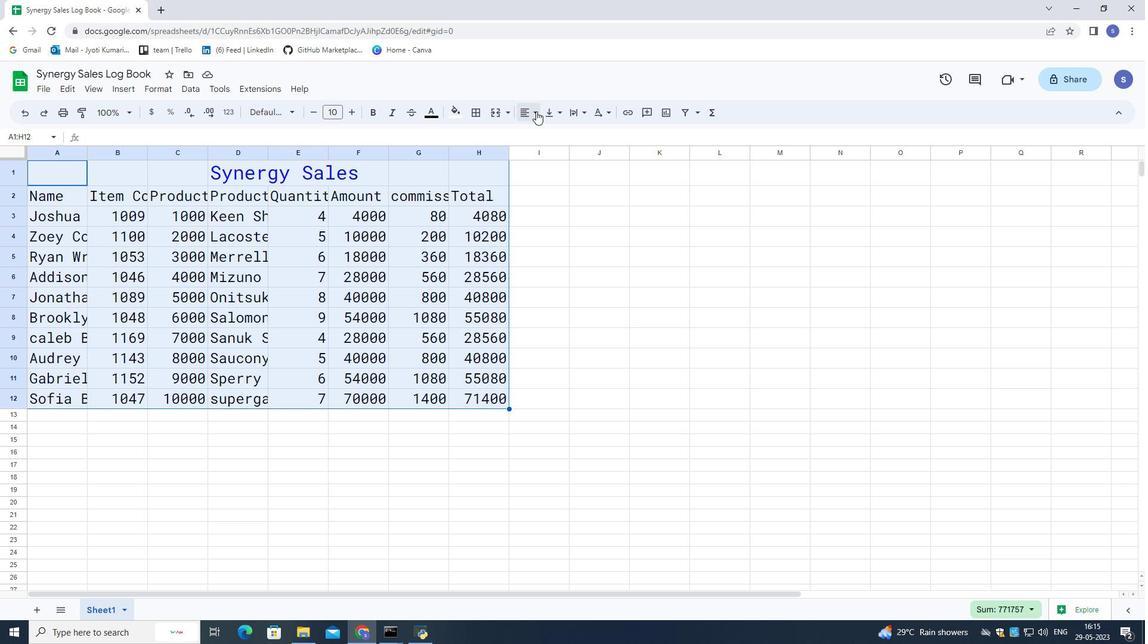 
Action: Mouse moved to (529, 139)
Screenshot: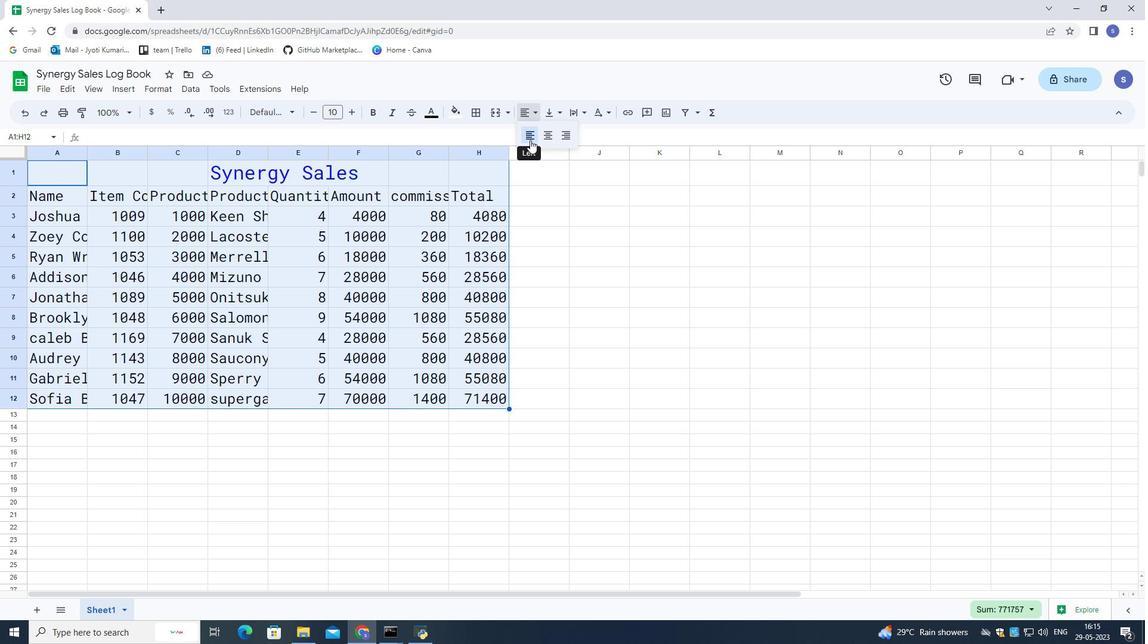 
Action: Mouse pressed left at (529, 139)
Screenshot: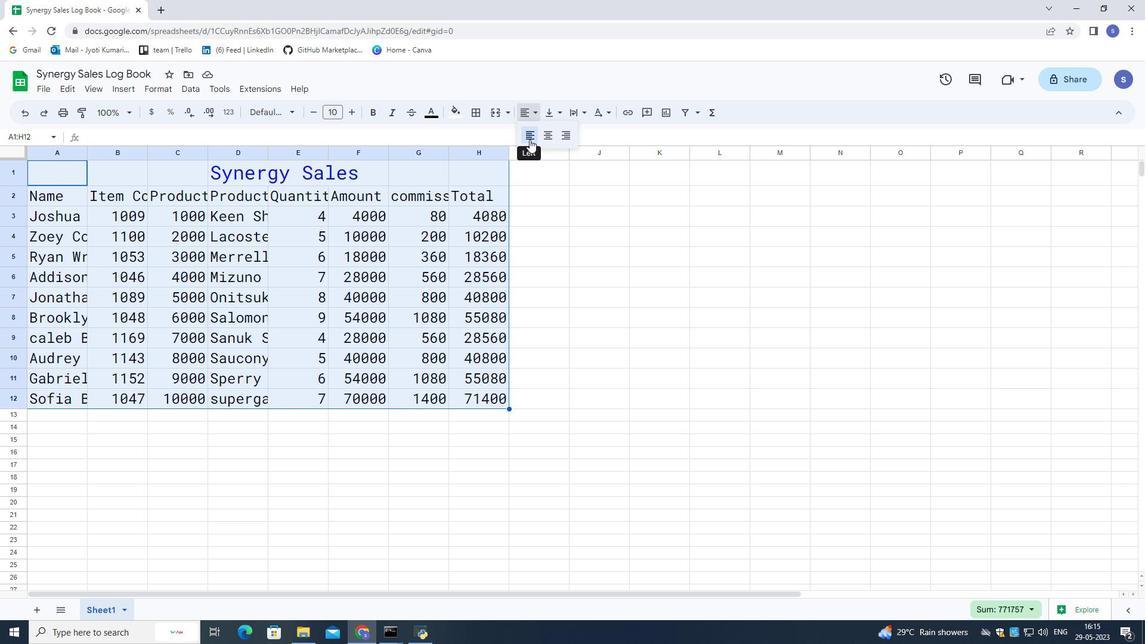 
Action: Mouse moved to (510, 291)
Screenshot: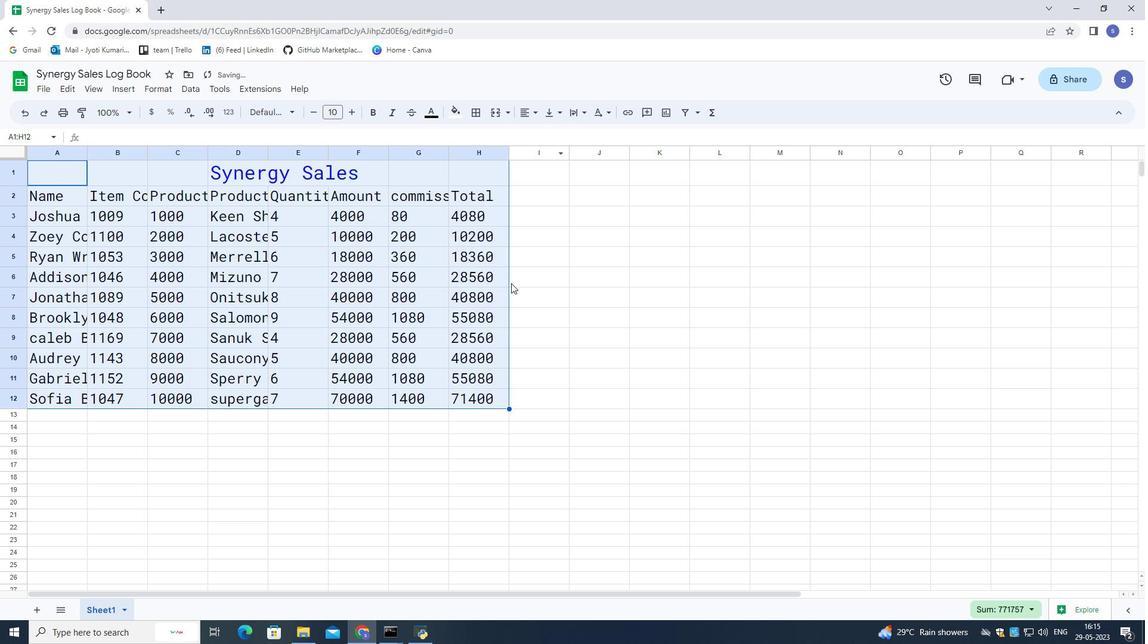 
Action: Mouse pressed left at (510, 291)
Screenshot: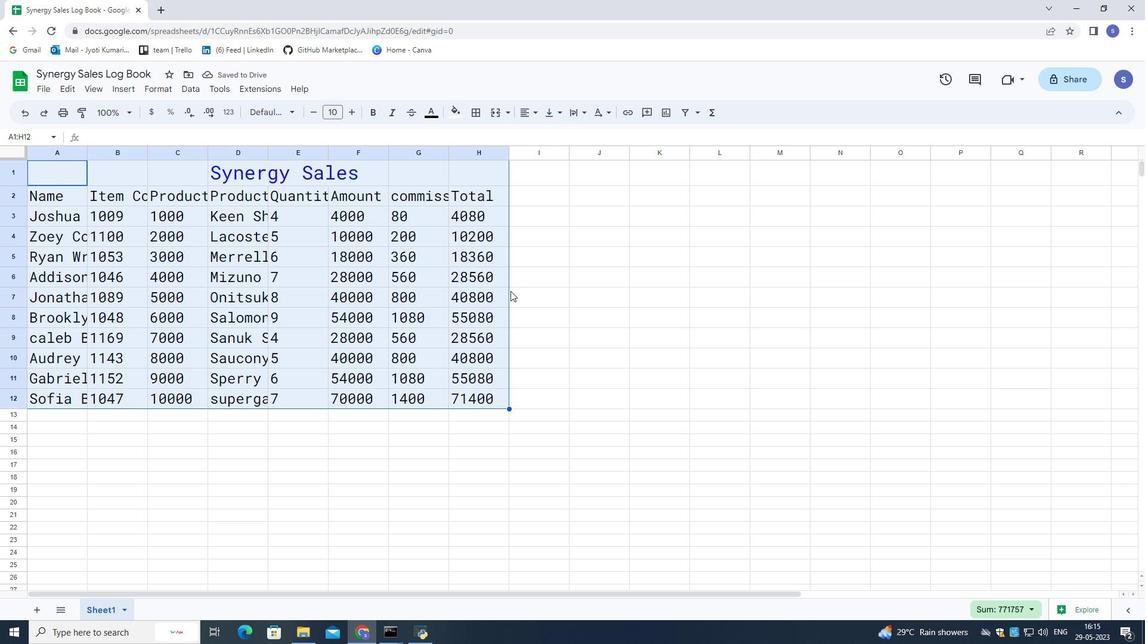 
Action: Key pressed ctrl+S
Screenshot: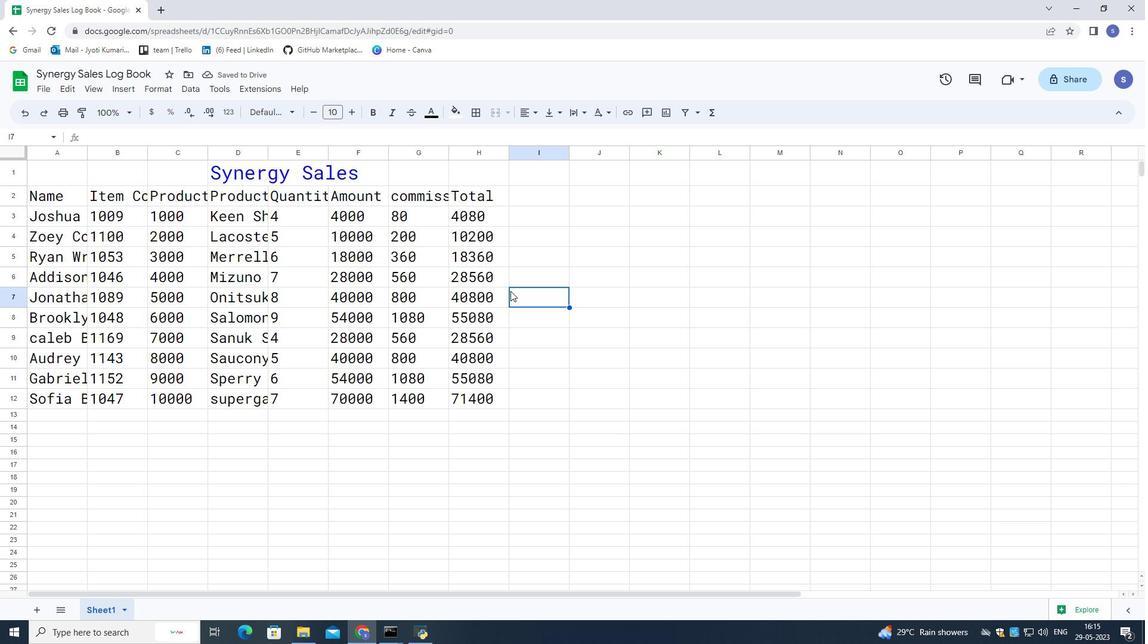 
Action: Mouse moved to (428, 155)
Screenshot: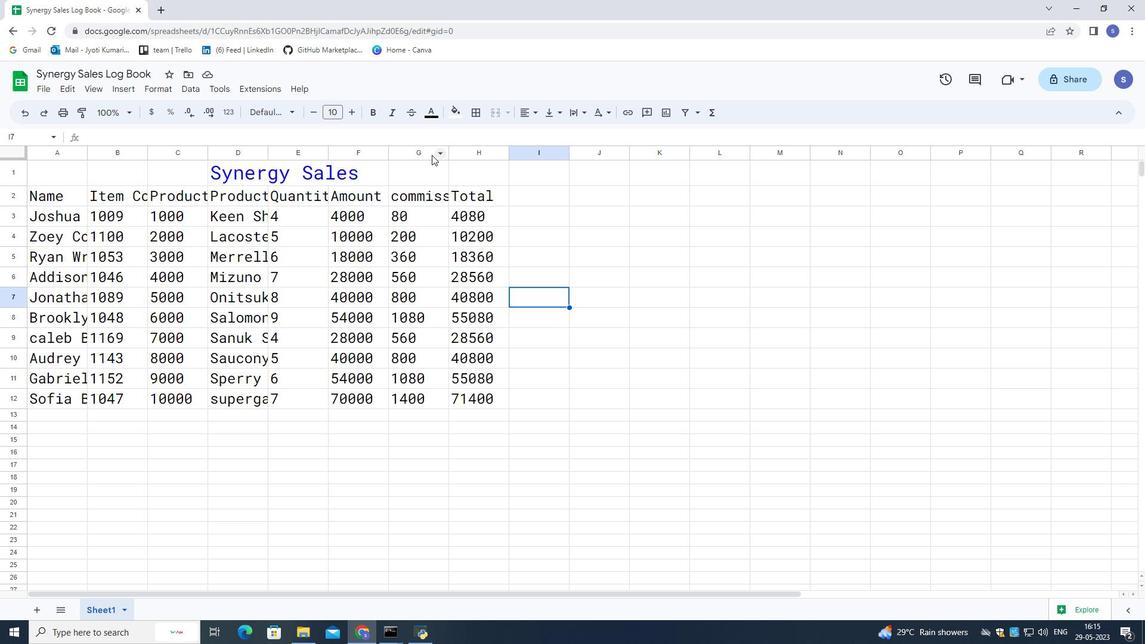 
Action: Mouse pressed left at (428, 155)
Screenshot: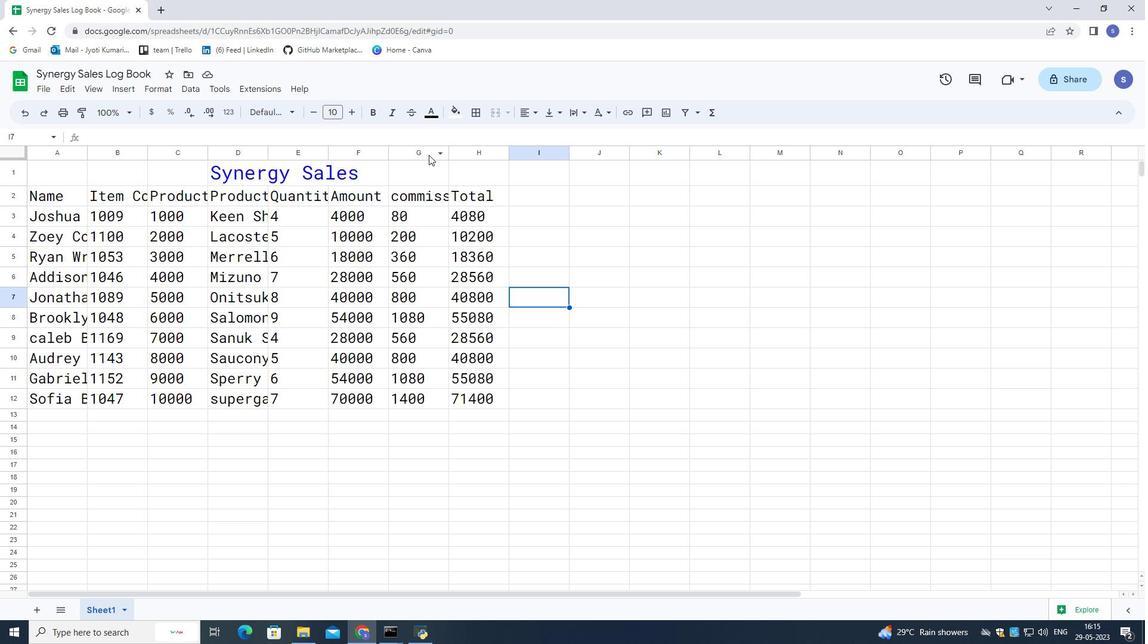 
Action: Mouse moved to (450, 154)
Screenshot: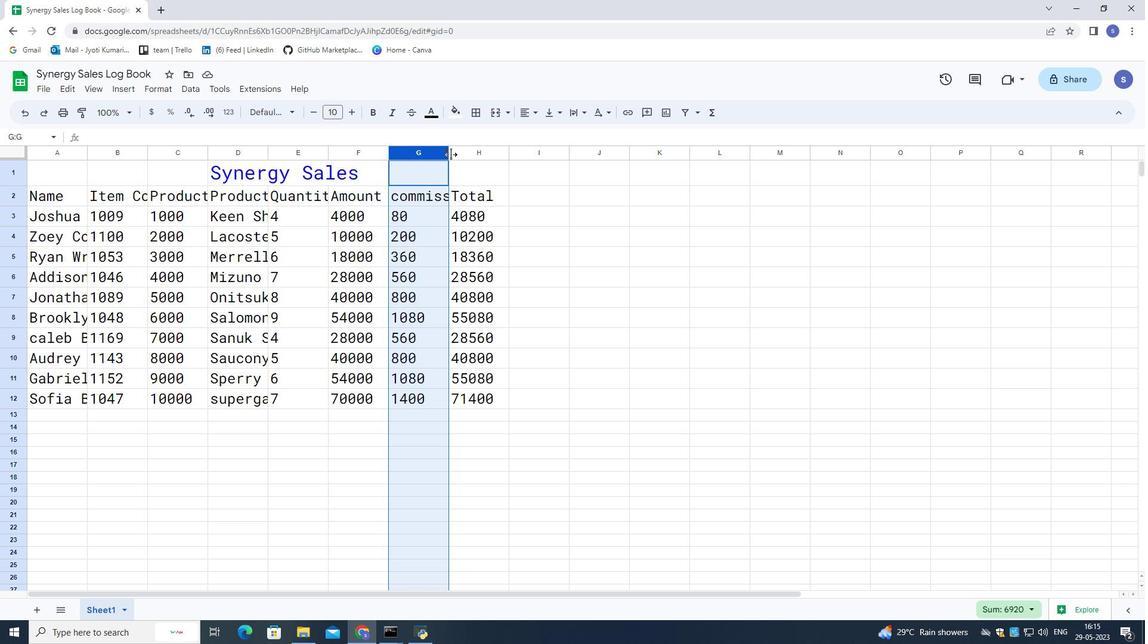 
Action: Mouse pressed left at (450, 154)
Screenshot: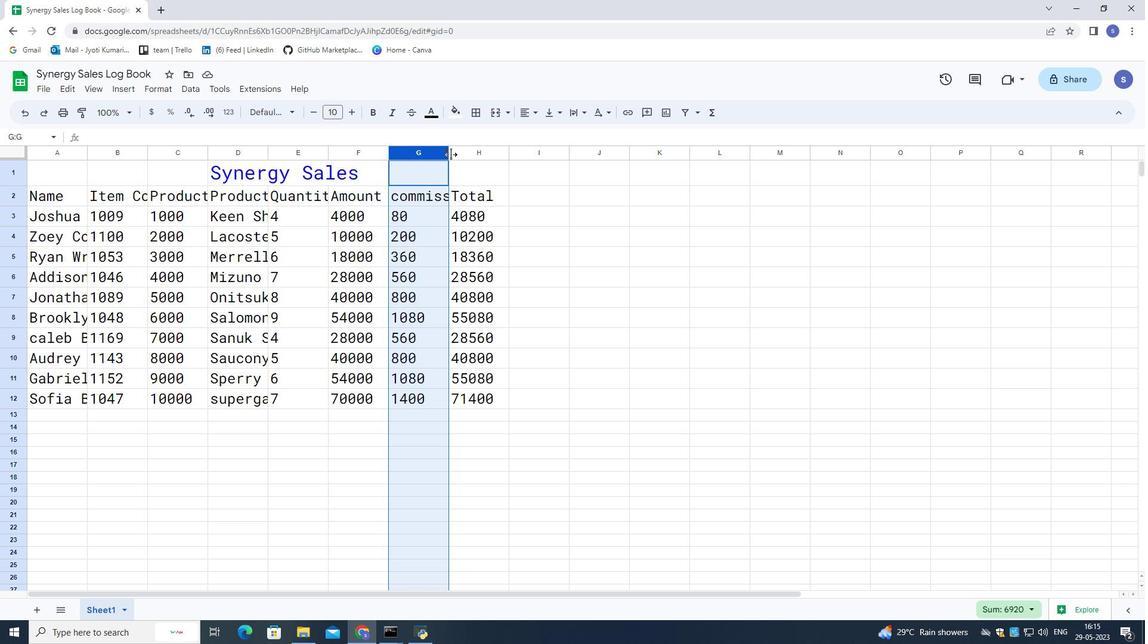 
Action: Mouse moved to (120, 155)
Screenshot: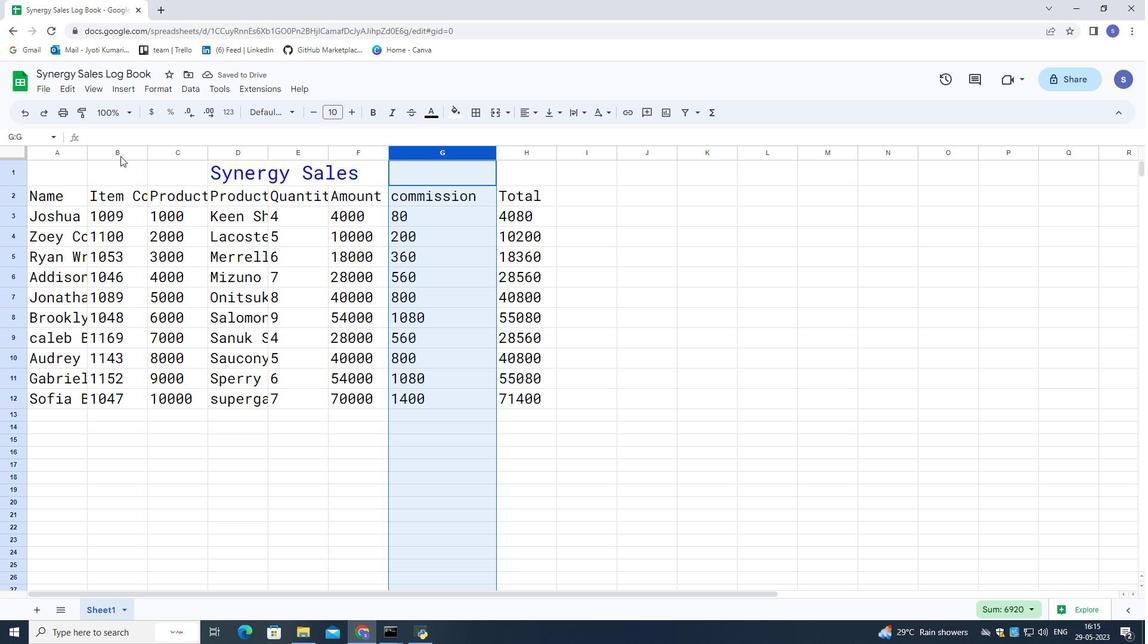 
Action: Mouse pressed left at (120, 155)
Screenshot: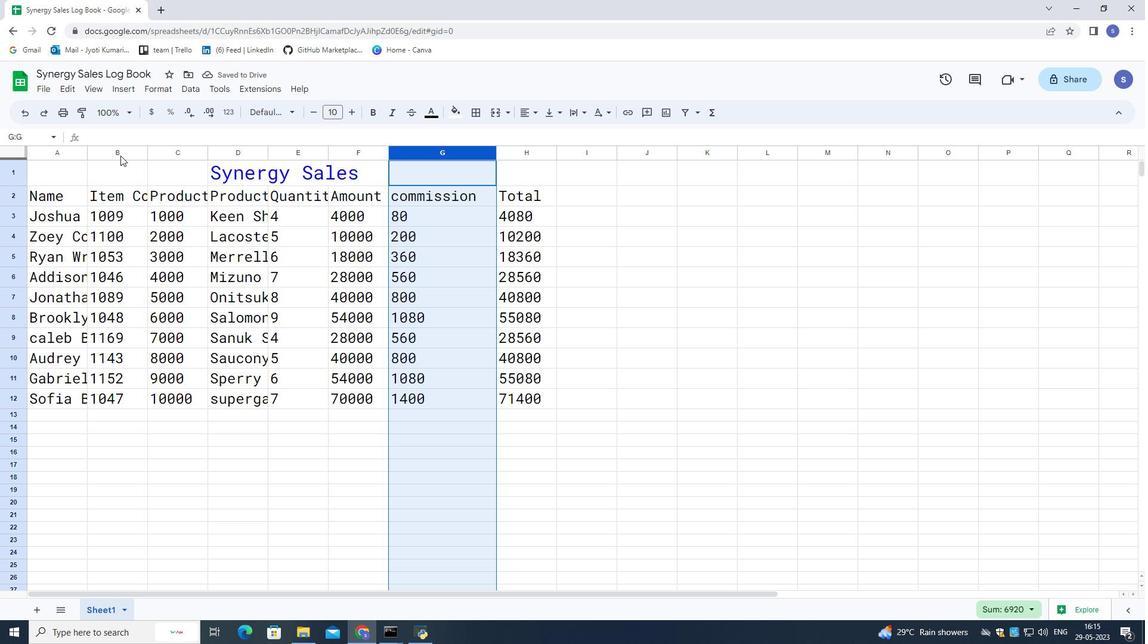 
Action: Mouse moved to (146, 156)
Screenshot: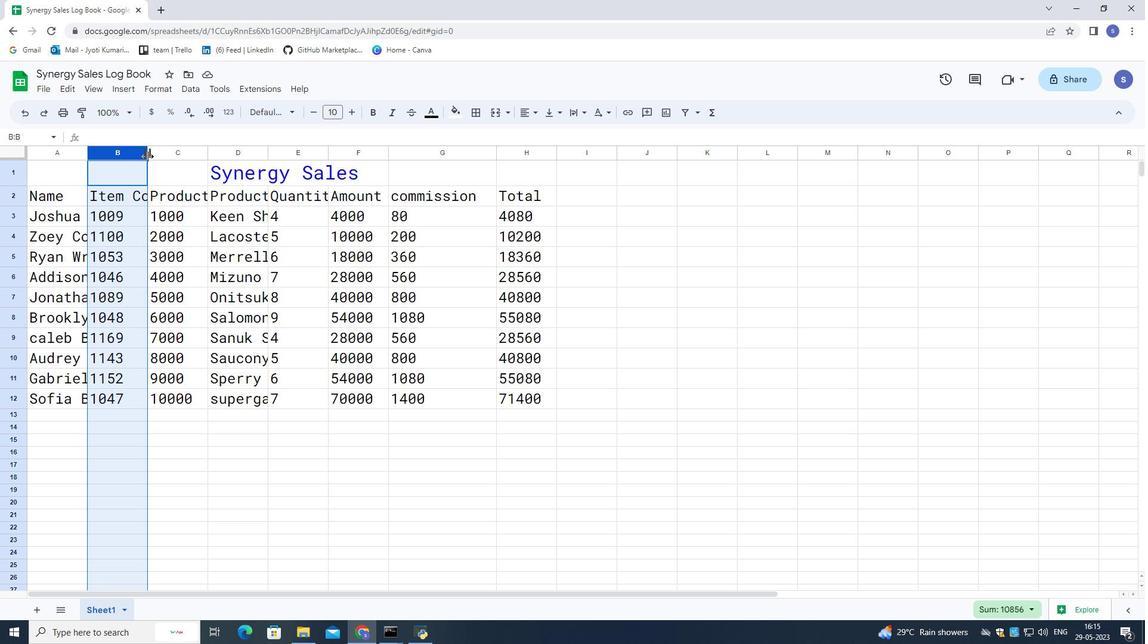 
Action: Mouse pressed left at (146, 156)
Screenshot: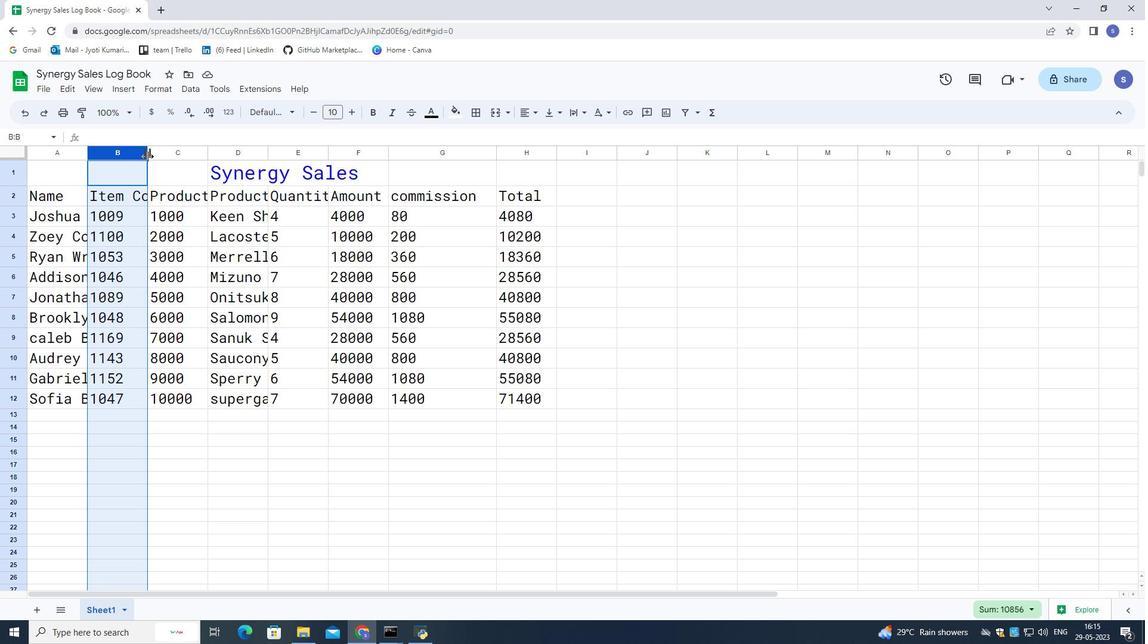 
Action: Mouse moved to (362, 153)
Screenshot: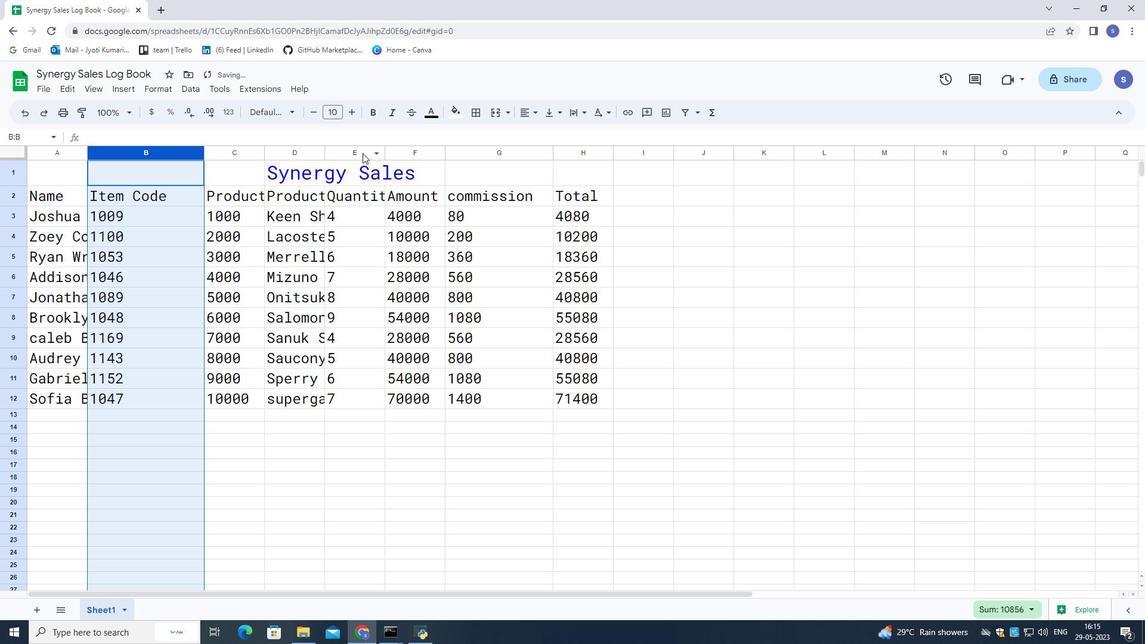 
Action: Mouse pressed left at (362, 153)
Screenshot: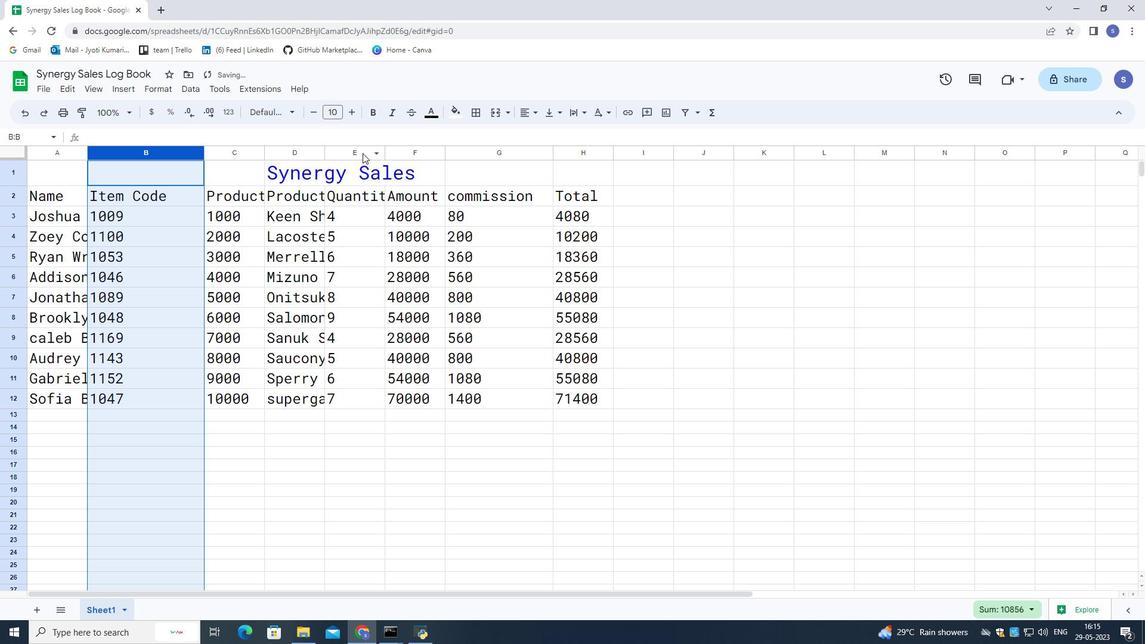 
Action: Mouse moved to (384, 155)
Screenshot: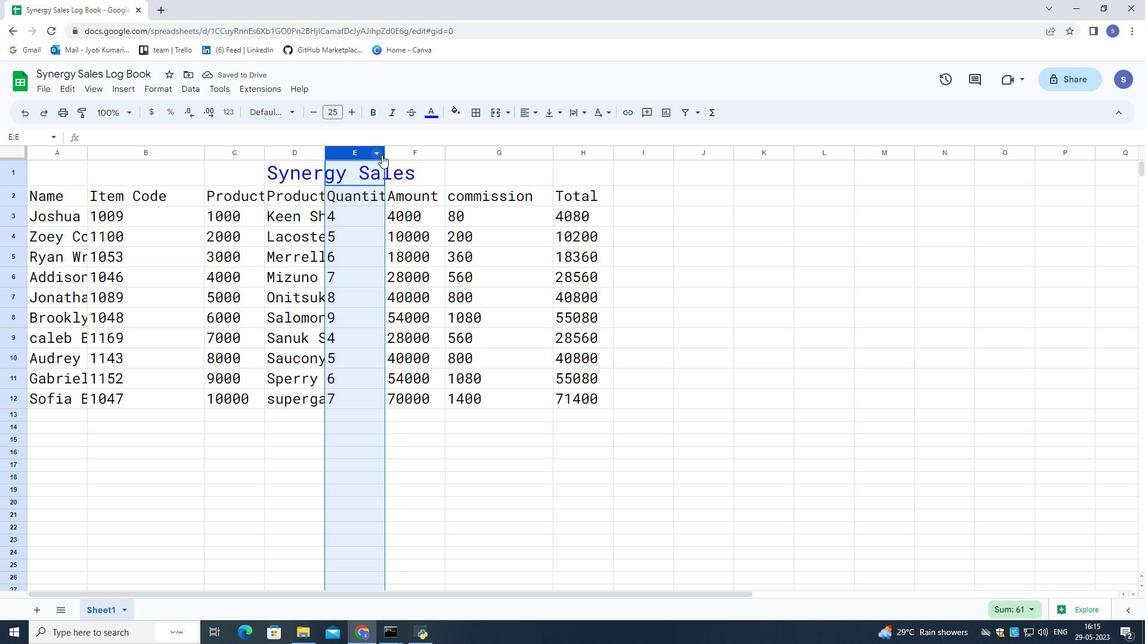 
Action: Mouse pressed left at (384, 155)
Screenshot: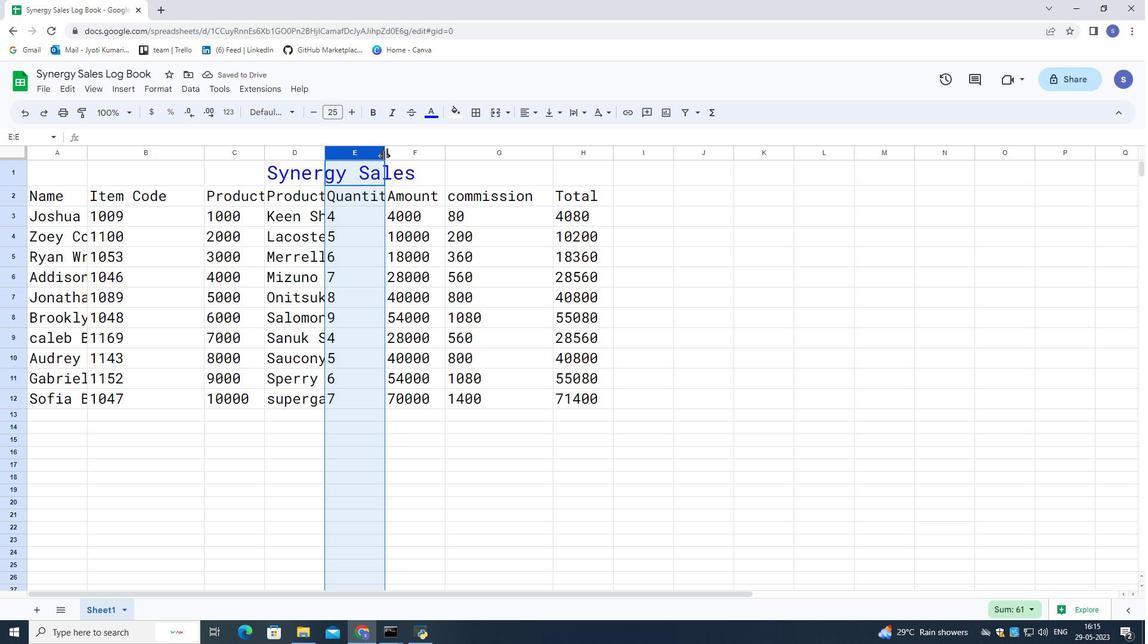 
Action: Mouse moved to (298, 155)
Screenshot: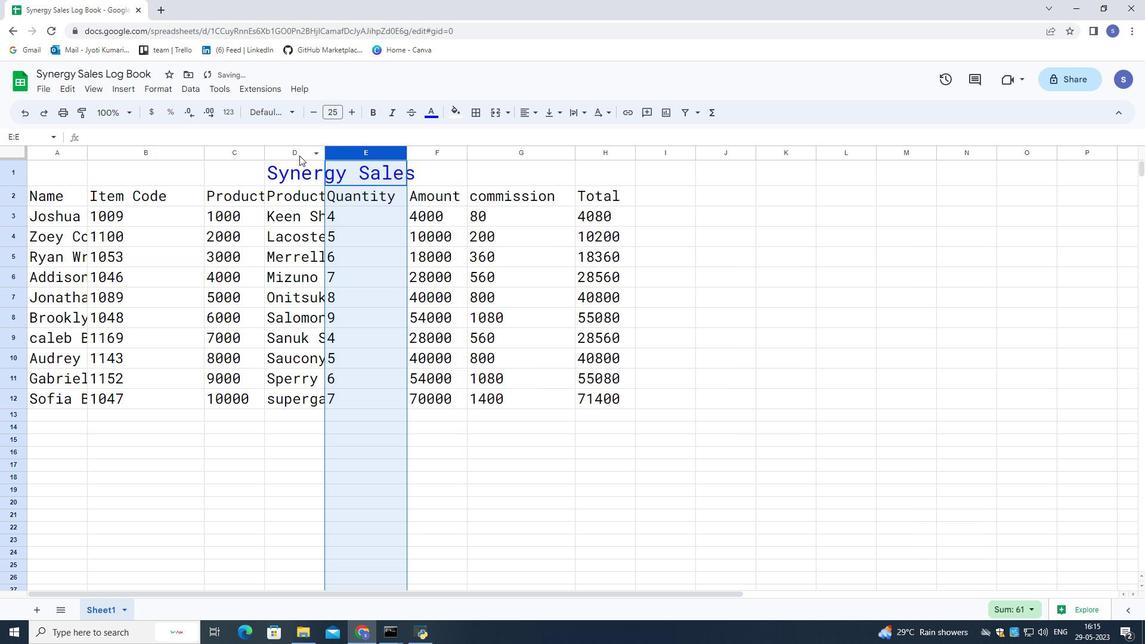 
Action: Mouse pressed left at (298, 155)
Screenshot: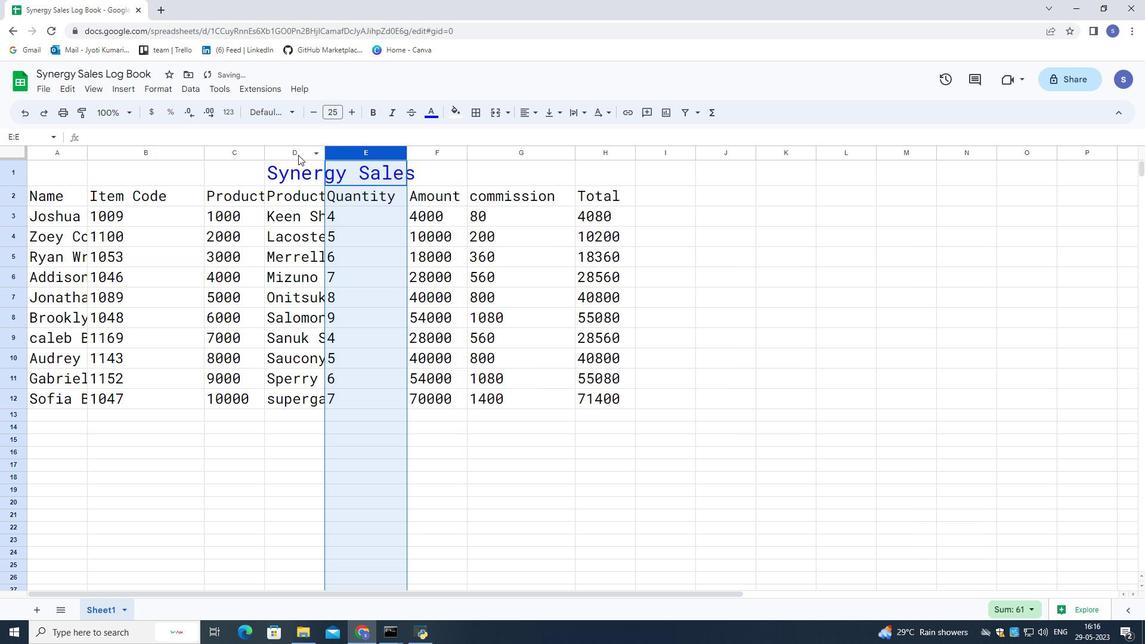 
Action: Mouse moved to (325, 156)
Screenshot: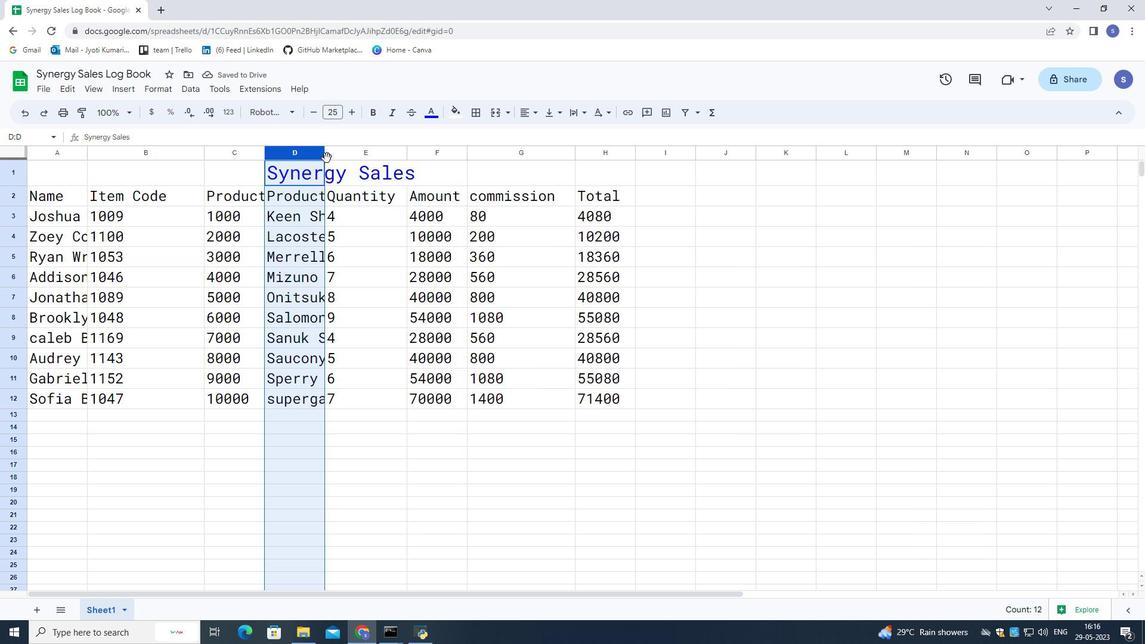 
Action: Mouse pressed left at (325, 156)
Screenshot: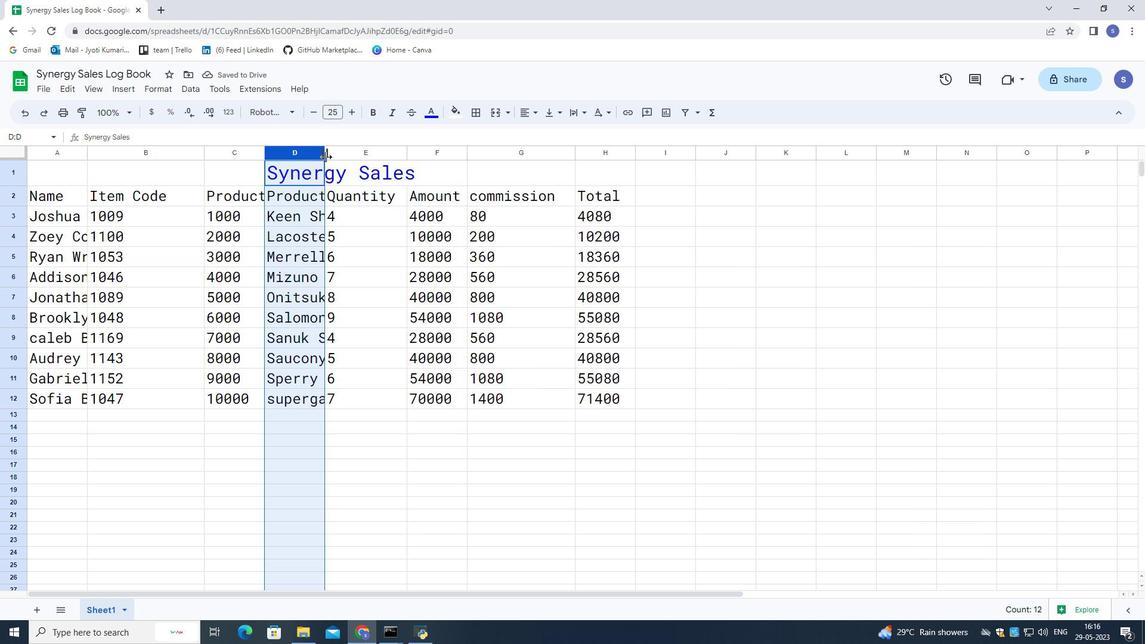
Action: Mouse moved to (353, 156)
Screenshot: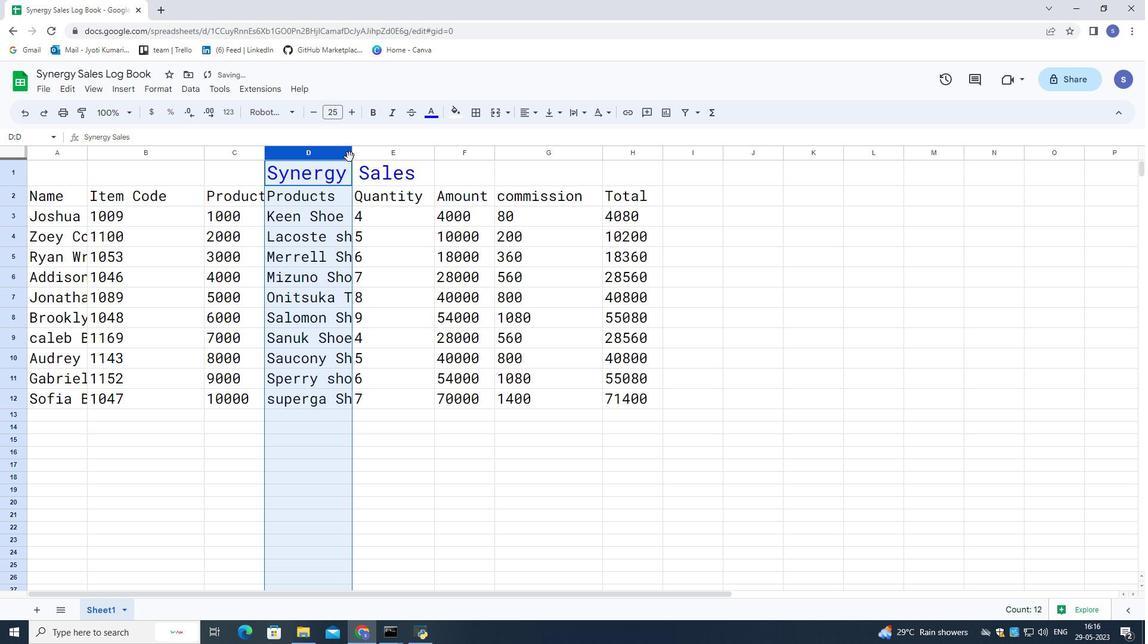 
Action: Mouse pressed left at (353, 156)
Screenshot: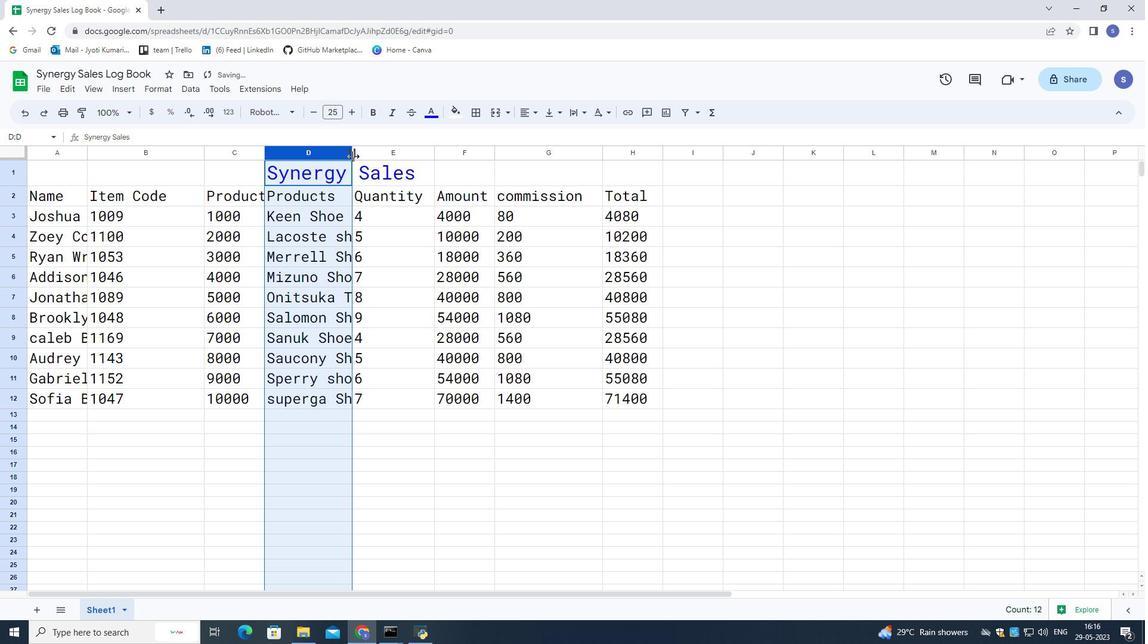 
Action: Mouse moved to (447, 443)
Screenshot: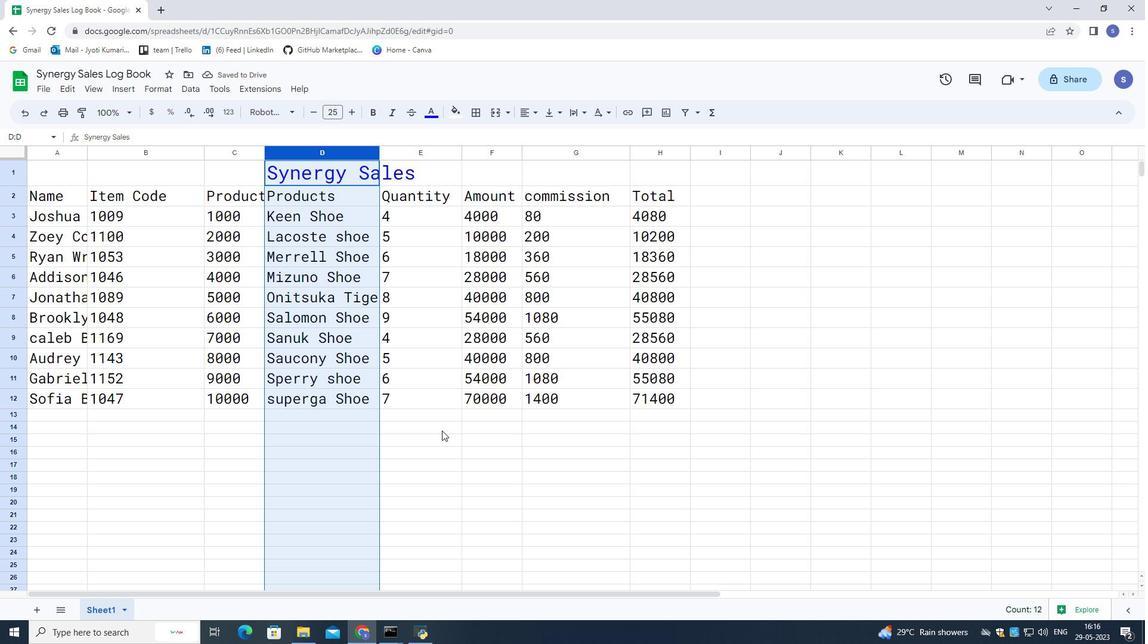 
Action: Mouse pressed left at (447, 443)
Screenshot: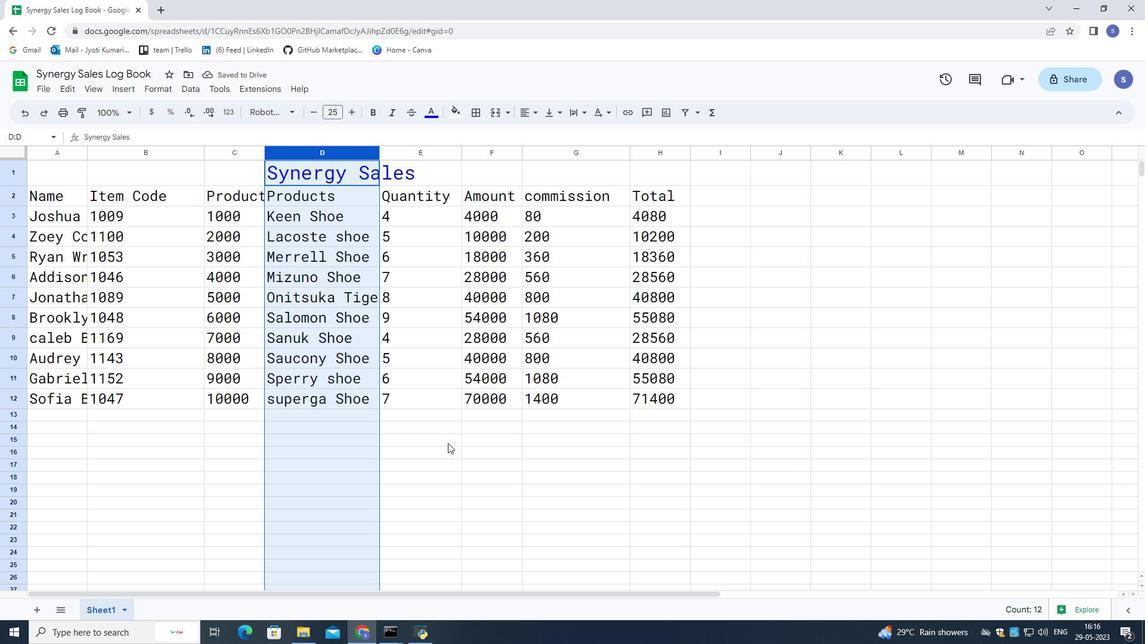 
Action: Mouse moved to (326, 528)
Screenshot: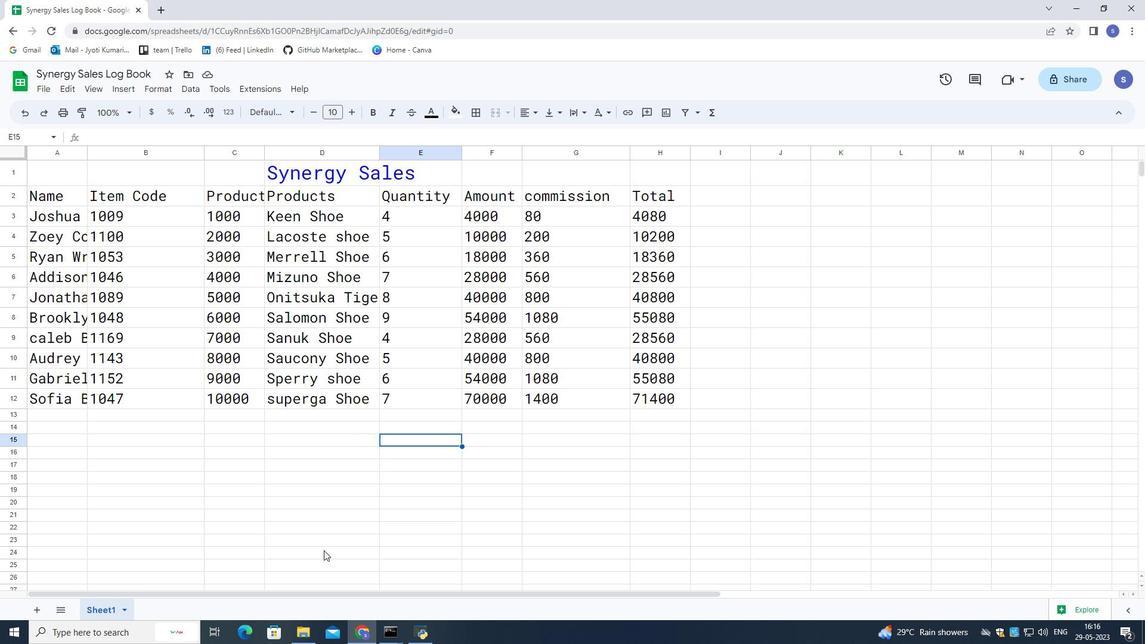
Action: Mouse pressed left at (326, 528)
Screenshot: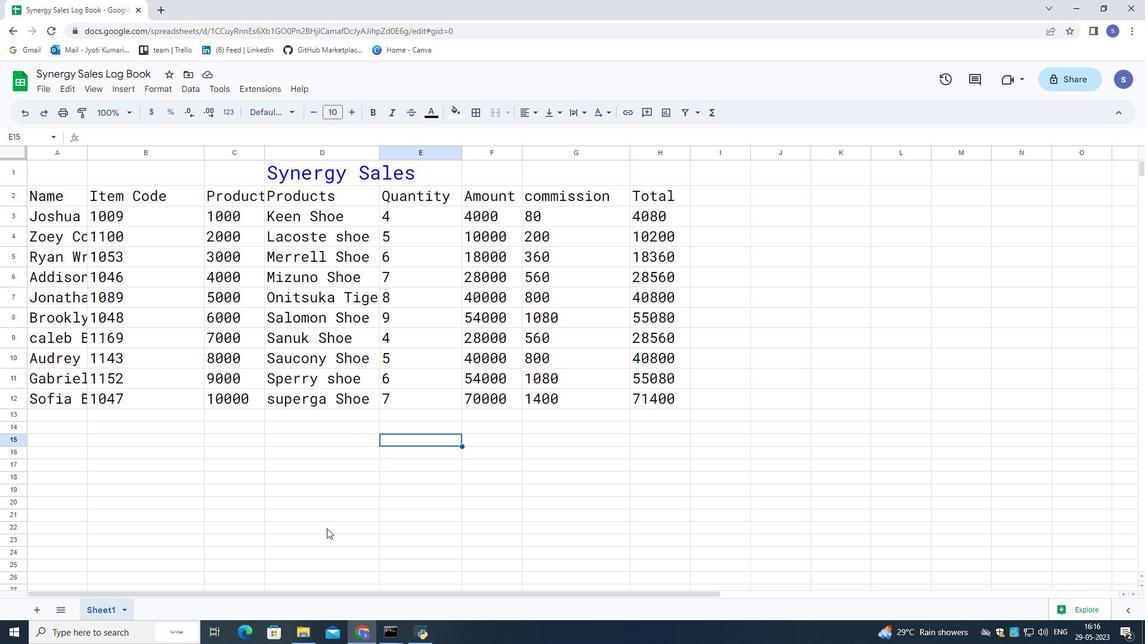 
Action: Mouse moved to (312, 153)
Screenshot: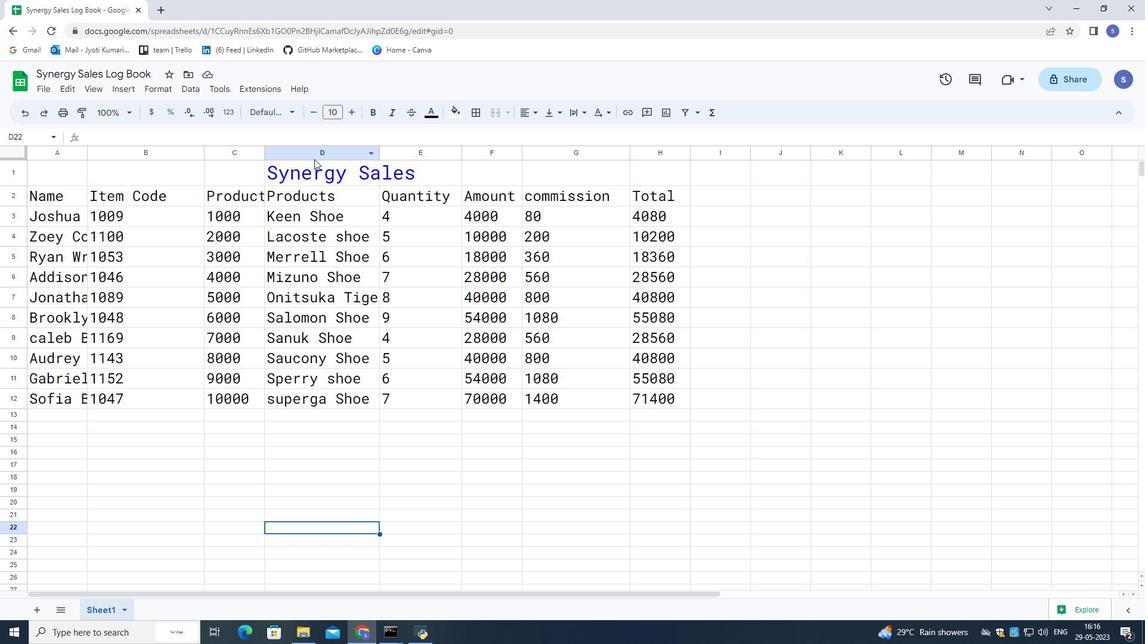 
Action: Mouse pressed left at (312, 153)
Screenshot: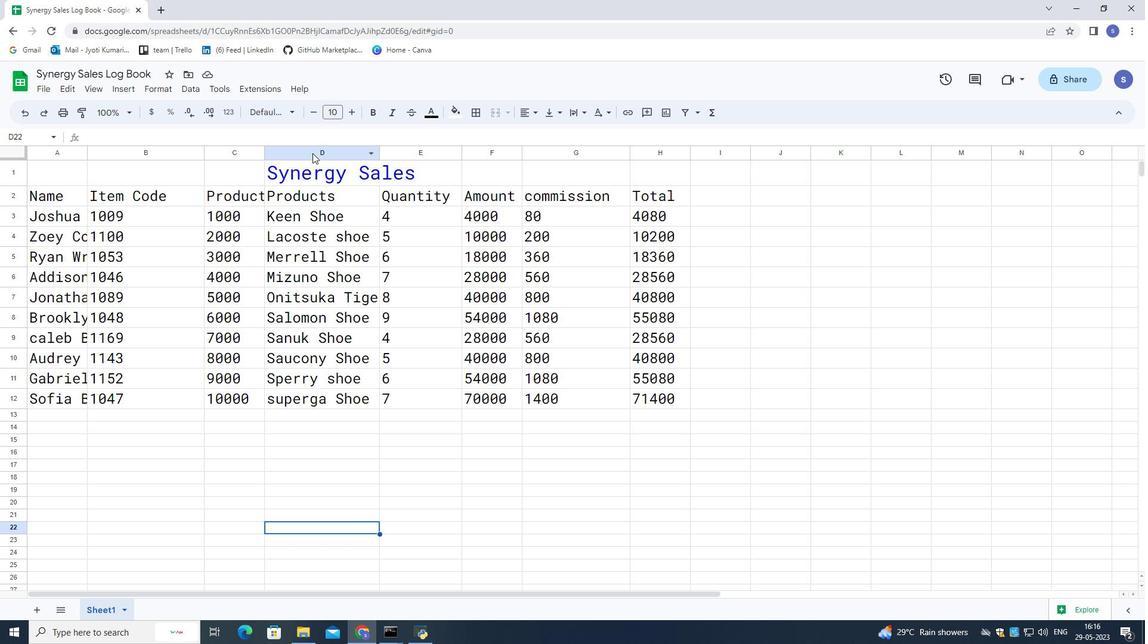 
Action: Mouse moved to (379, 153)
Screenshot: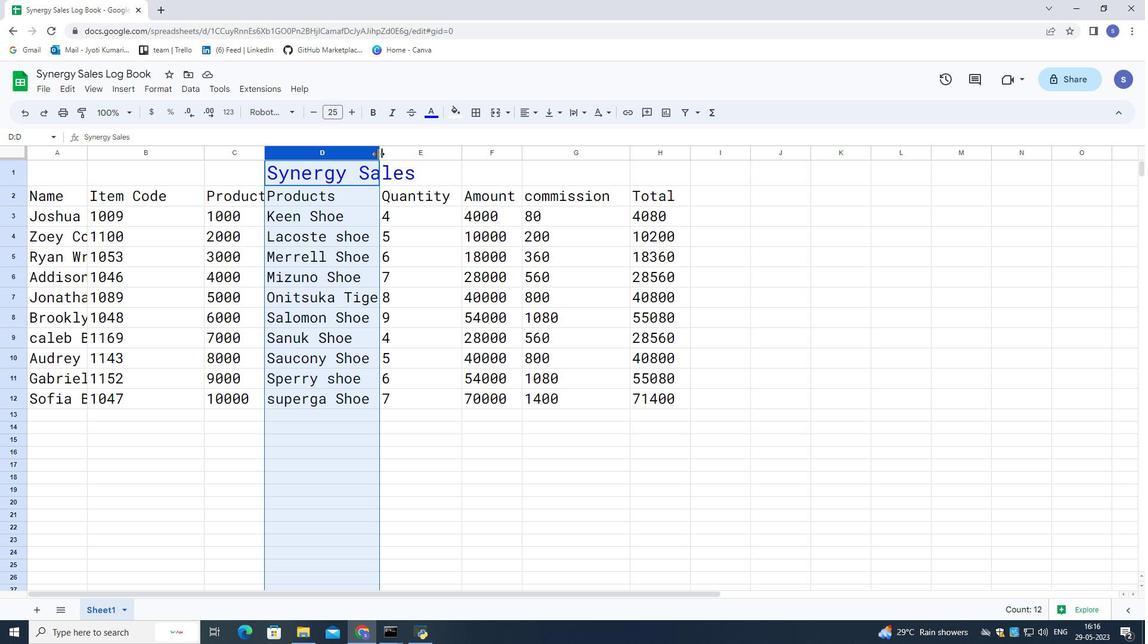
Action: Mouse pressed left at (379, 153)
Screenshot: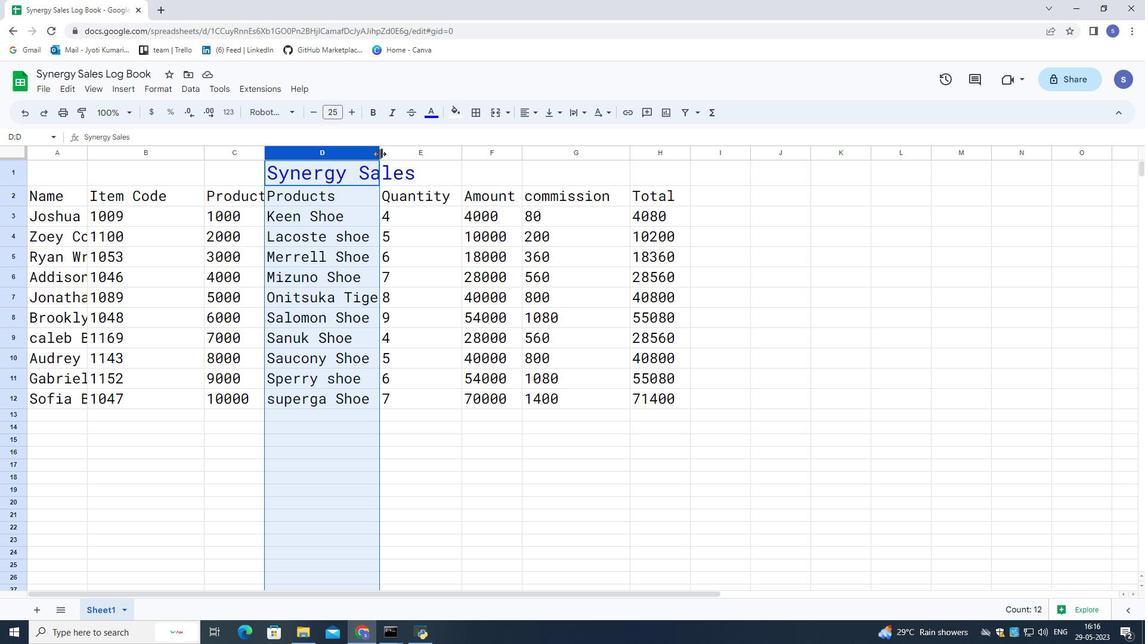 
Action: Mouse moved to (484, 440)
Screenshot: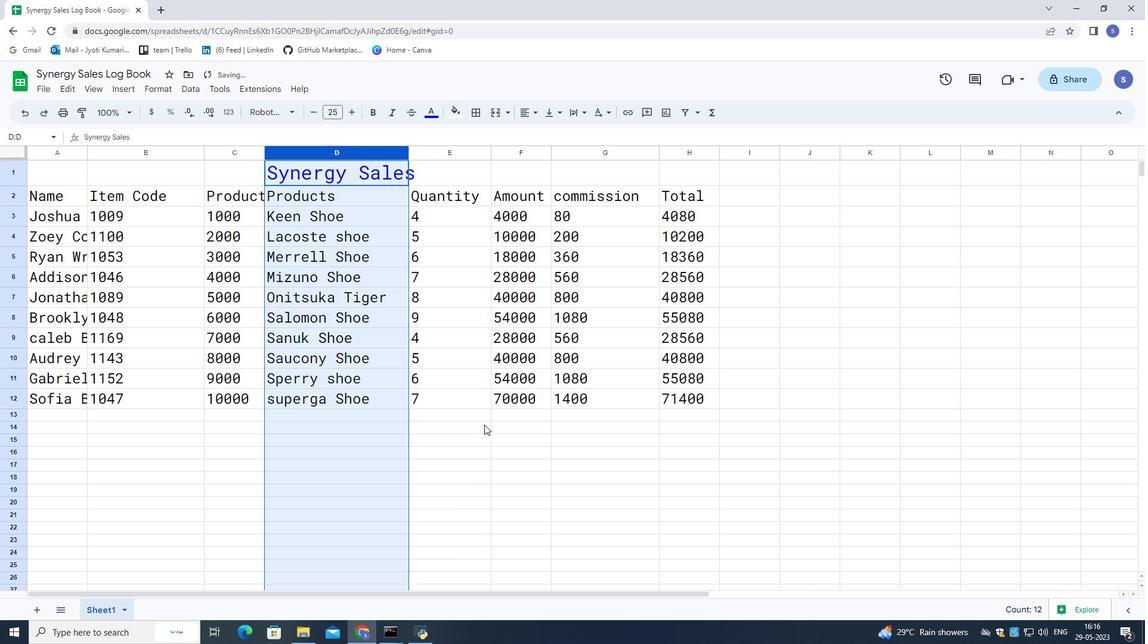 
Action: Mouse pressed left at (484, 440)
Screenshot: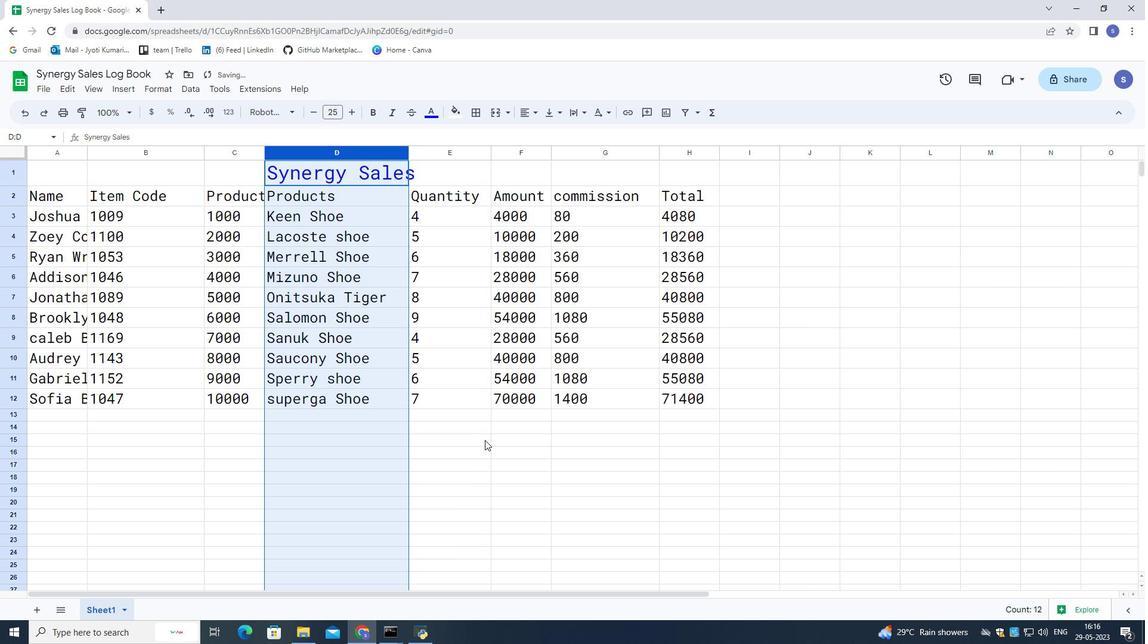 
Action: Mouse moved to (54, 150)
Screenshot: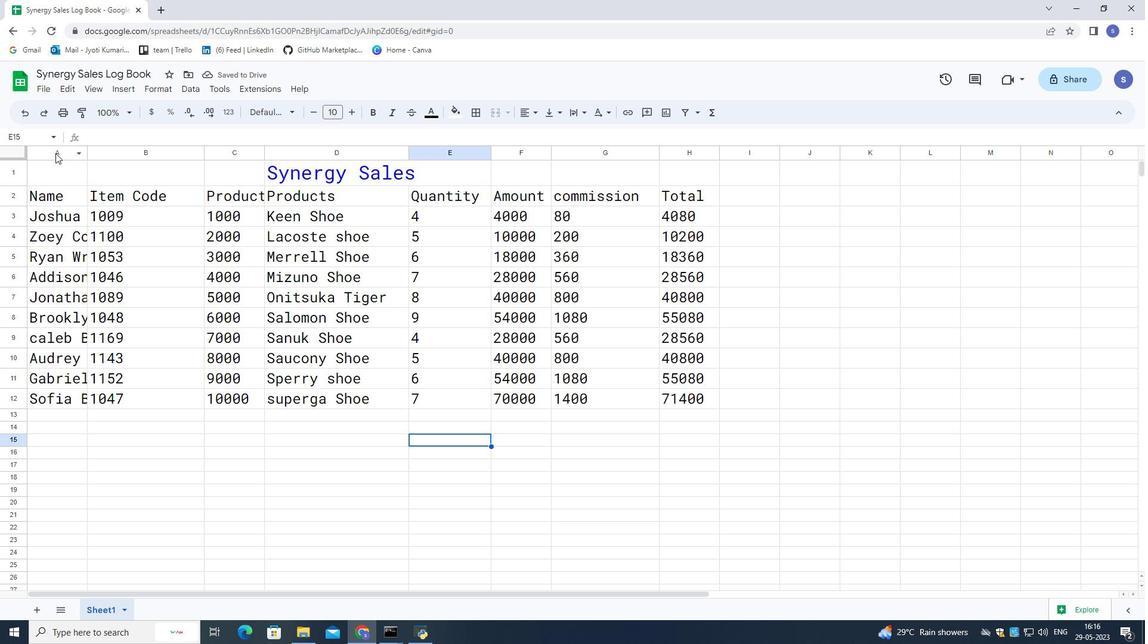 
Action: Mouse pressed left at (54, 150)
Screenshot: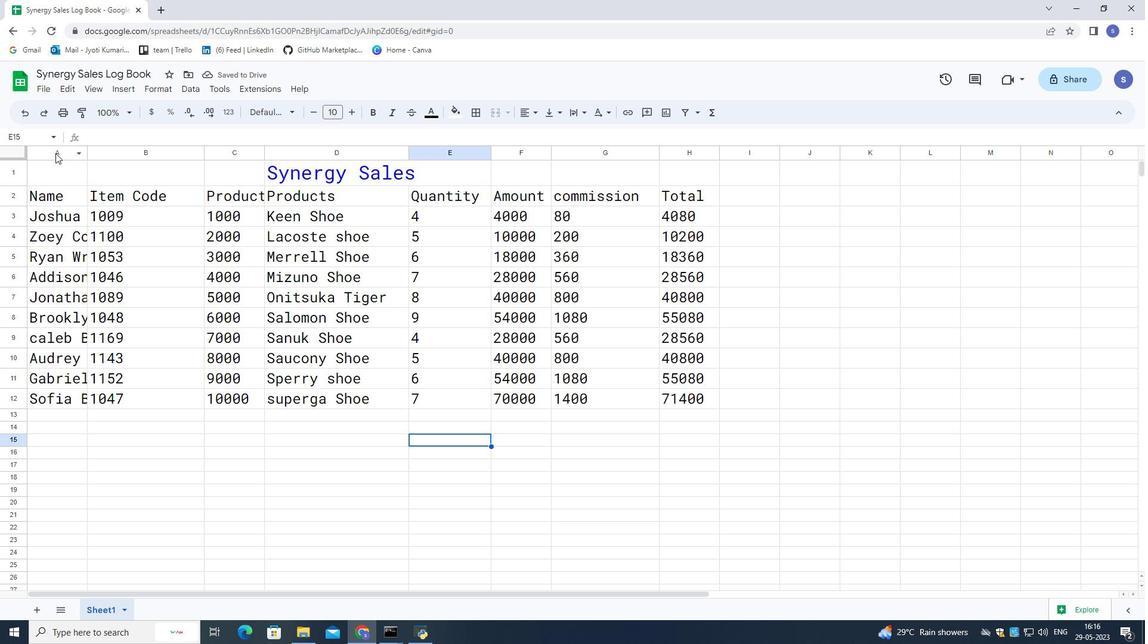 
Action: Mouse moved to (87, 154)
Screenshot: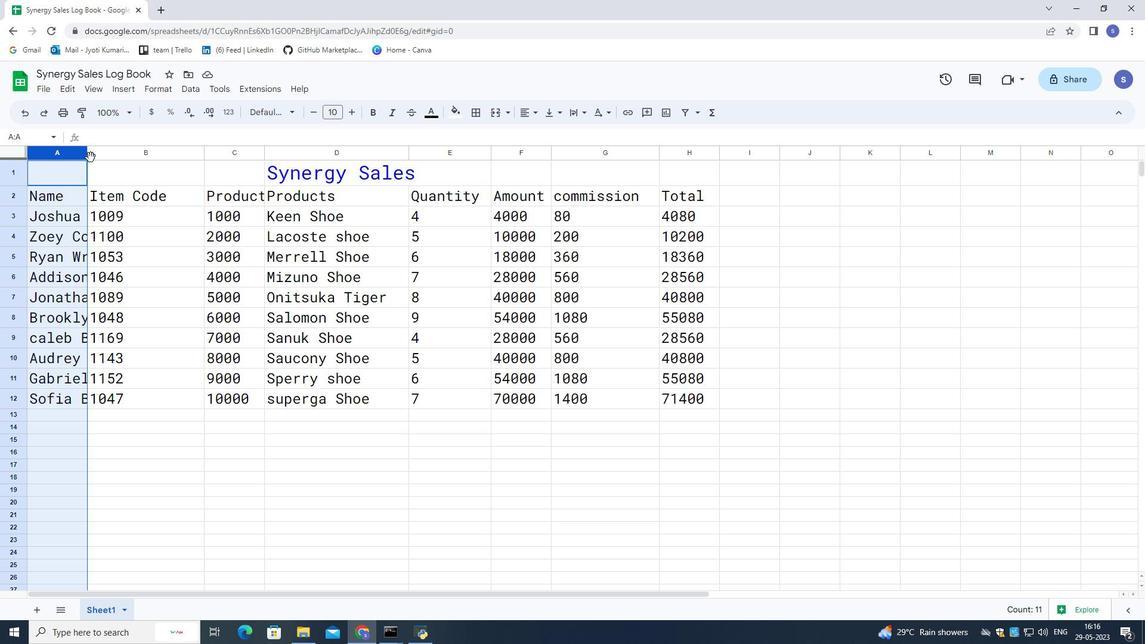 
Action: Mouse pressed left at (87, 154)
Screenshot: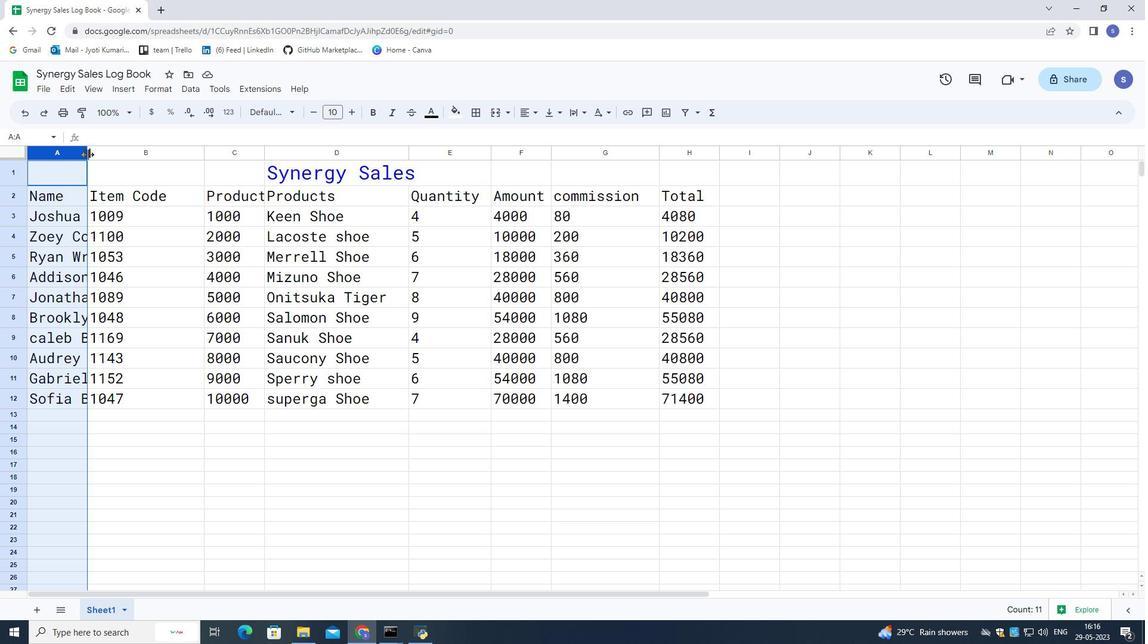 
Action: Mouse moved to (156, 159)
Screenshot: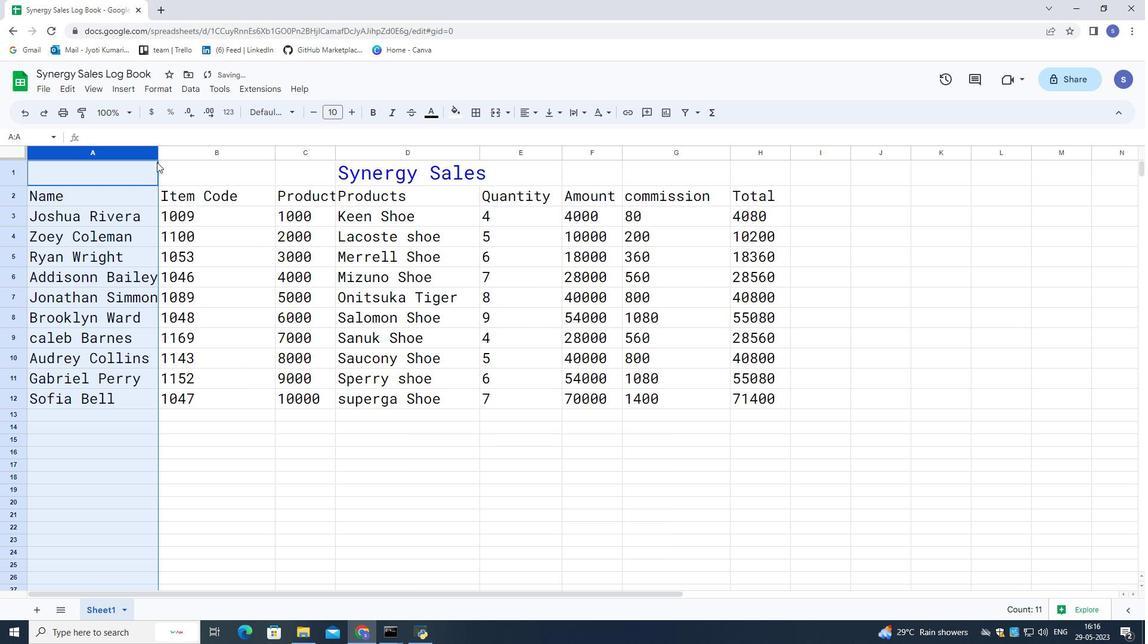 
Action: Mouse pressed left at (156, 159)
Screenshot: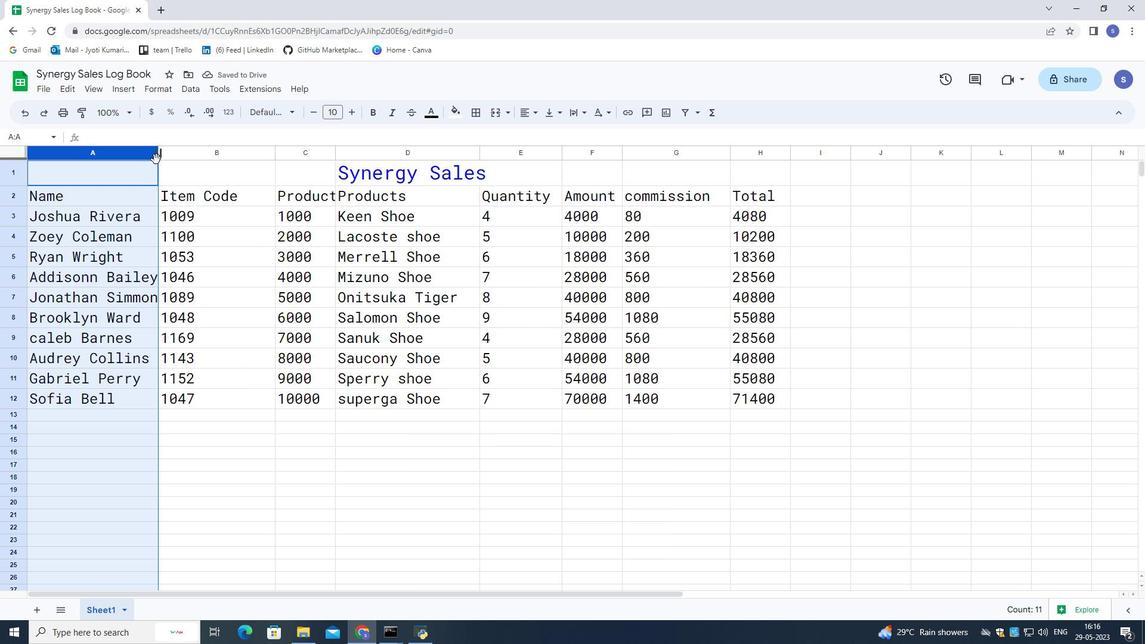 
Action: Mouse moved to (158, 152)
Screenshot: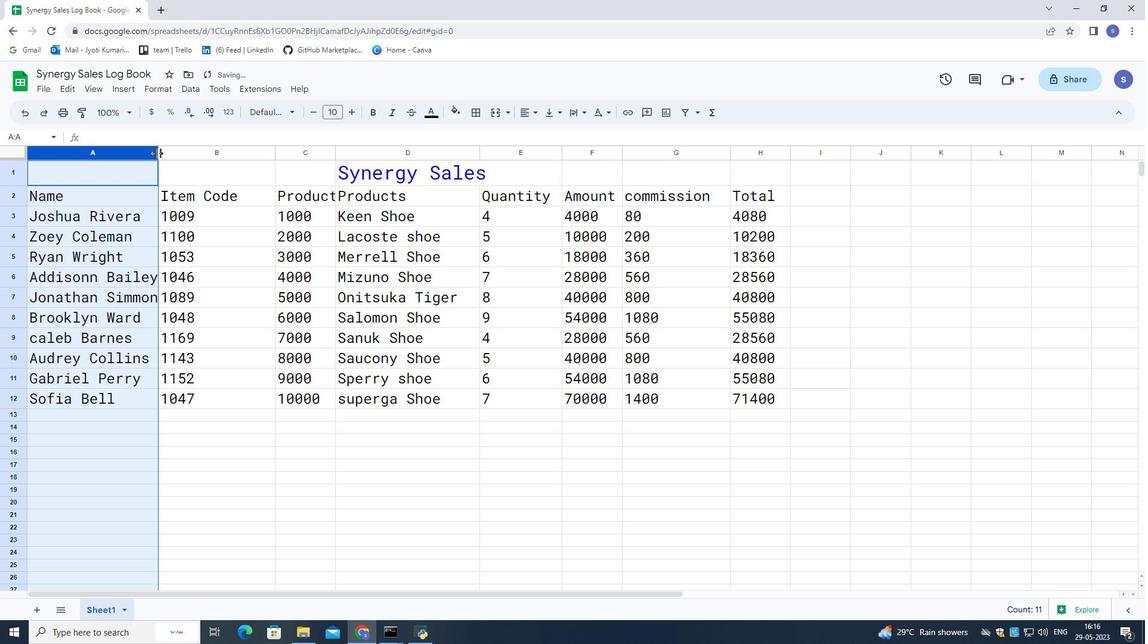 
Action: Mouse pressed left at (158, 152)
Screenshot: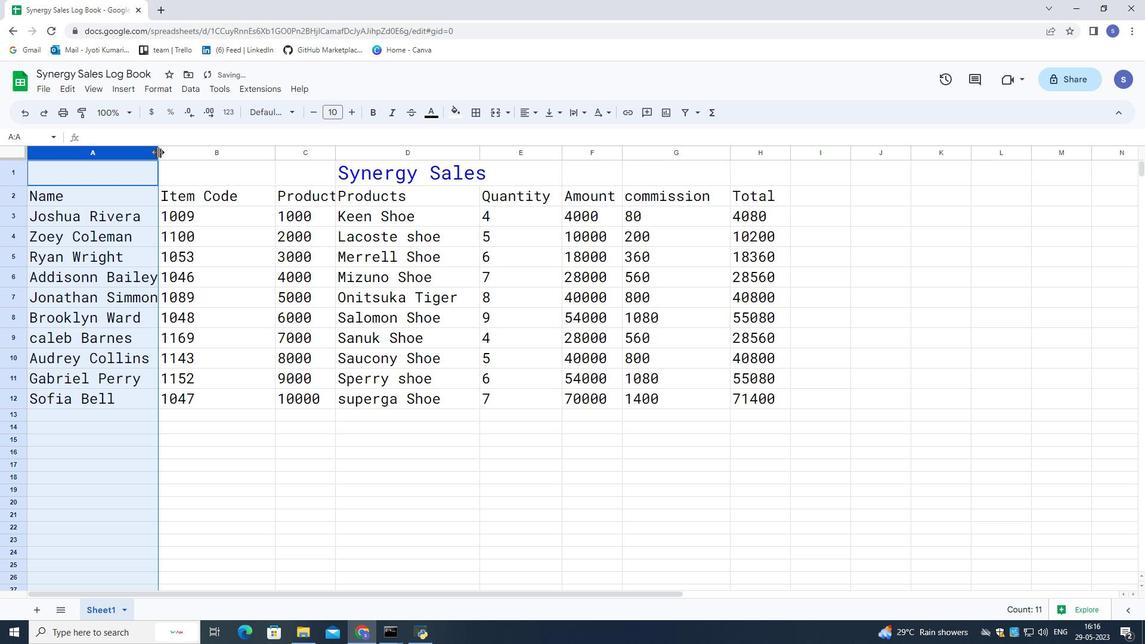 
Action: Mouse moved to (252, 465)
Screenshot: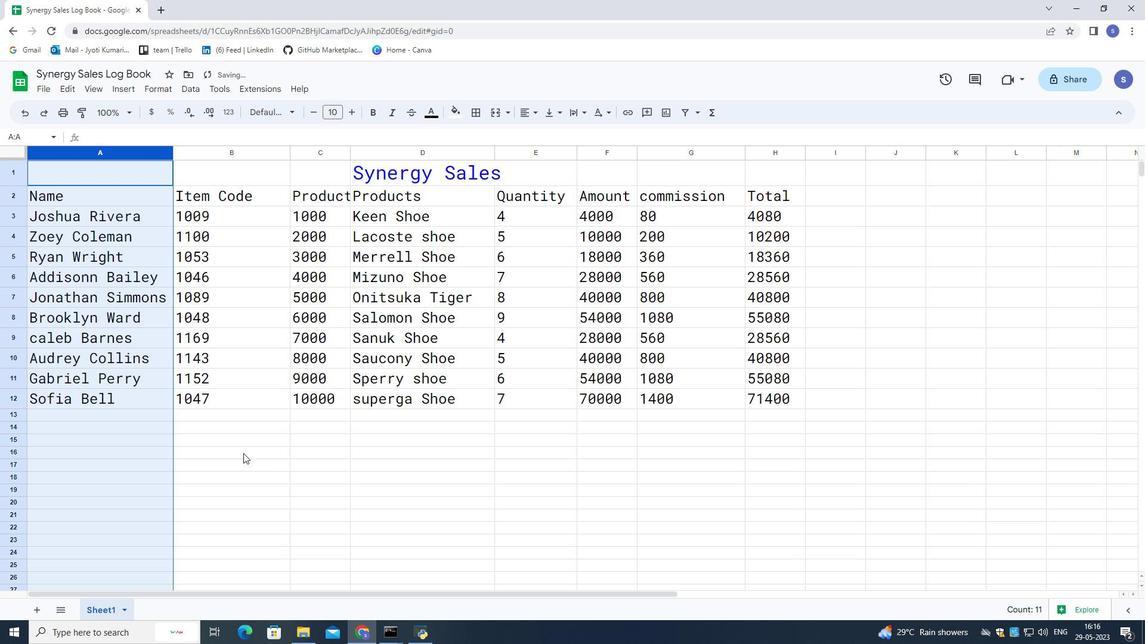 
Action: Mouse pressed left at (252, 465)
Screenshot: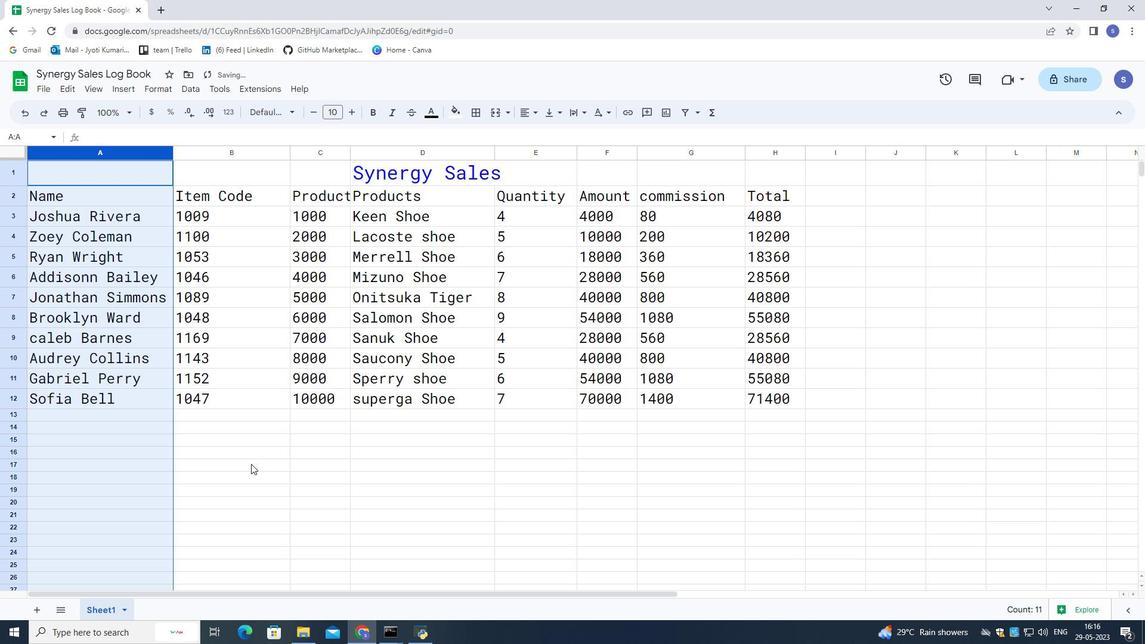 
Action: Mouse moved to (308, 153)
Screenshot: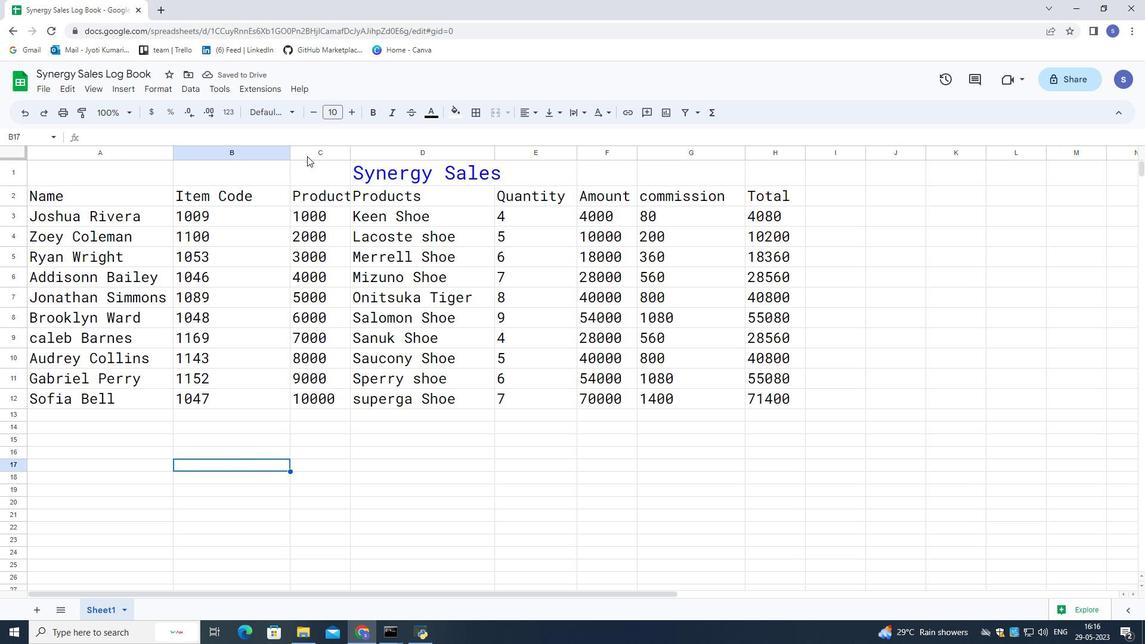 
Action: Mouse pressed left at (308, 153)
Screenshot: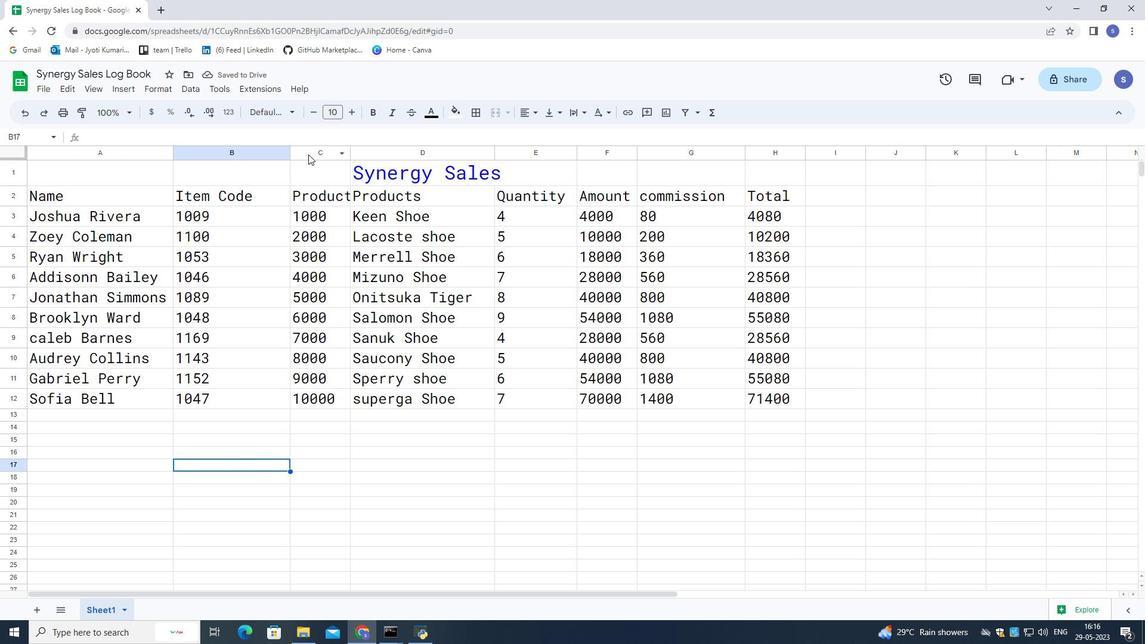 
Action: Mouse moved to (351, 150)
Screenshot: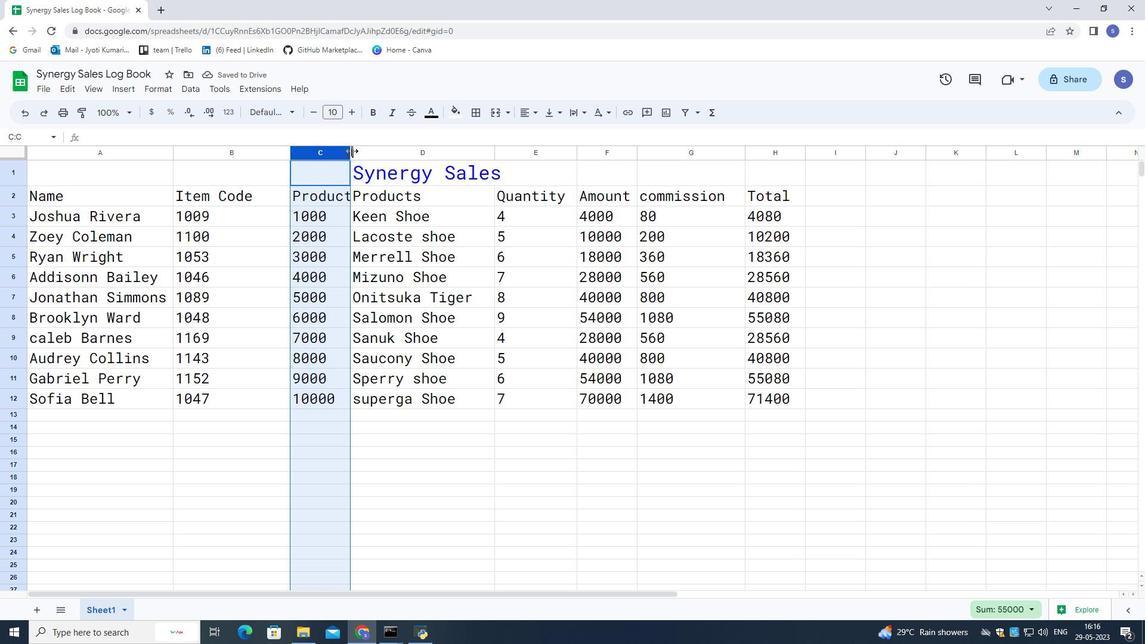 
Action: Mouse pressed left at (351, 150)
Screenshot: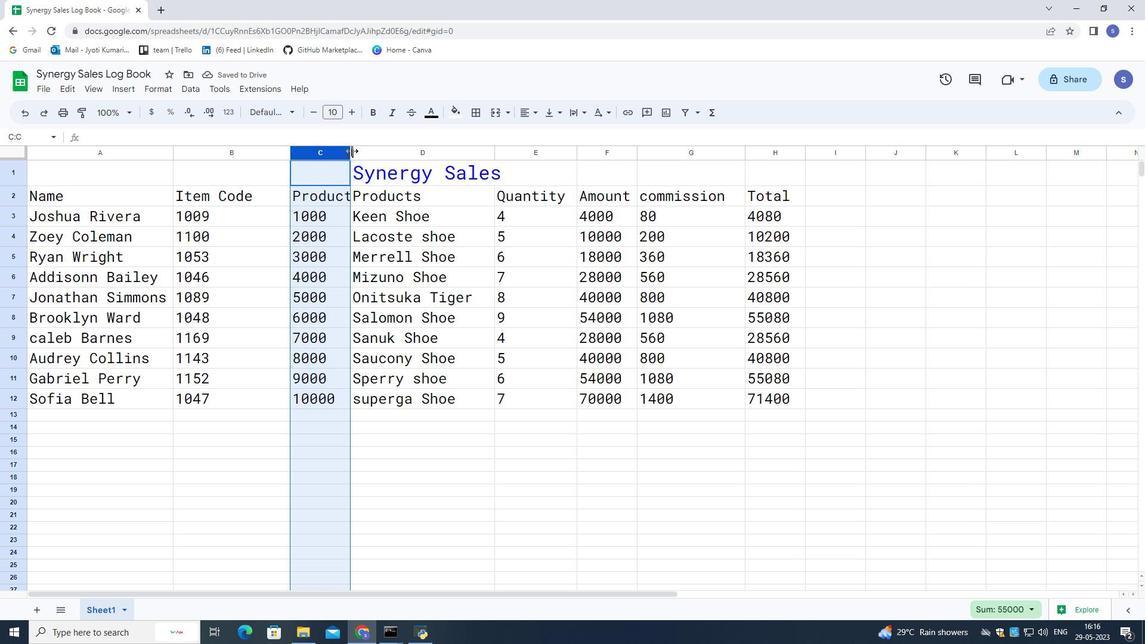 
Action: Mouse moved to (377, 149)
Screenshot: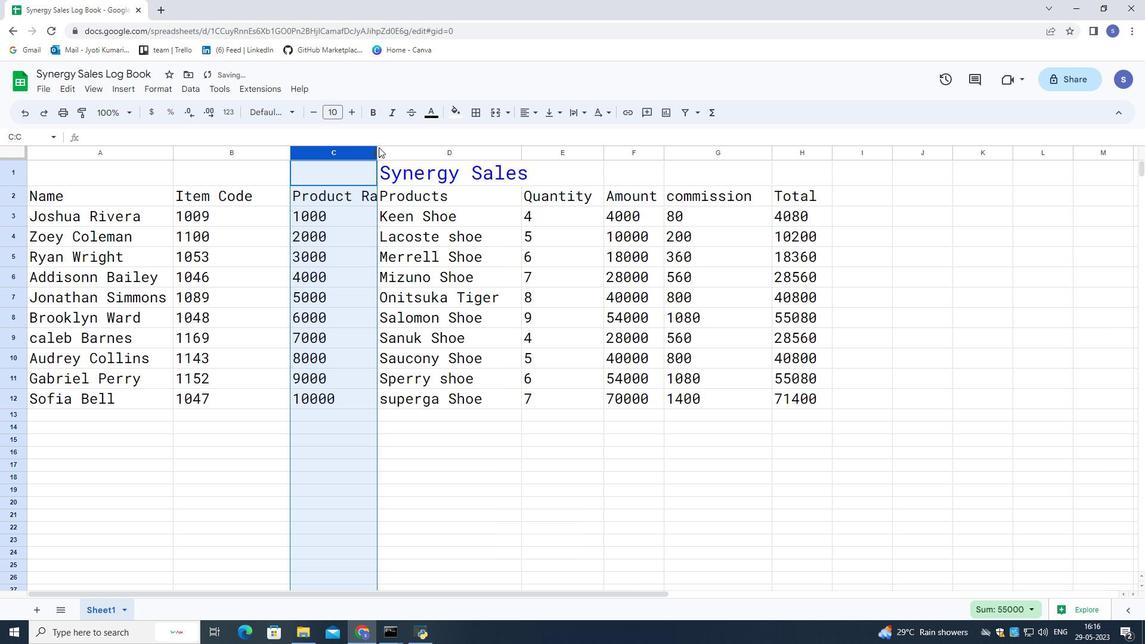 
Action: Mouse pressed left at (377, 149)
Screenshot: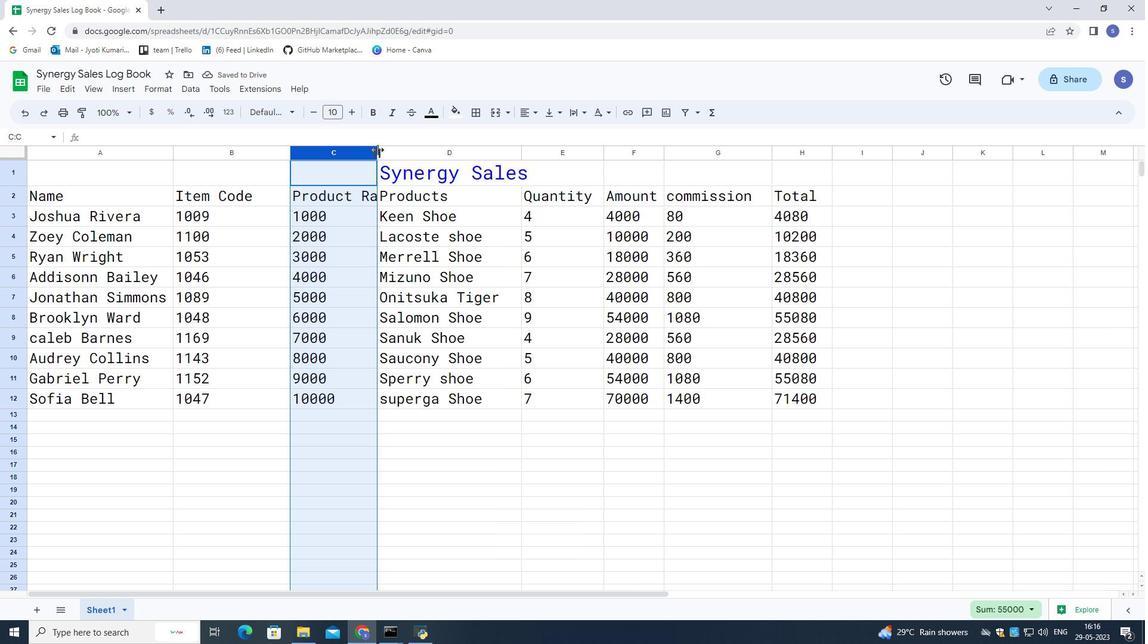 
Action: Mouse moved to (399, 156)
Screenshot: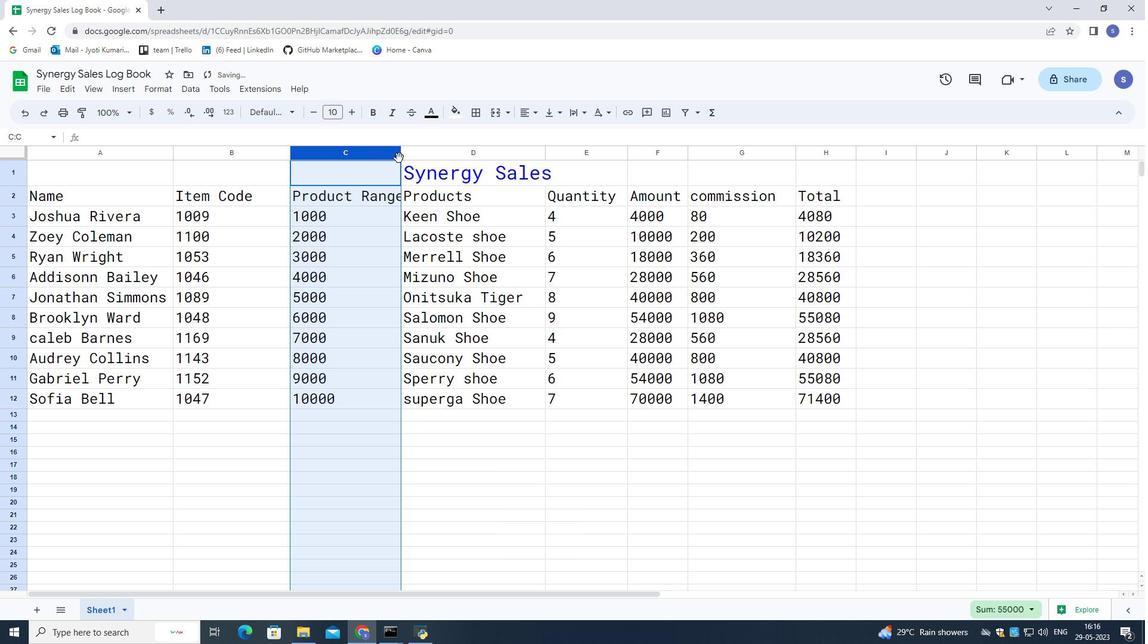 
Action: Mouse pressed left at (399, 156)
Screenshot: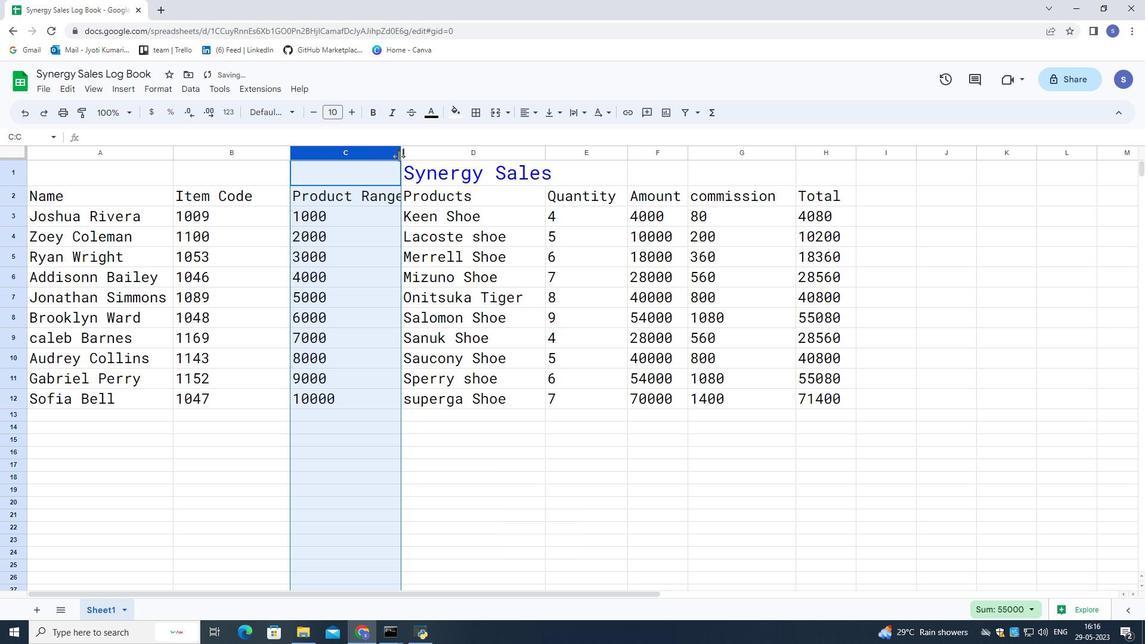 
Action: Mouse moved to (461, 431)
Screenshot: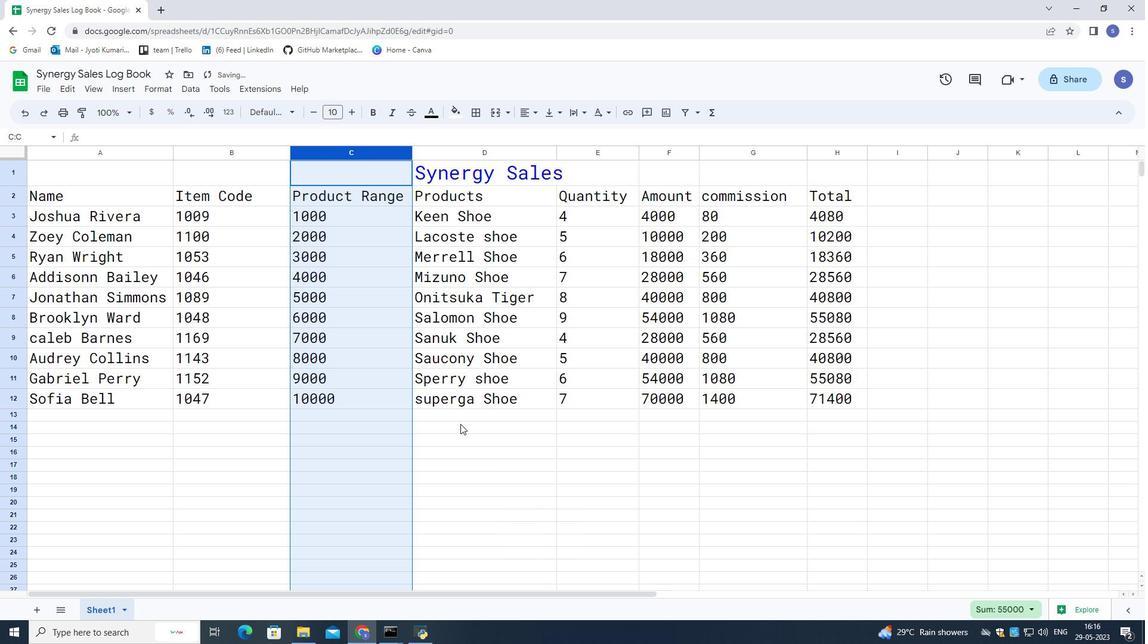 
Action: Mouse pressed left at (461, 431)
Screenshot: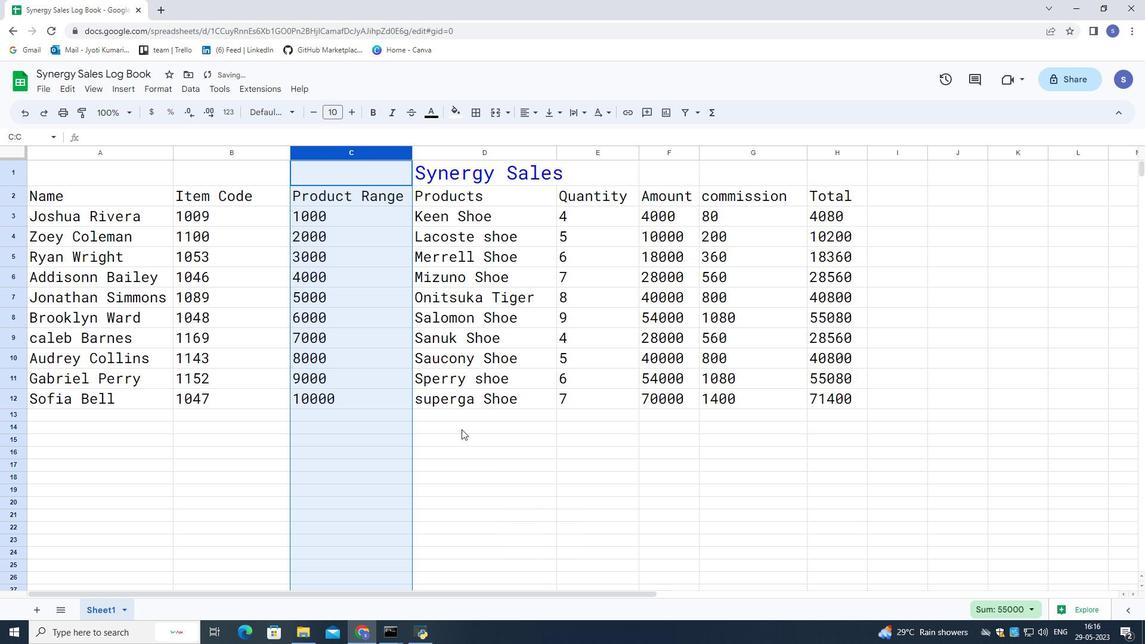 
Action: Mouse moved to (410, 469)
Screenshot: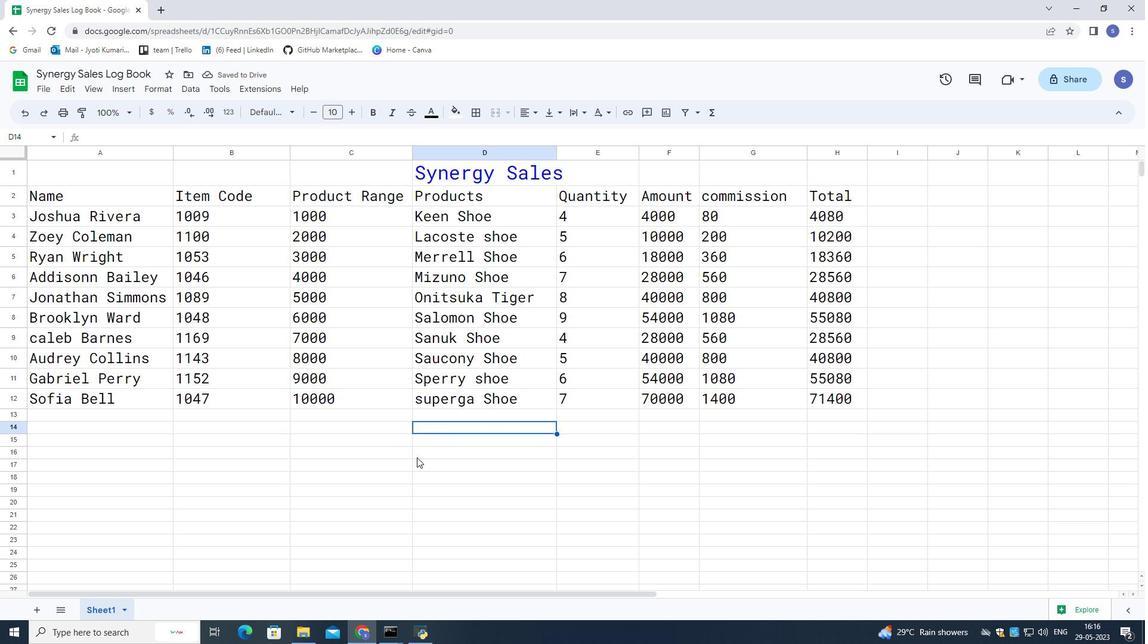 
Action: Mouse pressed left at (410, 469)
Screenshot: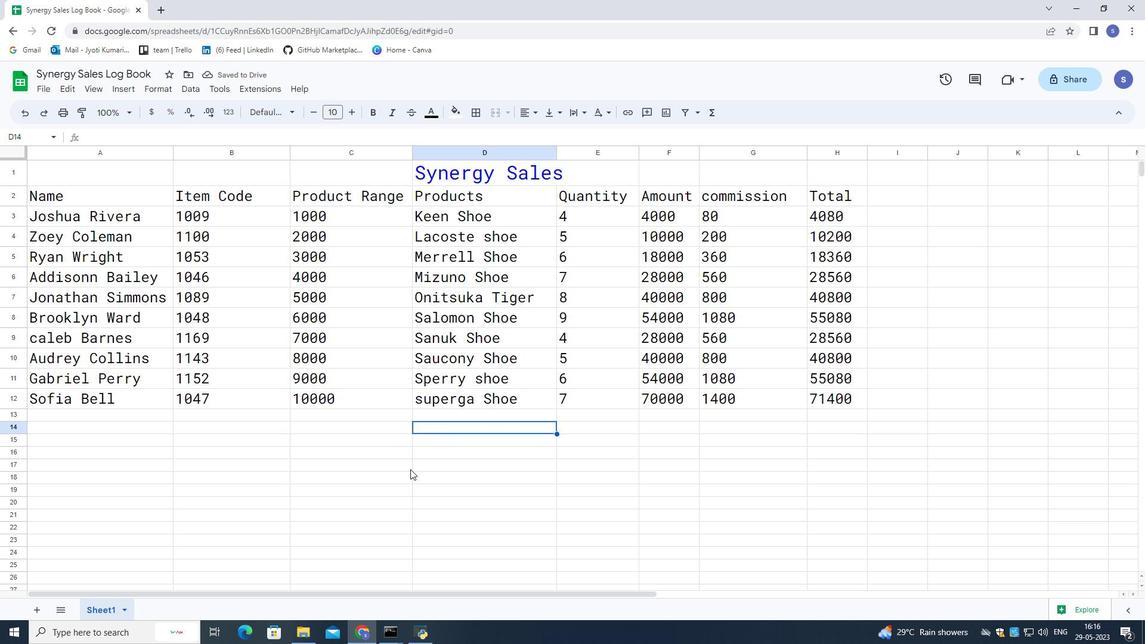 
Action: Mouse moved to (409, 464)
Screenshot: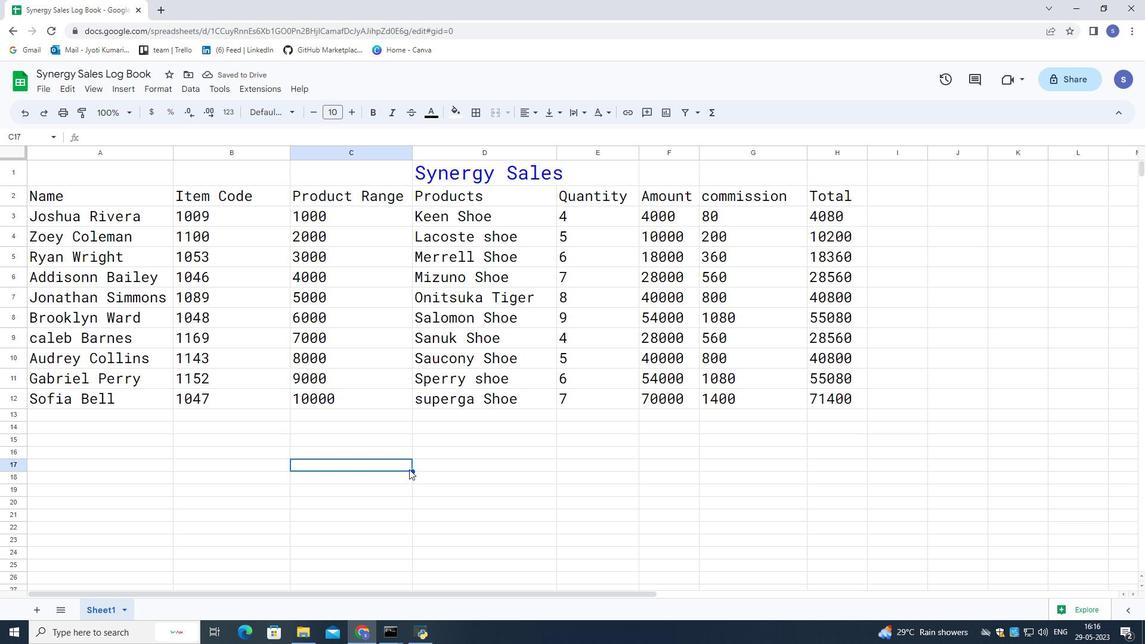 
Action: Key pressed ctrl+S
Screenshot: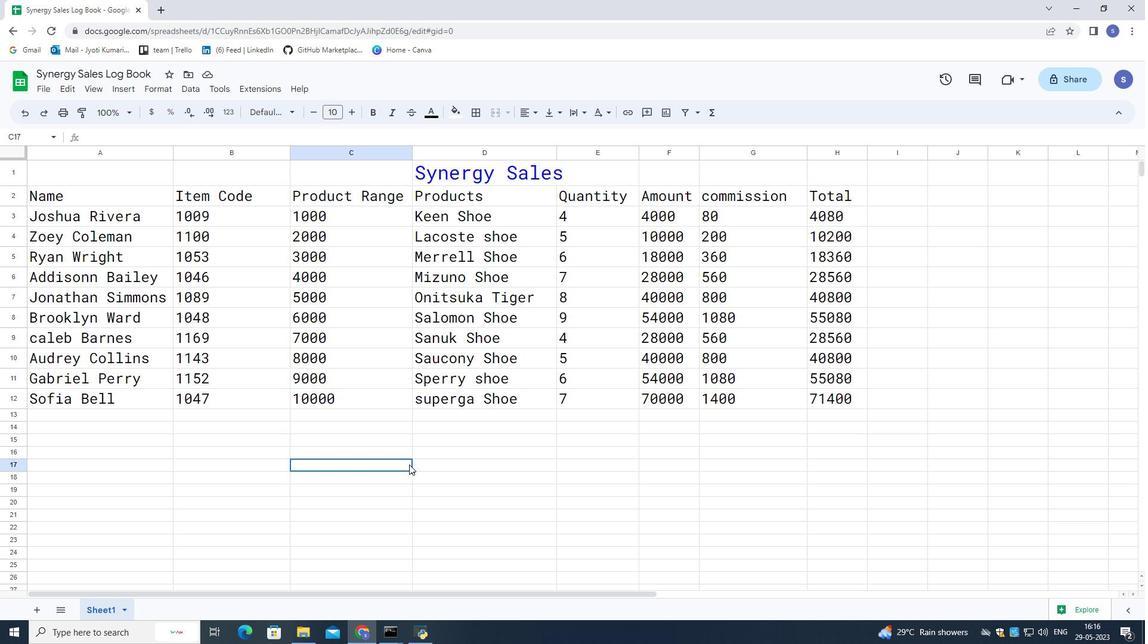 
Action: Mouse moved to (362, 534)
Screenshot: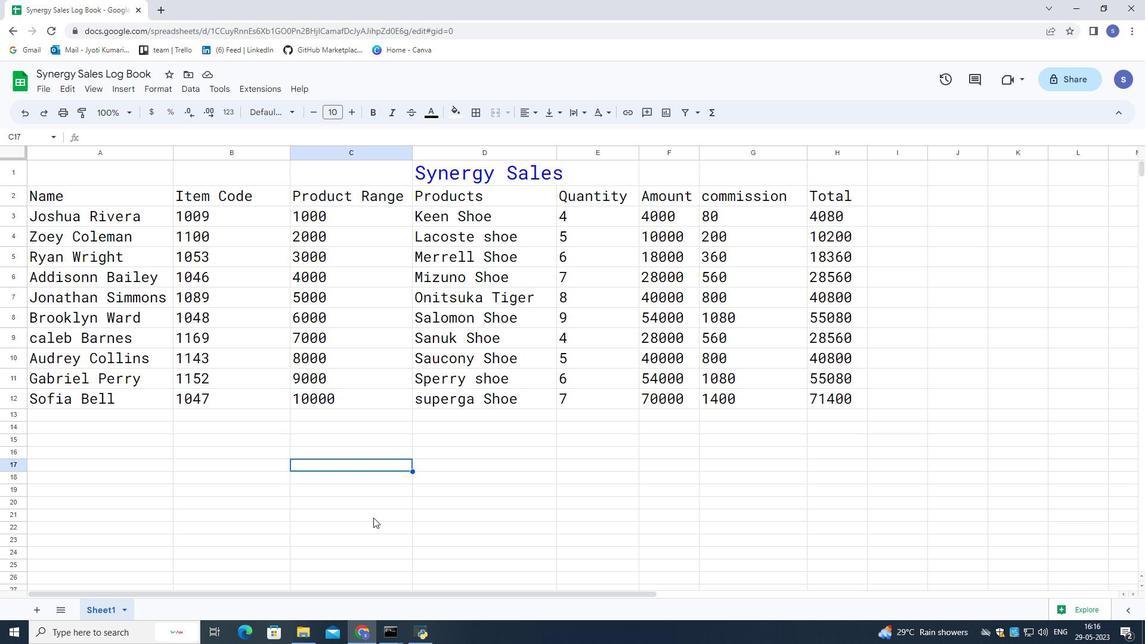 
